 Task: Add a signature Jesus Garcia containing Have a great National Womens Day, Jesus Garcia to email address softage.8@softage.net and add a label Non-profit organizations
Action: Mouse moved to (1260, 71)
Screenshot: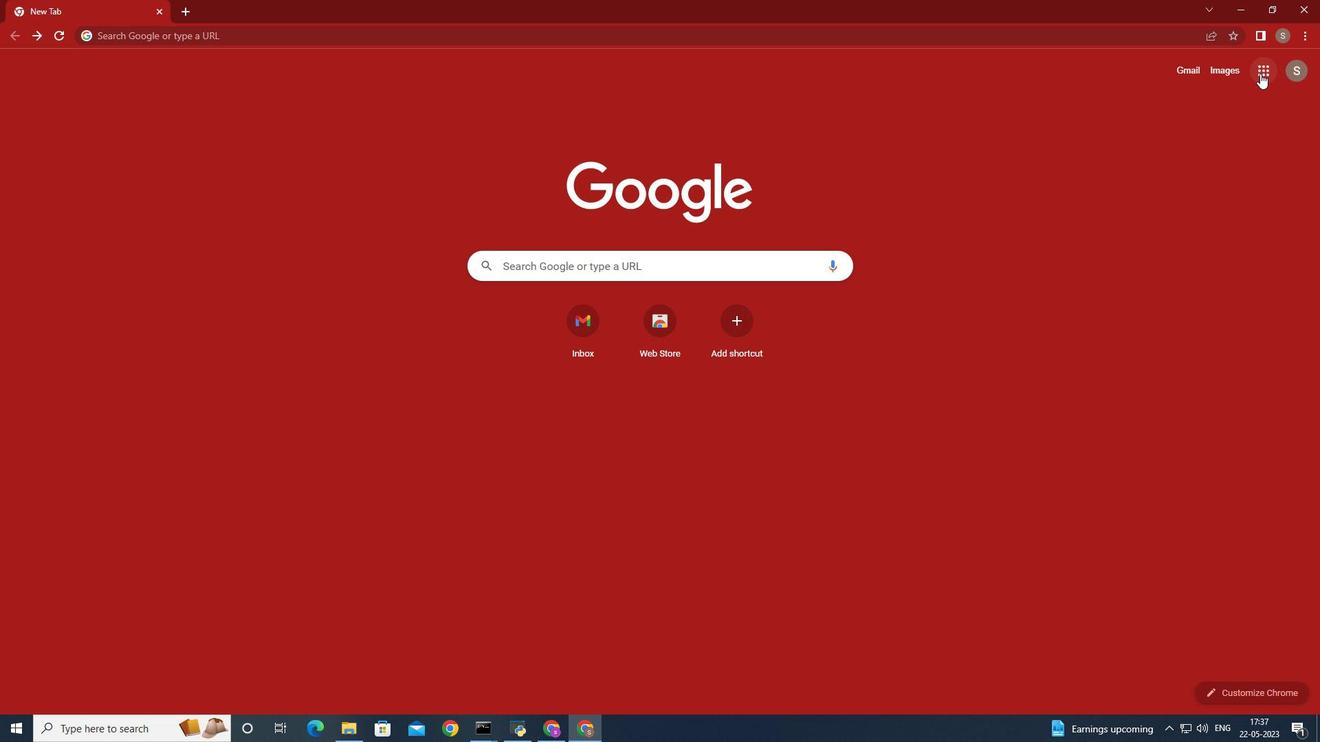 
Action: Mouse pressed left at (1260, 71)
Screenshot: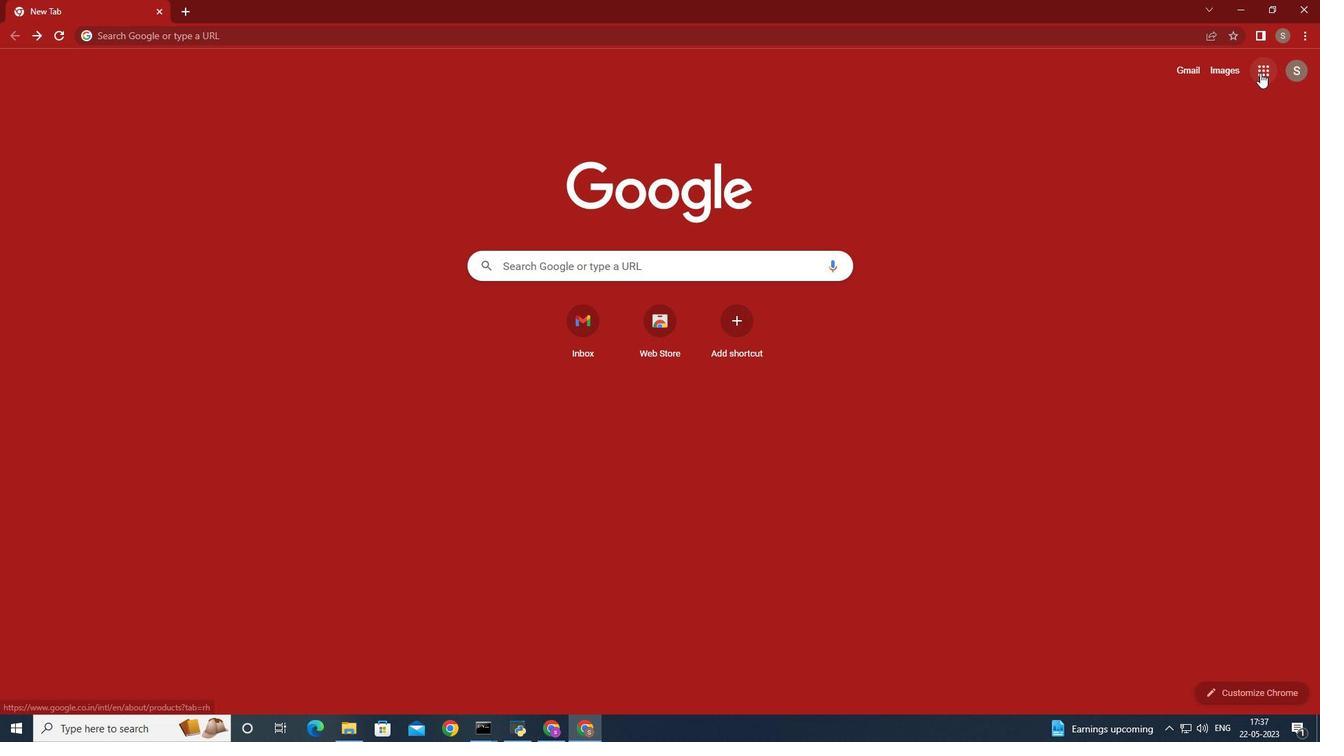 
Action: Mouse moved to (1210, 138)
Screenshot: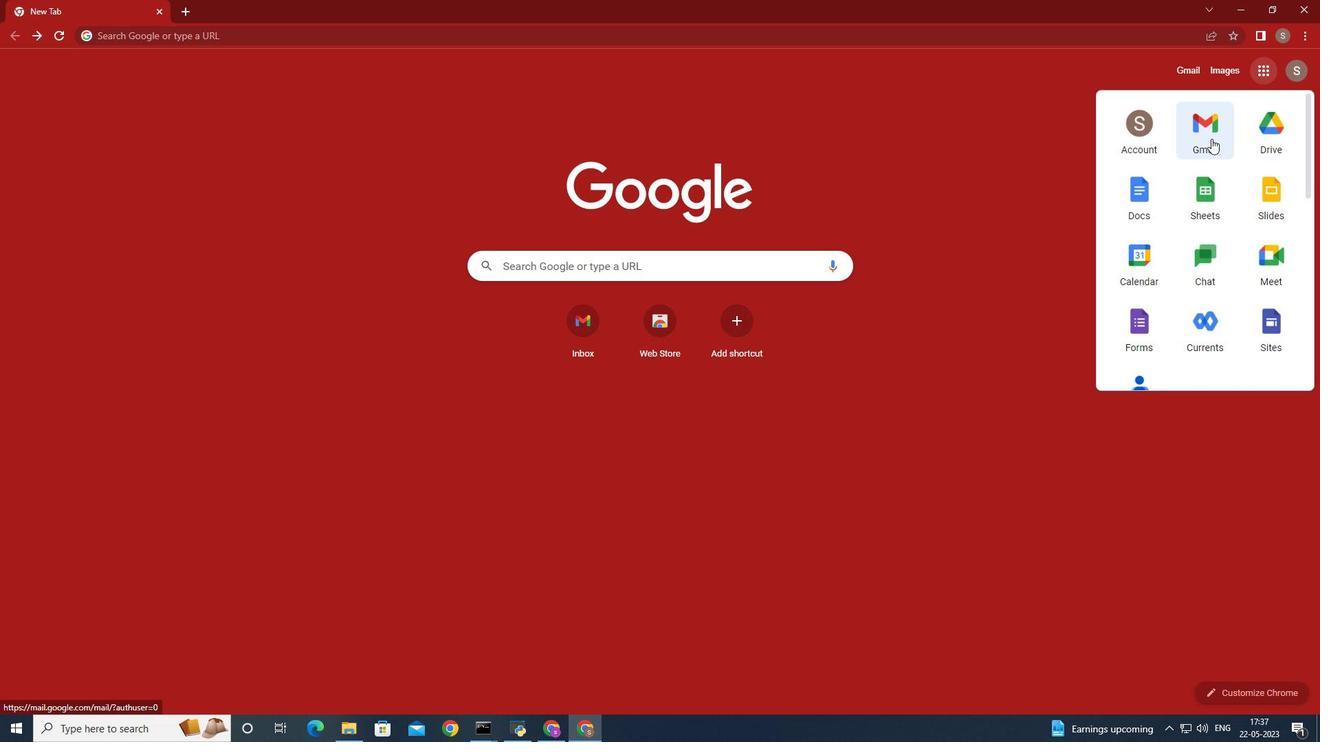 
Action: Mouse pressed left at (1210, 138)
Screenshot: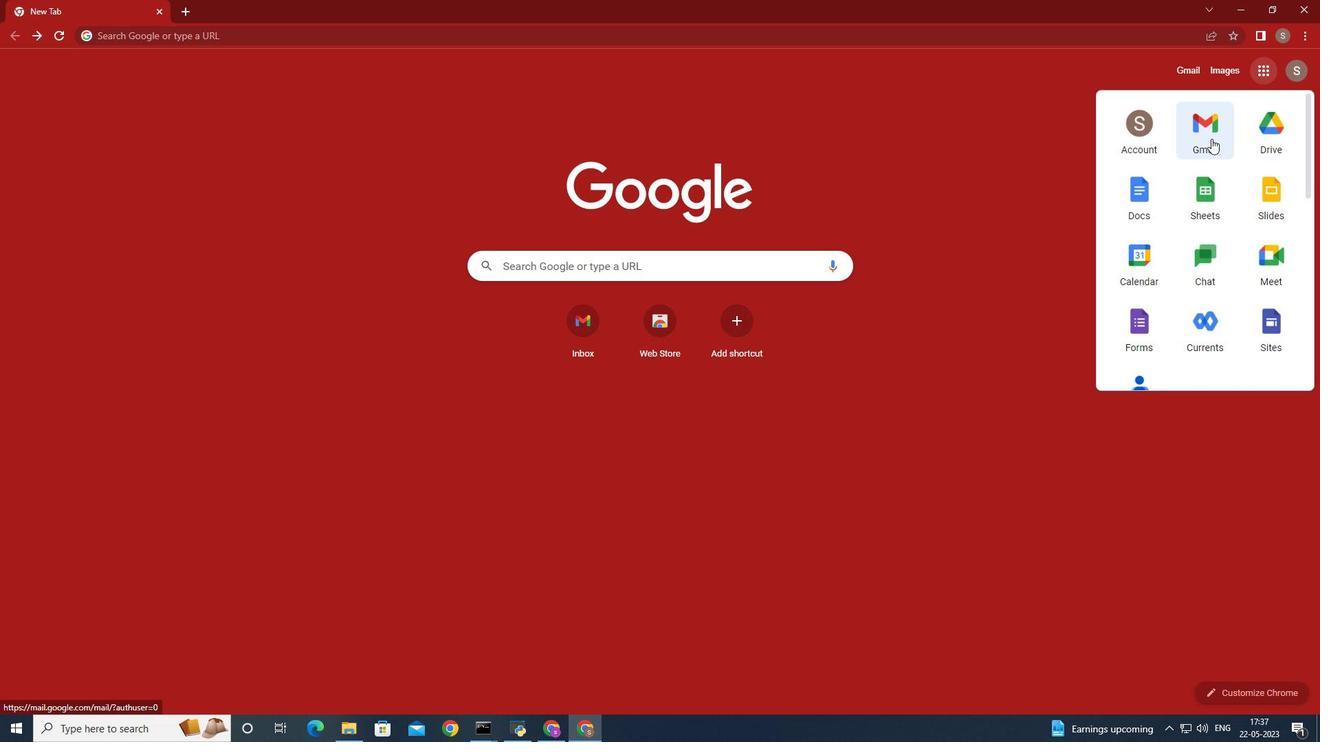 
Action: Mouse moved to (1159, 94)
Screenshot: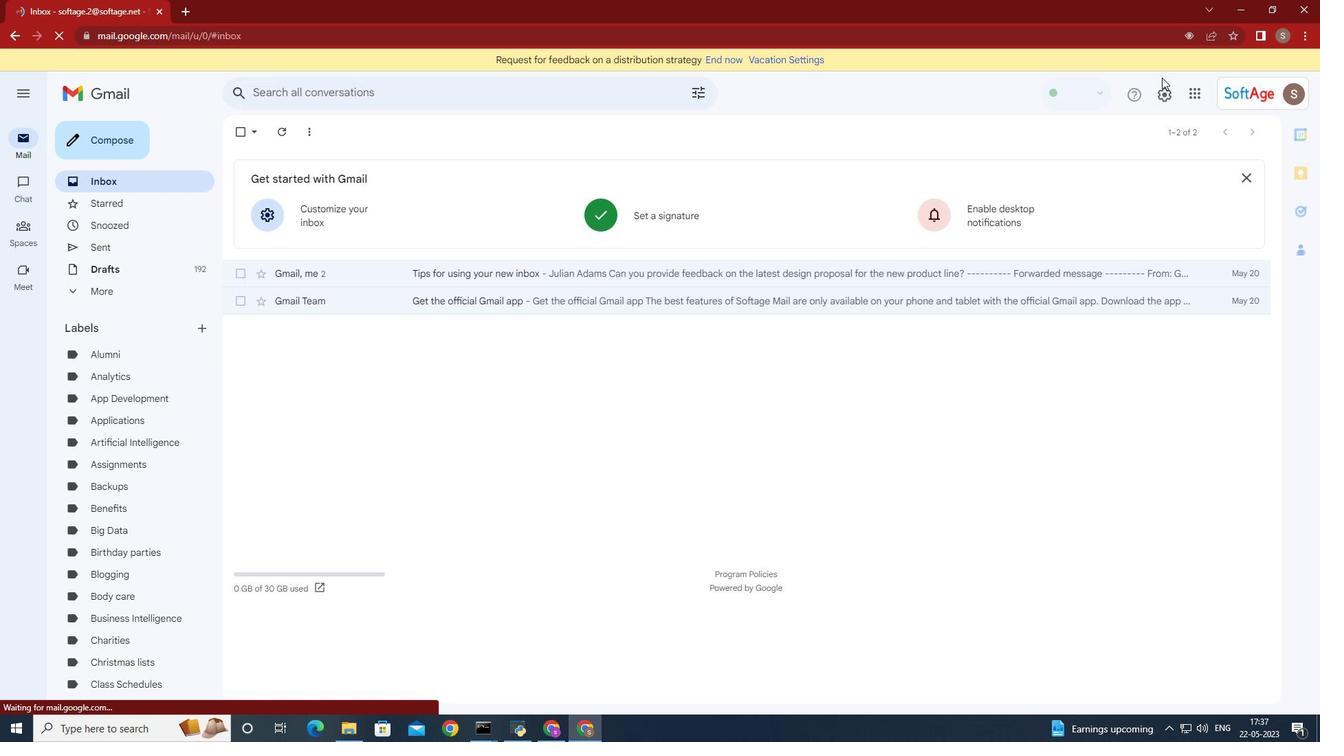 
Action: Mouse pressed left at (1159, 94)
Screenshot: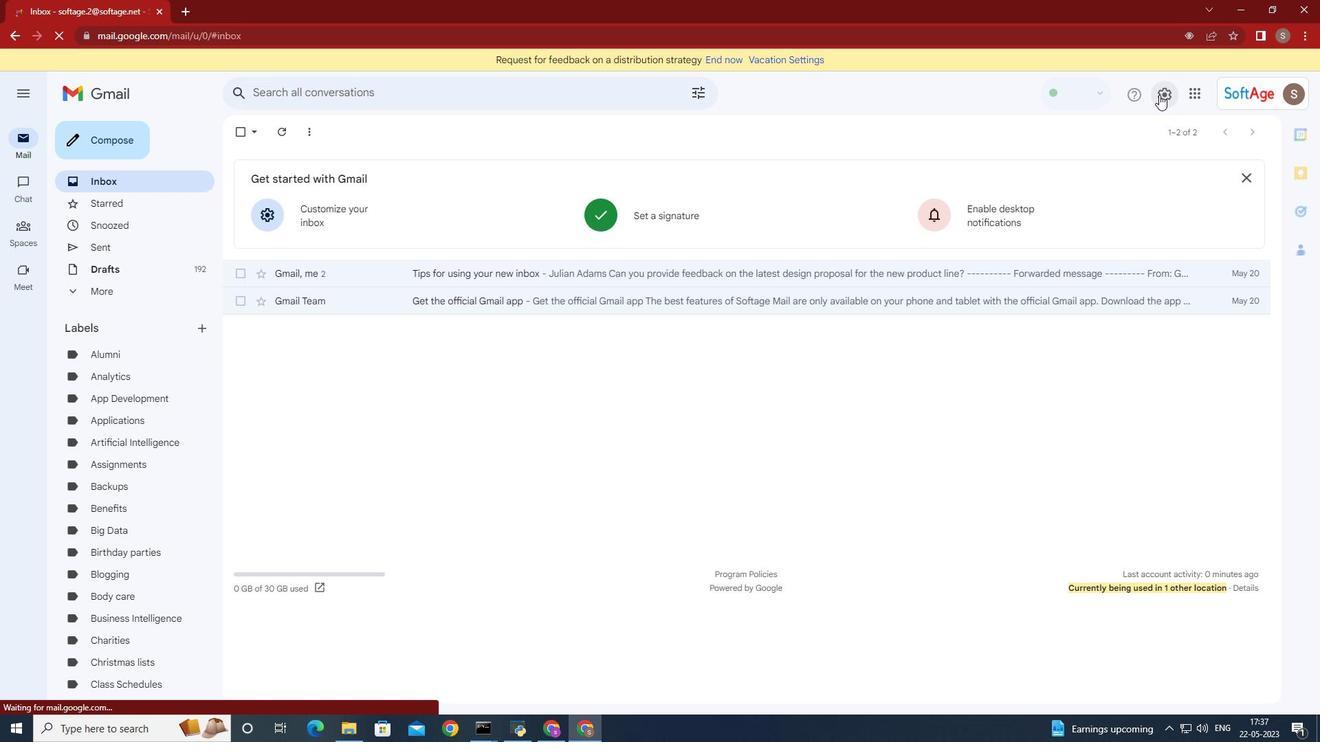 
Action: Mouse moved to (1130, 158)
Screenshot: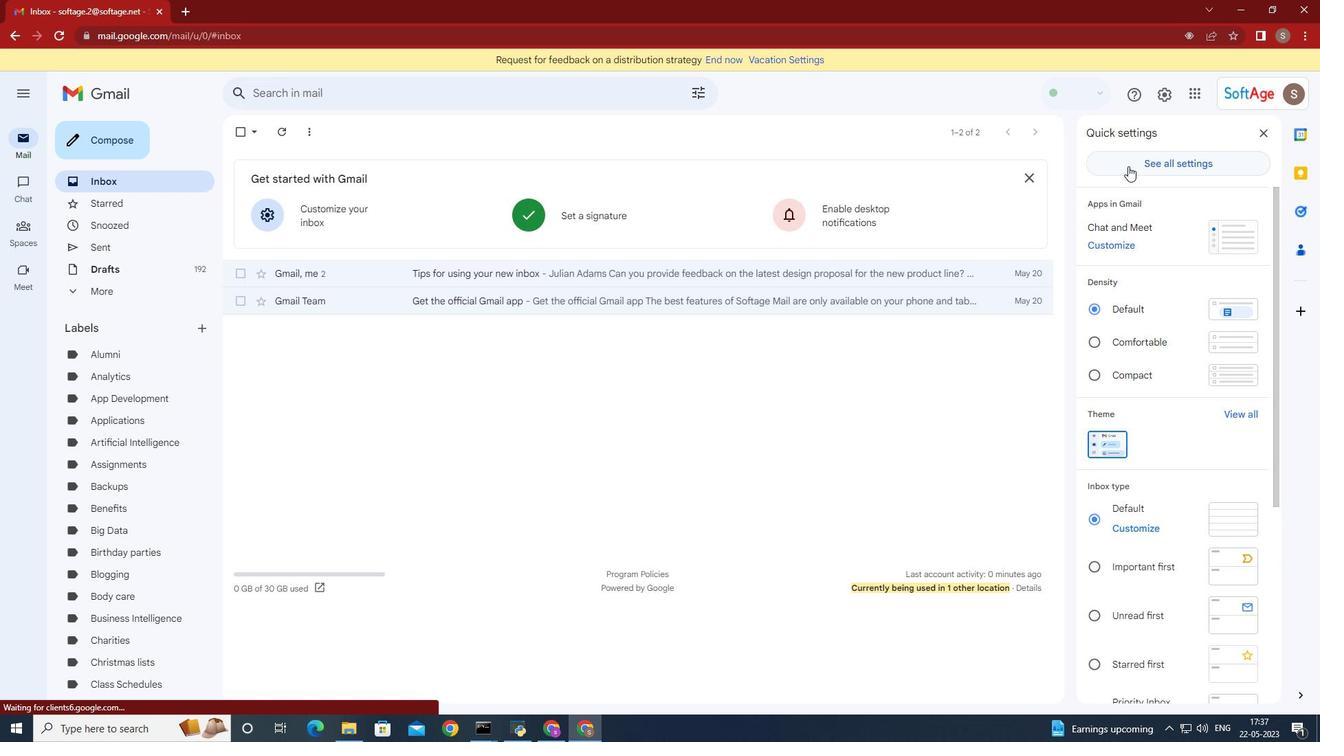 
Action: Mouse pressed left at (1130, 158)
Screenshot: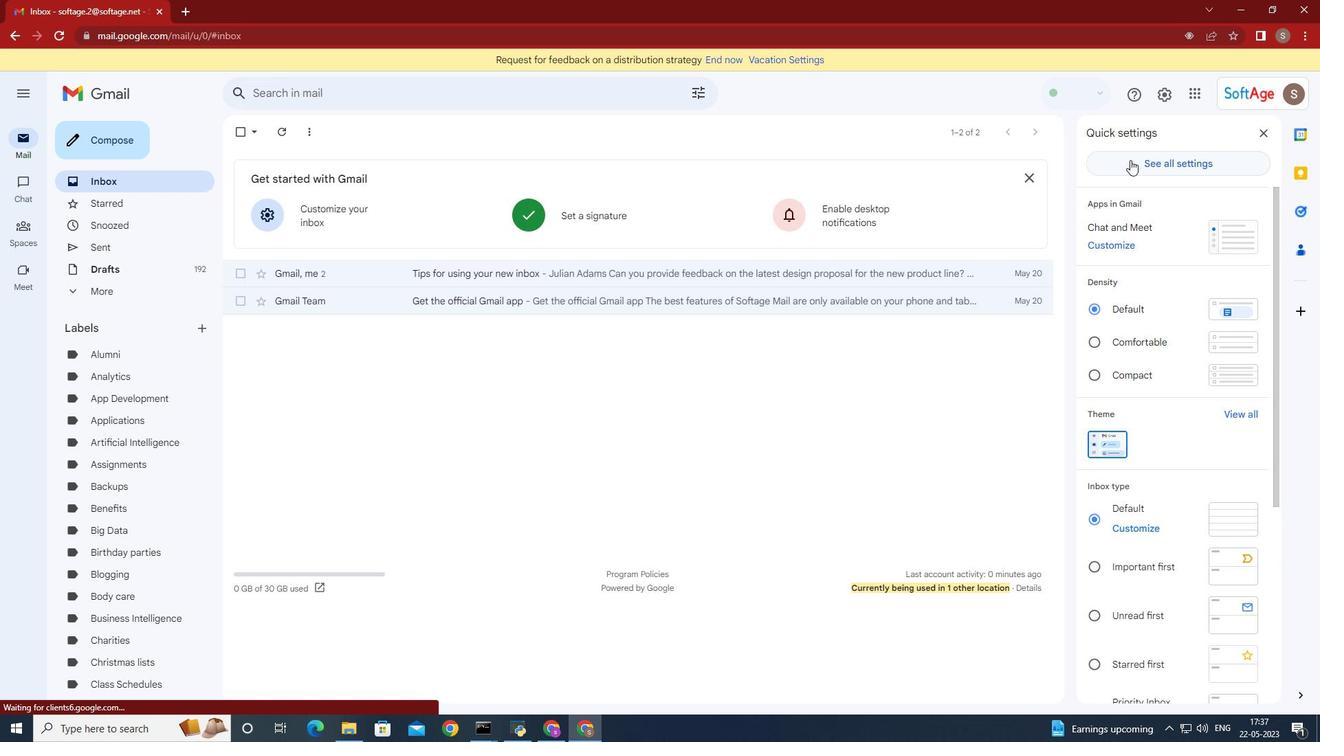 
Action: Mouse moved to (583, 682)
Screenshot: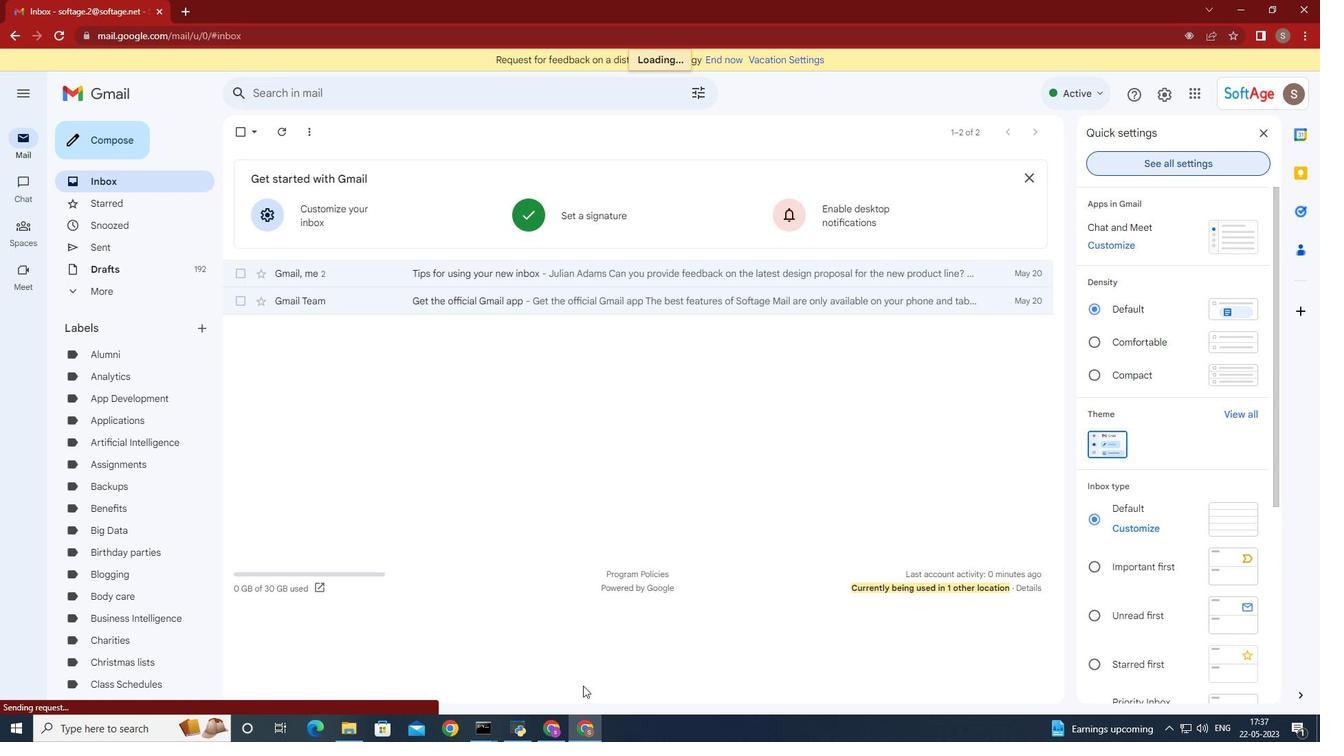 
Action: Mouse scrolled (583, 682) with delta (0, 0)
Screenshot: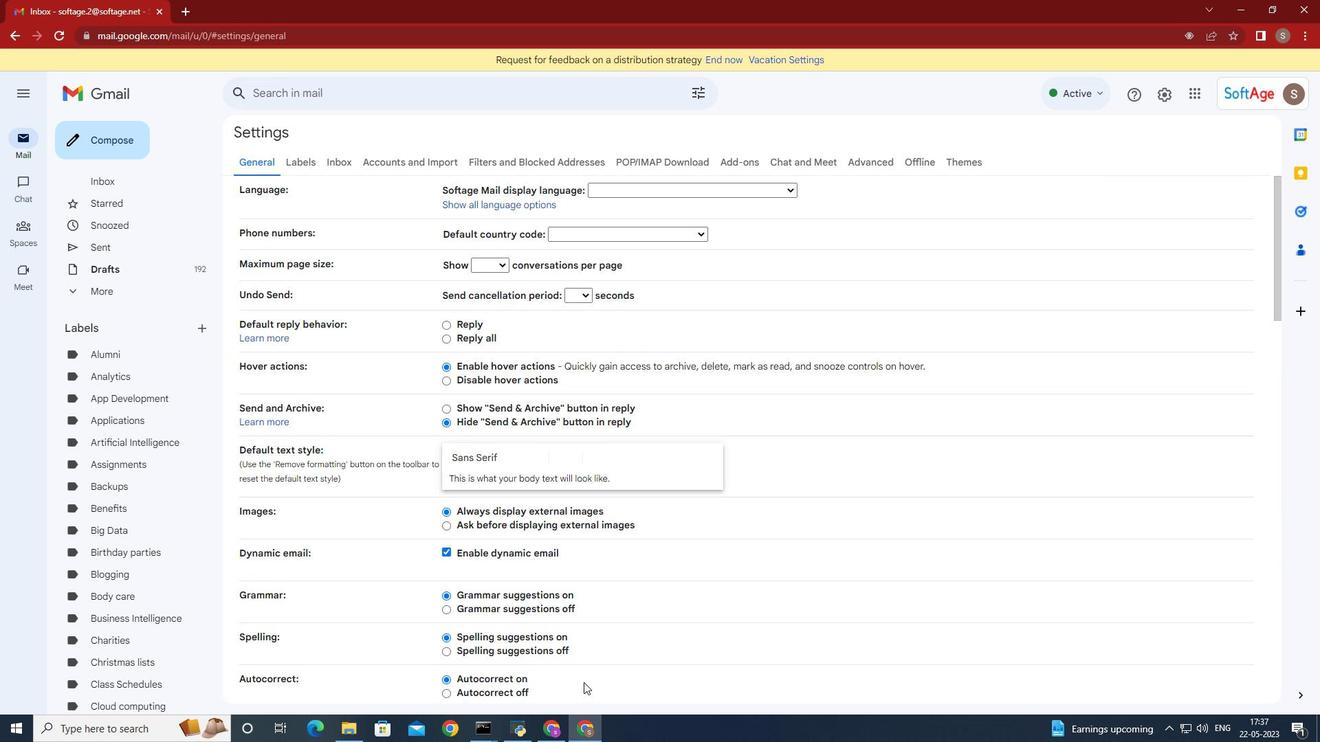 
Action: Mouse scrolled (583, 682) with delta (0, 0)
Screenshot: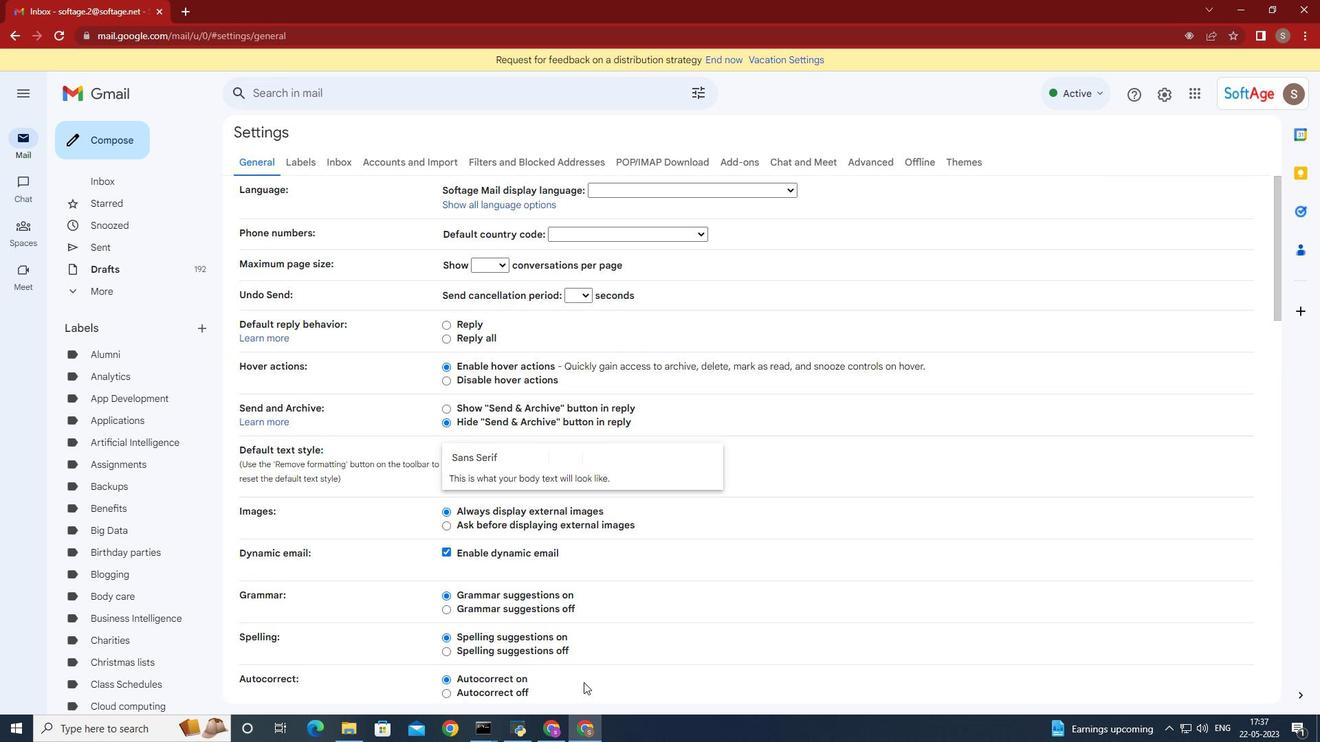 
Action: Mouse scrolled (583, 682) with delta (0, 0)
Screenshot: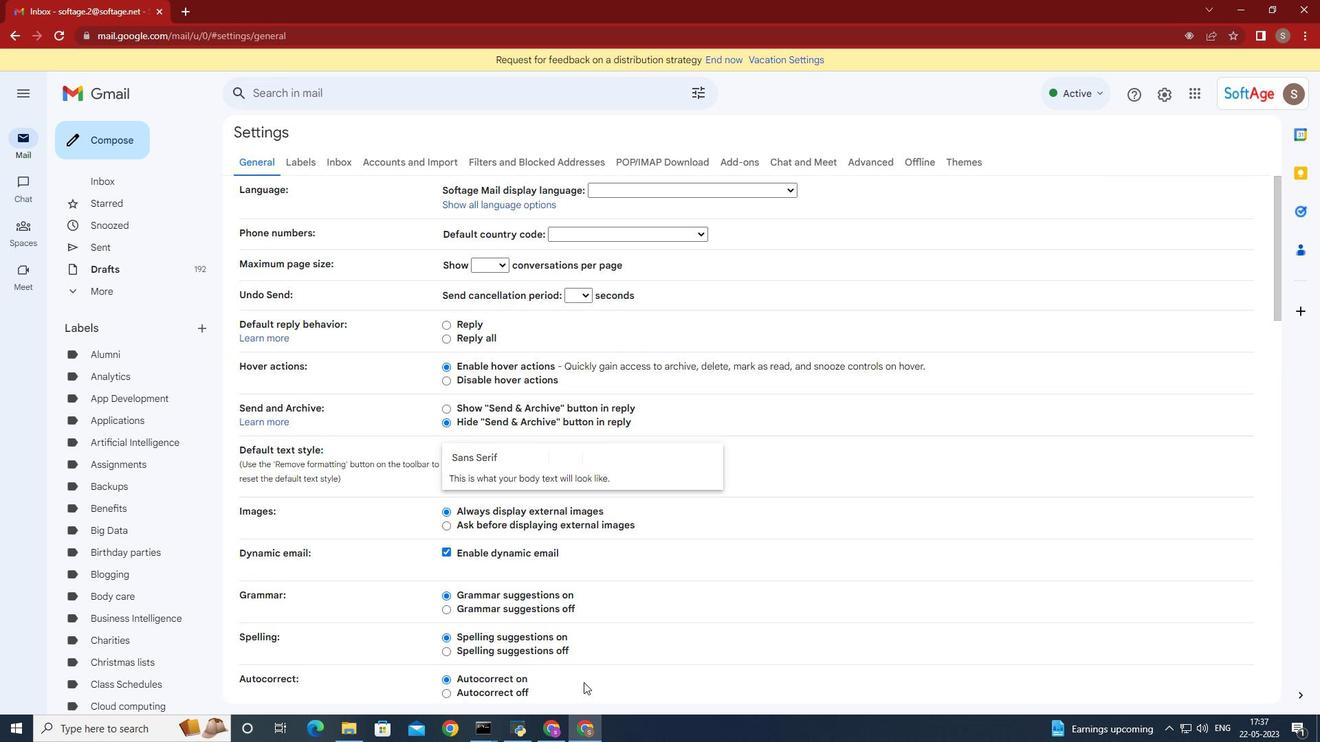 
Action: Mouse scrolled (583, 682) with delta (0, 0)
Screenshot: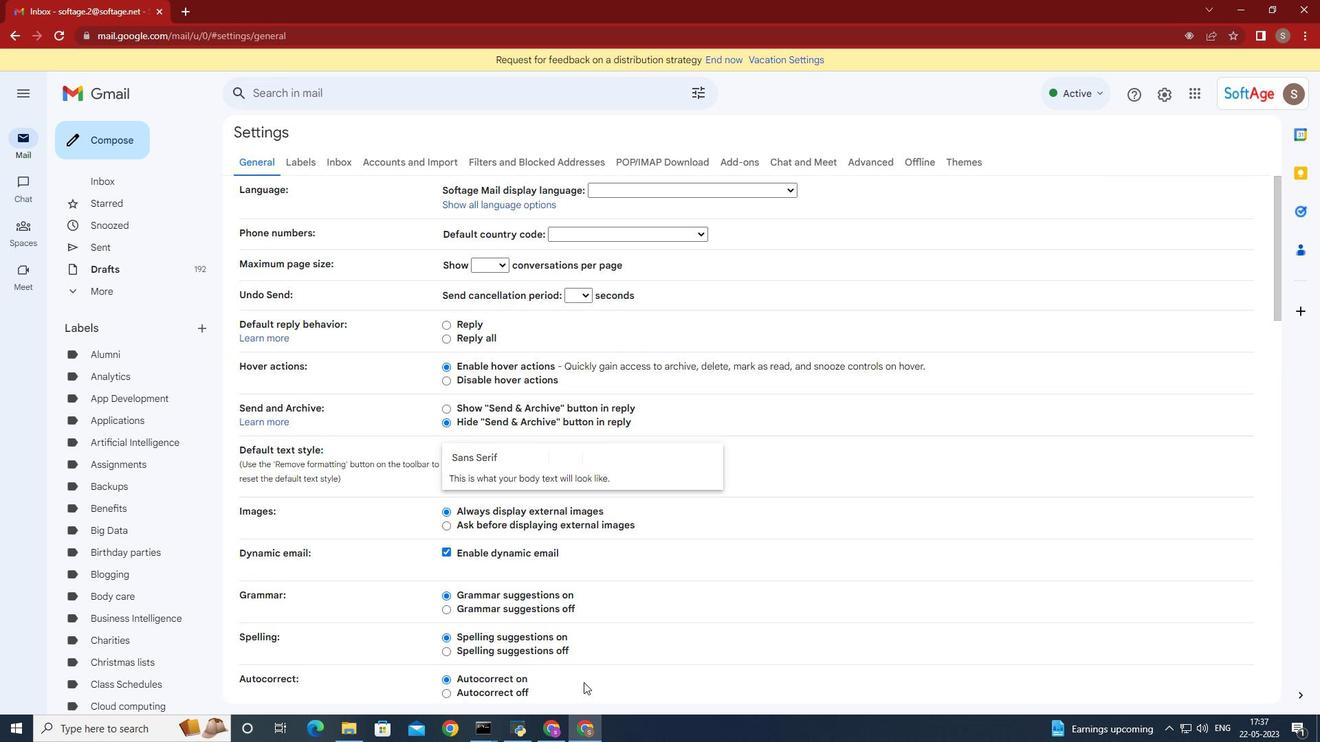 
Action: Mouse scrolled (583, 682) with delta (0, 0)
Screenshot: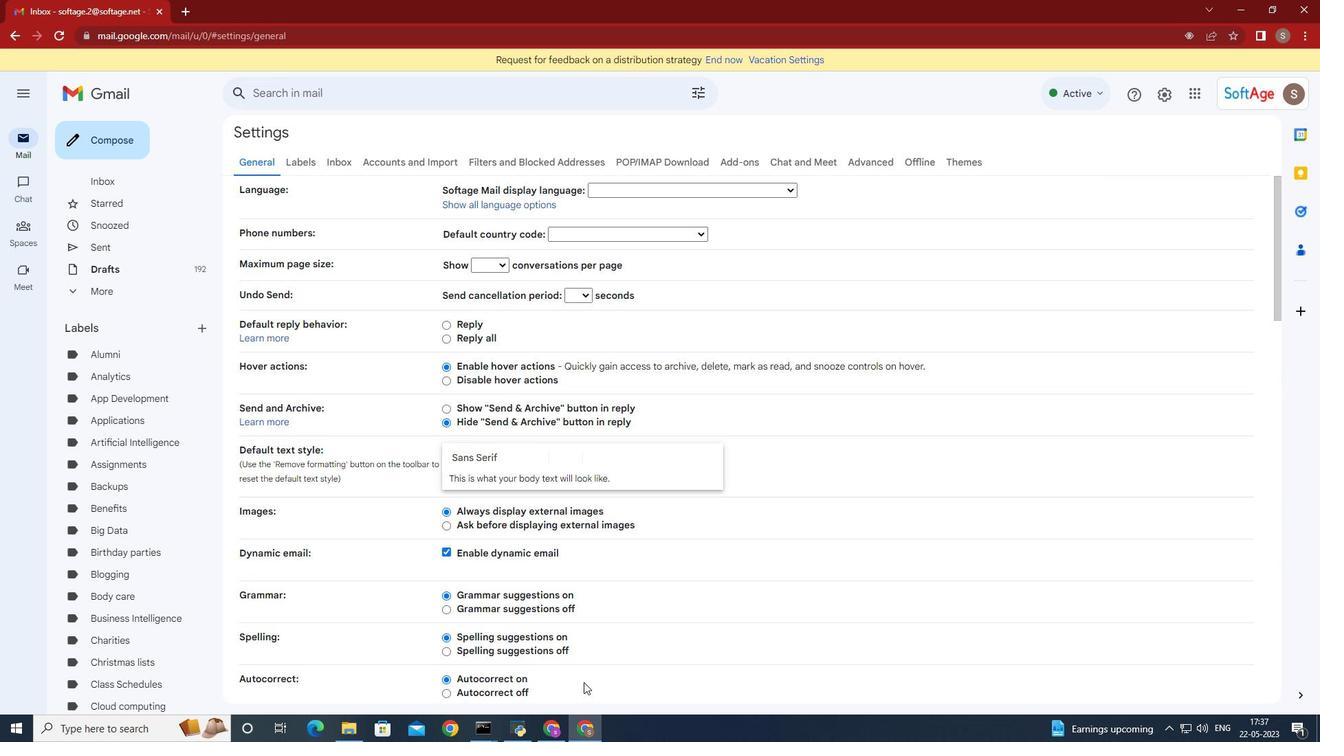 
Action: Mouse scrolled (583, 682) with delta (0, 0)
Screenshot: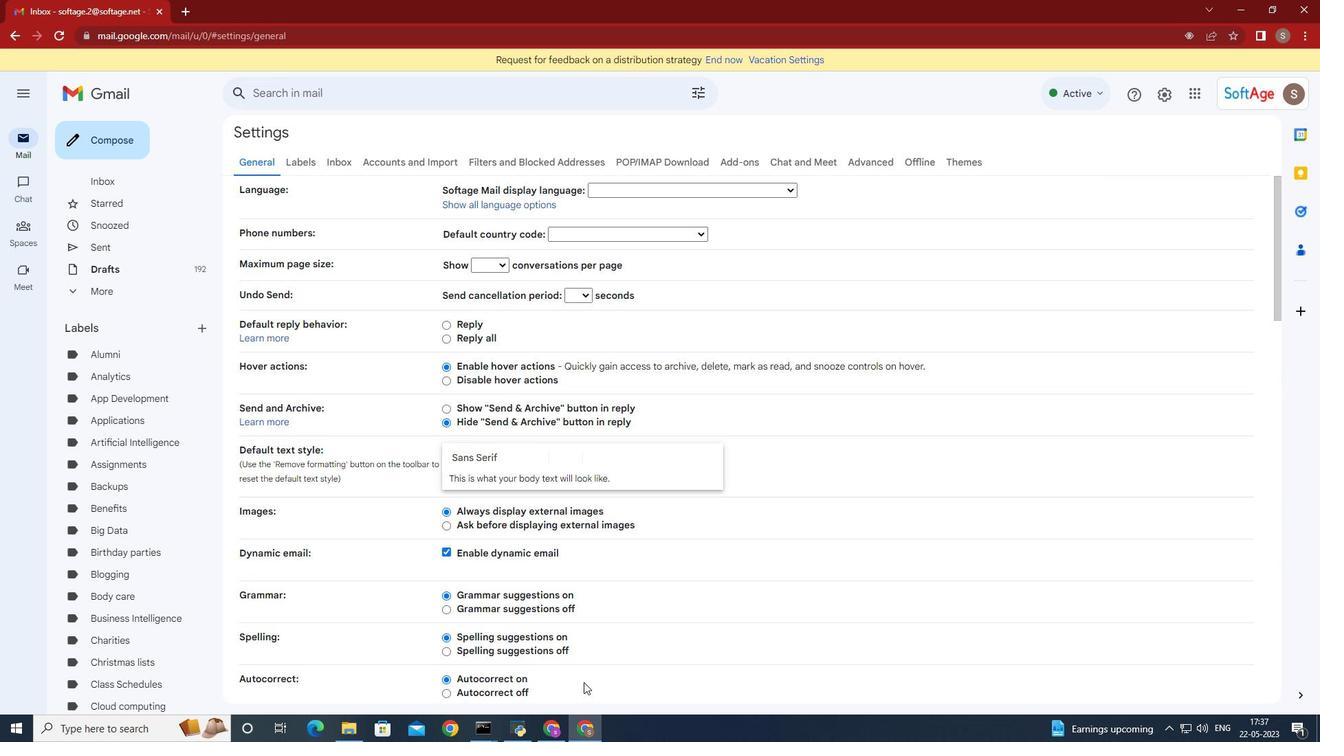 
Action: Mouse scrolled (583, 682) with delta (0, 0)
Screenshot: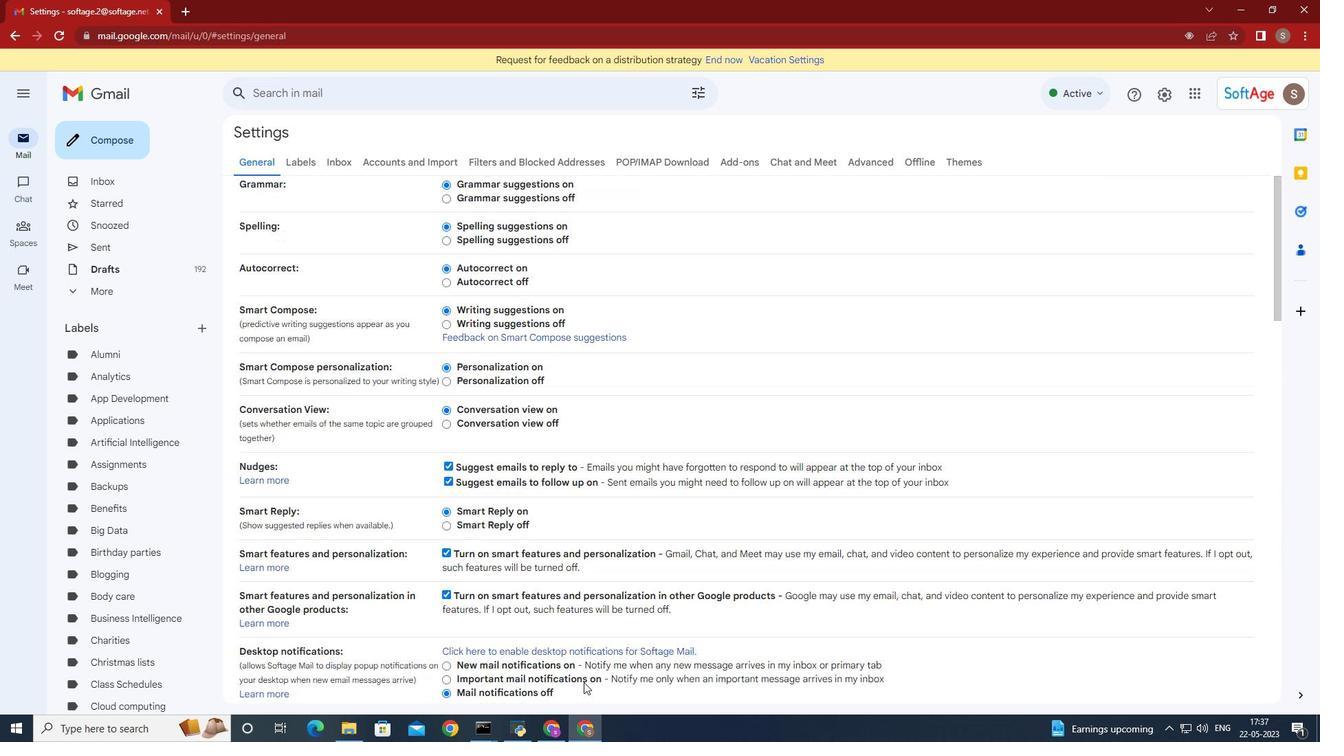 
Action: Mouse scrolled (583, 682) with delta (0, 0)
Screenshot: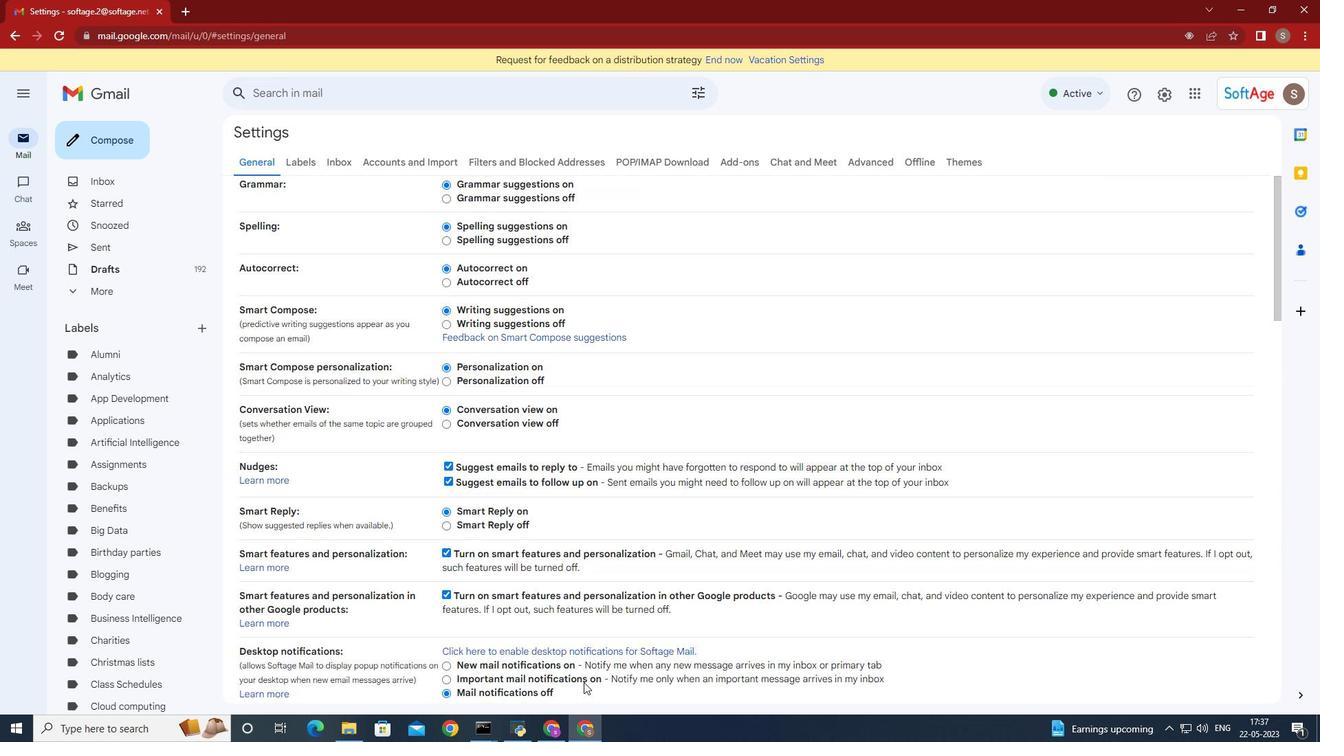 
Action: Mouse scrolled (583, 682) with delta (0, 0)
Screenshot: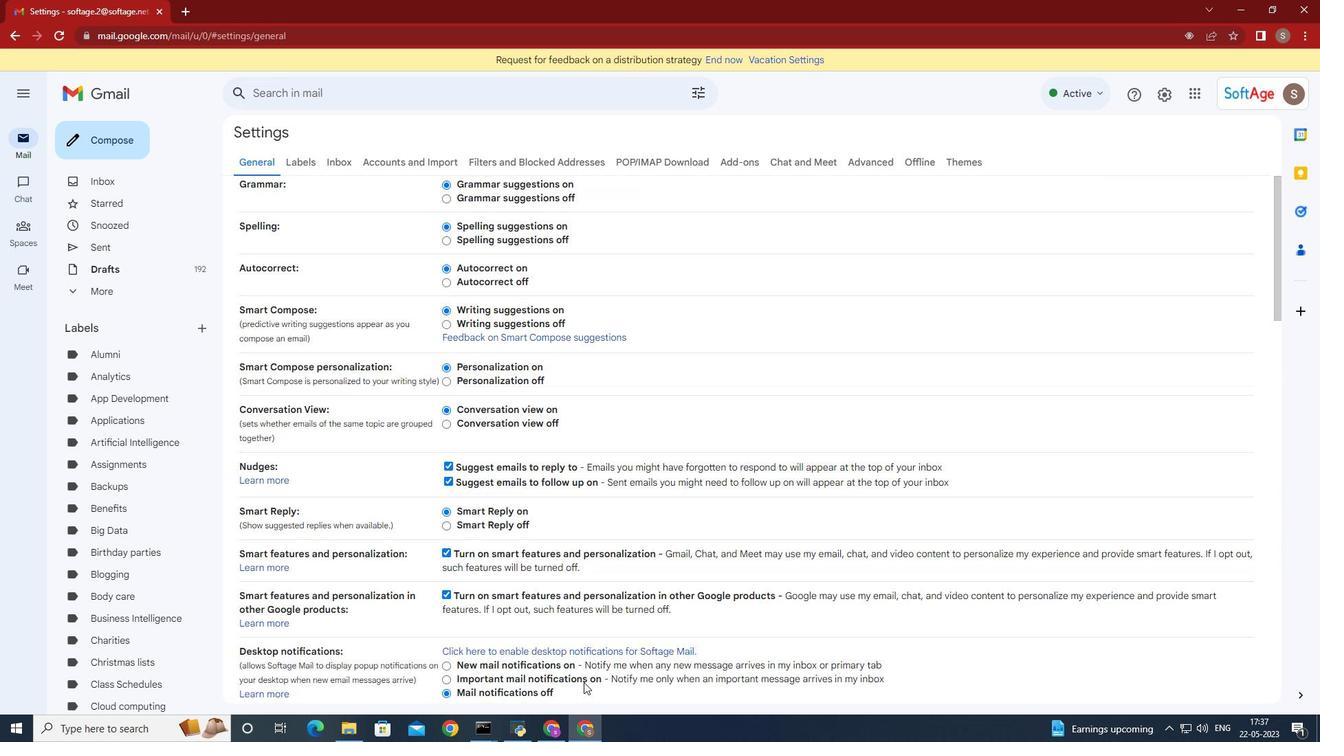 
Action: Mouse scrolled (583, 681) with delta (0, -1)
Screenshot: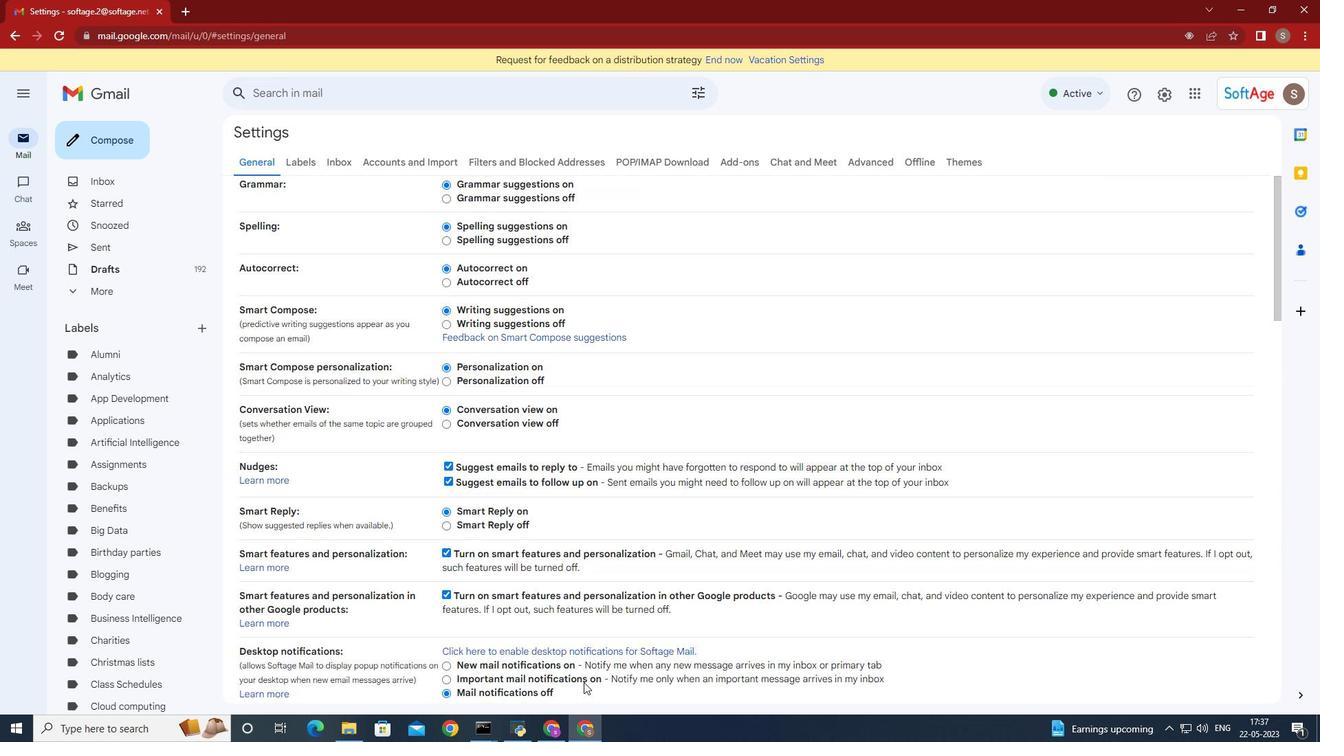 
Action: Mouse scrolled (583, 682) with delta (0, 0)
Screenshot: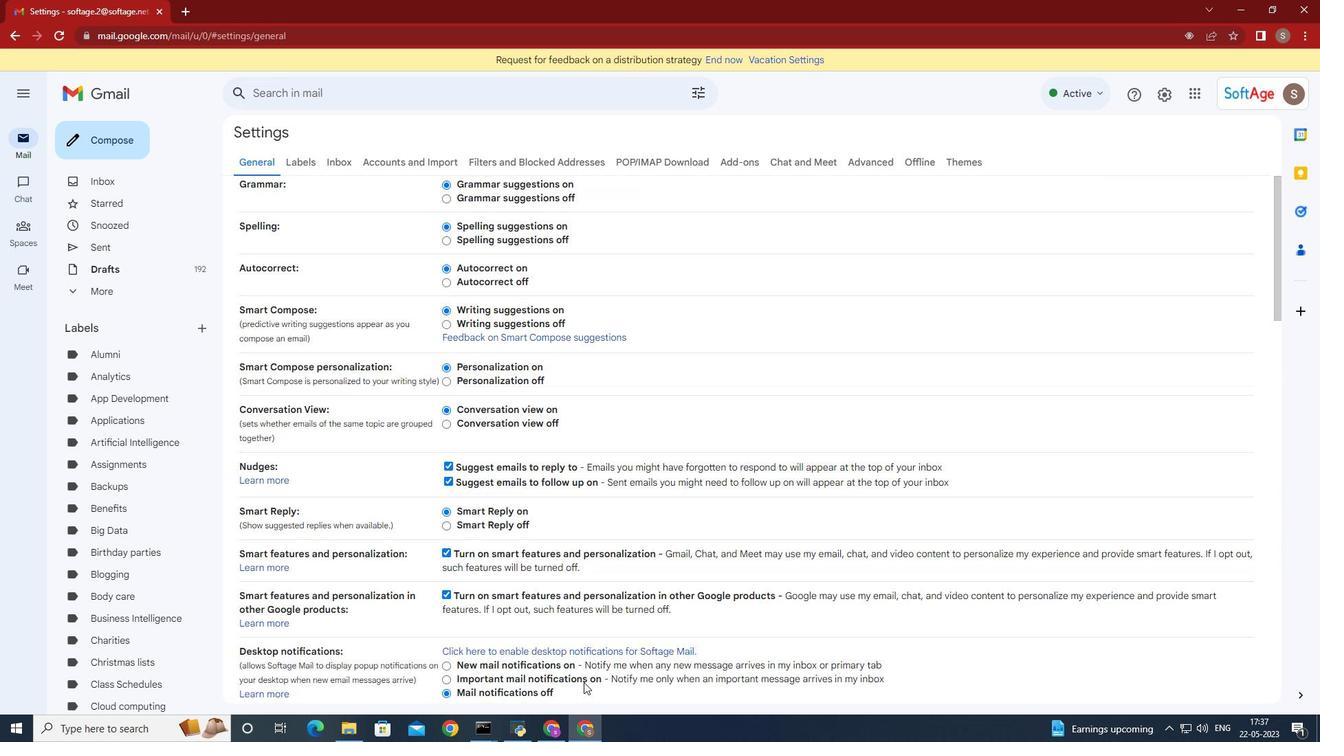 
Action: Mouse scrolled (583, 682) with delta (0, 0)
Screenshot: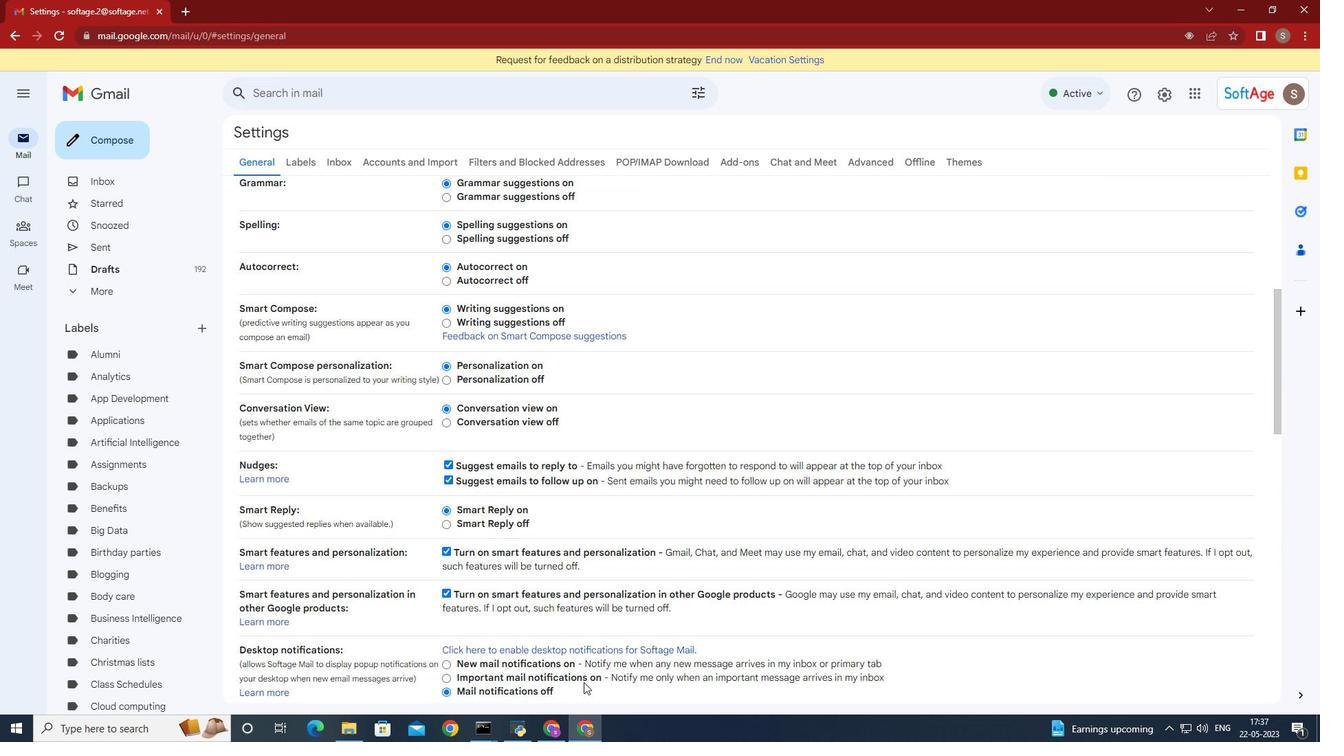 
Action: Mouse moved to (520, 639)
Screenshot: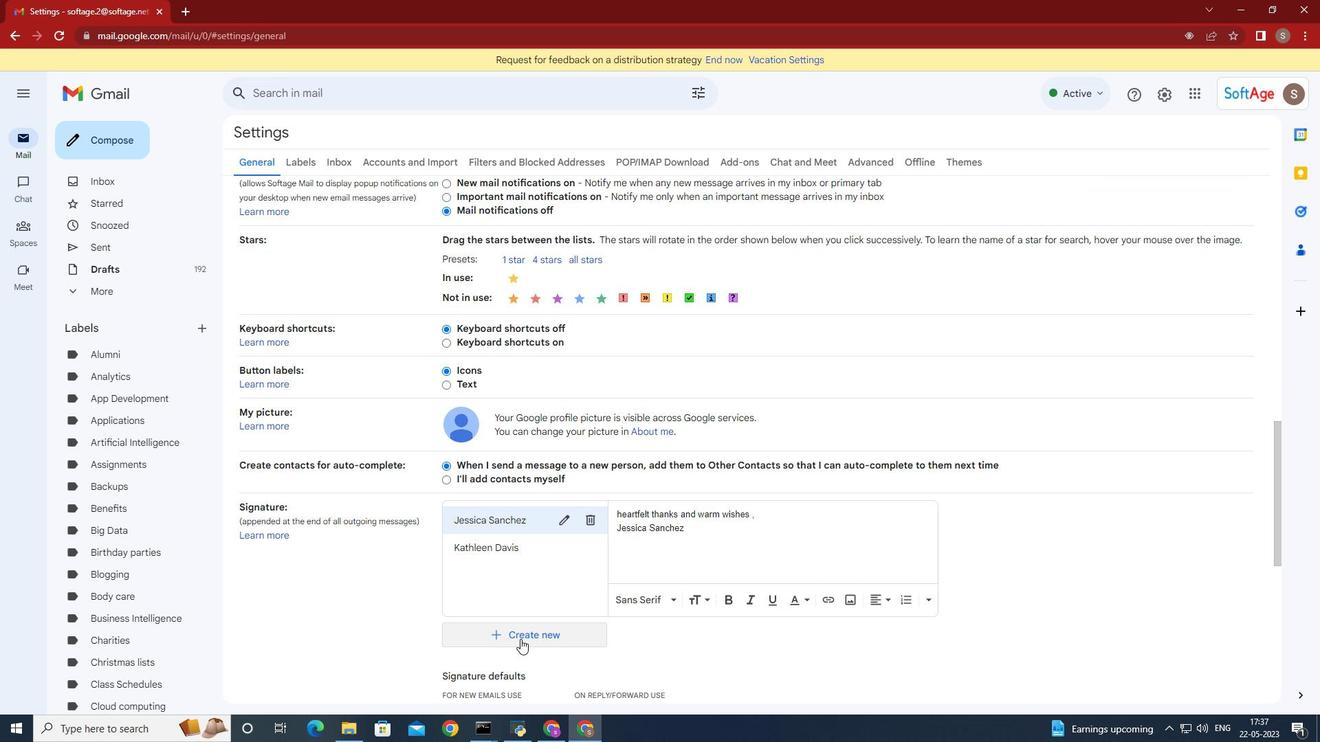 
Action: Mouse pressed left at (520, 639)
Screenshot: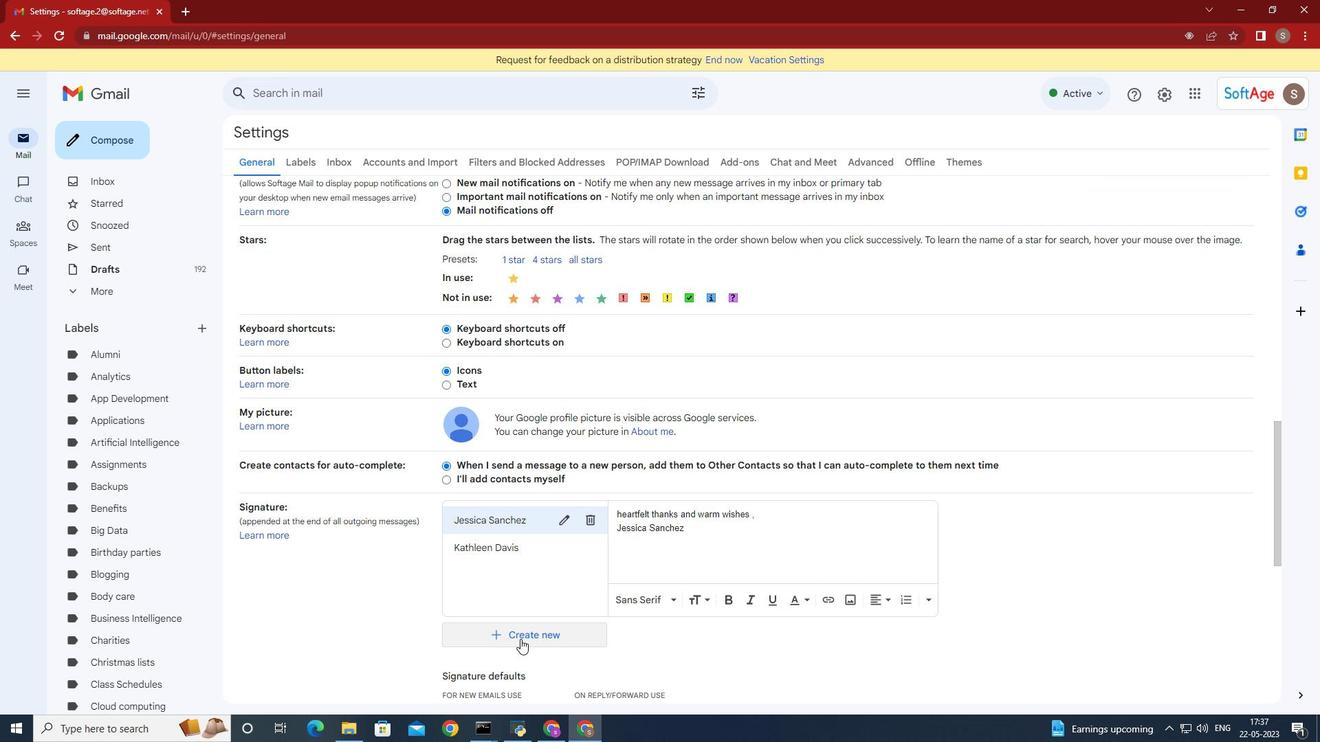 
Action: Mouse moved to (520, 639)
Screenshot: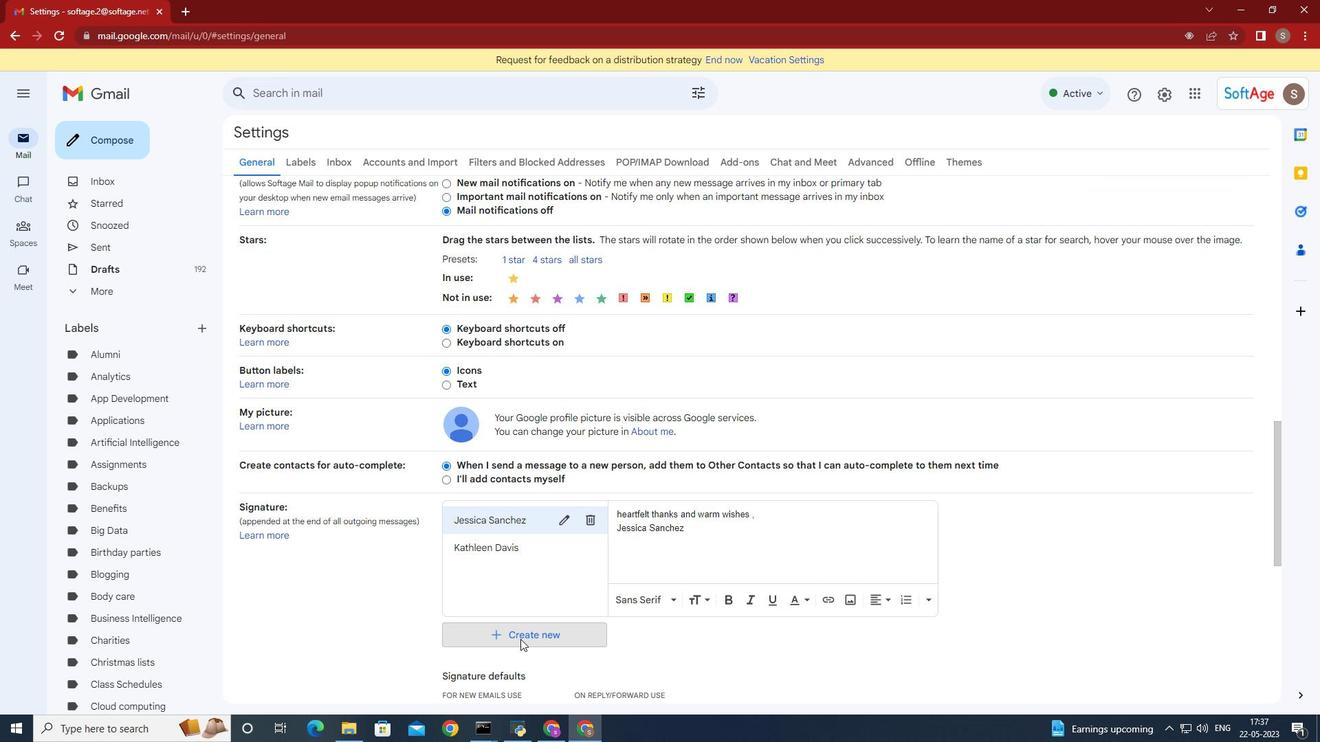 
Action: Key pressed <Key.shift><Key.shift><Key.shift><Key.shift><Key.shift><Key.shift><Key.shift><Key.shift><Key.shift><Key.shift><Key.shift><Key.shift><Key.shift><Key.shift><Key.shift><Key.shift><Key.shift><Key.shift><Key.shift>Jesus<Key.space><Key.shift><Key.shift>Garcia<Key.space>
Screenshot: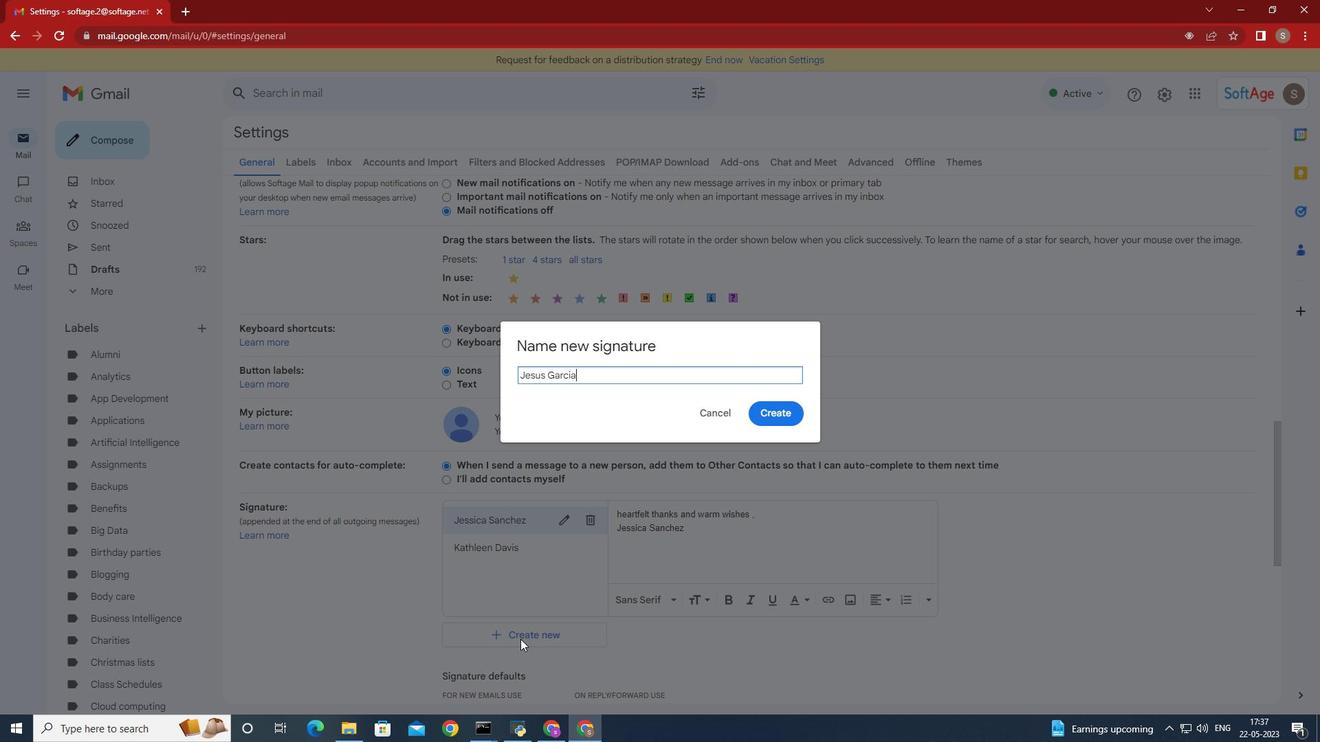 
Action: Mouse moved to (786, 421)
Screenshot: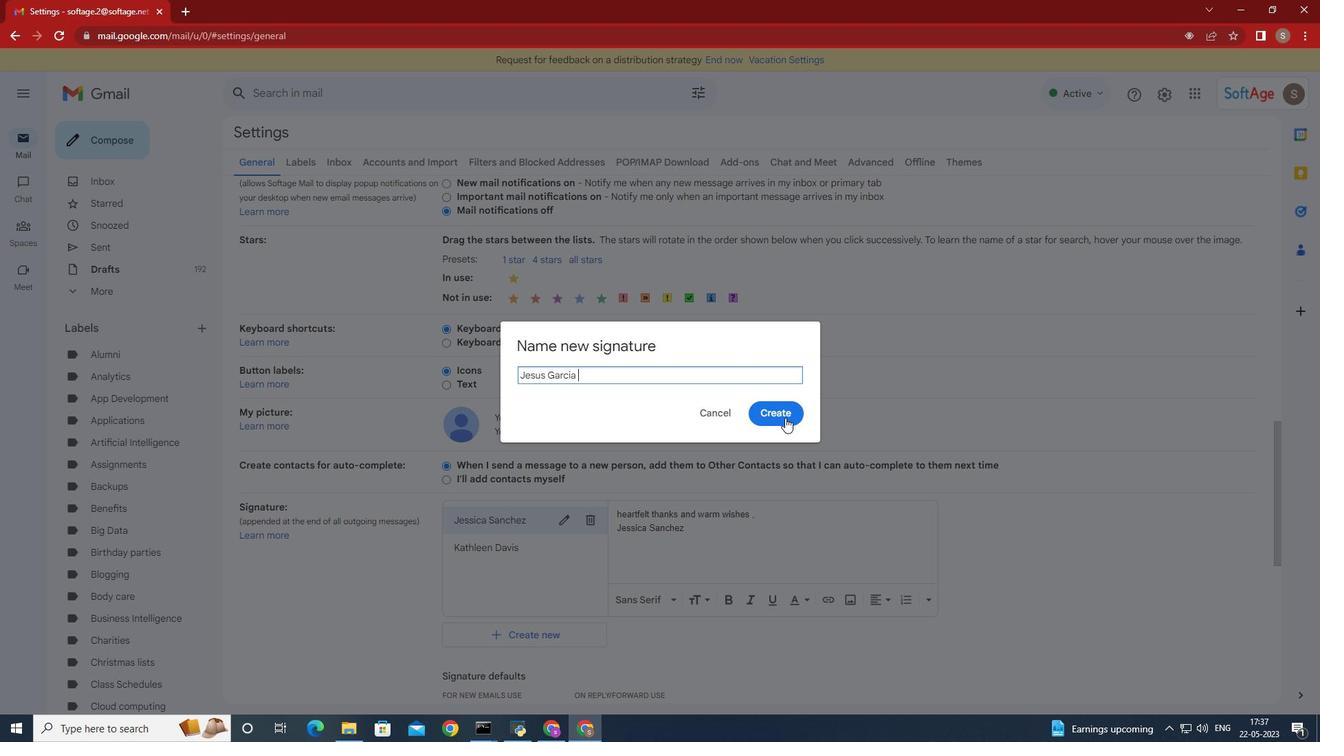 
Action: Mouse pressed left at (786, 421)
Screenshot: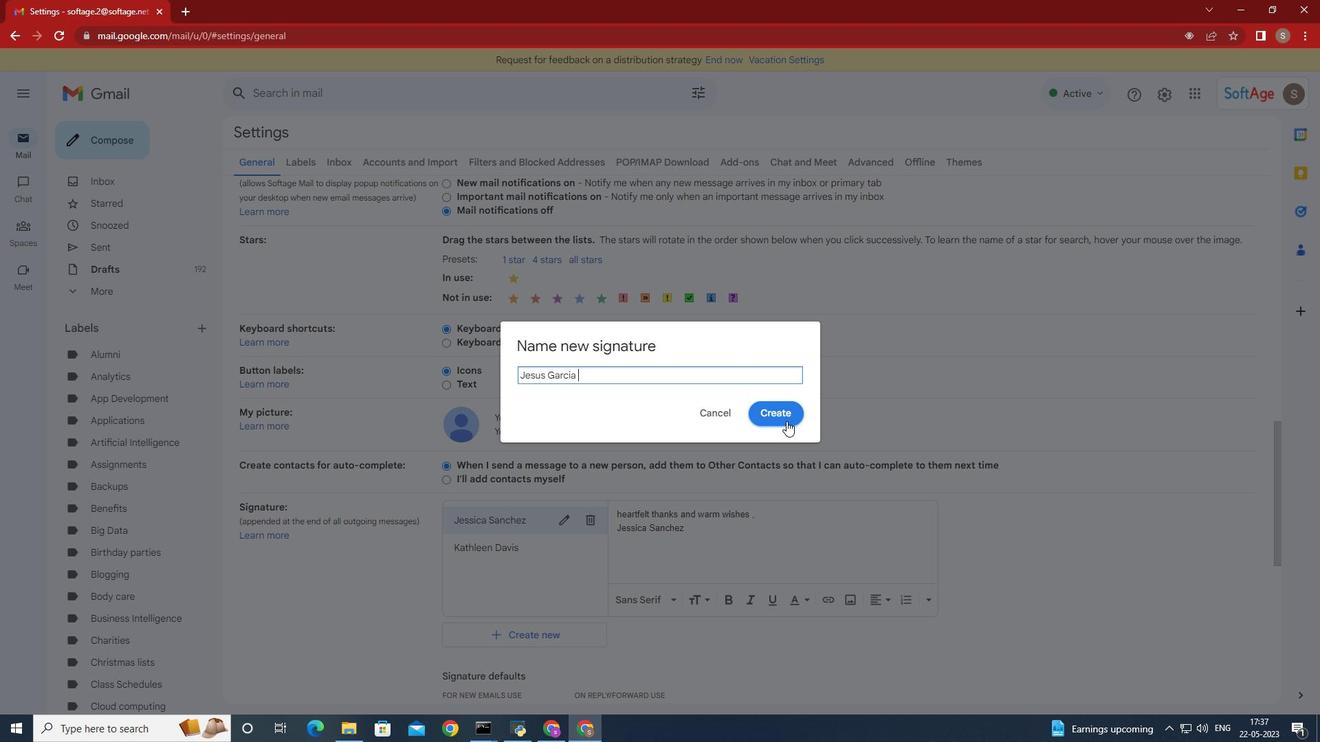 
Action: Mouse moved to (619, 509)
Screenshot: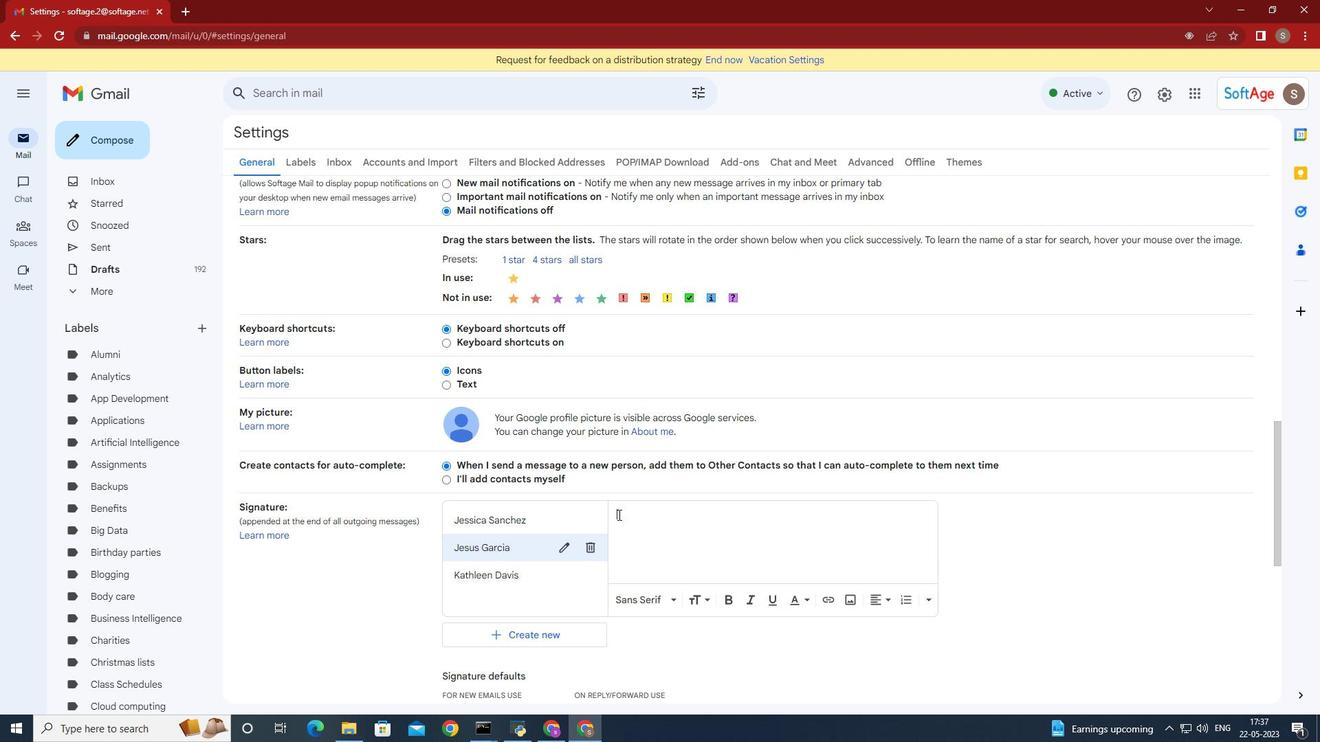 
Action: Mouse pressed left at (619, 509)
Screenshot: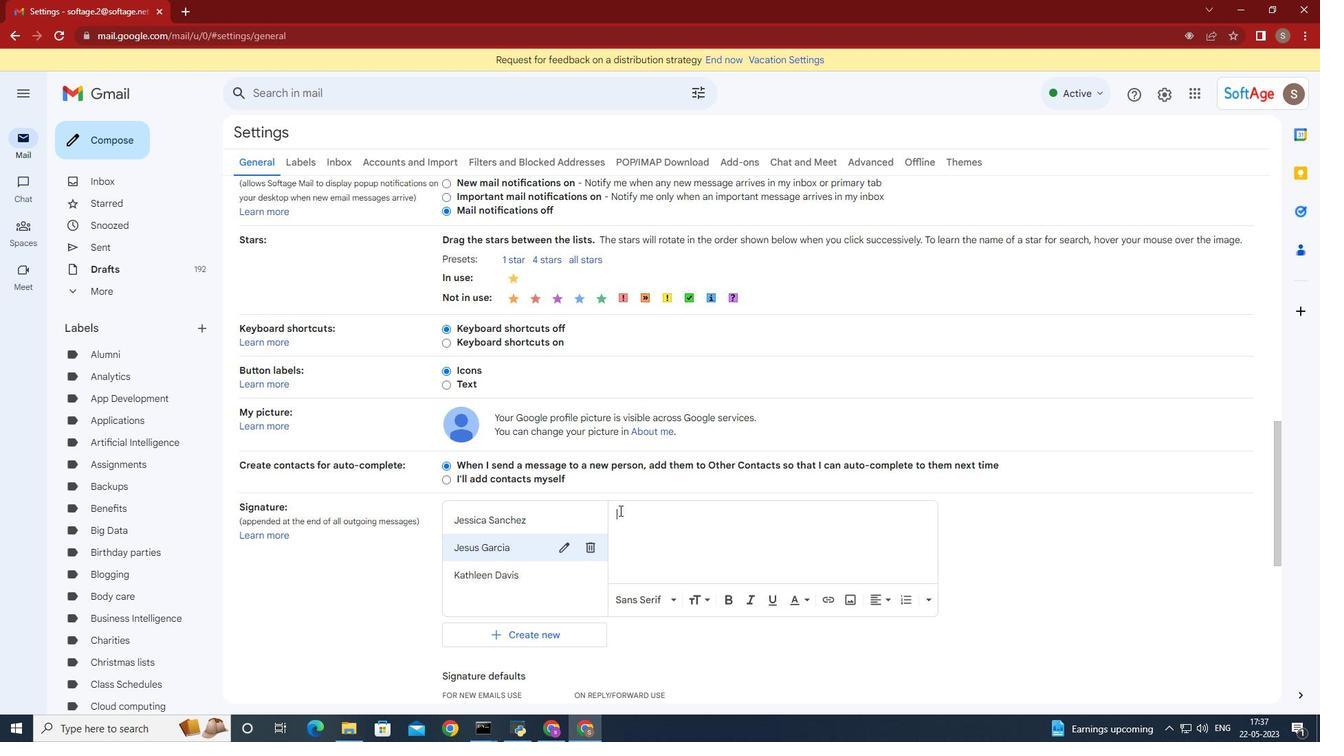 
Action: Key pressed <Key.shift><Key.shift><Key.shift><Key.shift>Ha<Key.space>great<Key.space><Key.shift><Key.shift><Key.shift>National<Key.space><Key.shift><Key.shift><Key.shift><Key.shift><Key.shift><Key.shift>Women<Key.space><Key.shift>Day<Key.space>,<Key.enter><Key.shift><Key.shift><Key.shift><Key.shift><Key.shift><Key.shift><Key.shift><Key.shift><Key.shift><Key.shift><Key.shift><Key.shift><Key.shift><Key.shift><Key.shift><Key.shift><Key.shift><Key.shift><Key.shift><Key.shift><Key.shift><Key.shift><Key.shift><Key.shift><Key.shift><Key.shift><Key.shift><Key.shift><Key.shift><Key.shift><Key.shift><Key.shift><Key.shift><Key.shift><Key.shift><Key.shift><Key.shift><Key.shift><Key.shift><Key.shift><Key.shift><Key.shift><Key.shift><Key.shift><Key.shift><Key.shift>Je
Screenshot: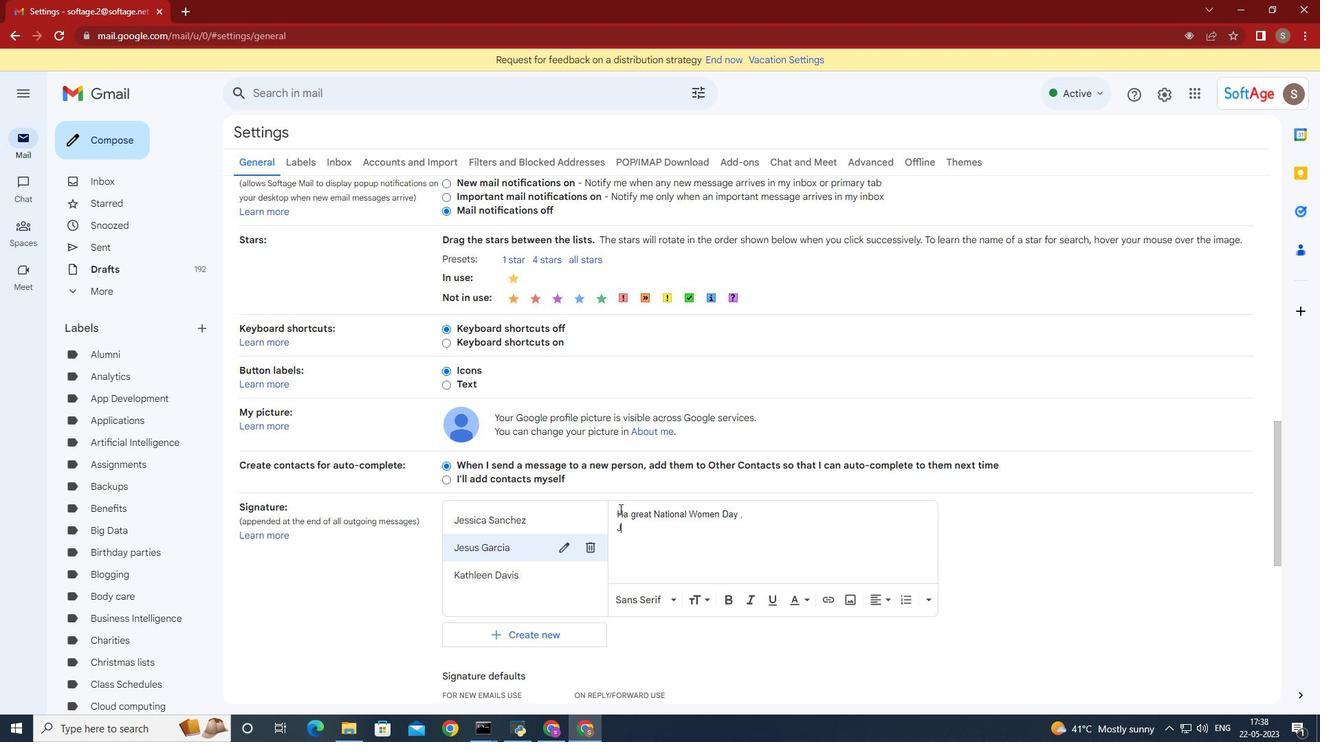 
Action: Mouse moved to (605, 550)
Screenshot: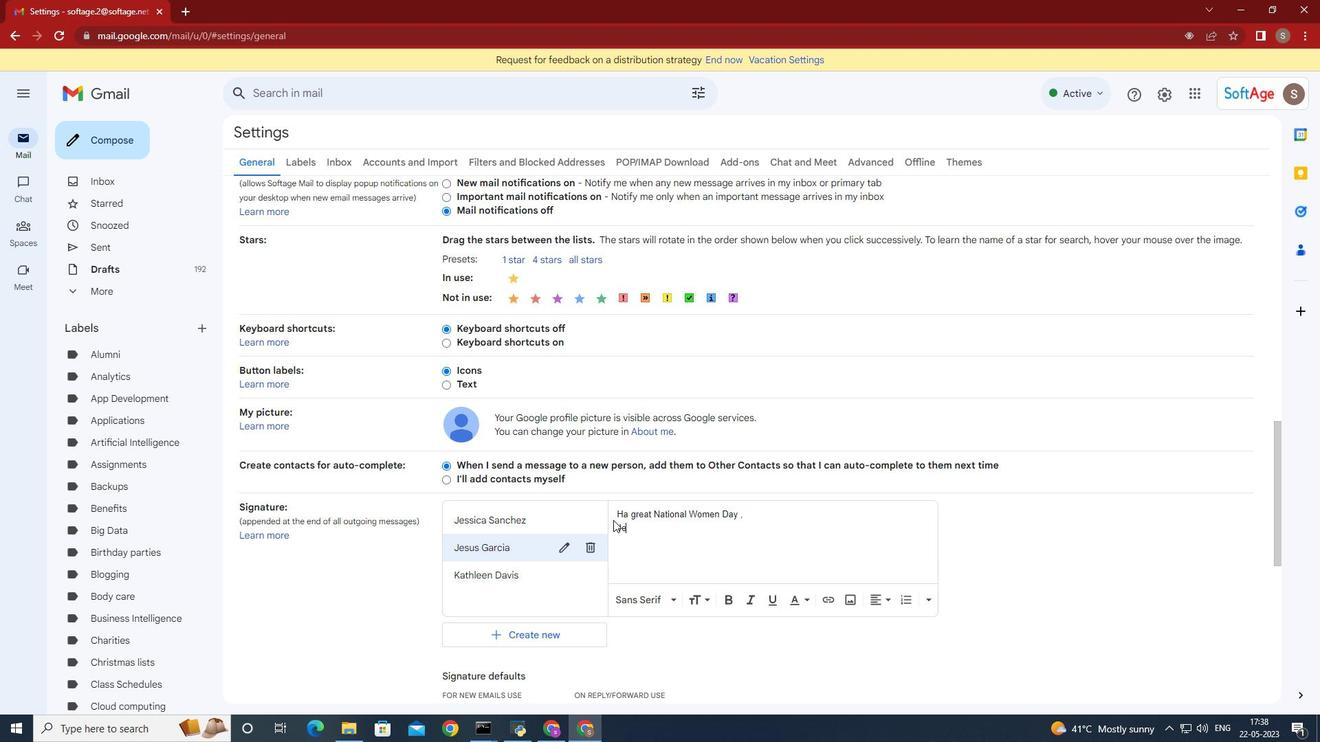 
Action: Key pressed s
Screenshot: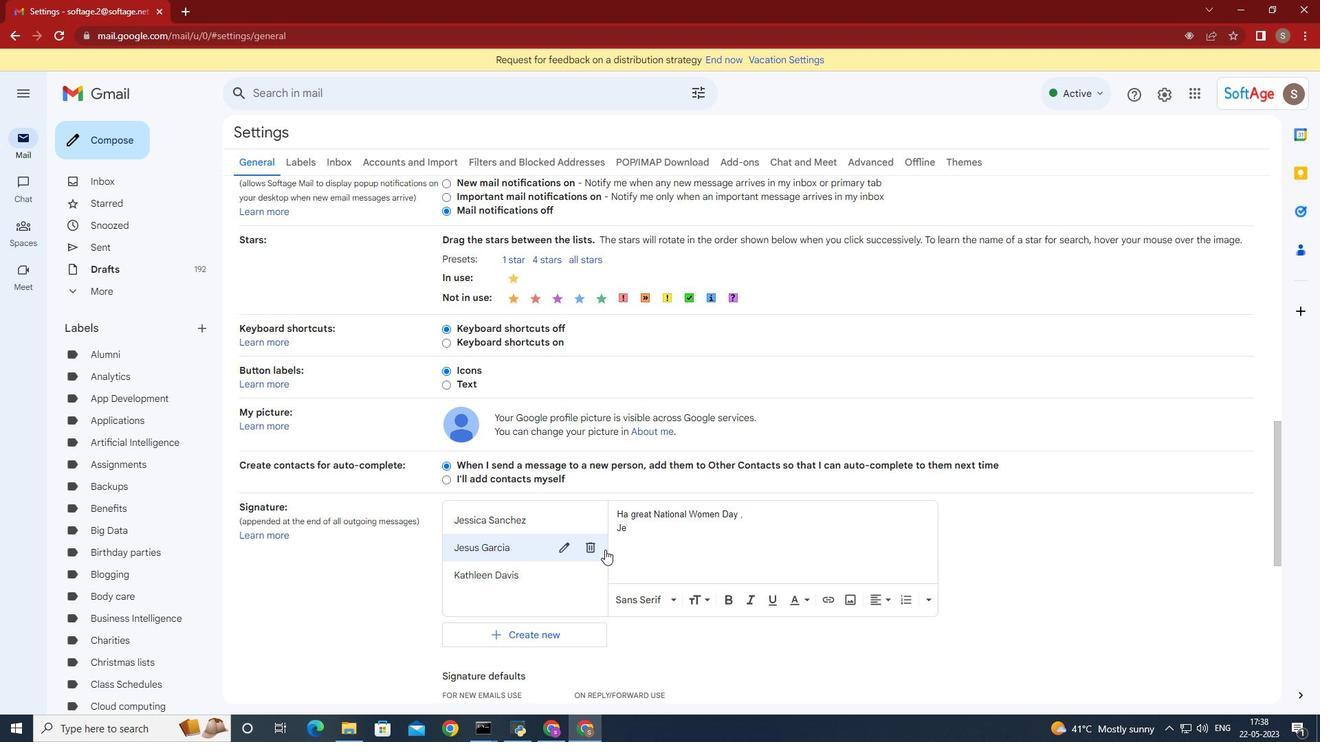 
Action: Mouse moved to (581, 578)
Screenshot: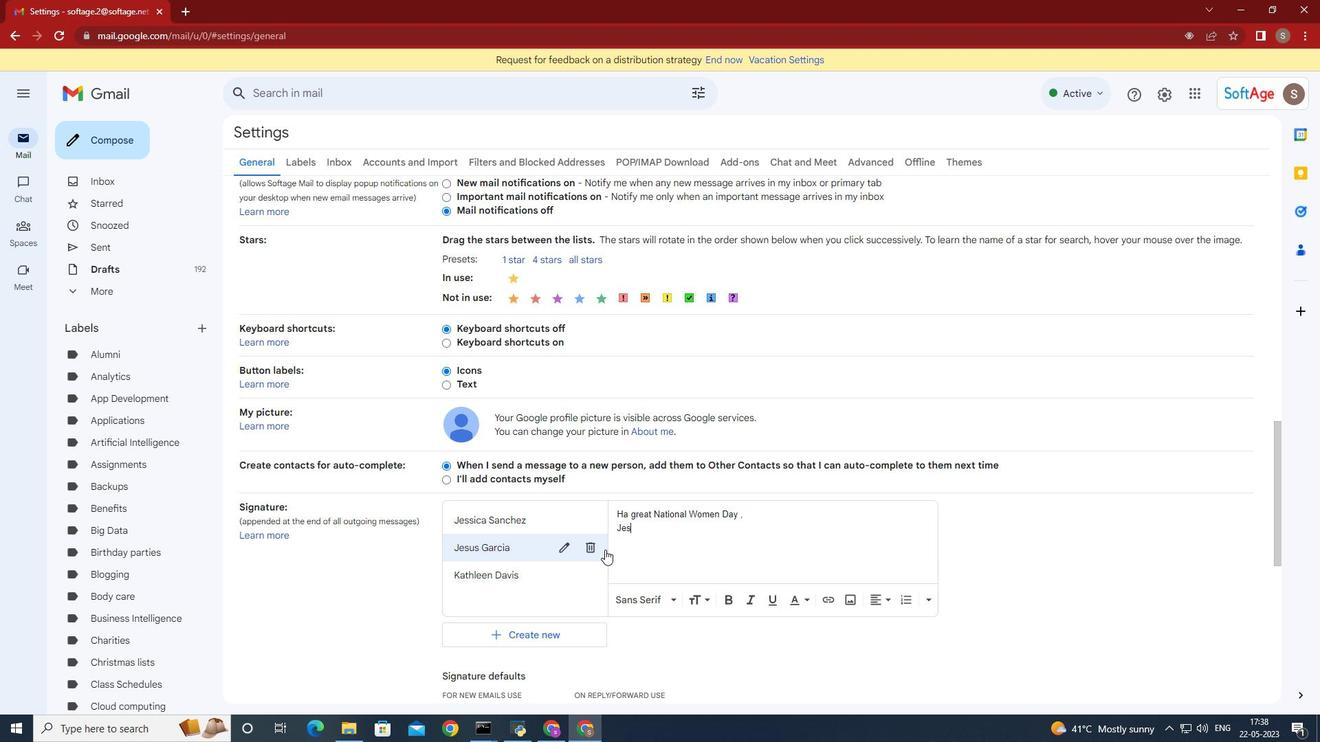 
Action: Key pressed us<Key.space><Key.shift>Garcia<Key.space>
Screenshot: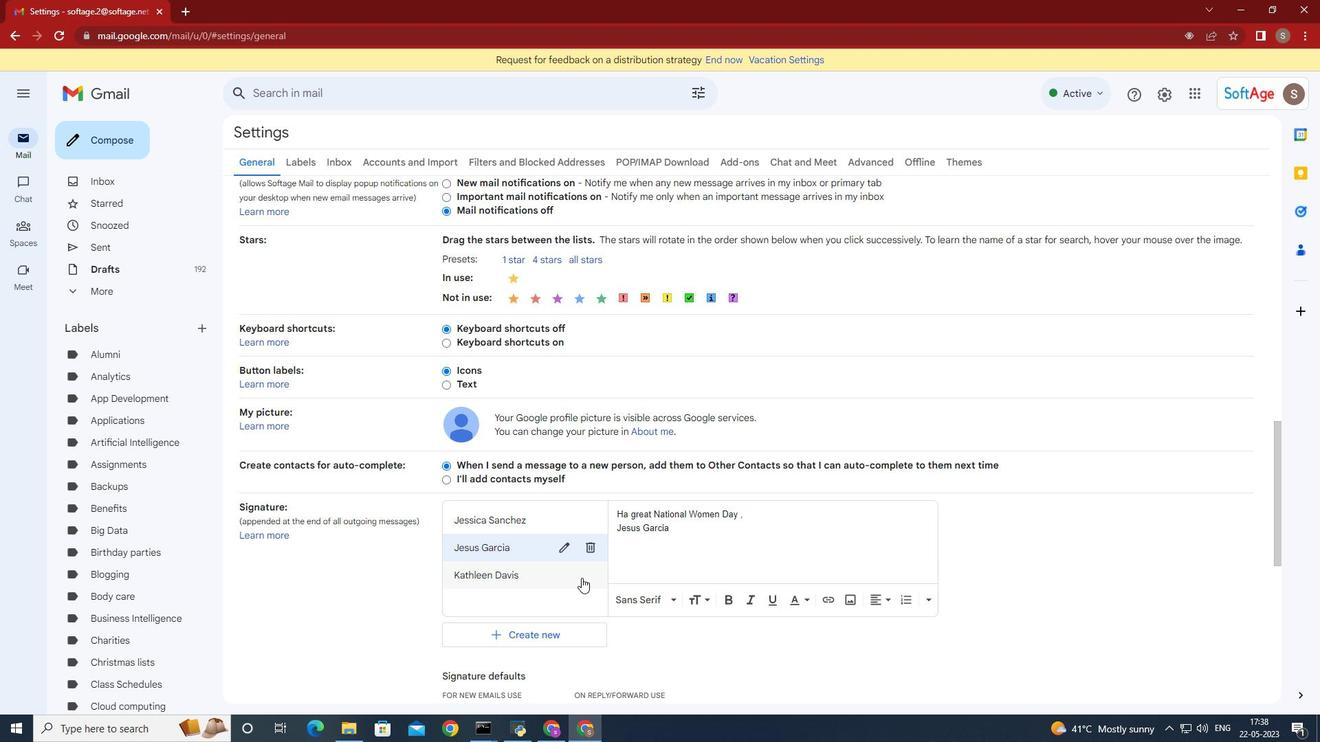 
Action: Mouse moved to (629, 516)
Screenshot: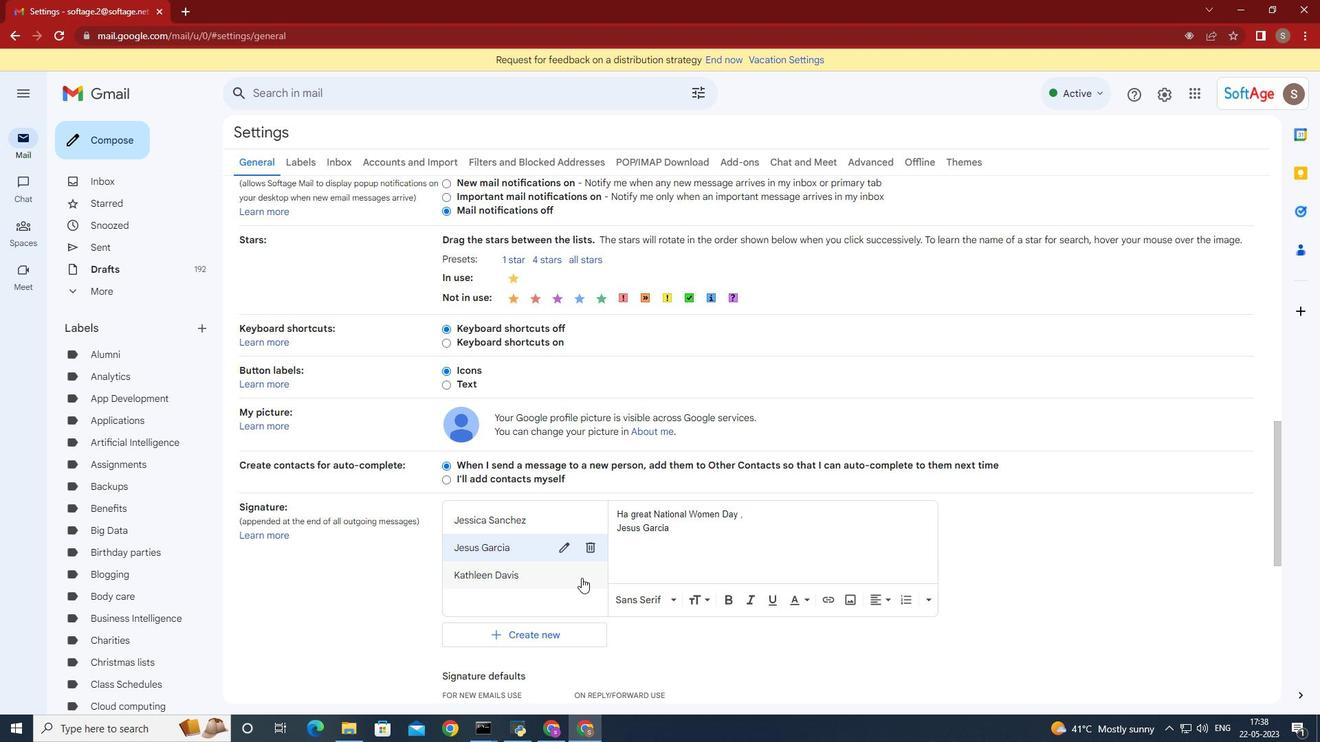 
Action: Mouse scrolled (629, 515) with delta (0, 0)
Screenshot: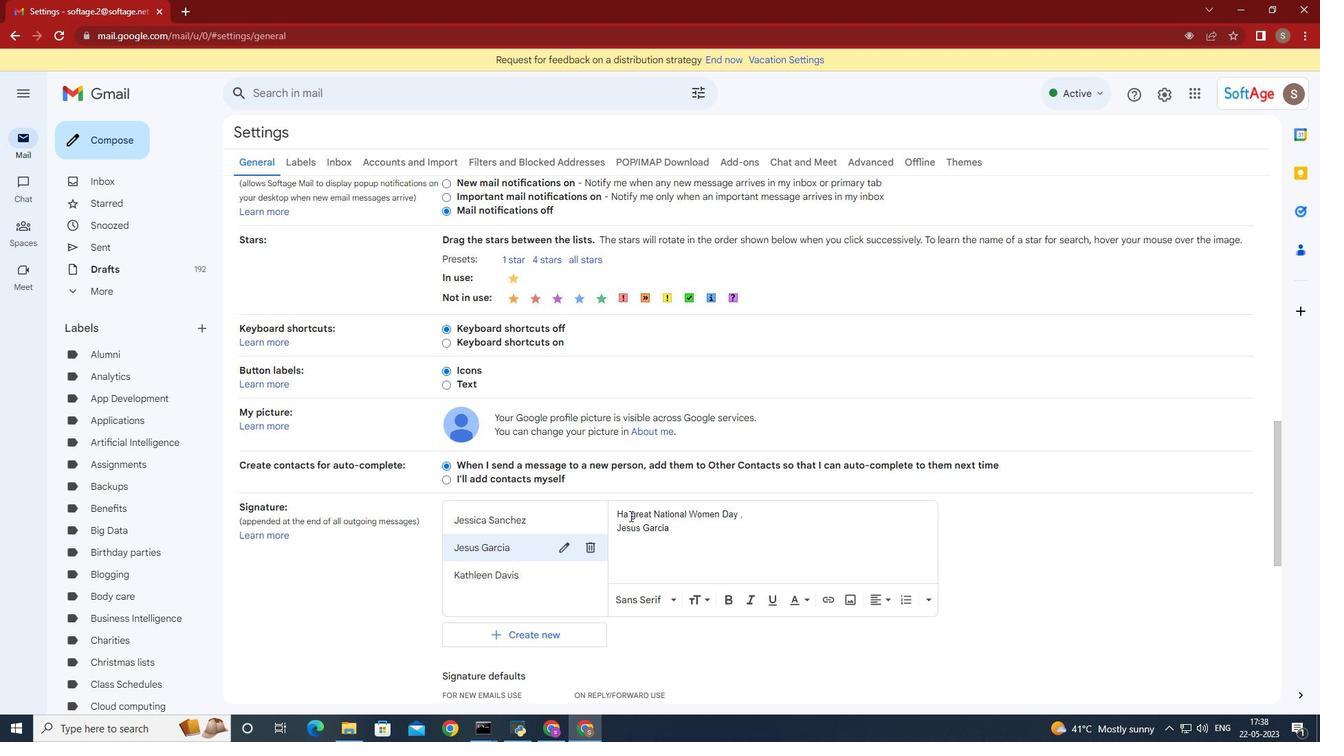 
Action: Mouse scrolled (629, 515) with delta (0, 0)
Screenshot: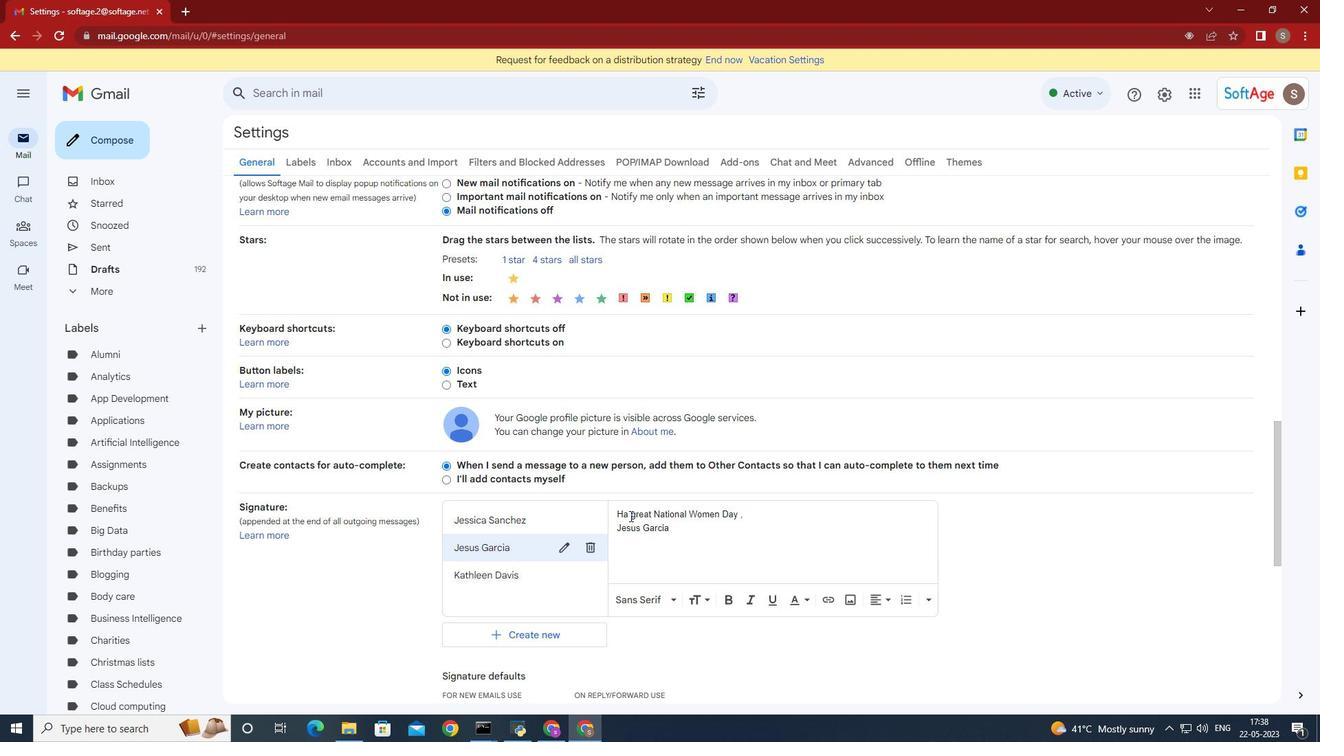 
Action: Mouse scrolled (629, 515) with delta (0, 0)
Screenshot: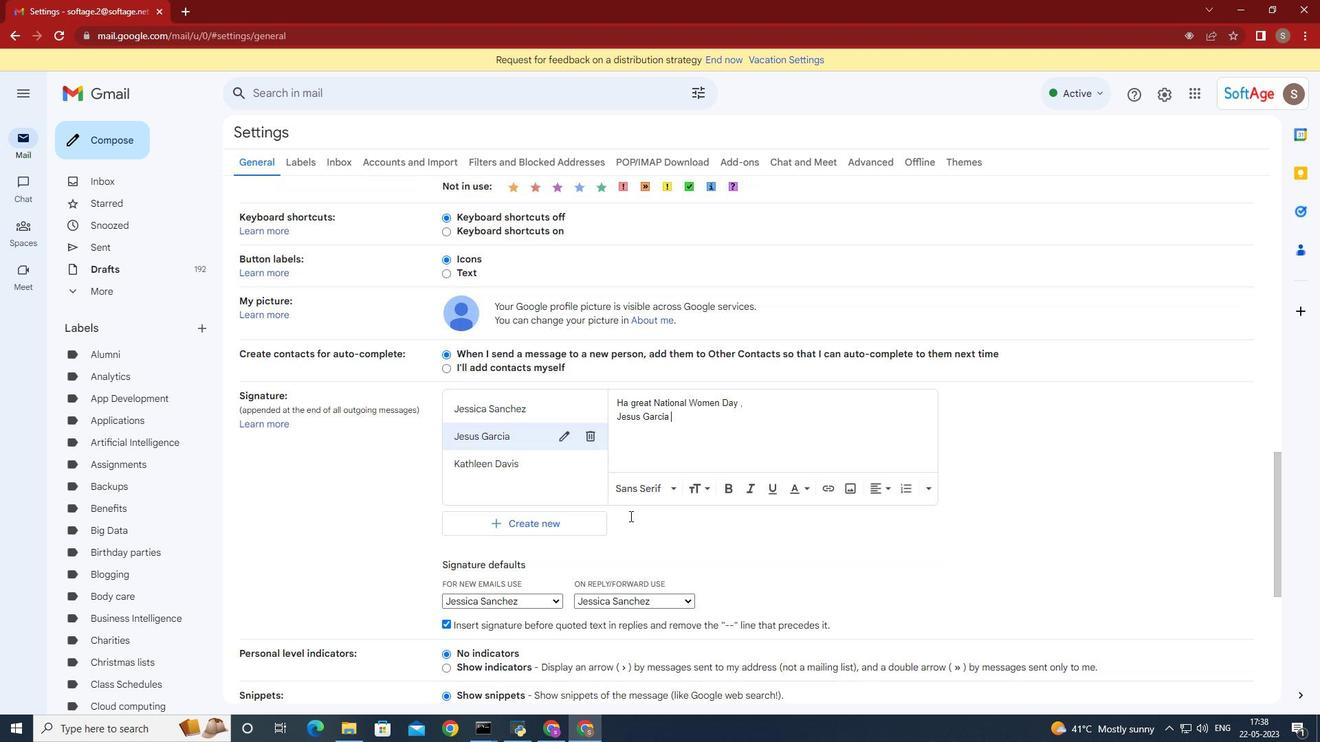 
Action: Mouse scrolled (629, 515) with delta (0, 0)
Screenshot: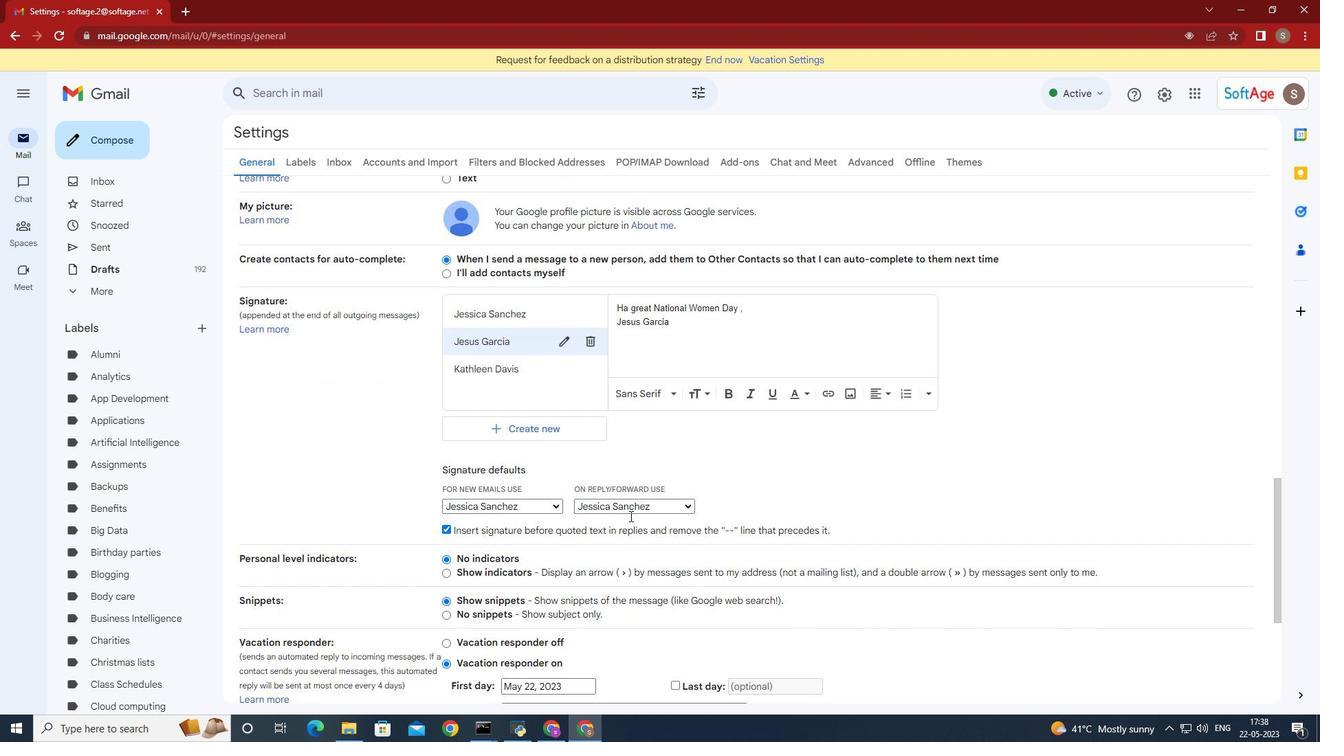 
Action: Mouse scrolled (629, 515) with delta (0, 0)
Screenshot: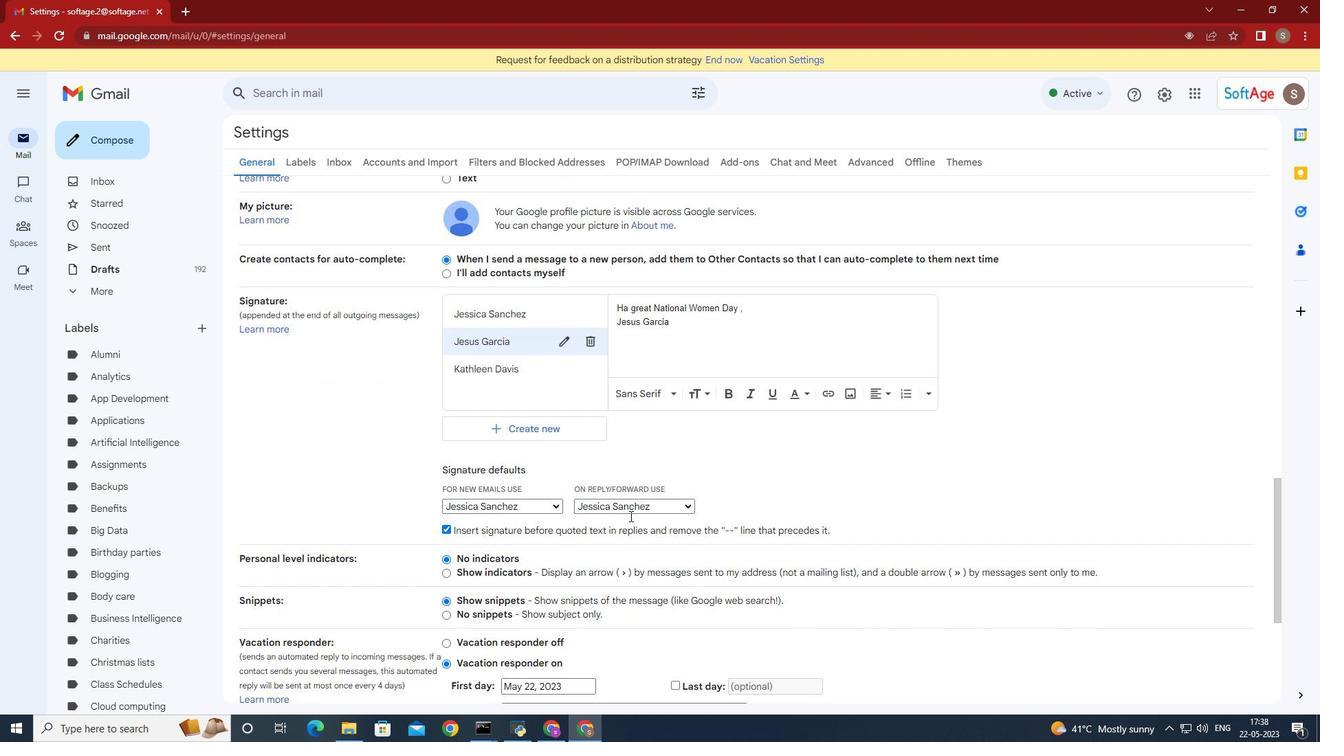 
Action: Mouse scrolled (629, 515) with delta (0, 0)
Screenshot: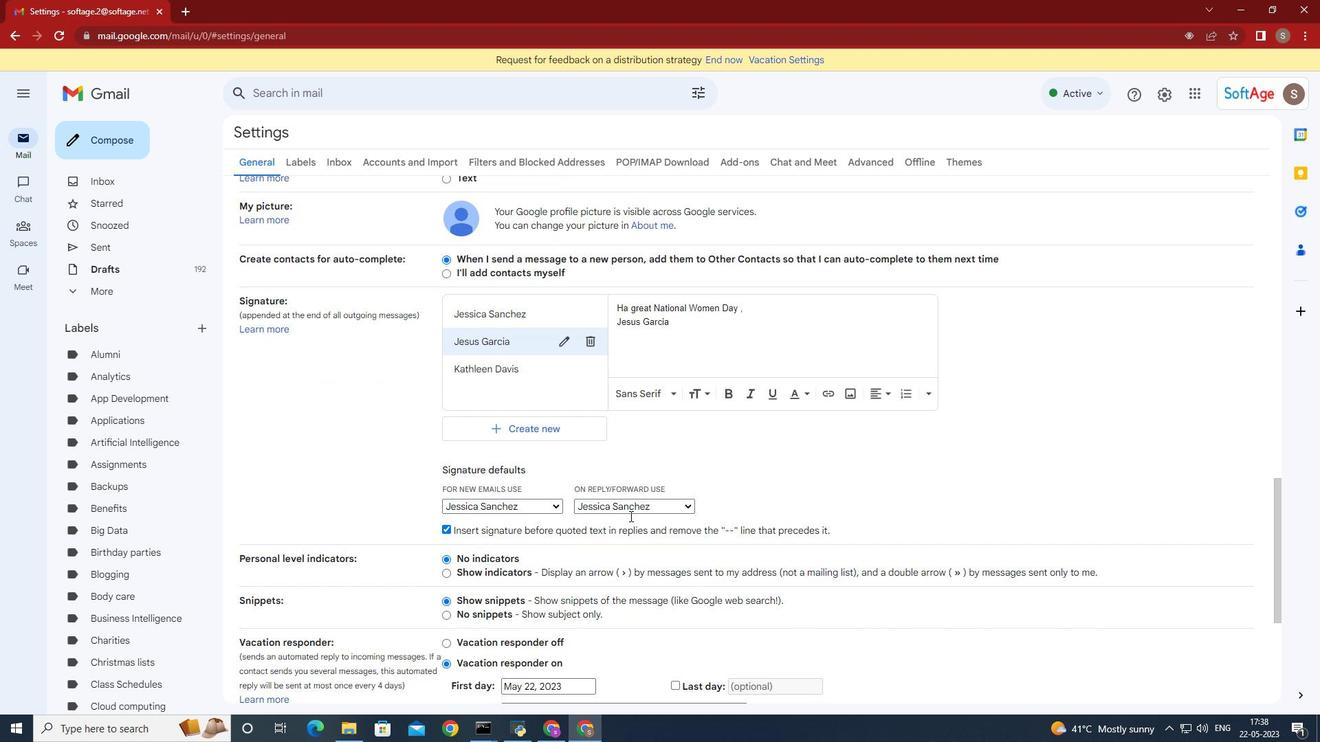 
Action: Mouse scrolled (629, 515) with delta (0, 0)
Screenshot: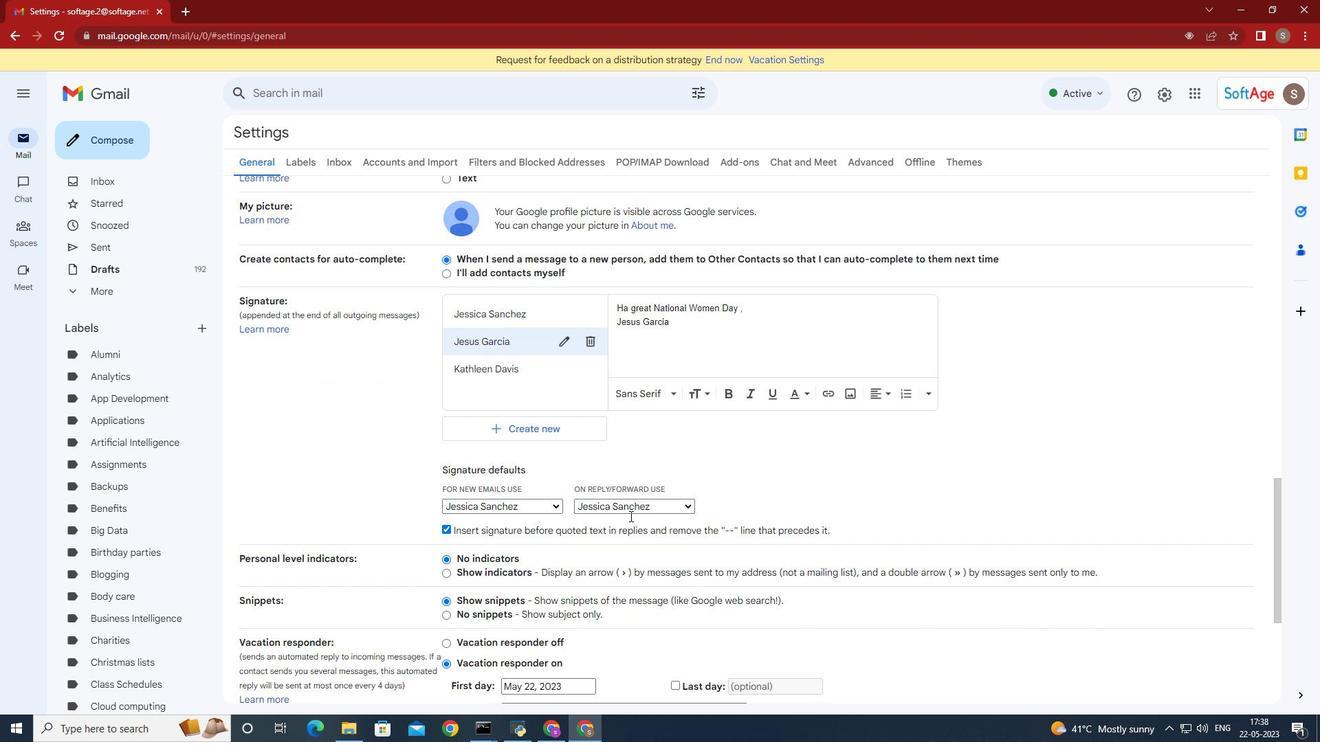 
Action: Mouse moved to (459, 221)
Screenshot: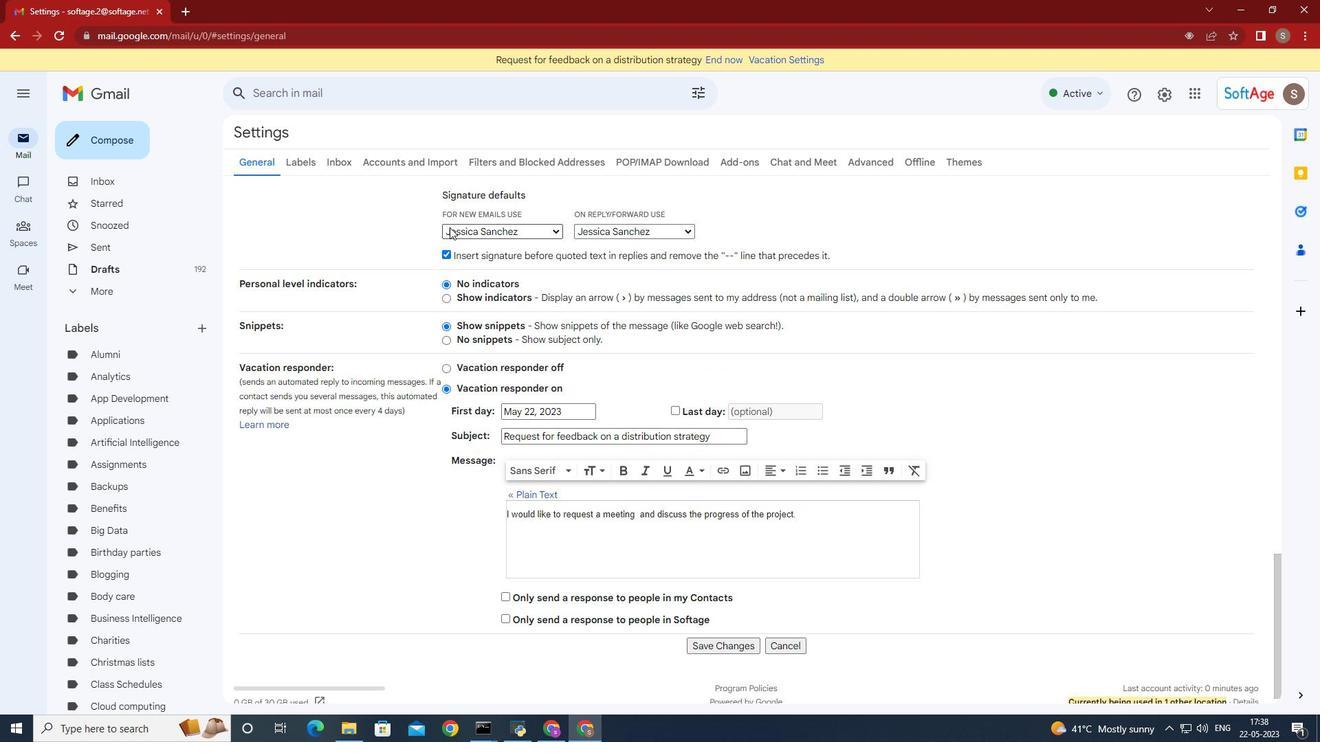 
Action: Mouse pressed left at (459, 221)
Screenshot: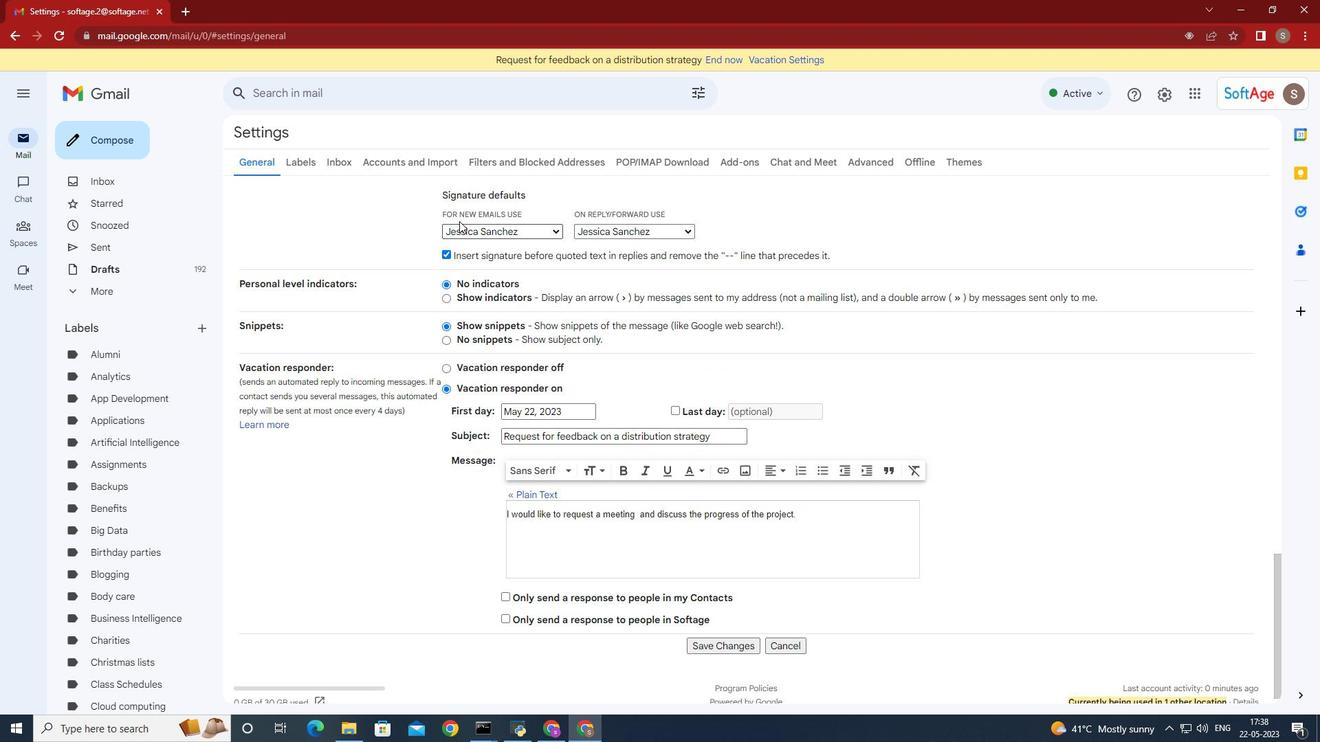 
Action: Mouse moved to (467, 232)
Screenshot: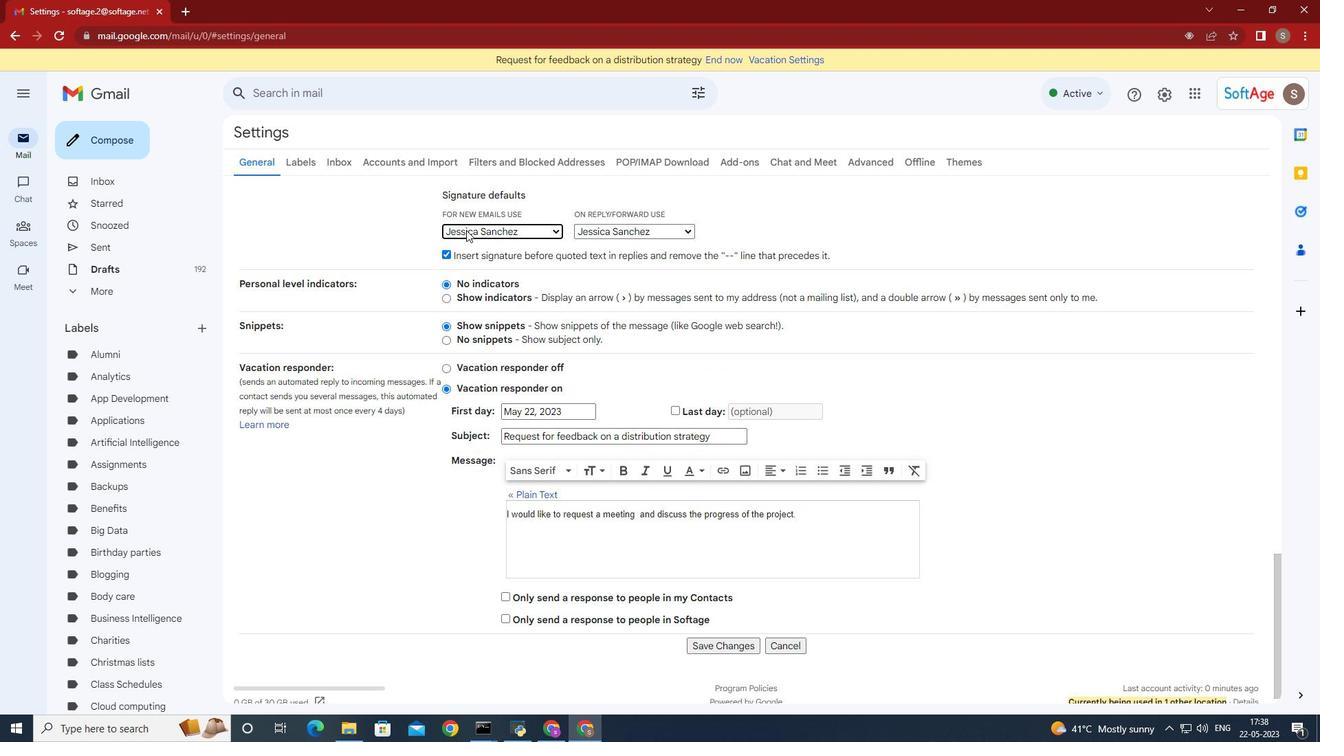 
Action: Mouse pressed left at (467, 232)
Screenshot: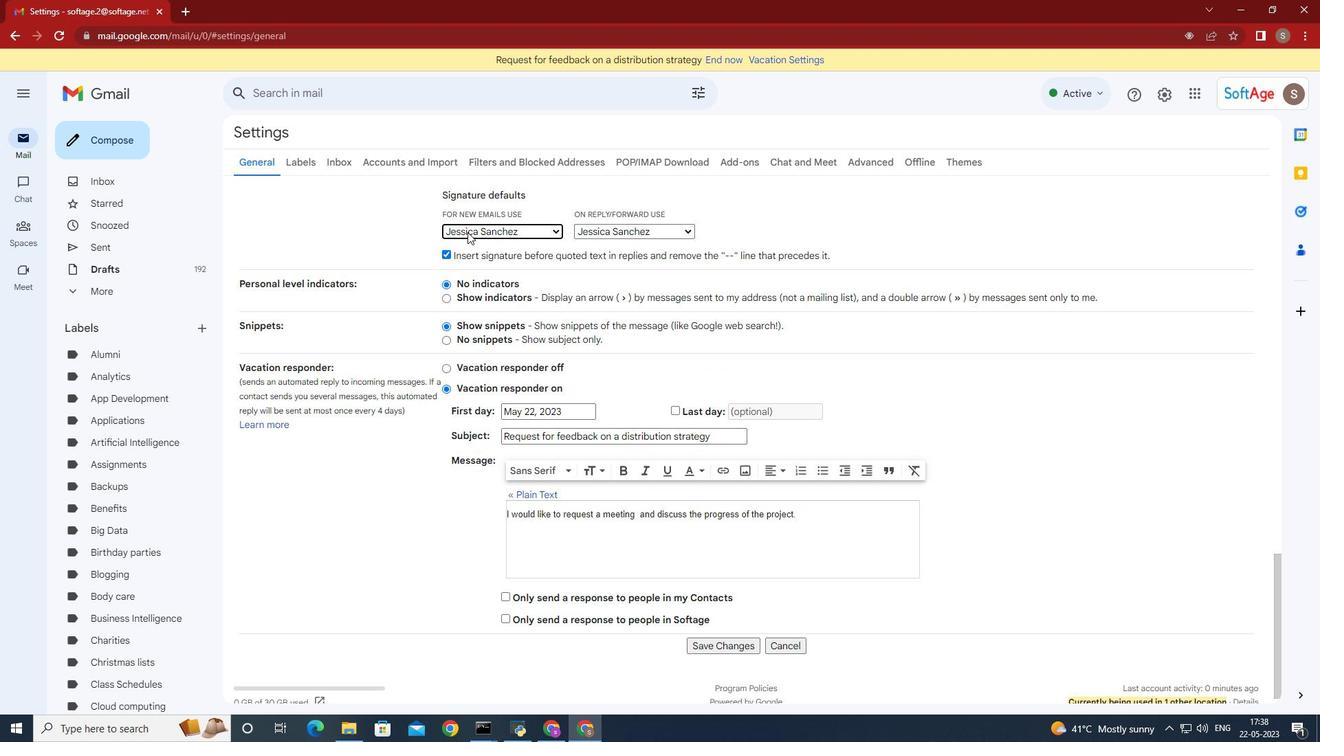 
Action: Mouse moved to (476, 277)
Screenshot: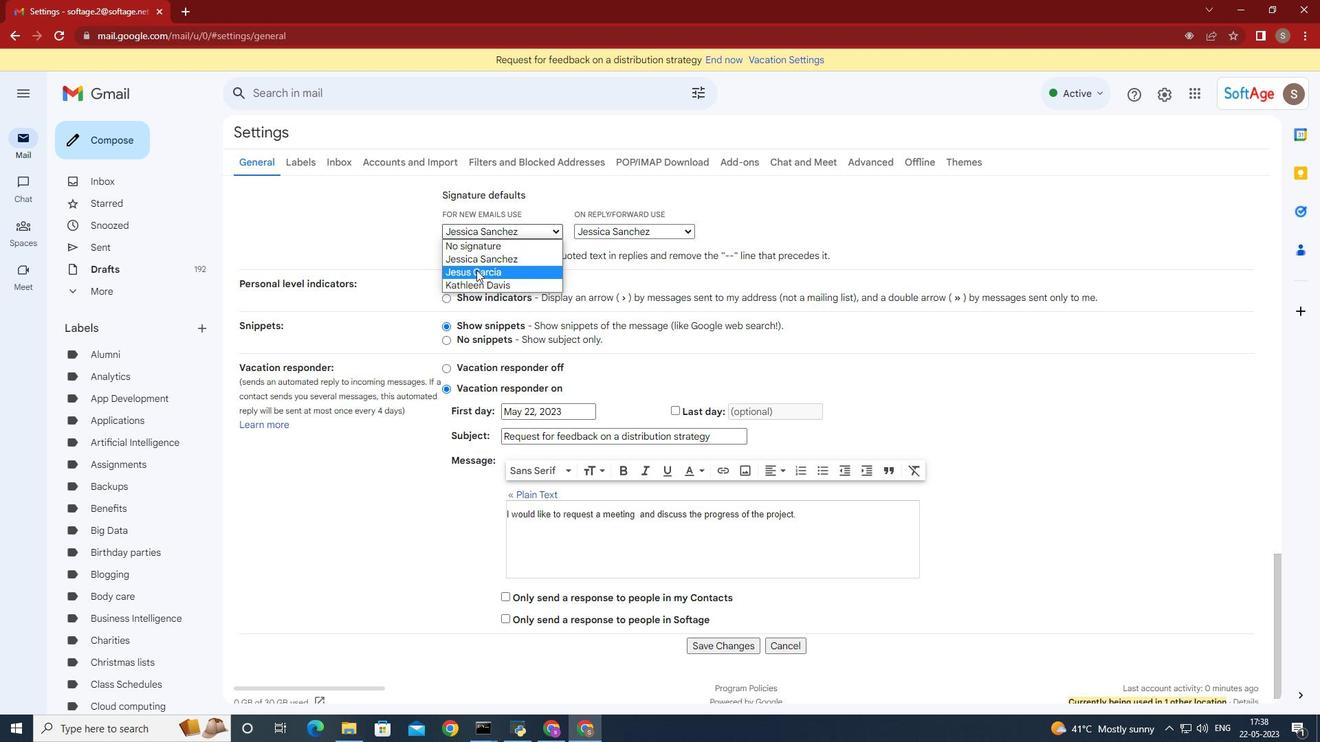 
Action: Mouse pressed left at (476, 277)
Screenshot: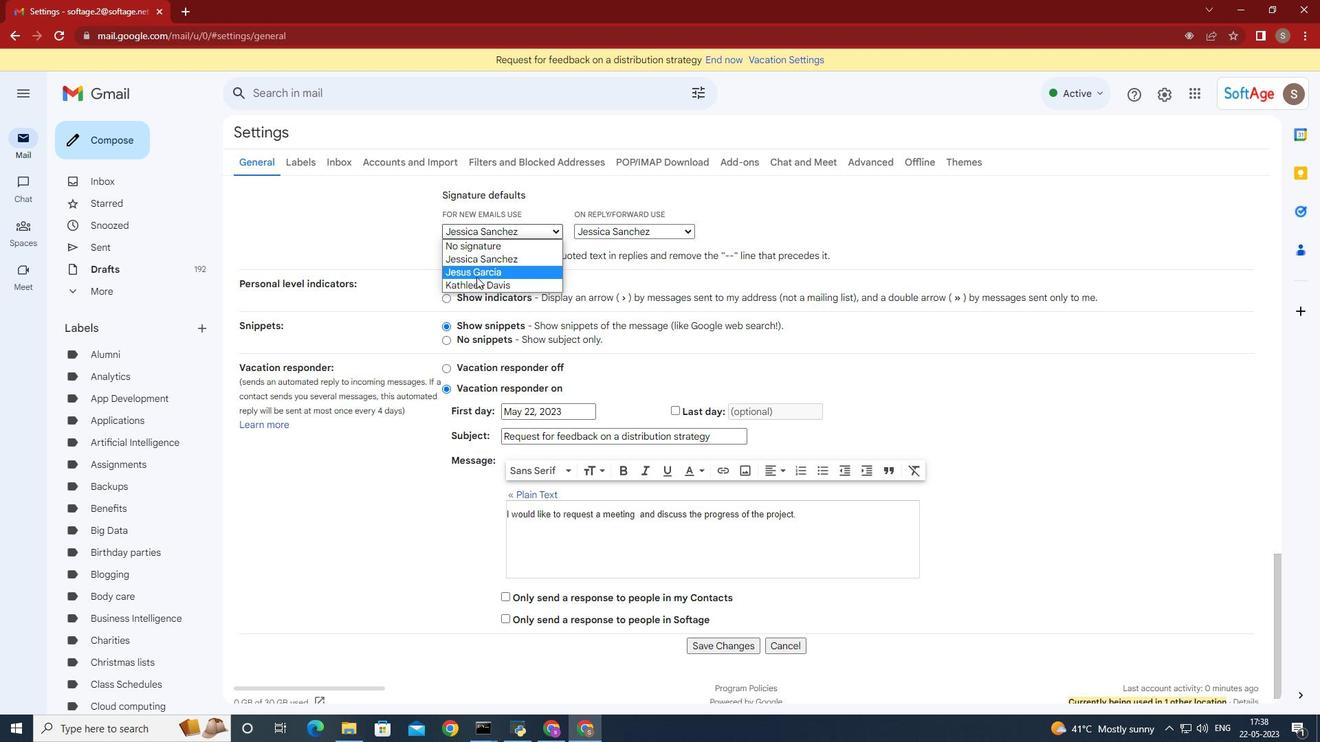 
Action: Mouse moved to (576, 220)
Screenshot: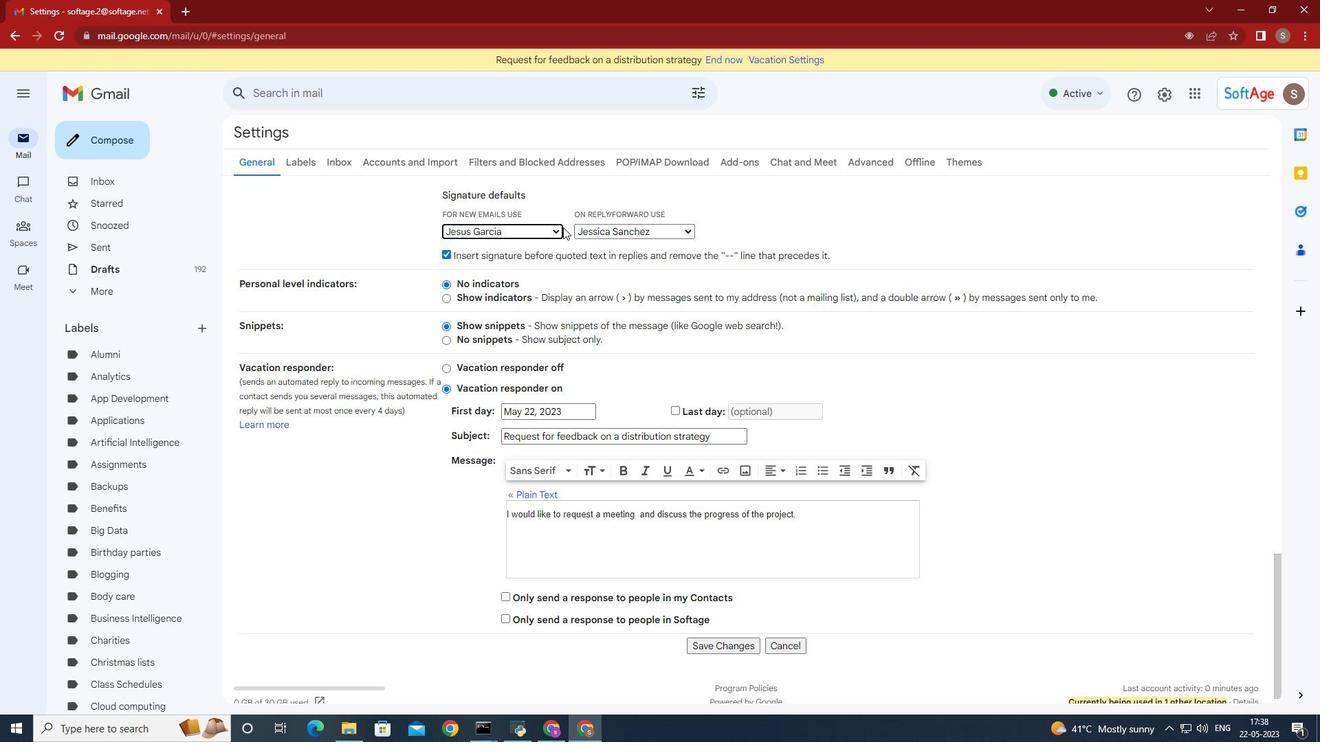 
Action: Mouse pressed left at (576, 220)
Screenshot: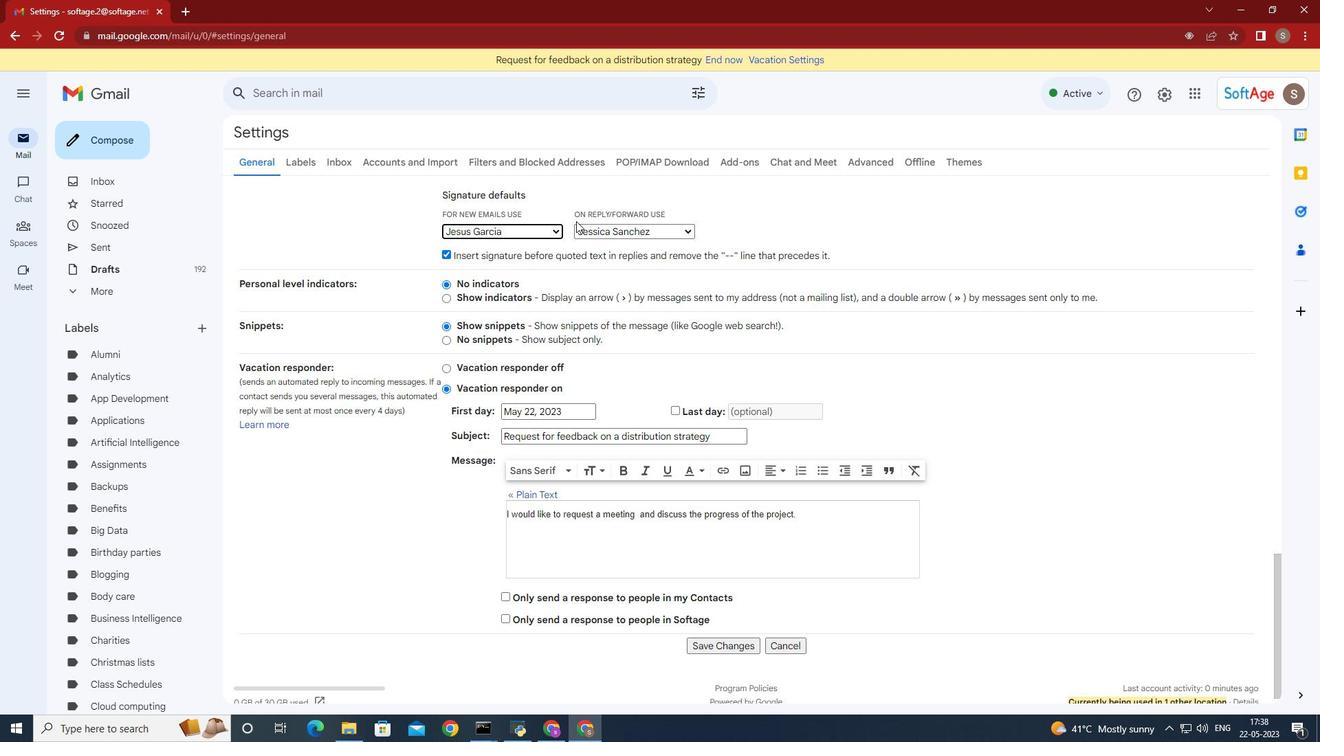 
Action: Mouse moved to (590, 231)
Screenshot: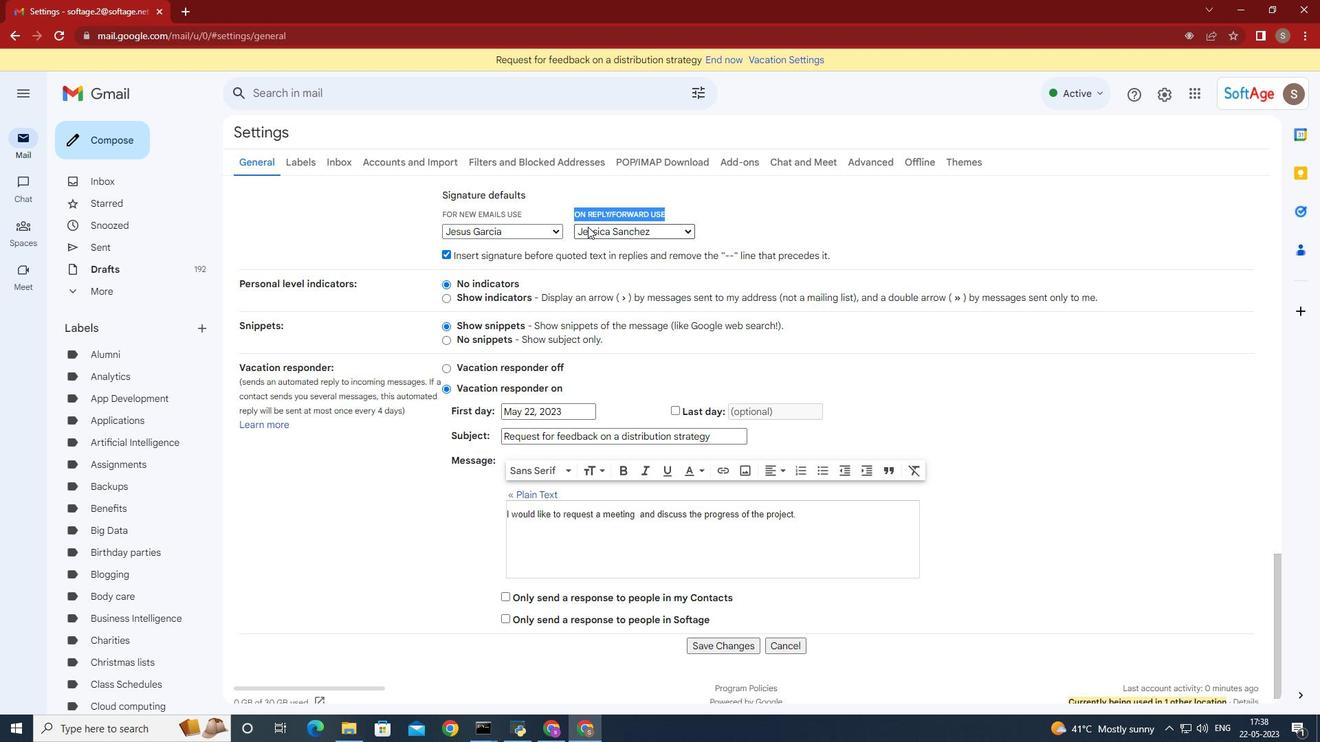 
Action: Mouse pressed left at (588, 227)
Screenshot: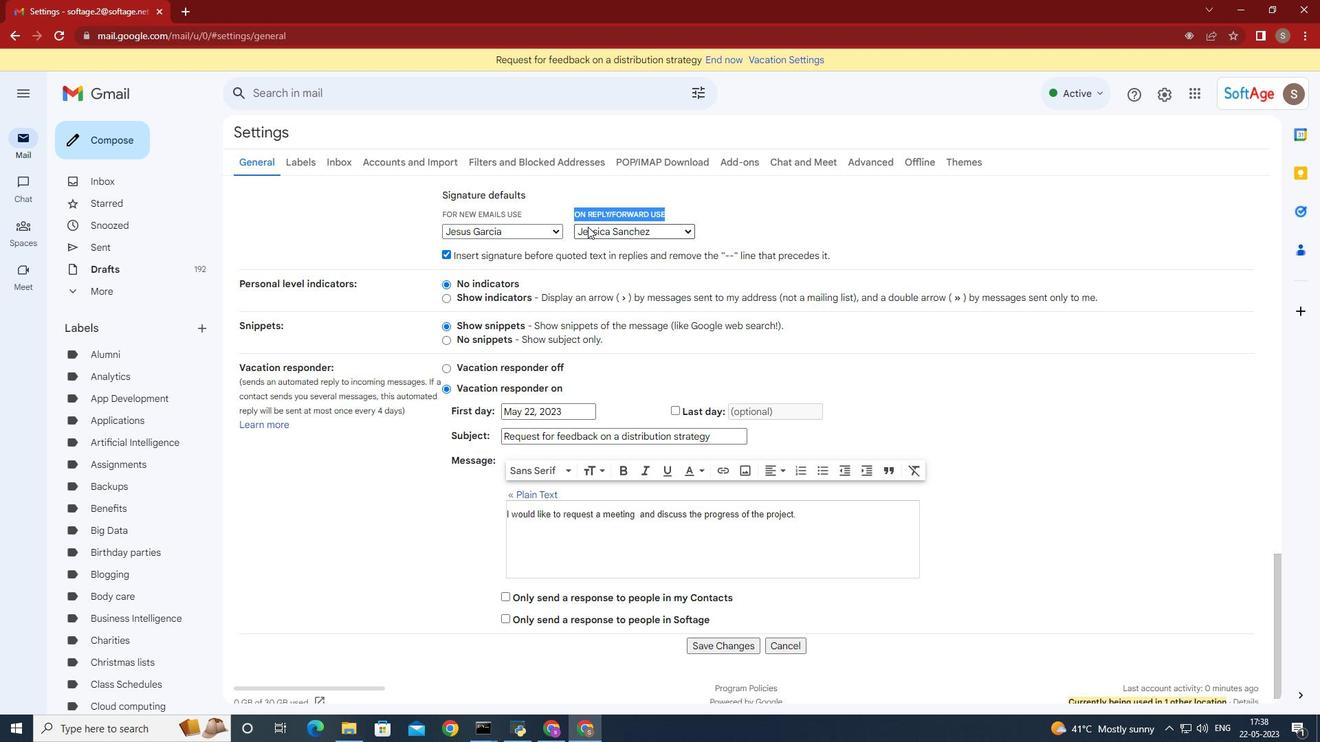 
Action: Mouse moved to (591, 233)
Screenshot: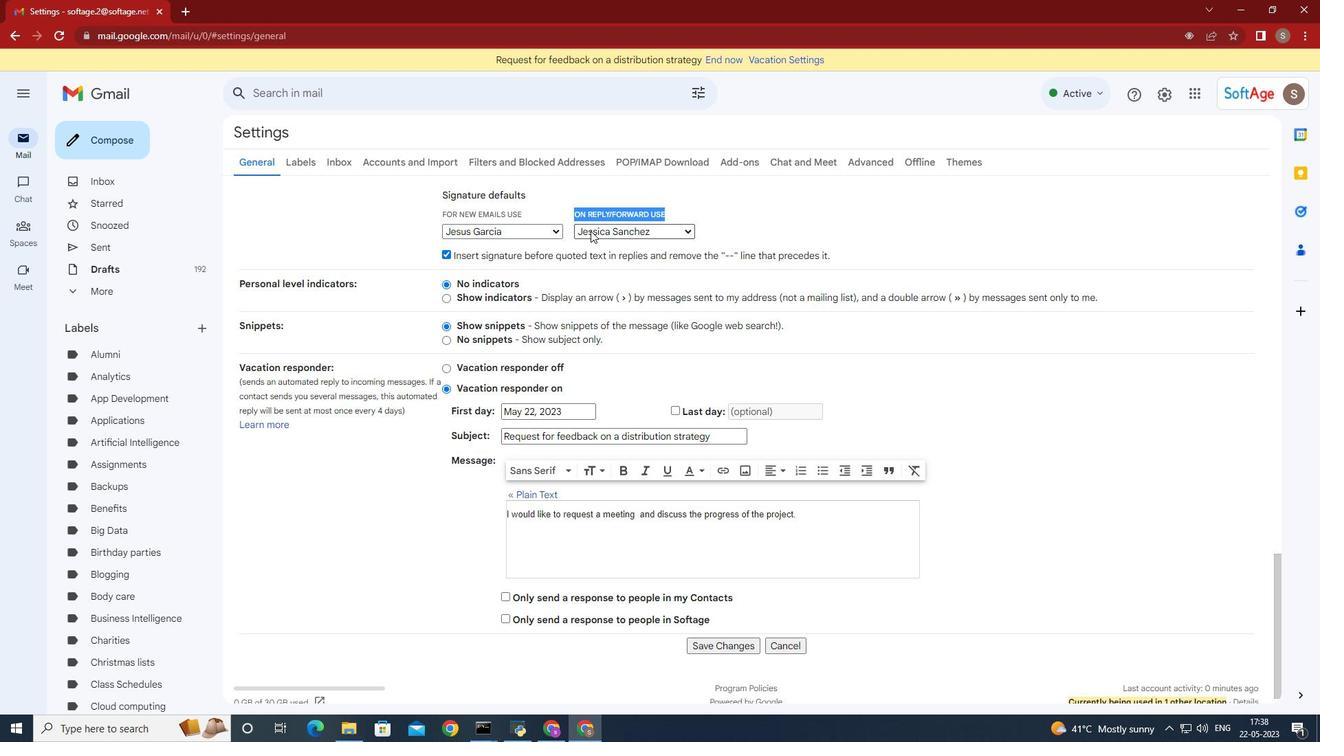 
Action: Mouse pressed left at (591, 233)
Screenshot: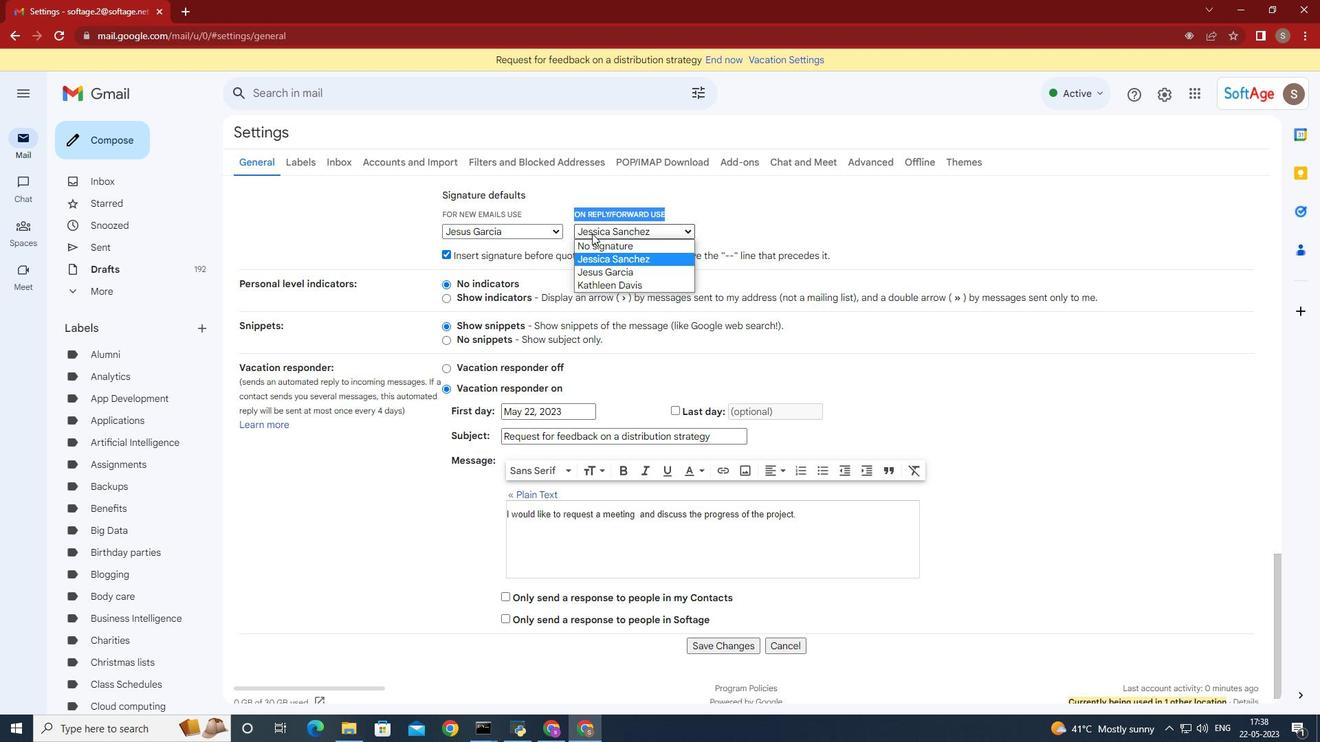 
Action: Mouse pressed left at (591, 233)
Screenshot: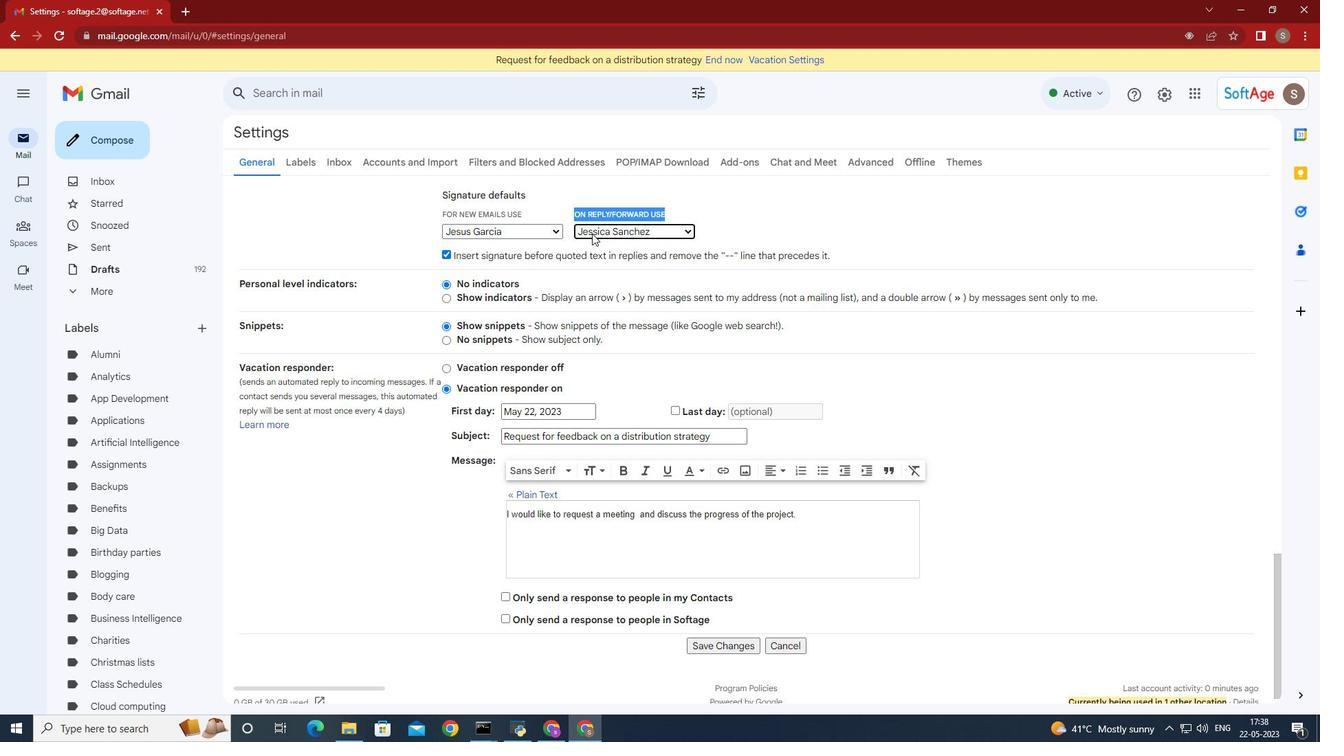 
Action: Mouse moved to (600, 268)
Screenshot: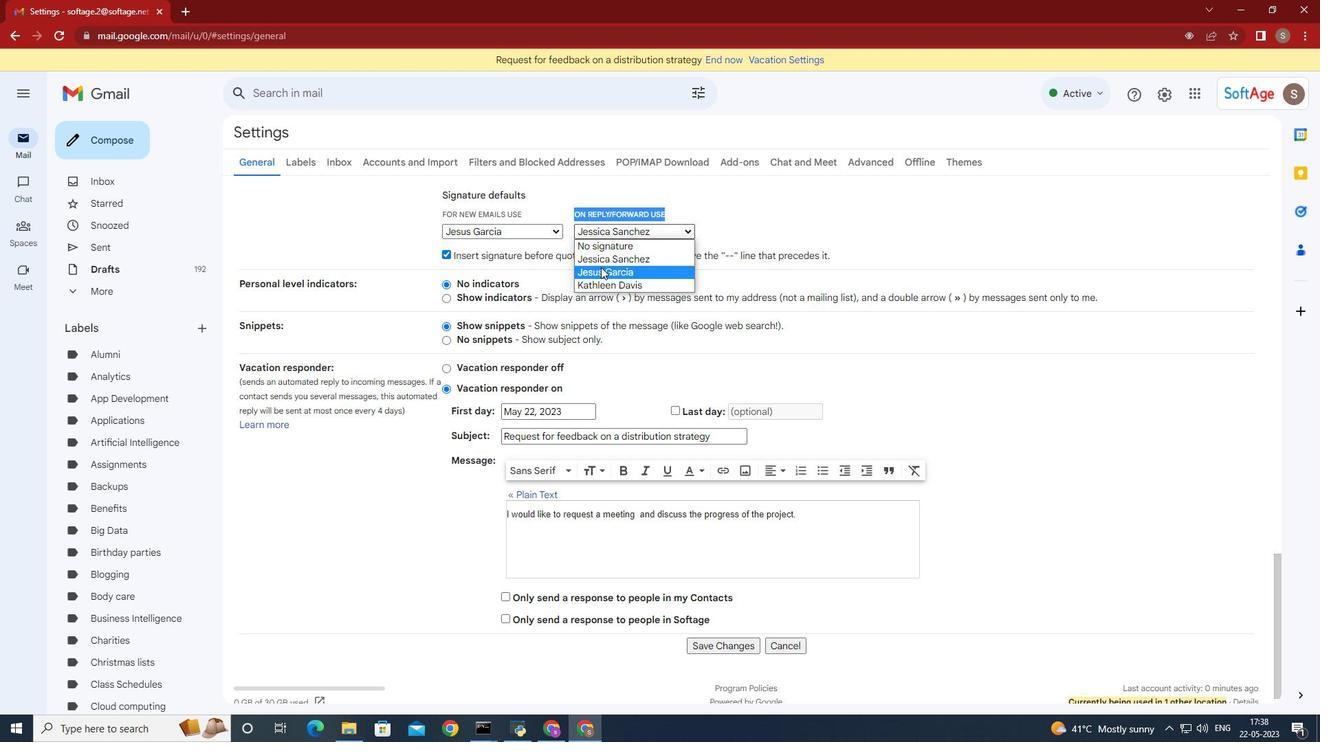 
Action: Mouse pressed left at (600, 268)
Screenshot: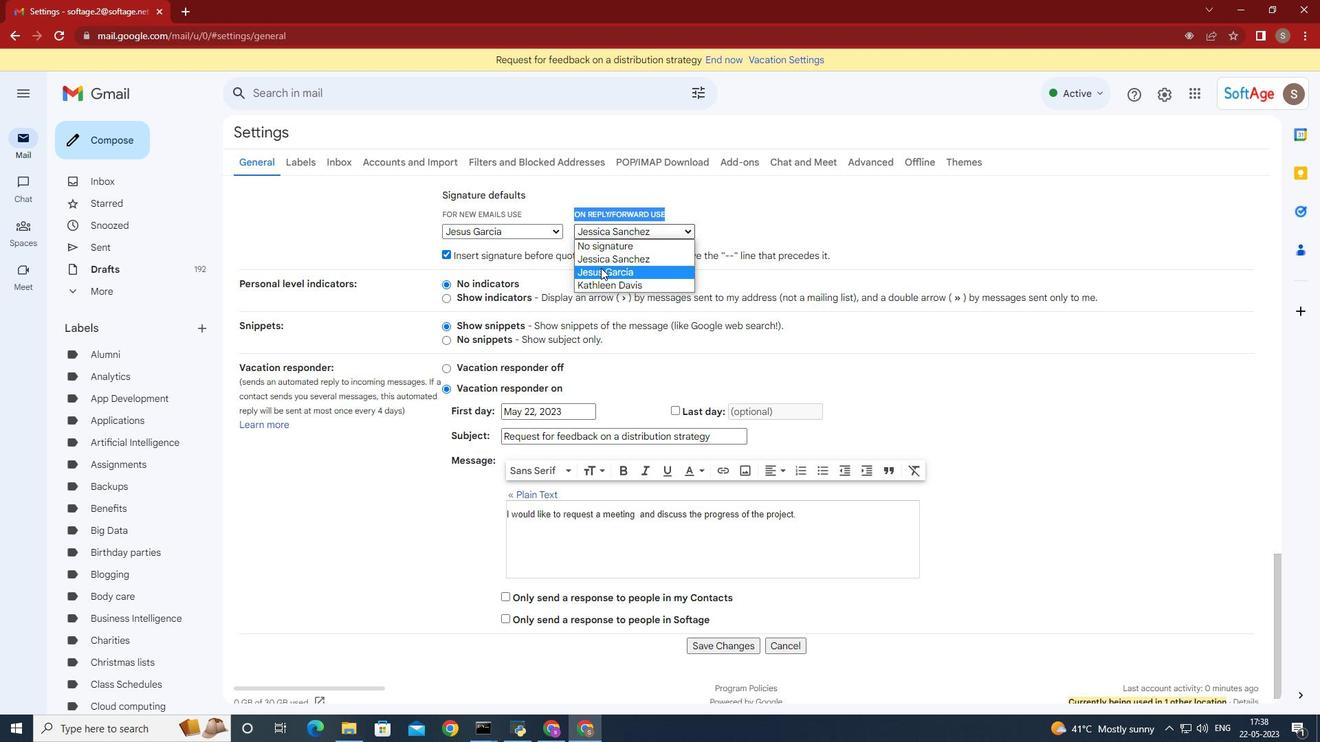 
Action: Mouse scrolled (600, 267) with delta (0, 0)
Screenshot: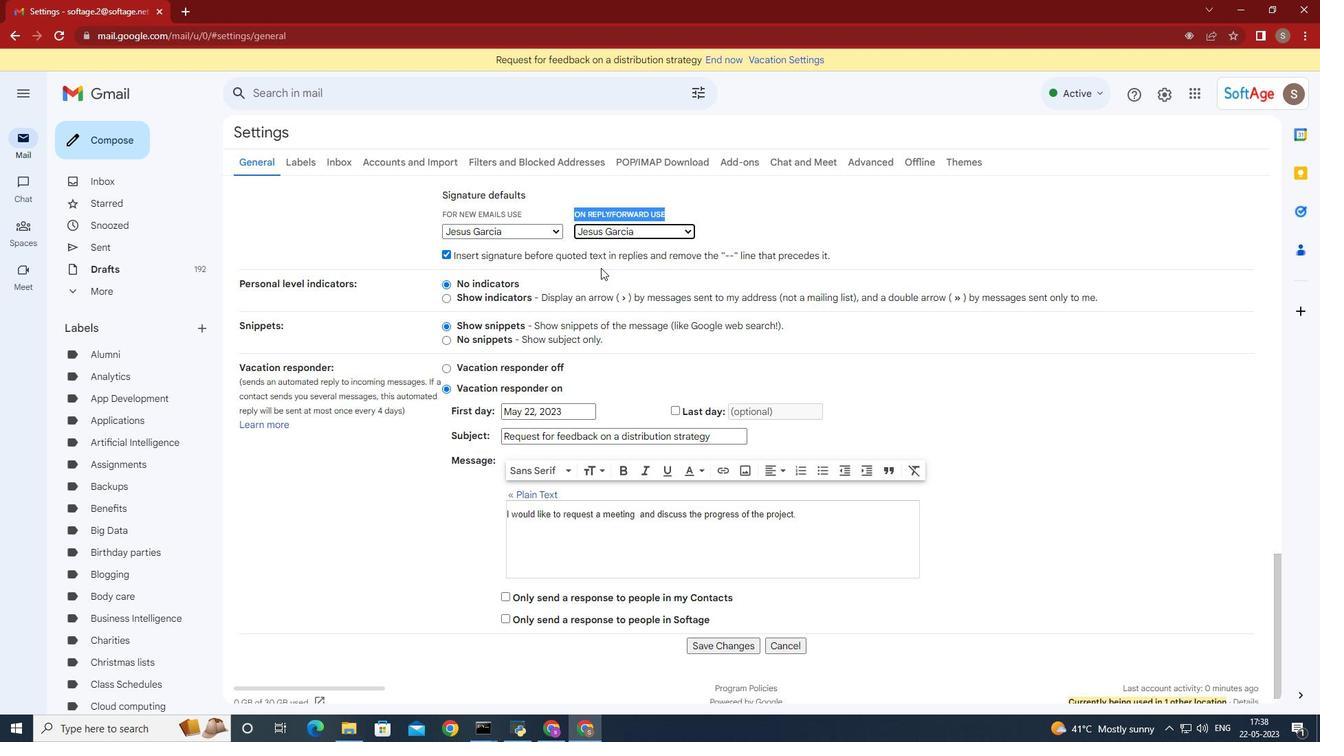 
Action: Mouse scrolled (600, 267) with delta (0, 0)
Screenshot: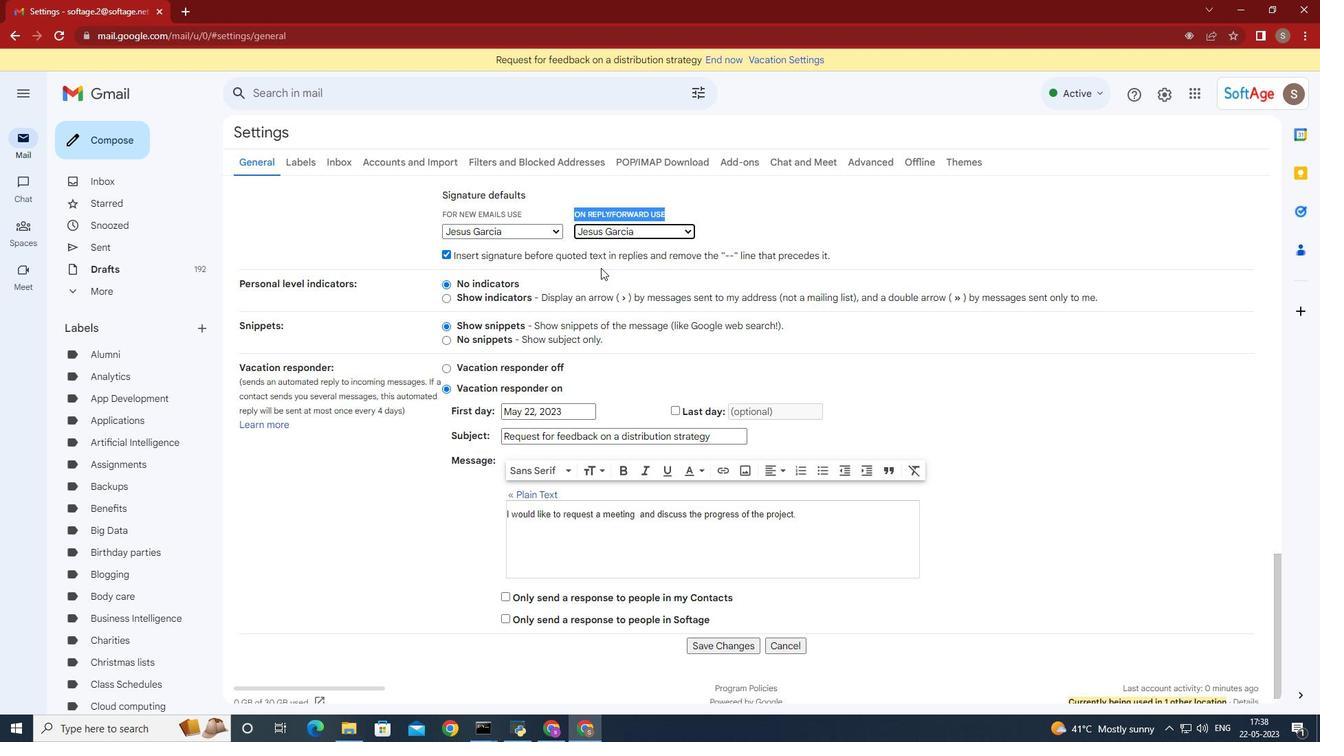 
Action: Mouse moved to (743, 630)
Screenshot: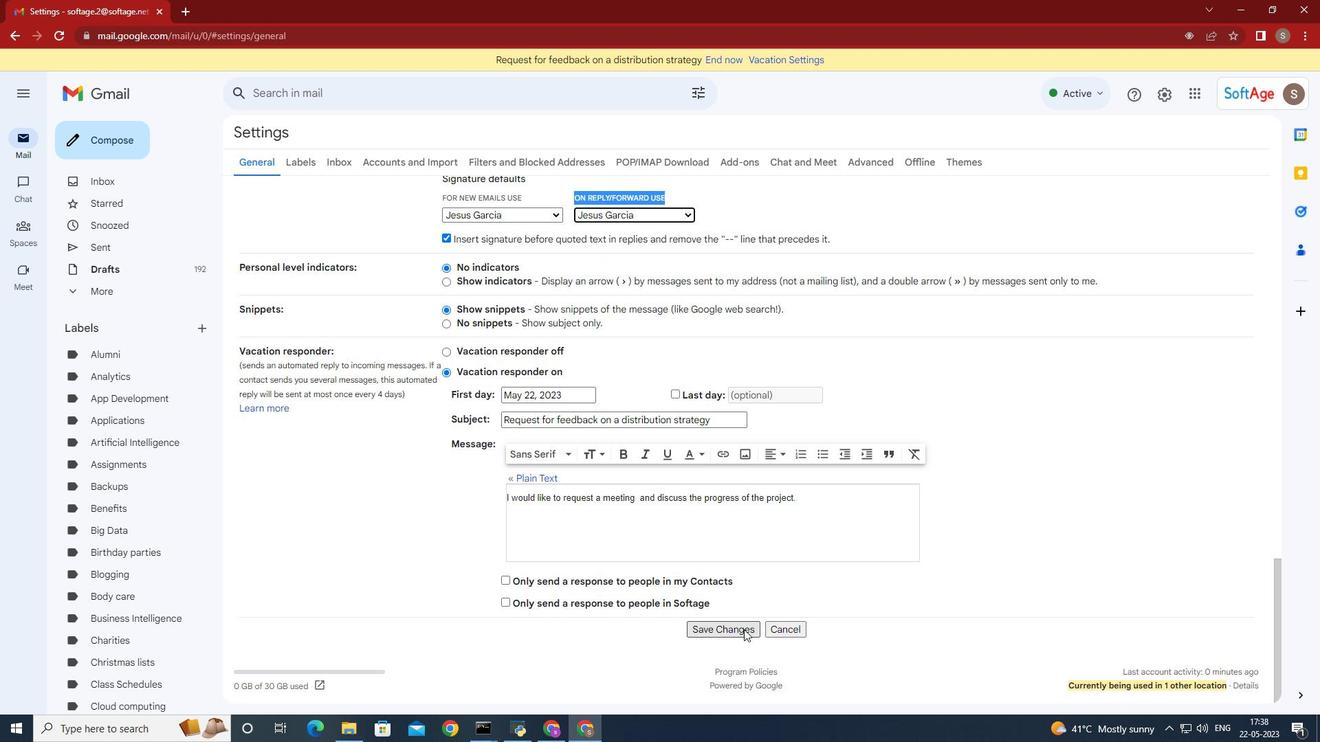 
Action: Mouse pressed left at (743, 630)
Screenshot: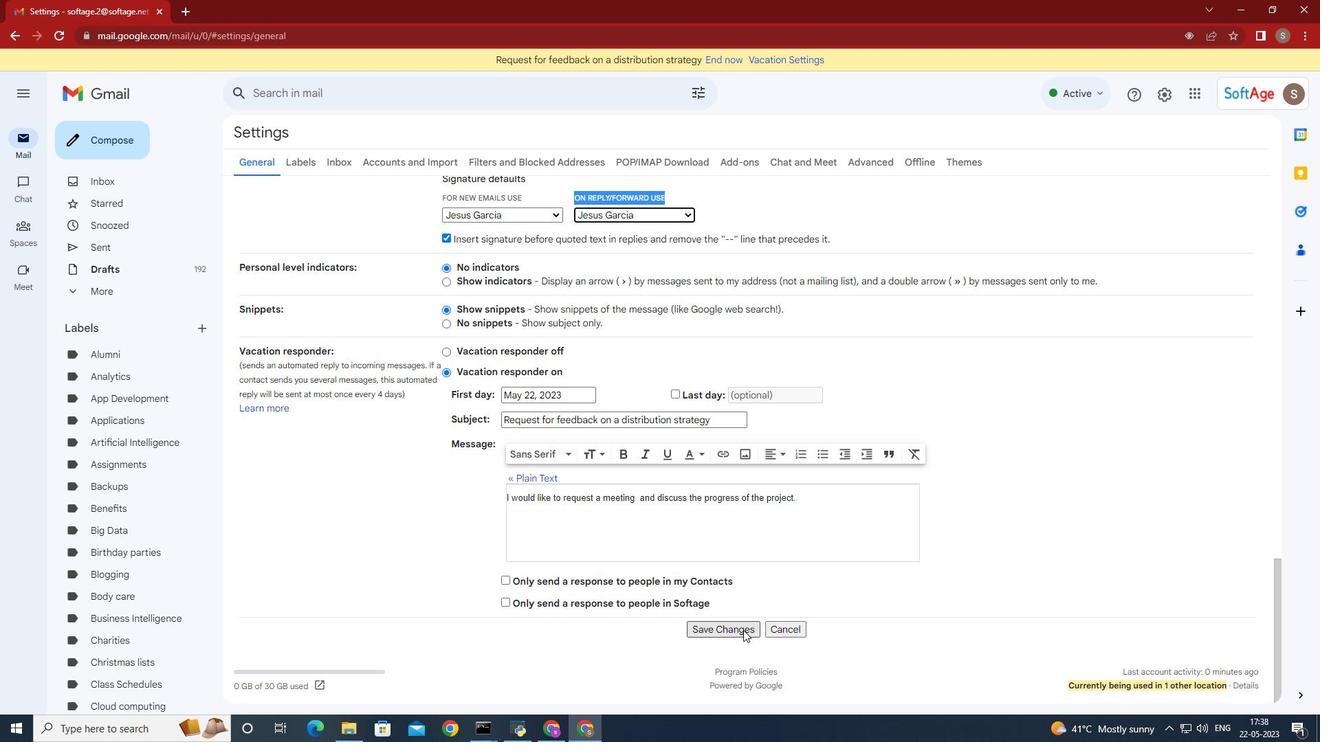 
Action: Mouse moved to (119, 151)
Screenshot: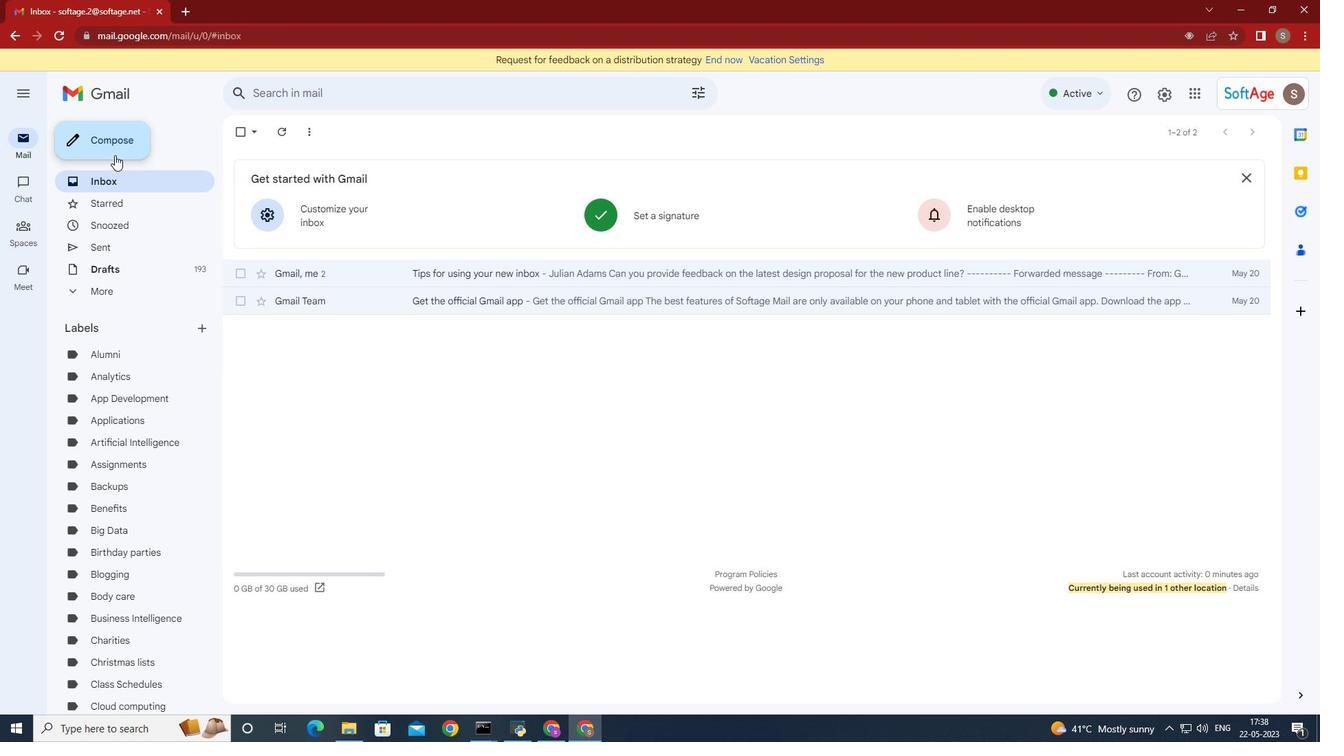 
Action: Mouse pressed left at (119, 151)
Screenshot: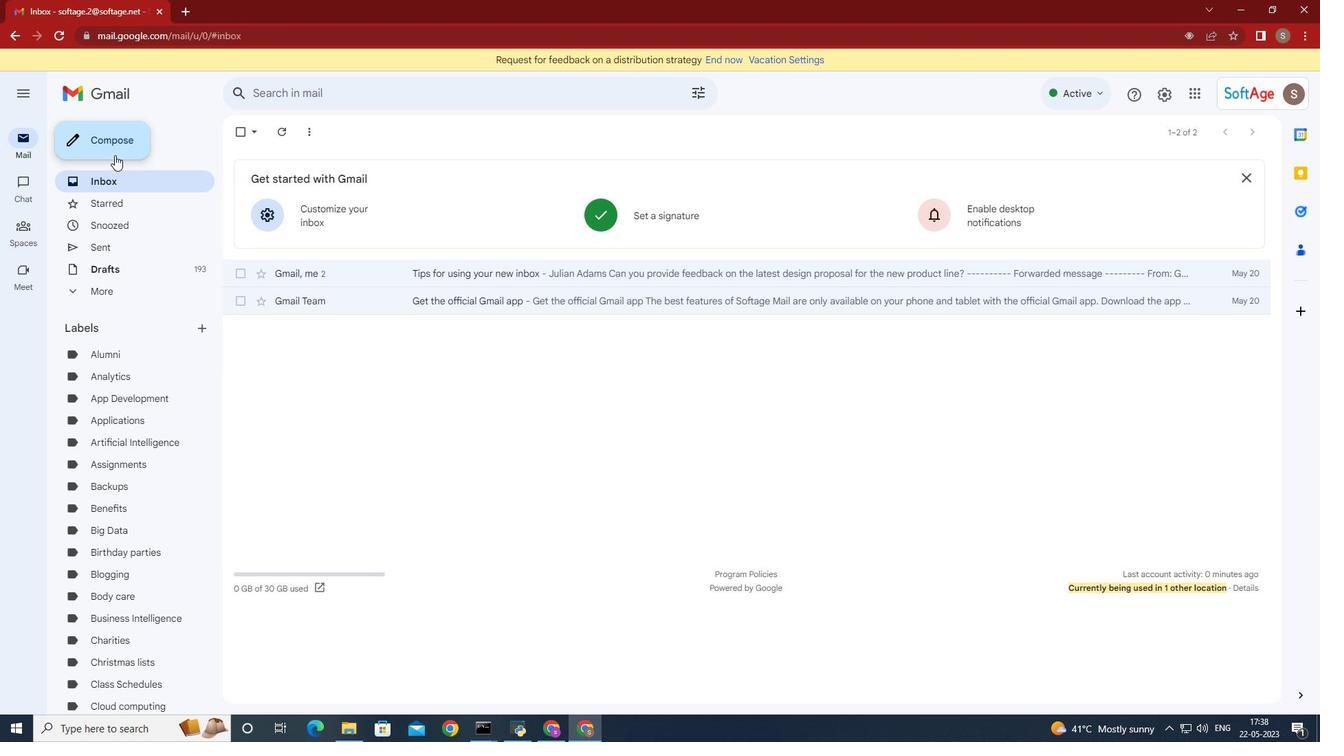 
Action: Mouse moved to (958, 303)
Screenshot: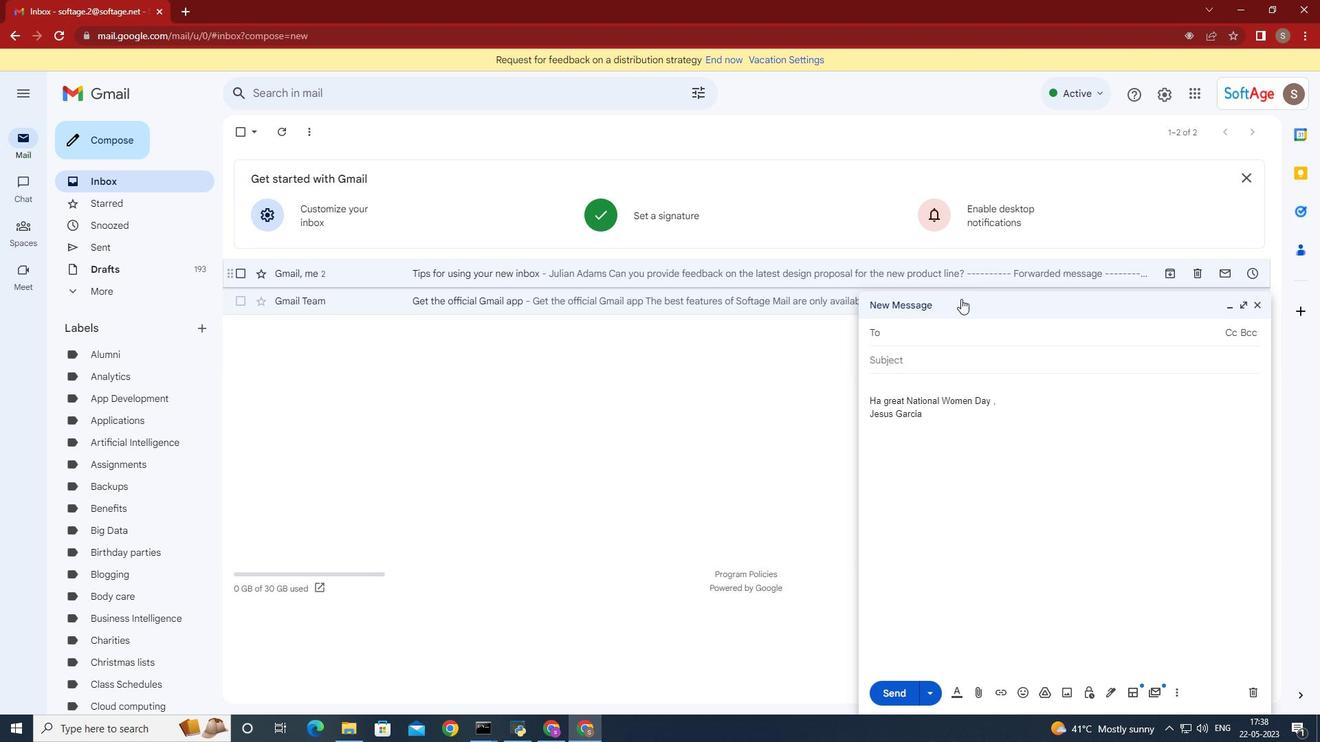 
Action: Key pressed softafg<Key.backspace><Key.backspace>ge.8
Screenshot: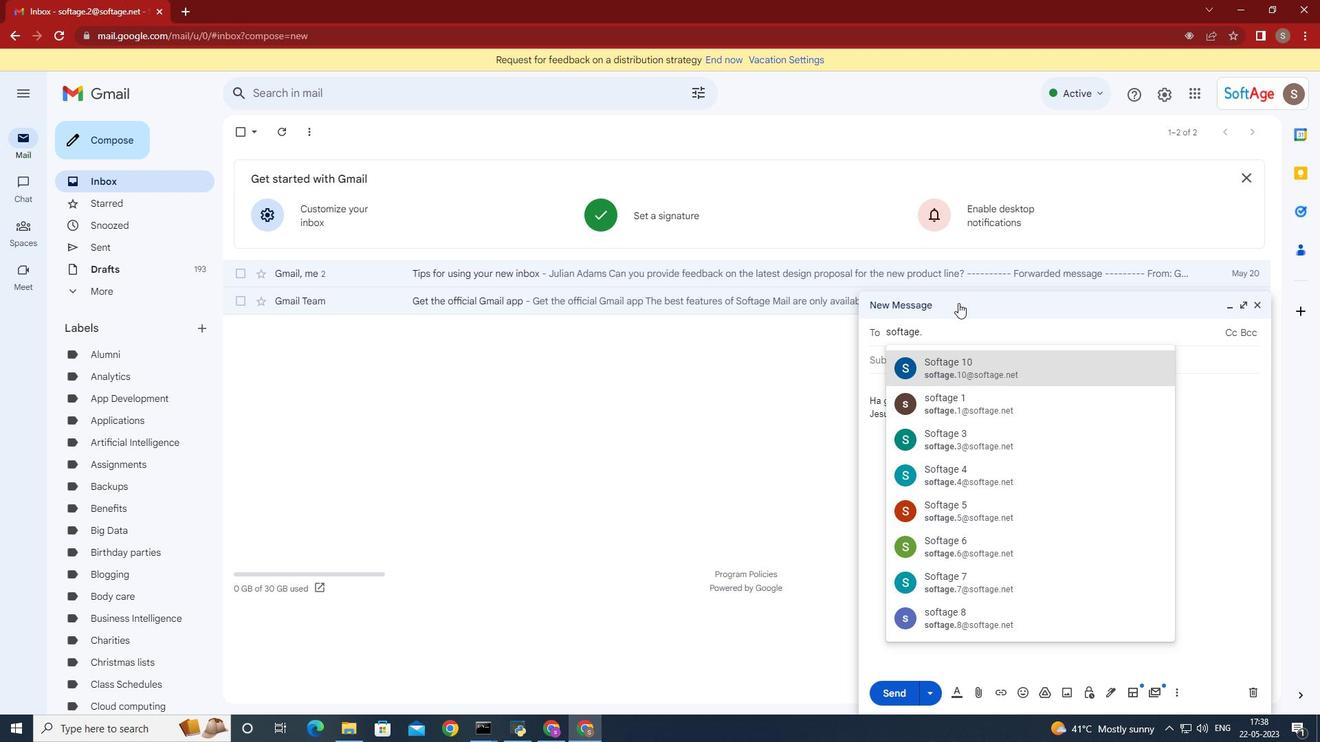 
Action: Mouse moved to (970, 374)
Screenshot: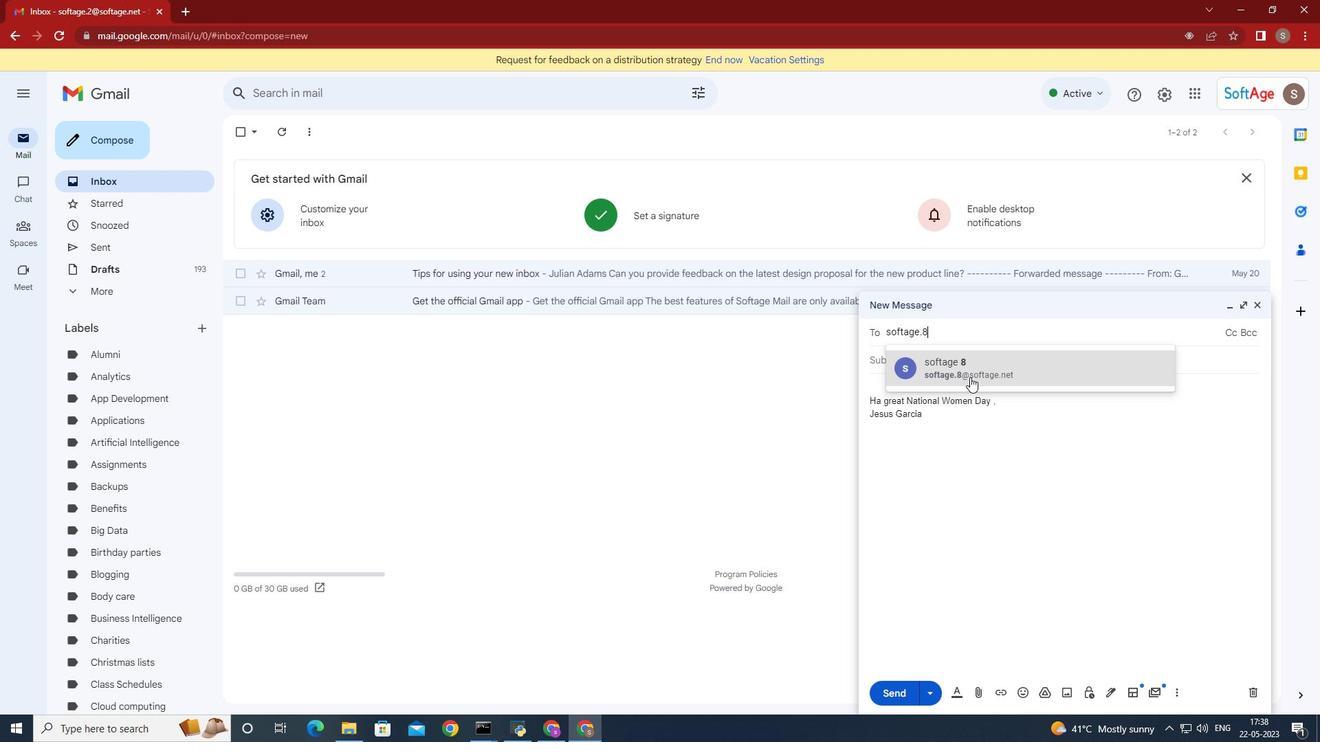 
Action: Mouse pressed left at (970, 374)
Screenshot: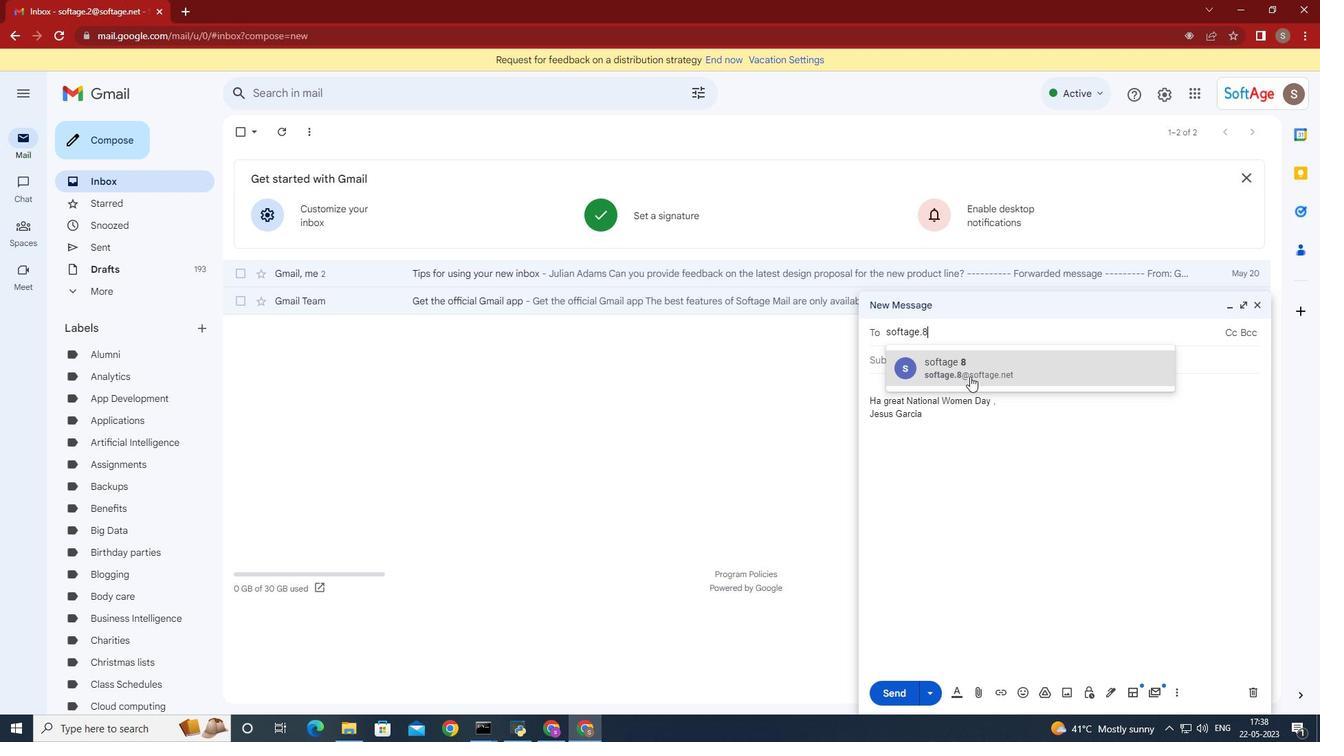 
Action: Mouse moved to (145, 541)
Screenshot: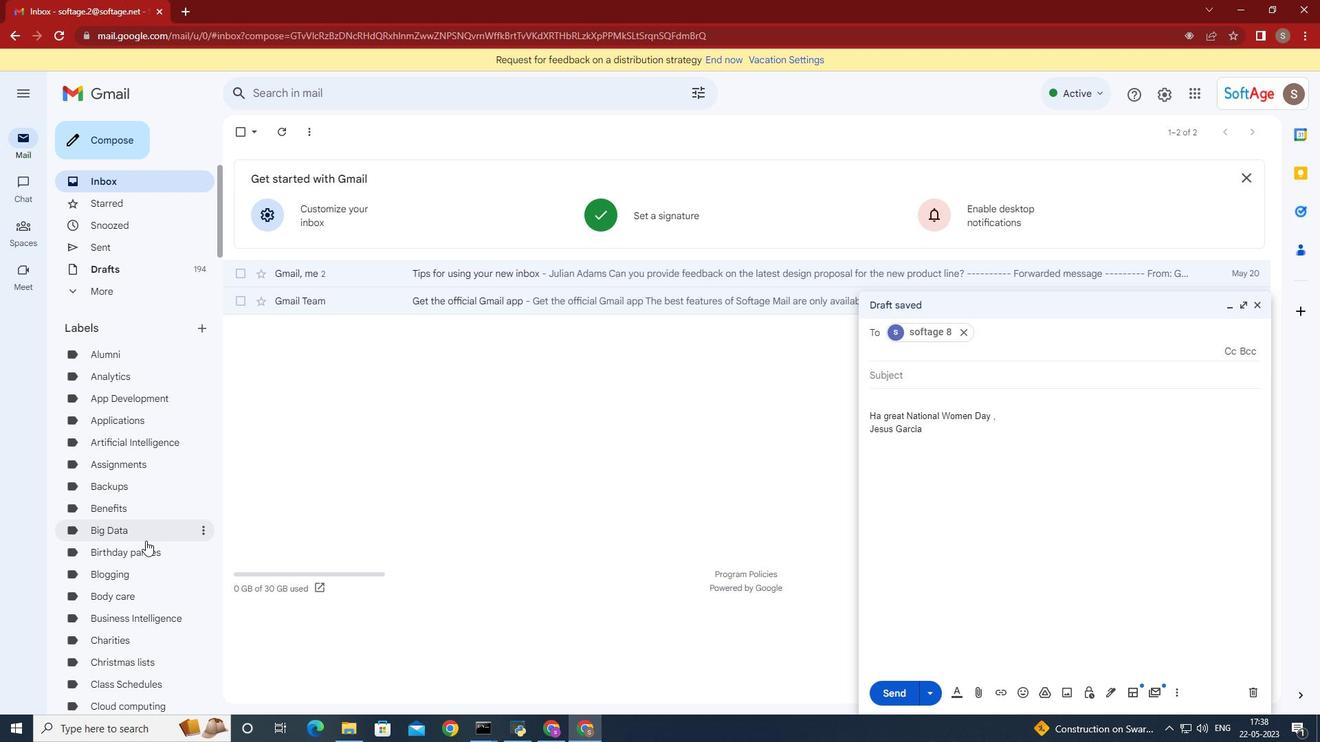 
Action: Mouse scrolled (145, 540) with delta (0, 0)
Screenshot: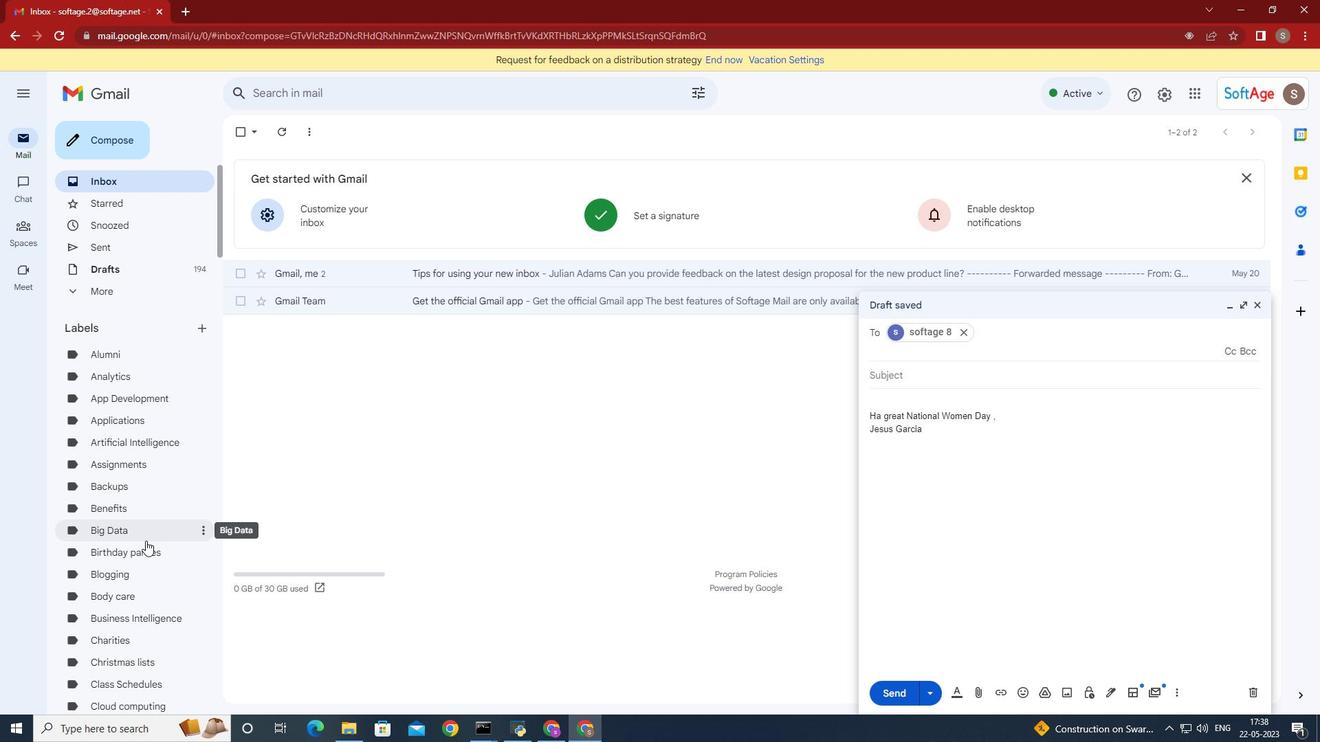 
Action: Mouse scrolled (145, 540) with delta (0, 0)
Screenshot: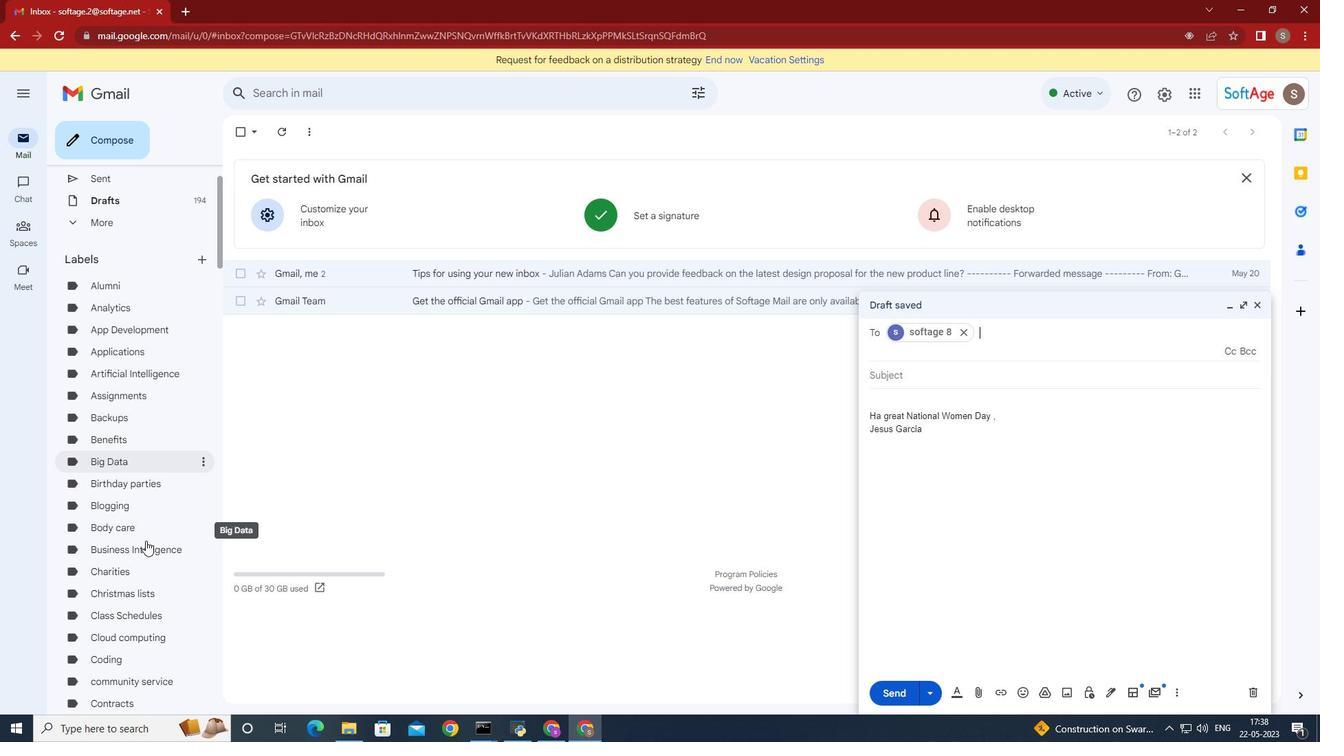 
Action: Mouse scrolled (145, 540) with delta (0, 0)
Screenshot: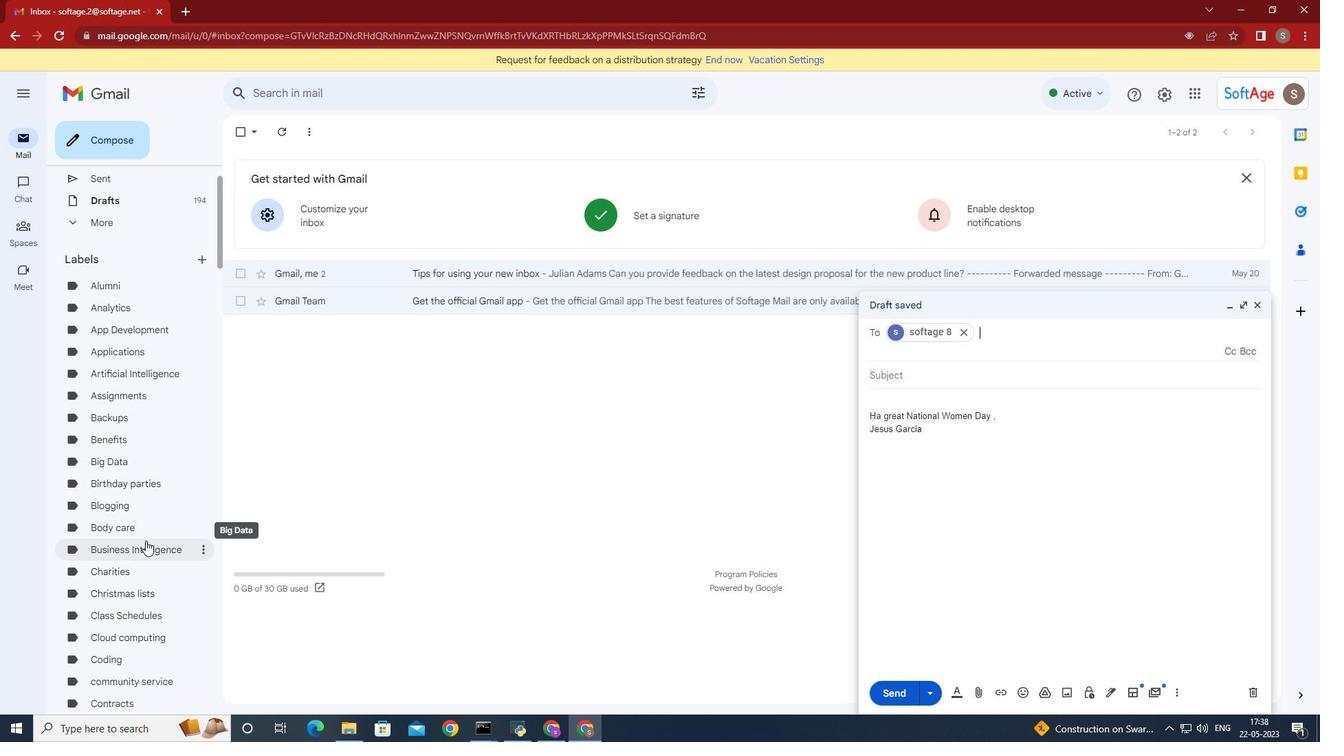 
Action: Mouse scrolled (145, 540) with delta (0, 0)
Screenshot: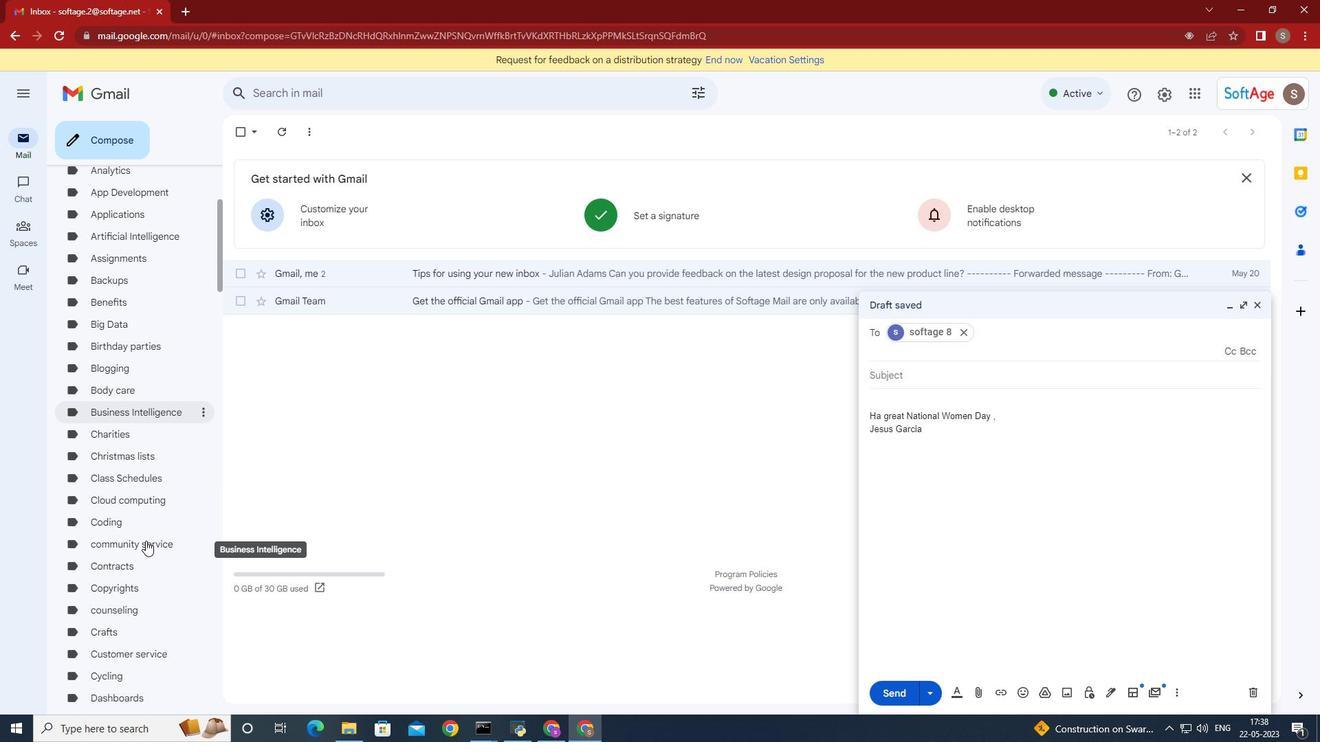 
Action: Mouse scrolled (145, 540) with delta (0, 0)
Screenshot: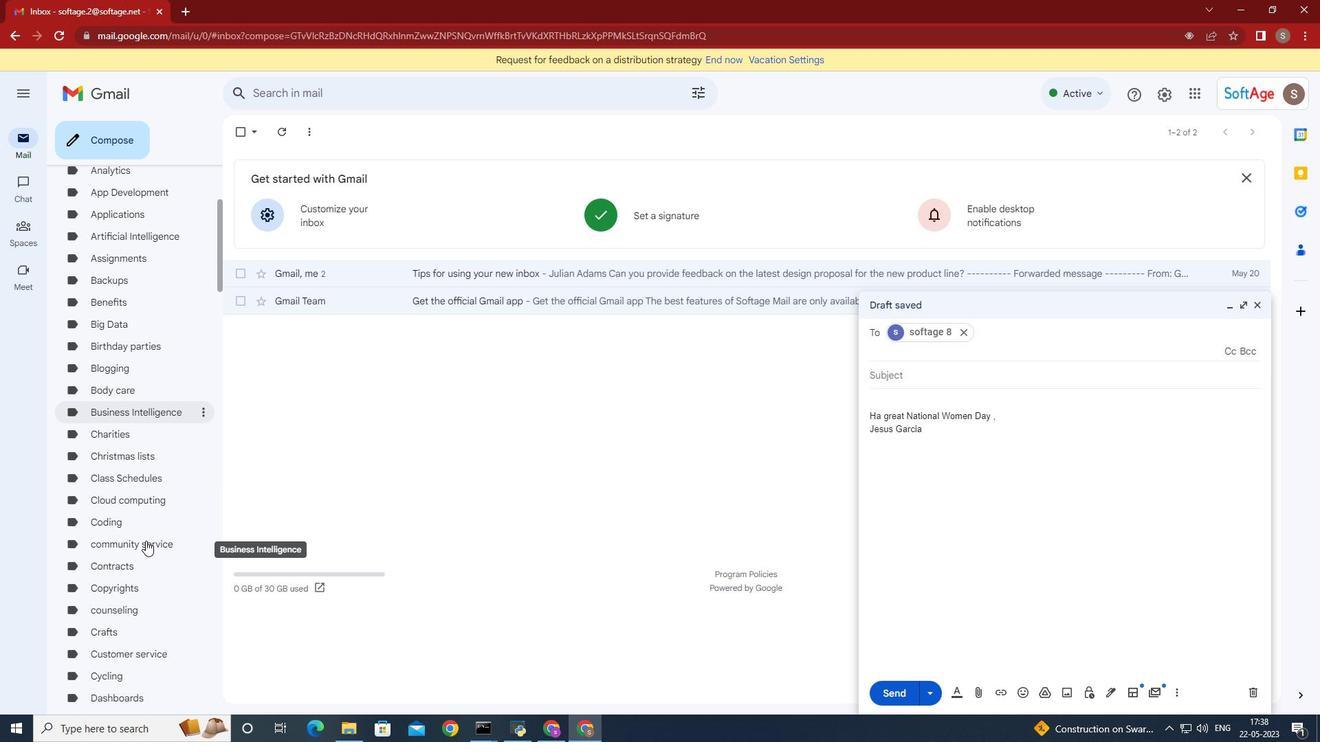 
Action: Mouse scrolled (145, 540) with delta (0, 0)
Screenshot: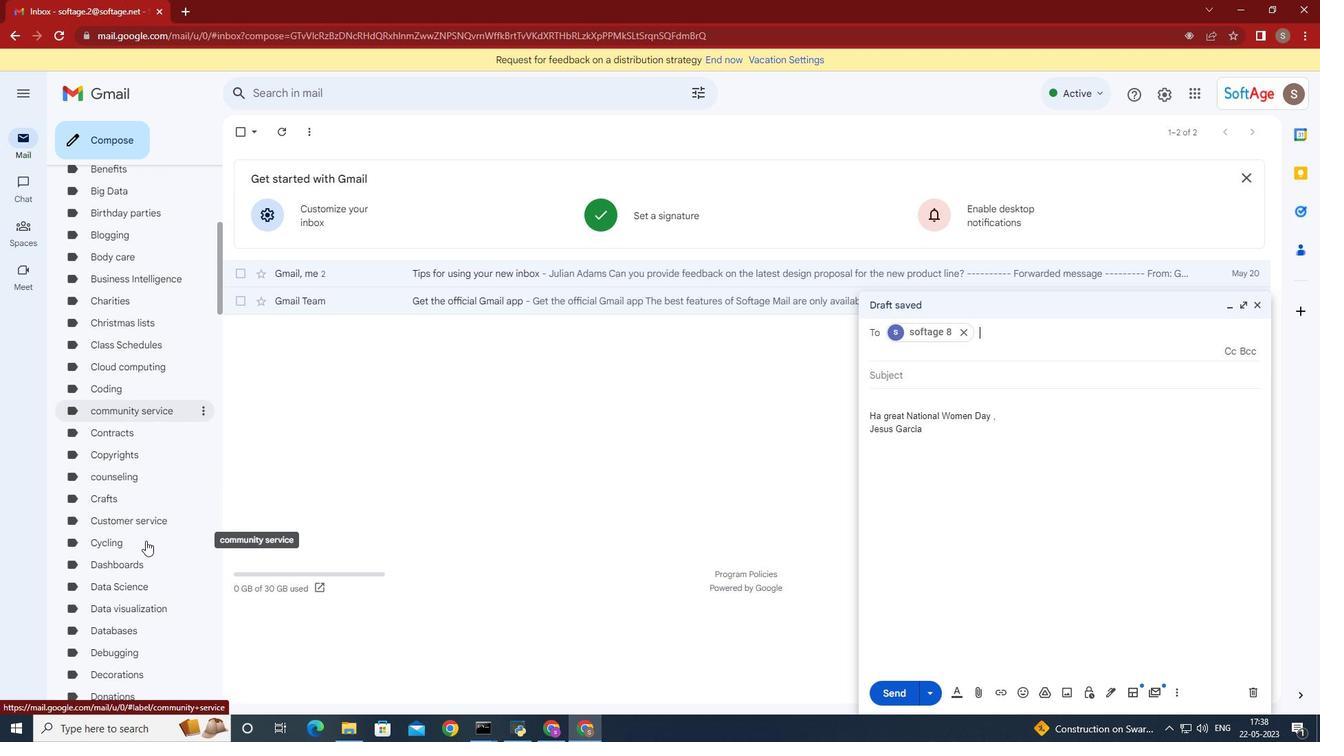 
Action: Mouse scrolled (145, 540) with delta (0, 0)
Screenshot: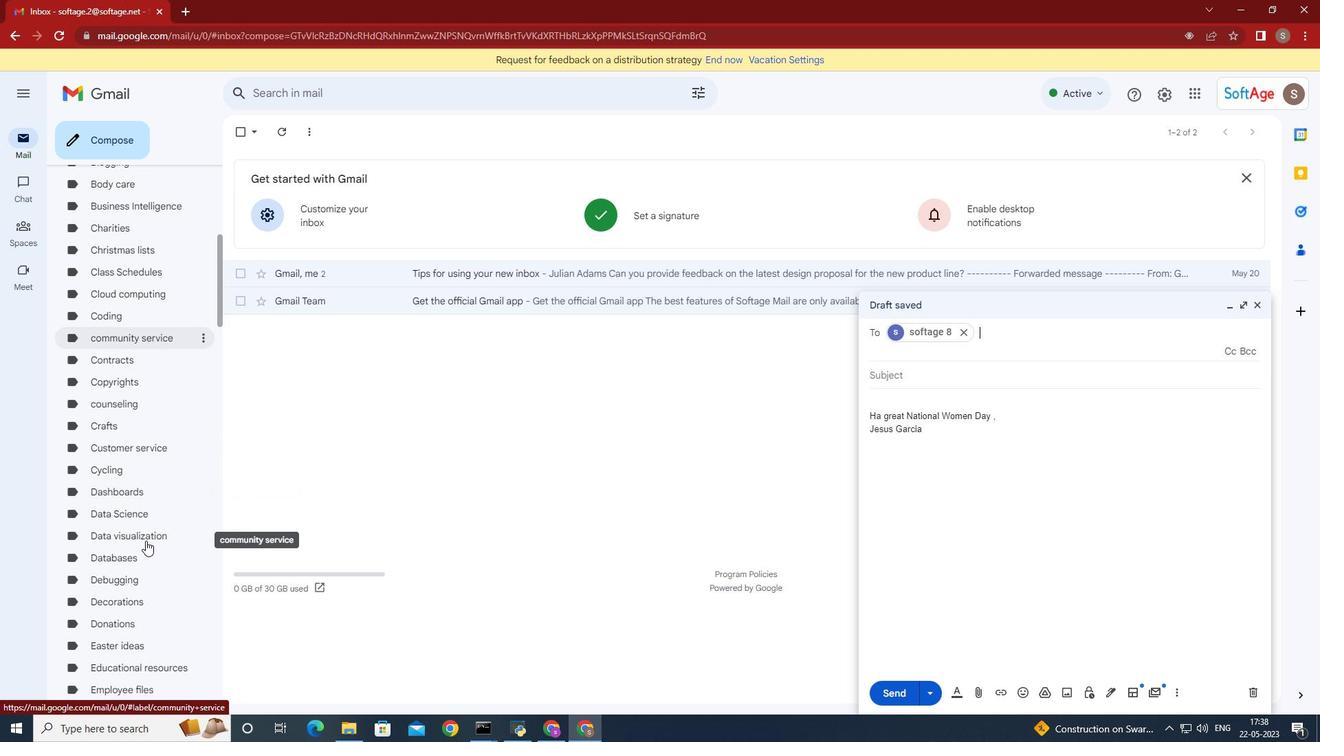 
Action: Mouse scrolled (145, 540) with delta (0, 0)
Screenshot: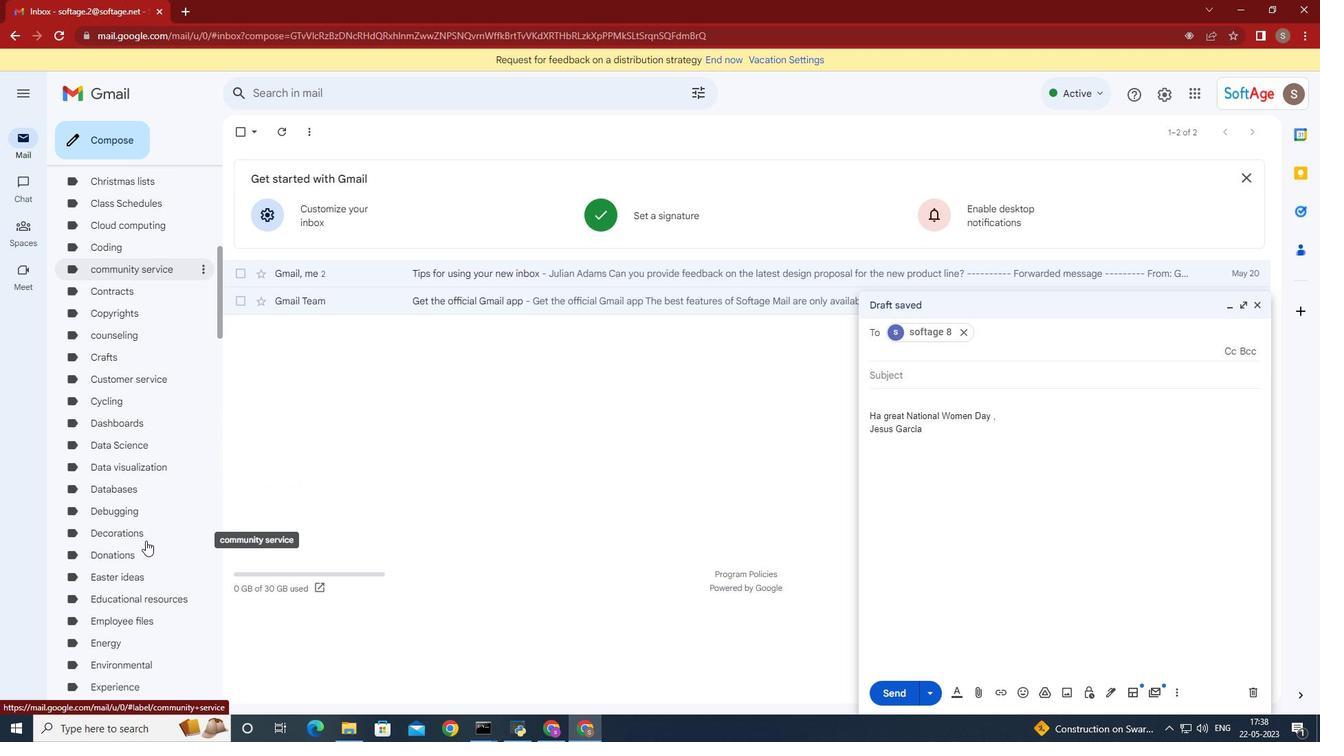 
Action: Mouse scrolled (145, 540) with delta (0, 0)
Screenshot: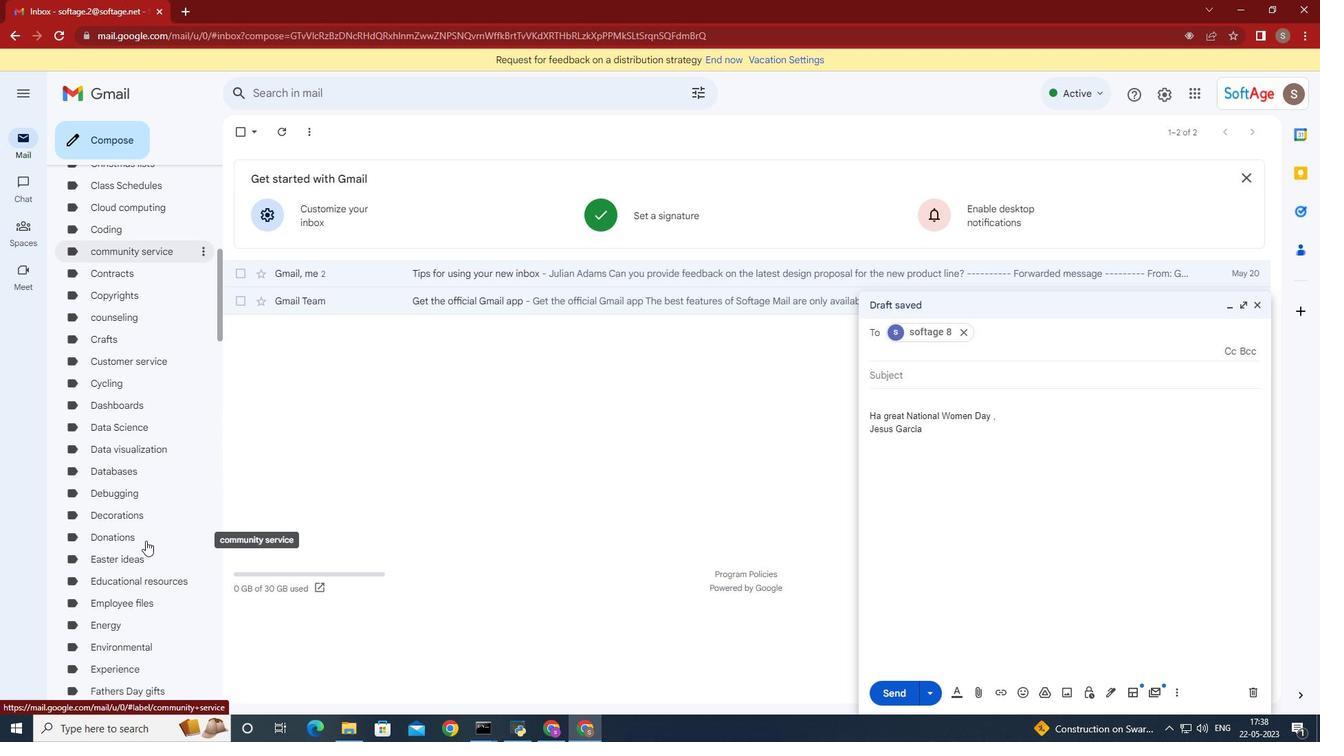 
Action: Mouse scrolled (145, 540) with delta (0, 0)
Screenshot: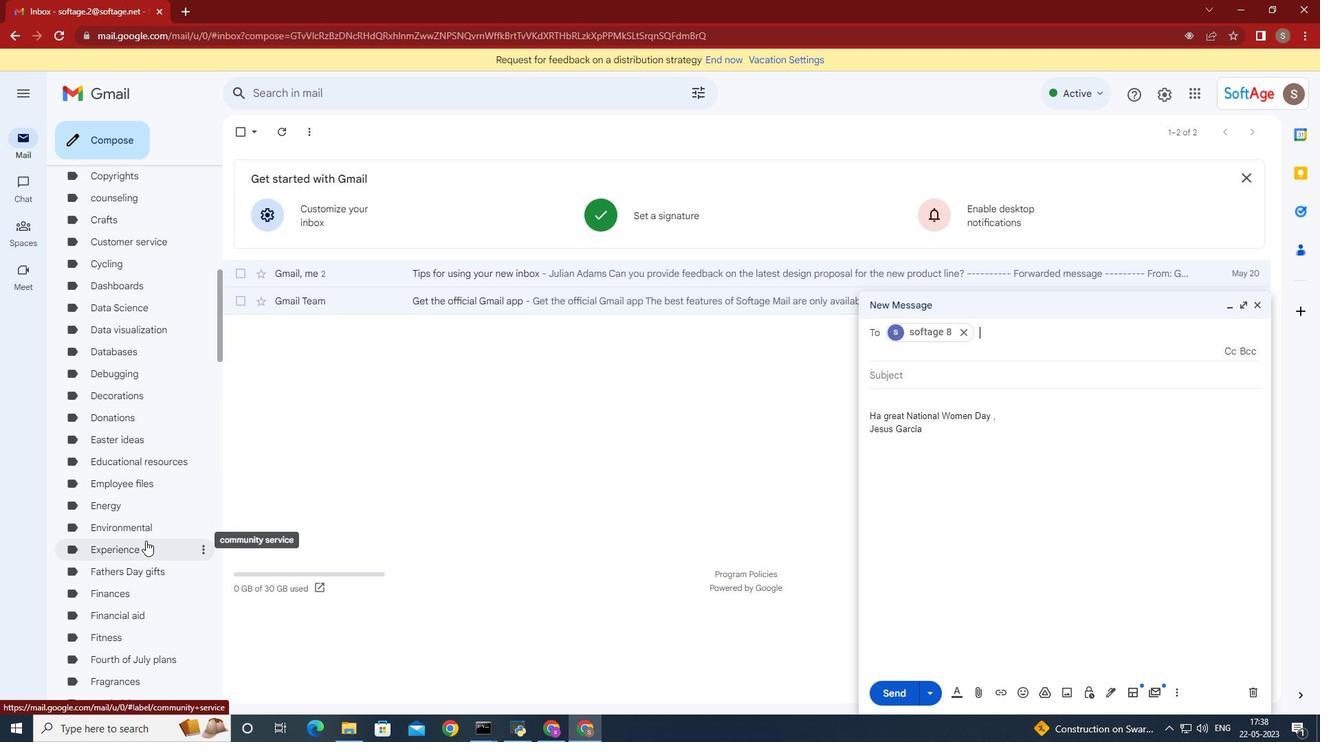 
Action: Mouse scrolled (145, 540) with delta (0, 0)
Screenshot: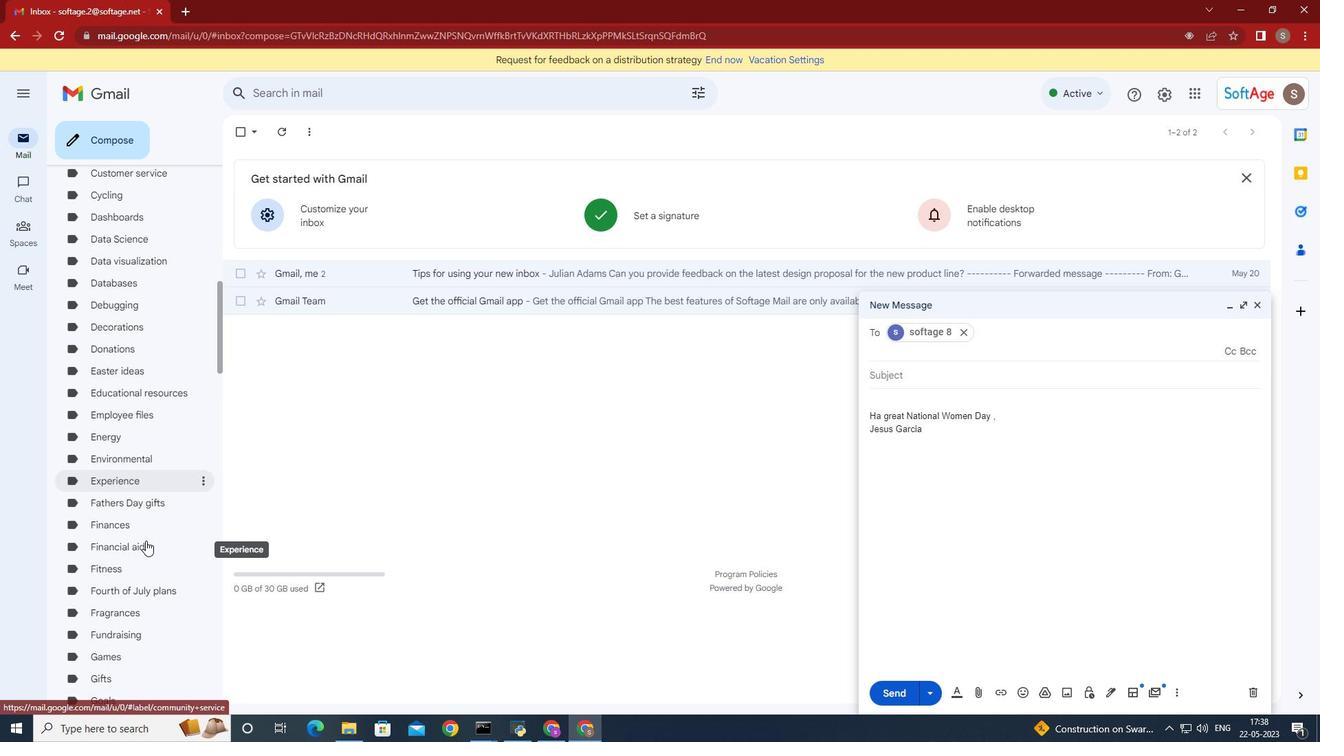 
Action: Mouse scrolled (145, 540) with delta (0, 0)
Screenshot: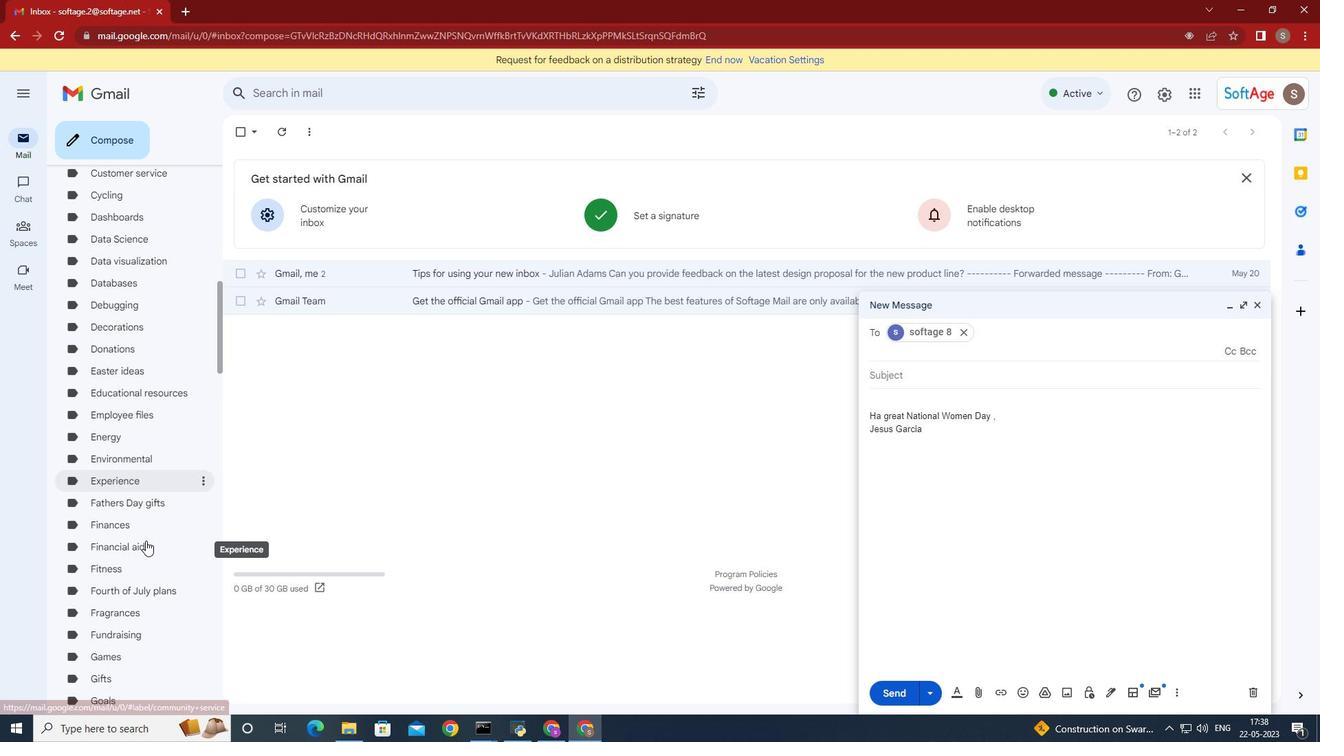 
Action: Mouse scrolled (145, 540) with delta (0, 0)
Screenshot: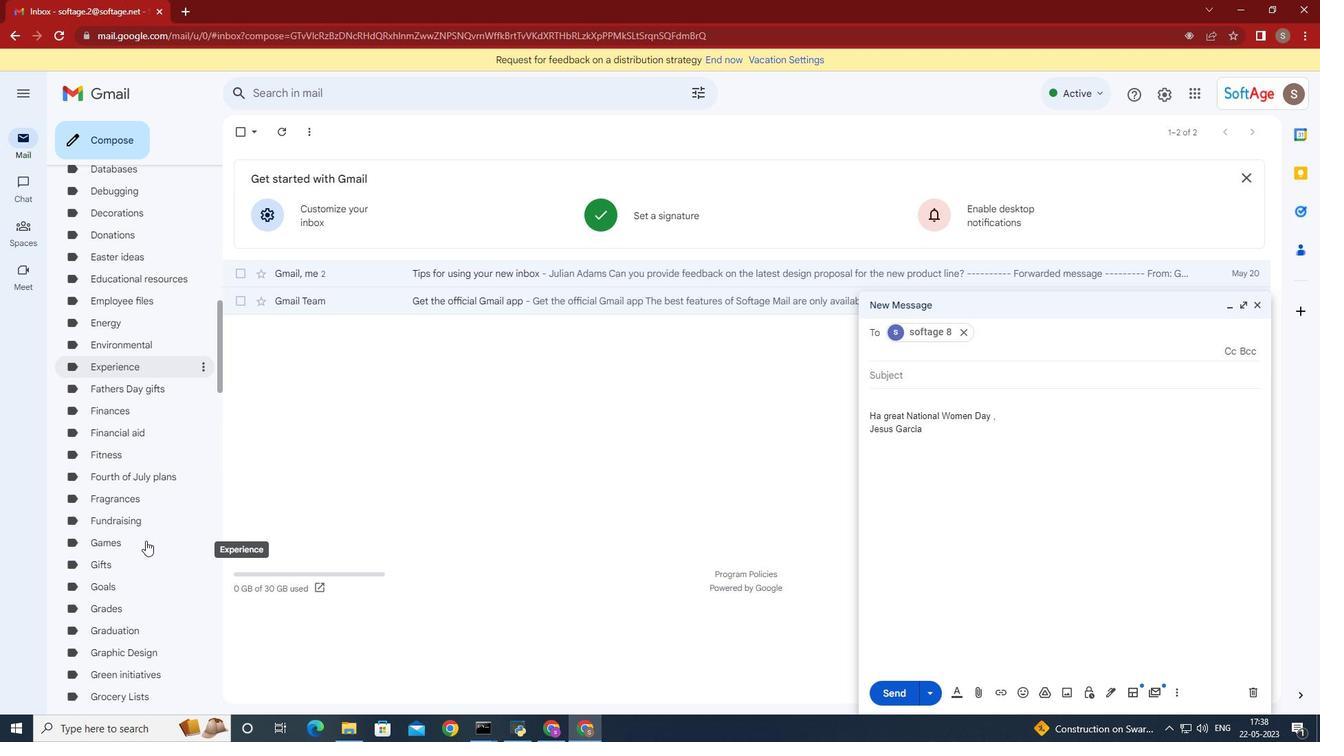 
Action: Mouse scrolled (145, 540) with delta (0, 0)
Screenshot: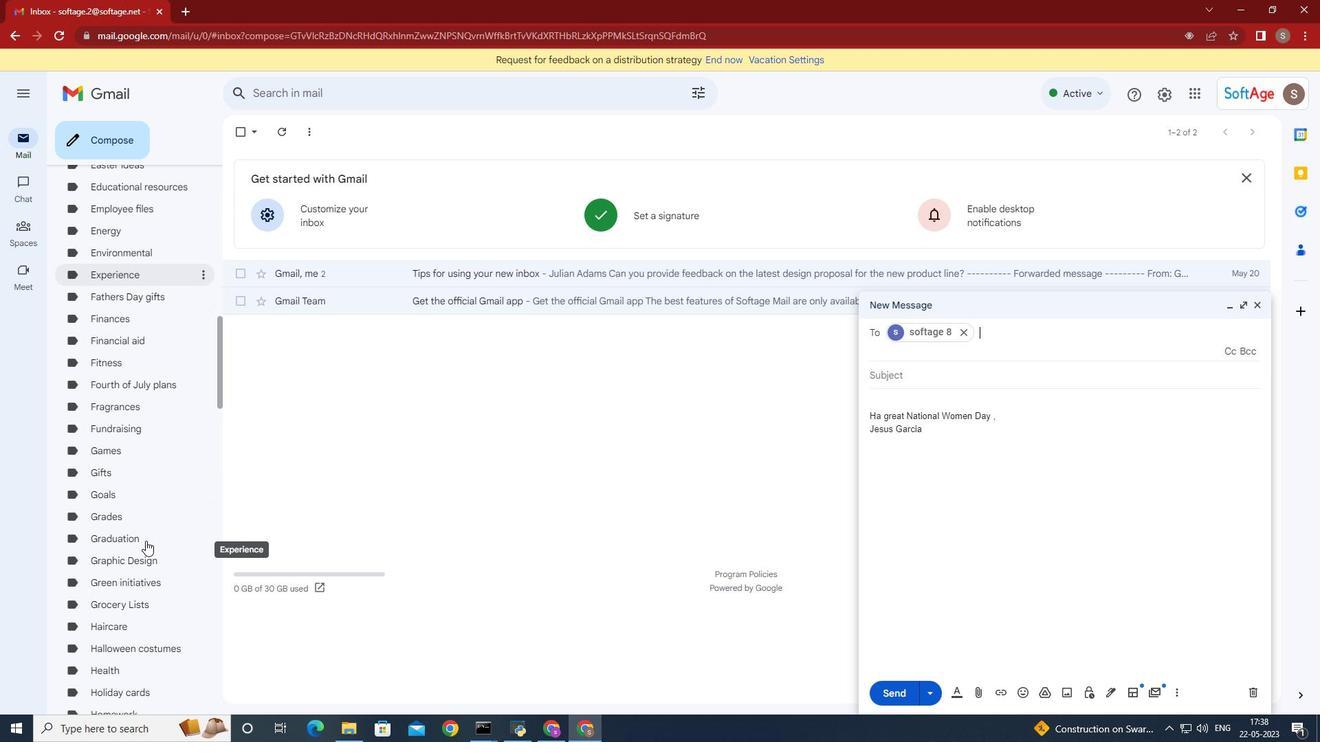 
Action: Mouse scrolled (145, 540) with delta (0, 0)
Screenshot: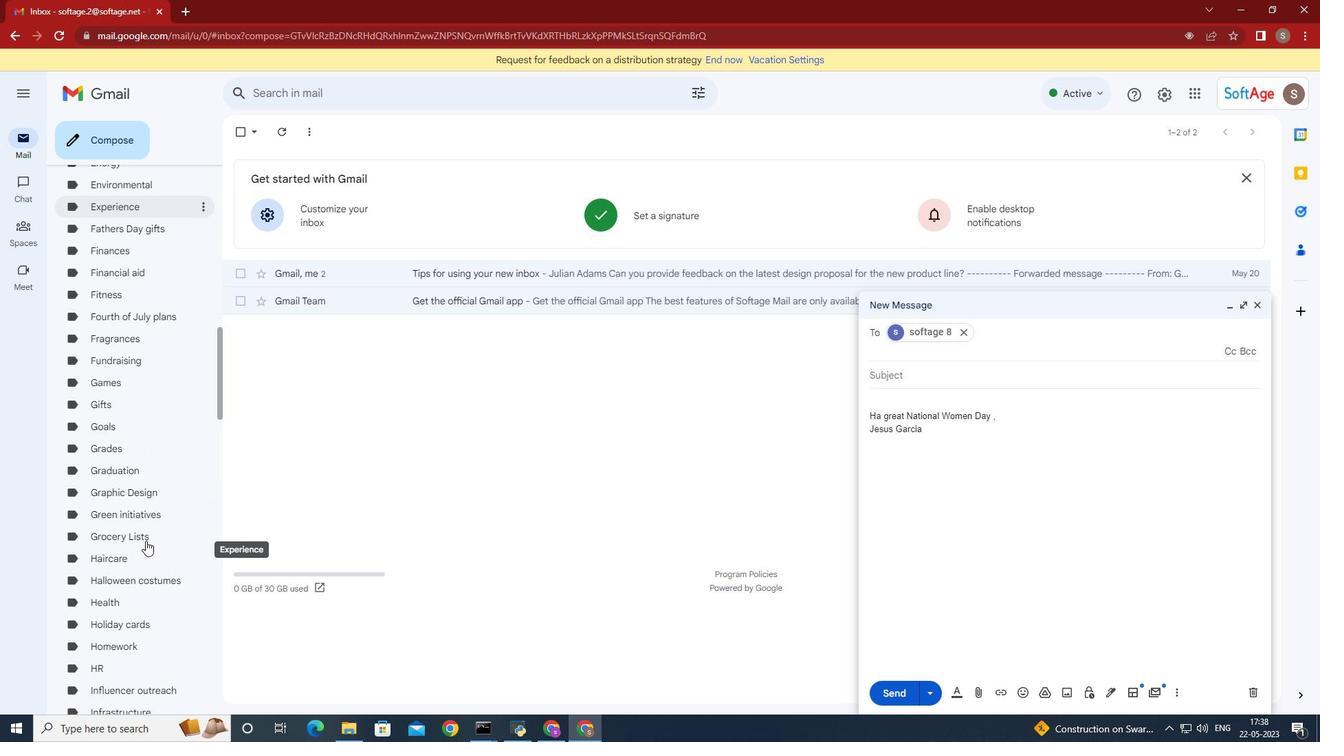 
Action: Mouse scrolled (145, 540) with delta (0, 0)
Screenshot: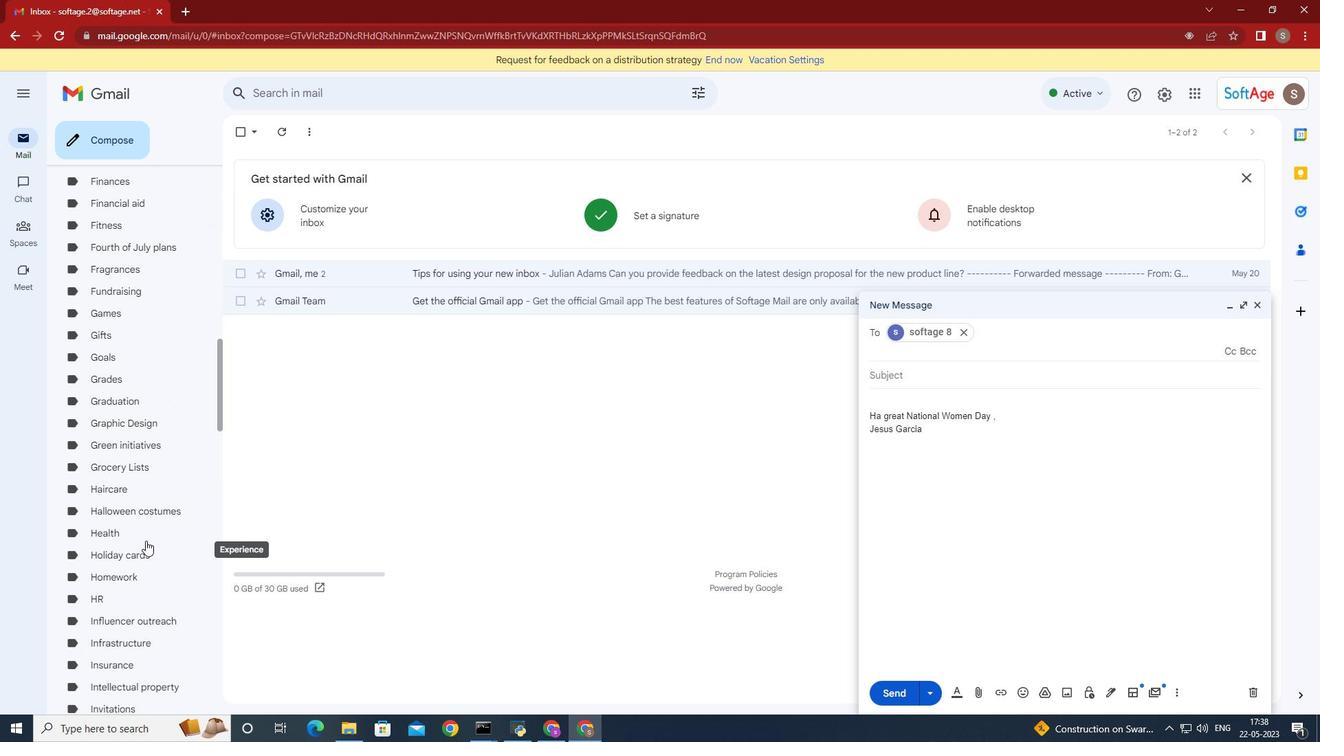
Action: Mouse scrolled (145, 540) with delta (0, 0)
Screenshot: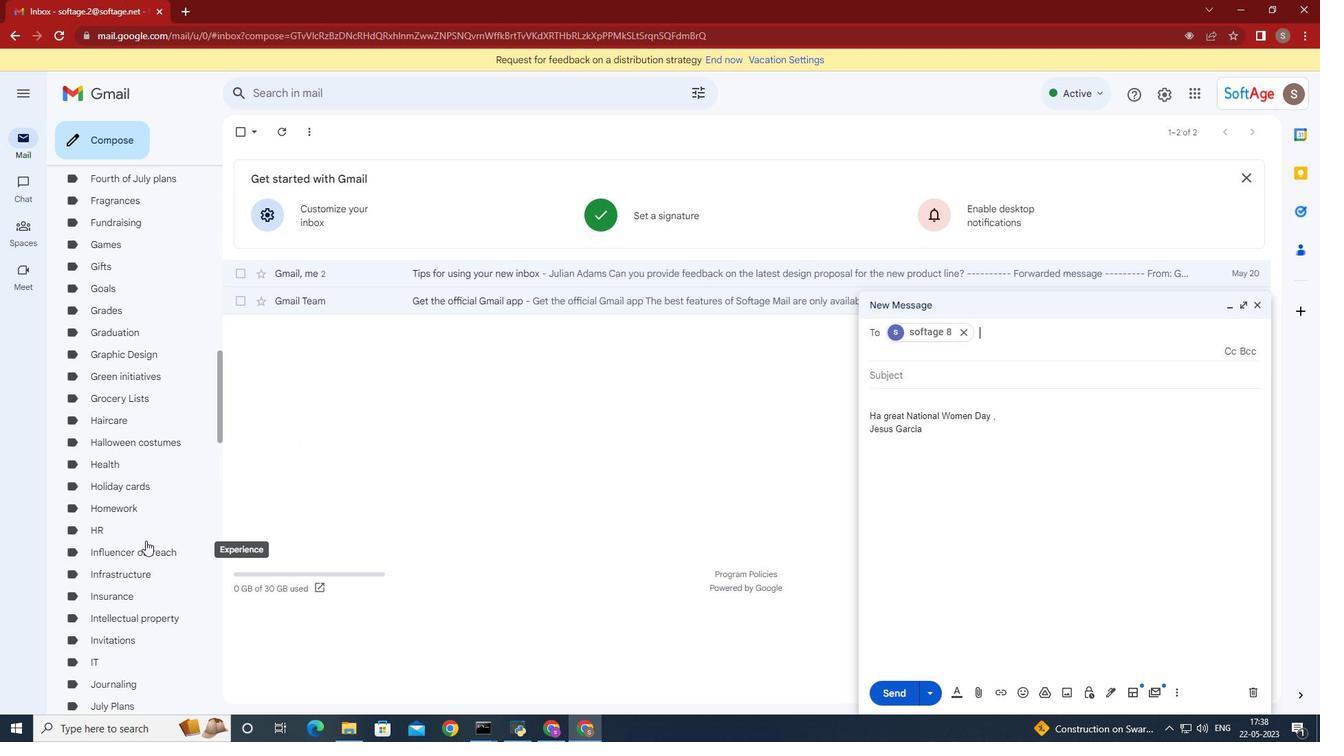
Action: Mouse scrolled (145, 540) with delta (0, 0)
Screenshot: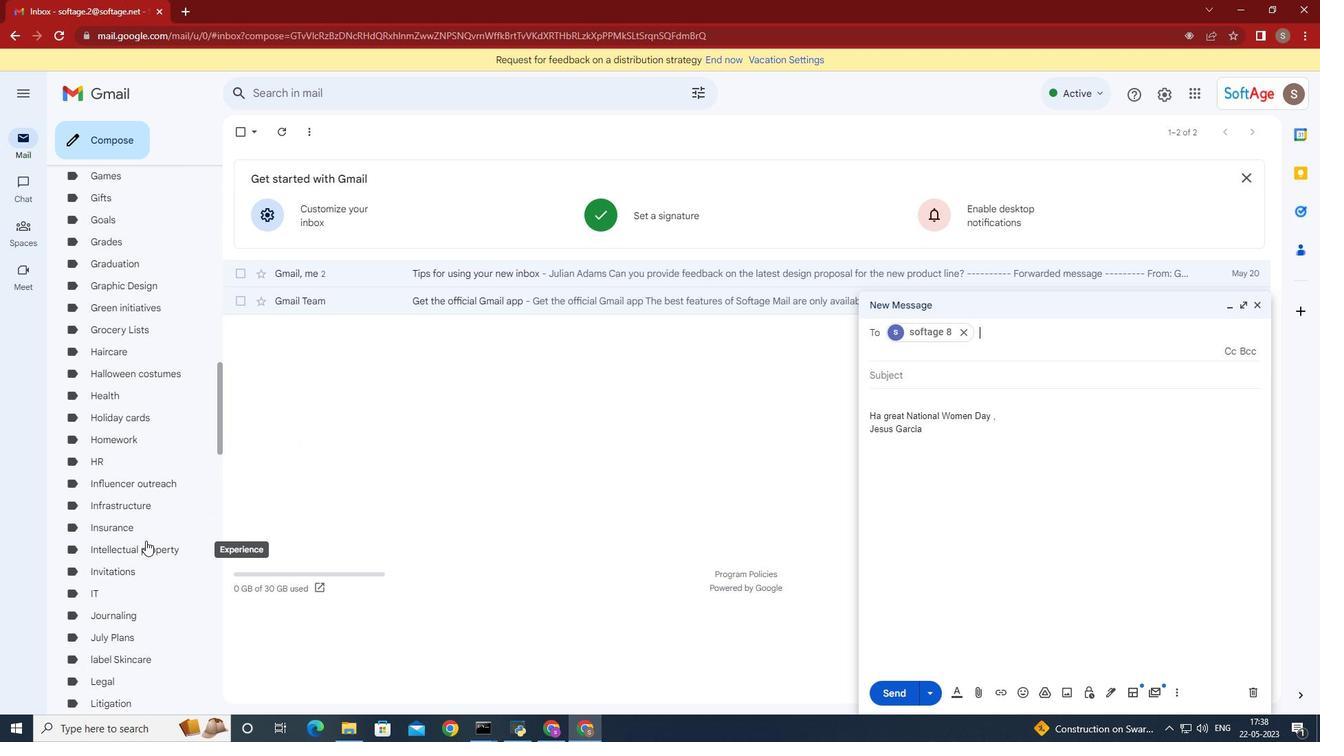 
Action: Mouse scrolled (145, 540) with delta (0, 0)
Screenshot: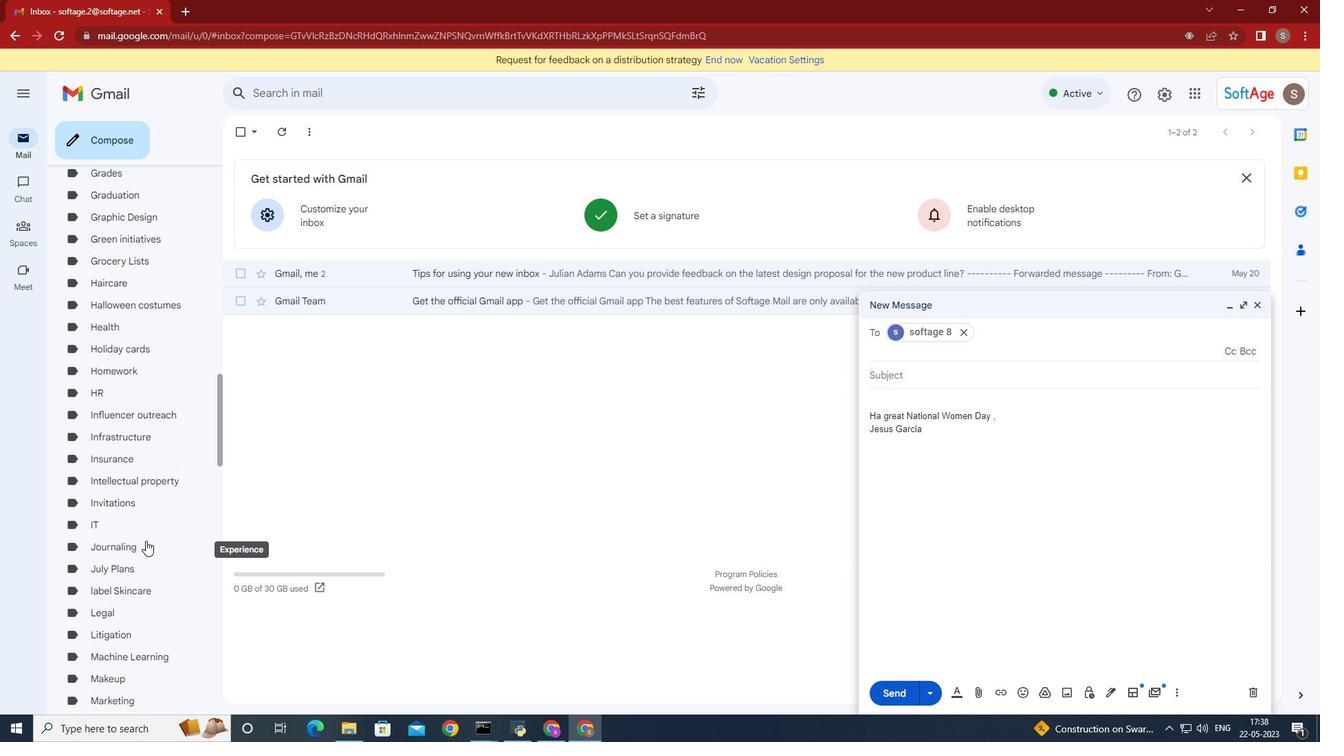 
Action: Mouse scrolled (145, 540) with delta (0, 0)
Screenshot: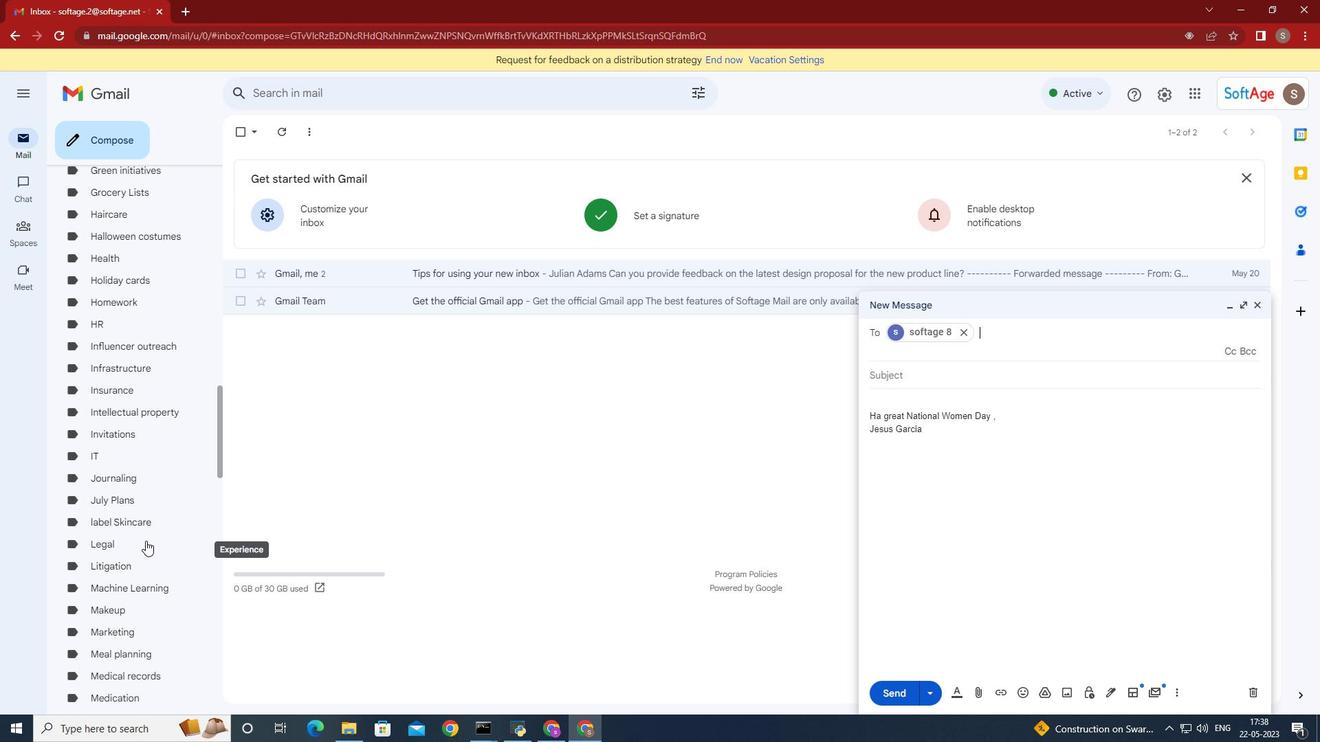 
Action: Mouse scrolled (145, 540) with delta (0, 0)
Screenshot: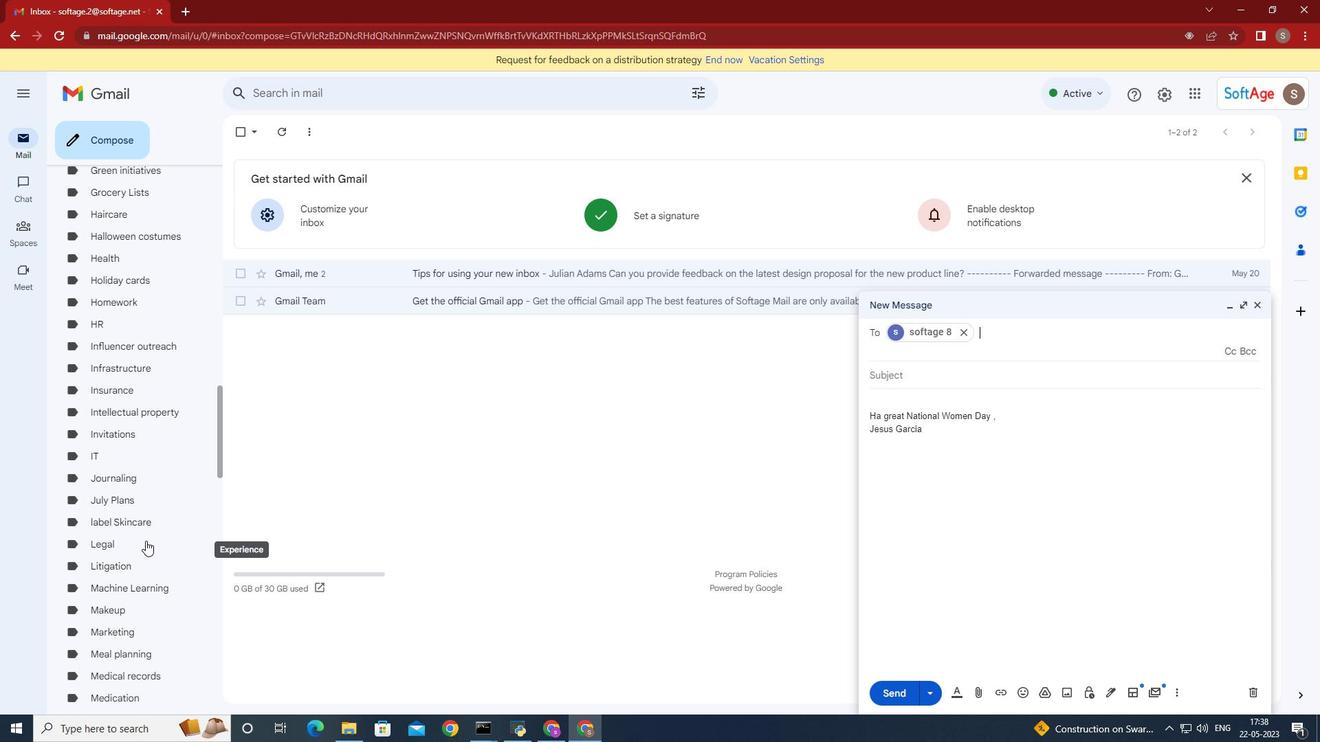 
Action: Mouse scrolled (145, 540) with delta (0, 0)
Screenshot: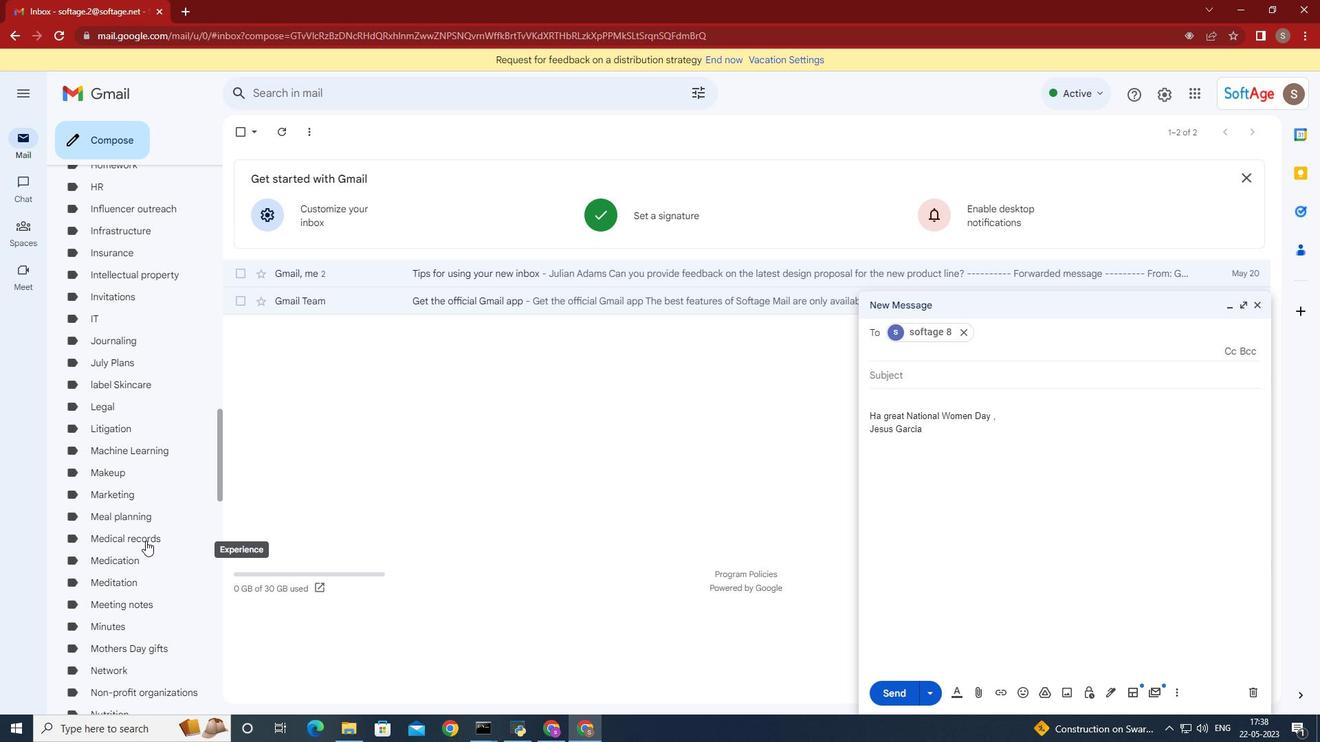 
Action: Mouse moved to (204, 622)
Screenshot: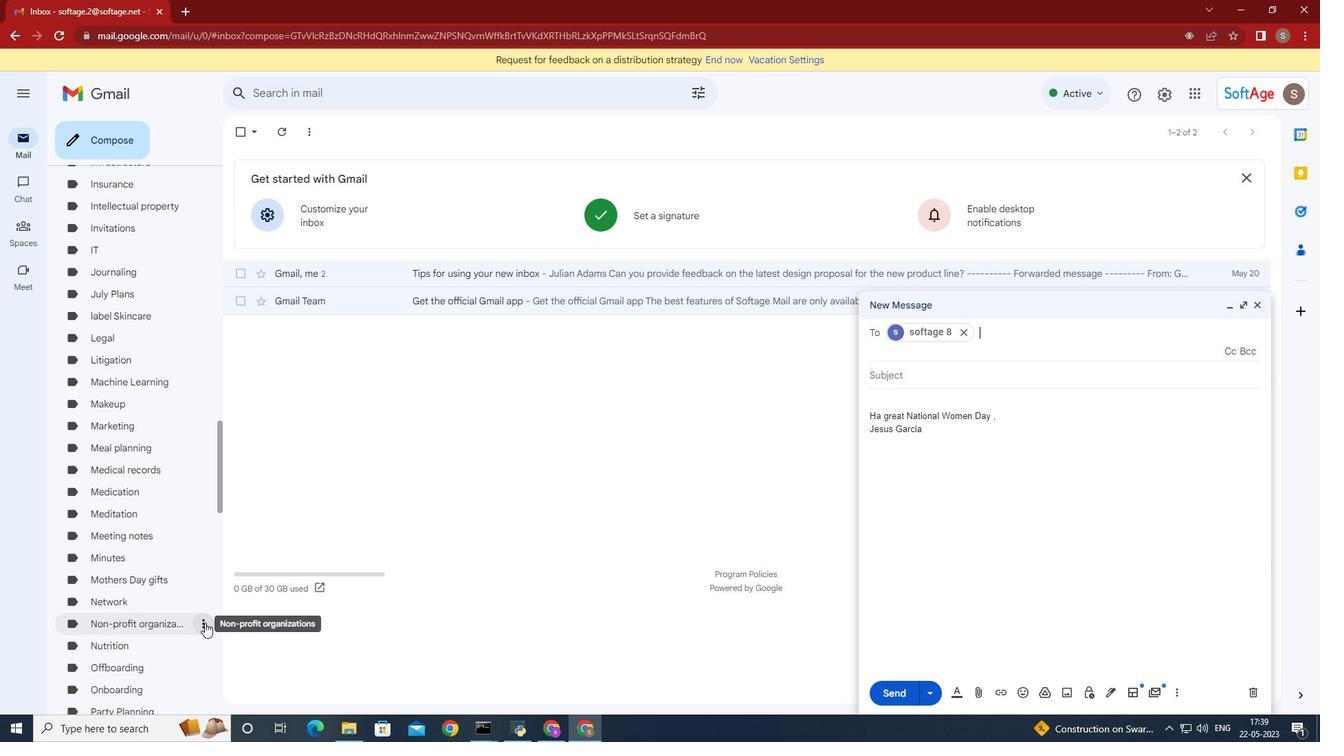 
Action: Mouse pressed left at (204, 622)
Screenshot: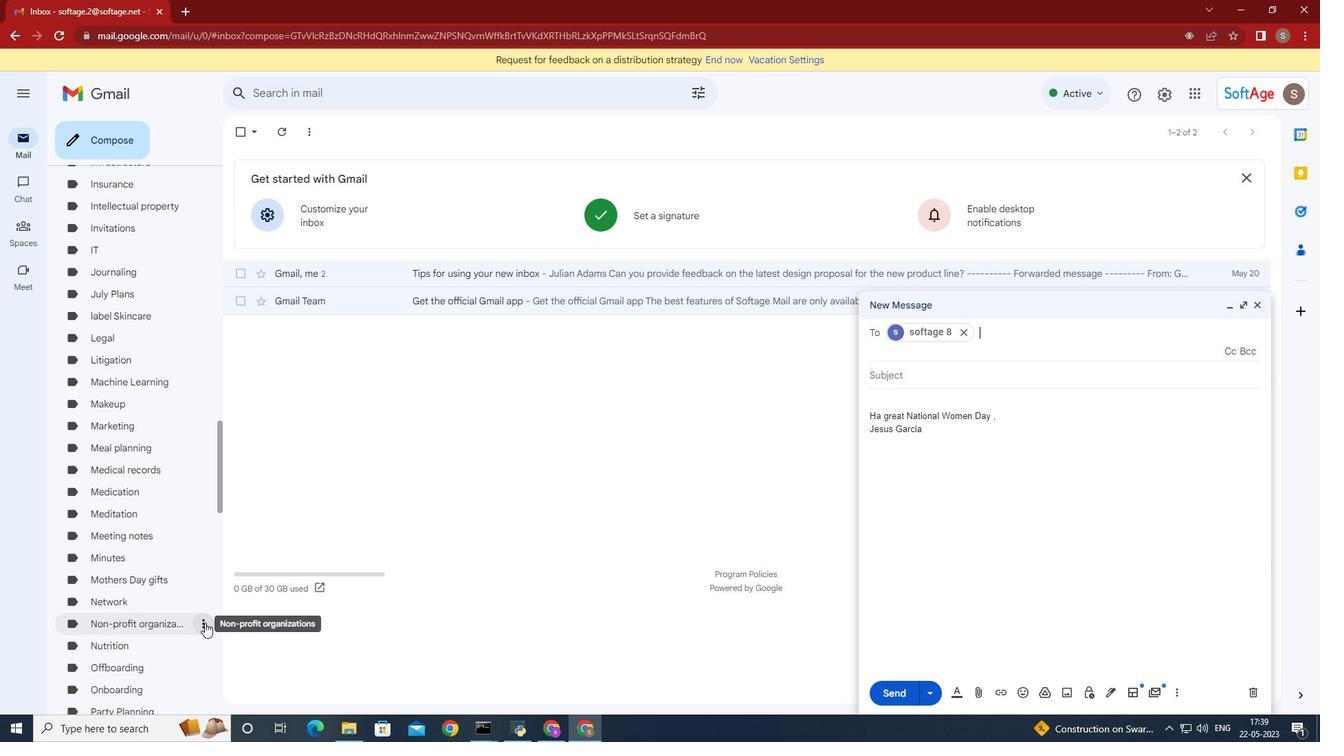 
Action: Mouse moved to (224, 579)
Screenshot: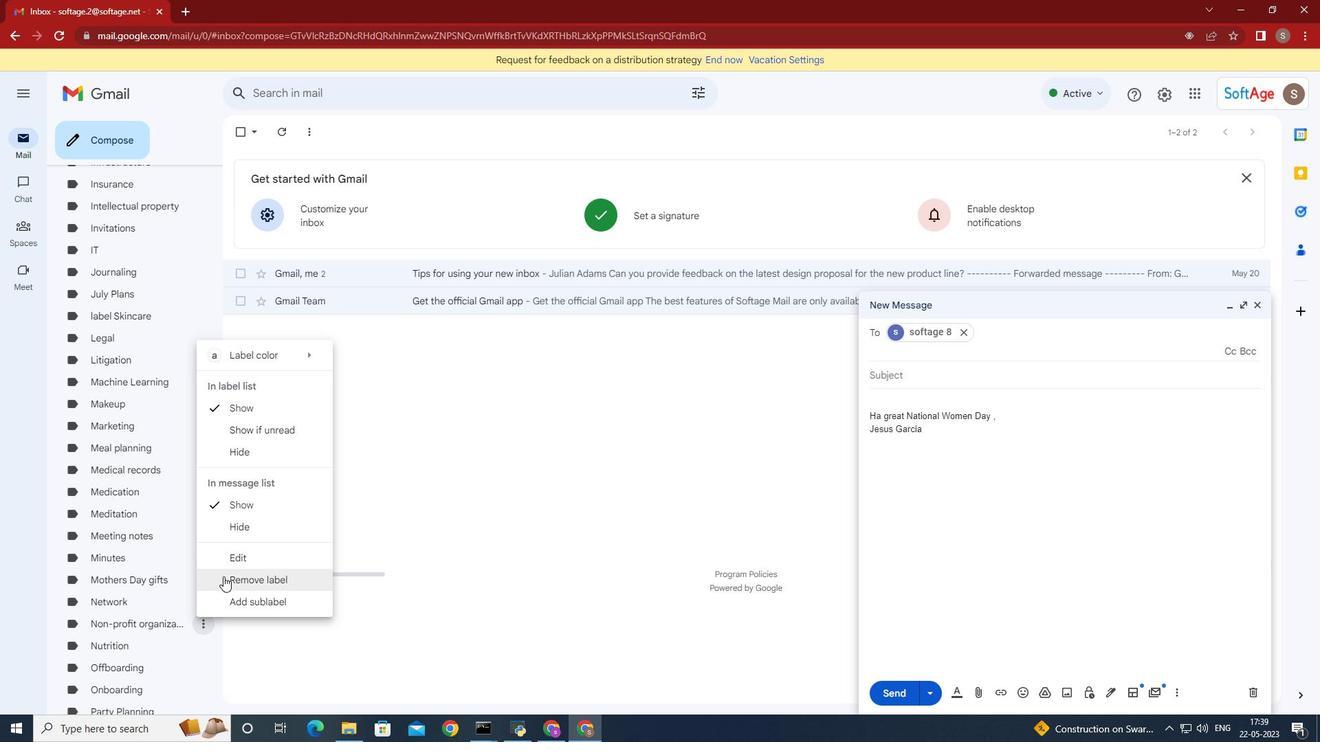 
Action: Mouse pressed left at (224, 579)
Screenshot: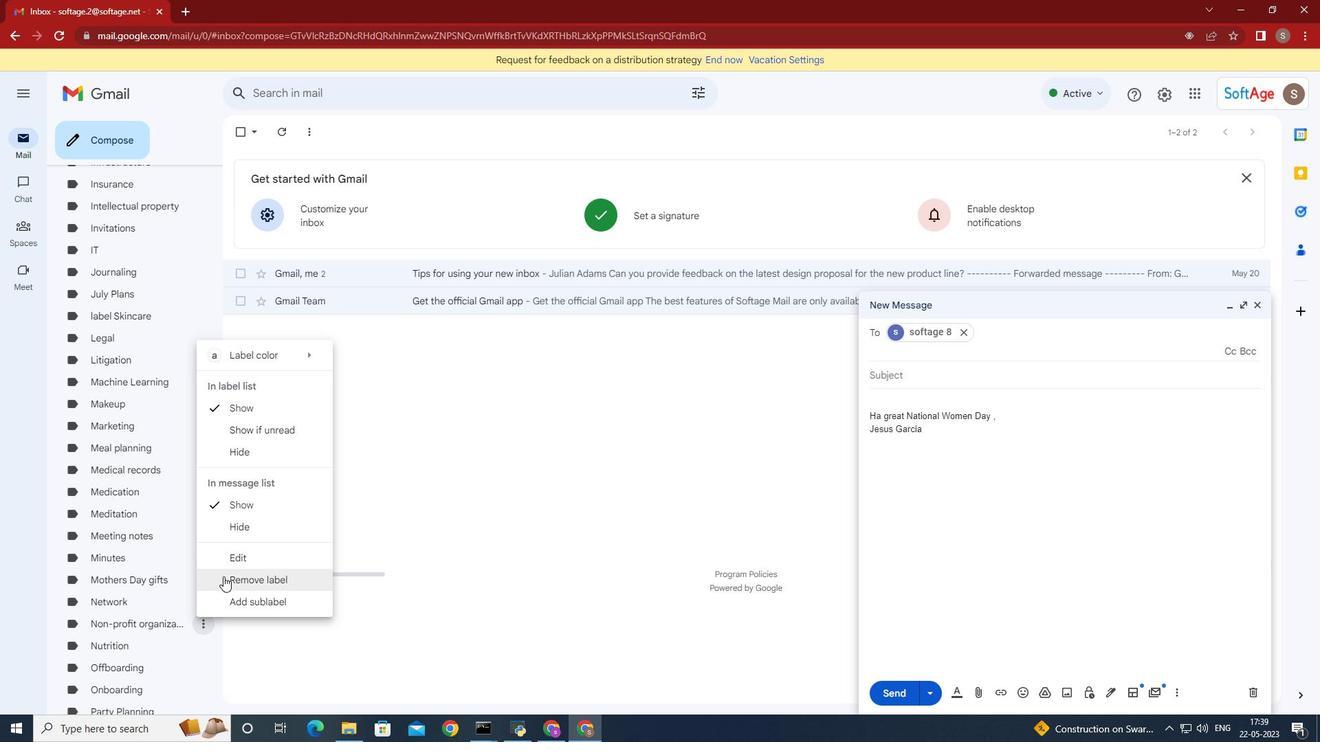
Action: Mouse moved to (773, 413)
Screenshot: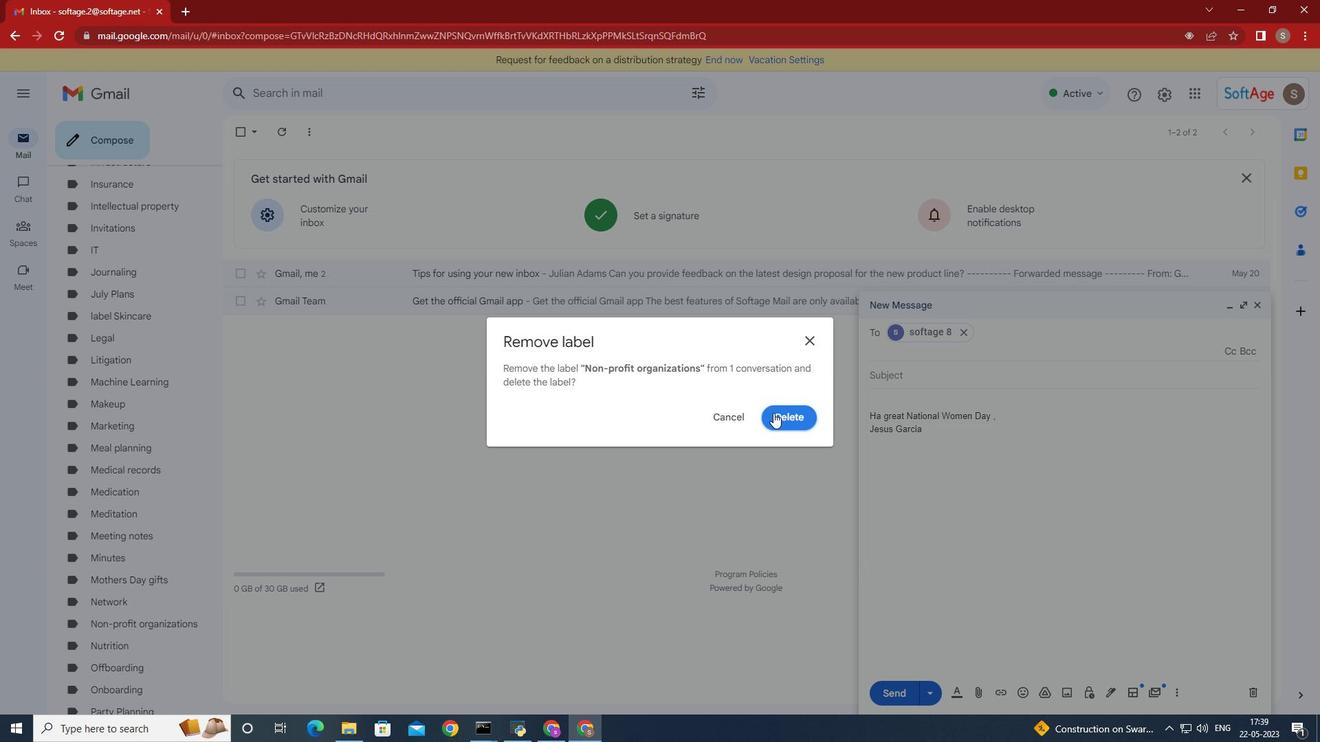 
Action: Mouse pressed left at (773, 413)
Screenshot: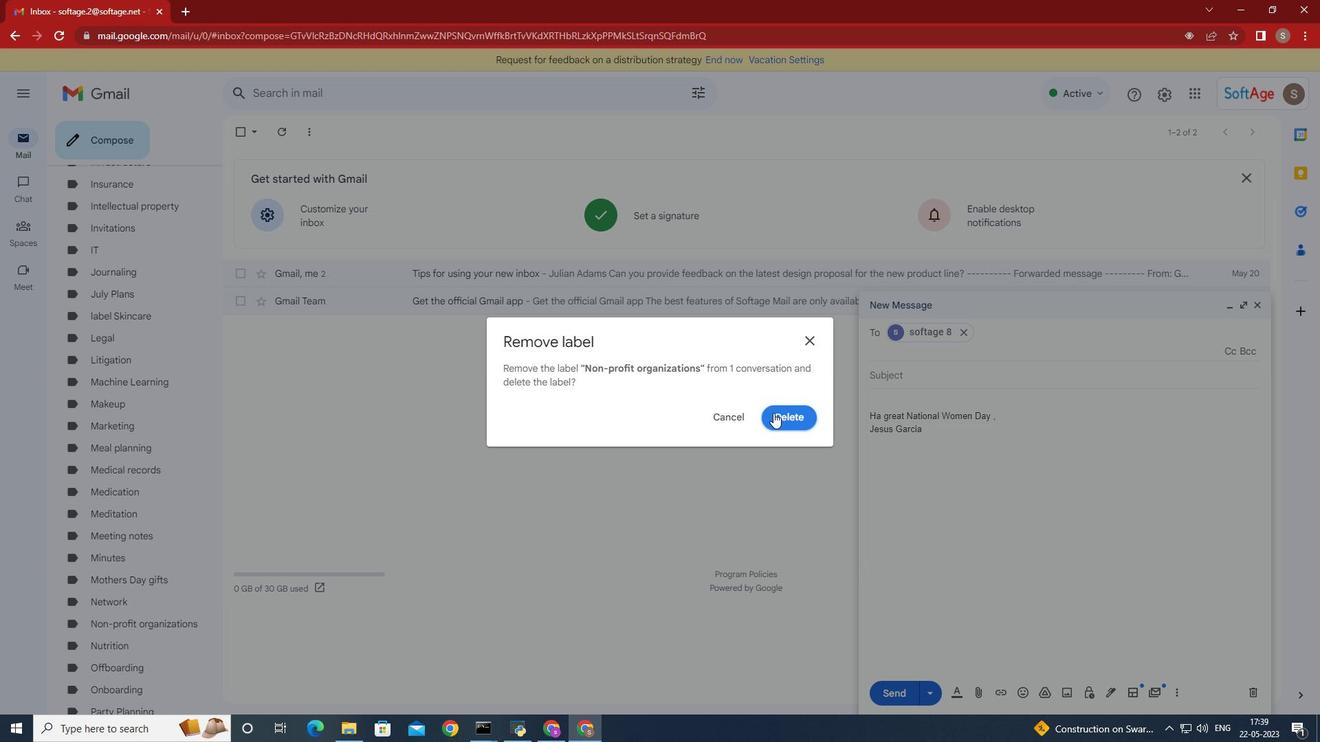 
Action: Mouse moved to (8, 585)
Screenshot: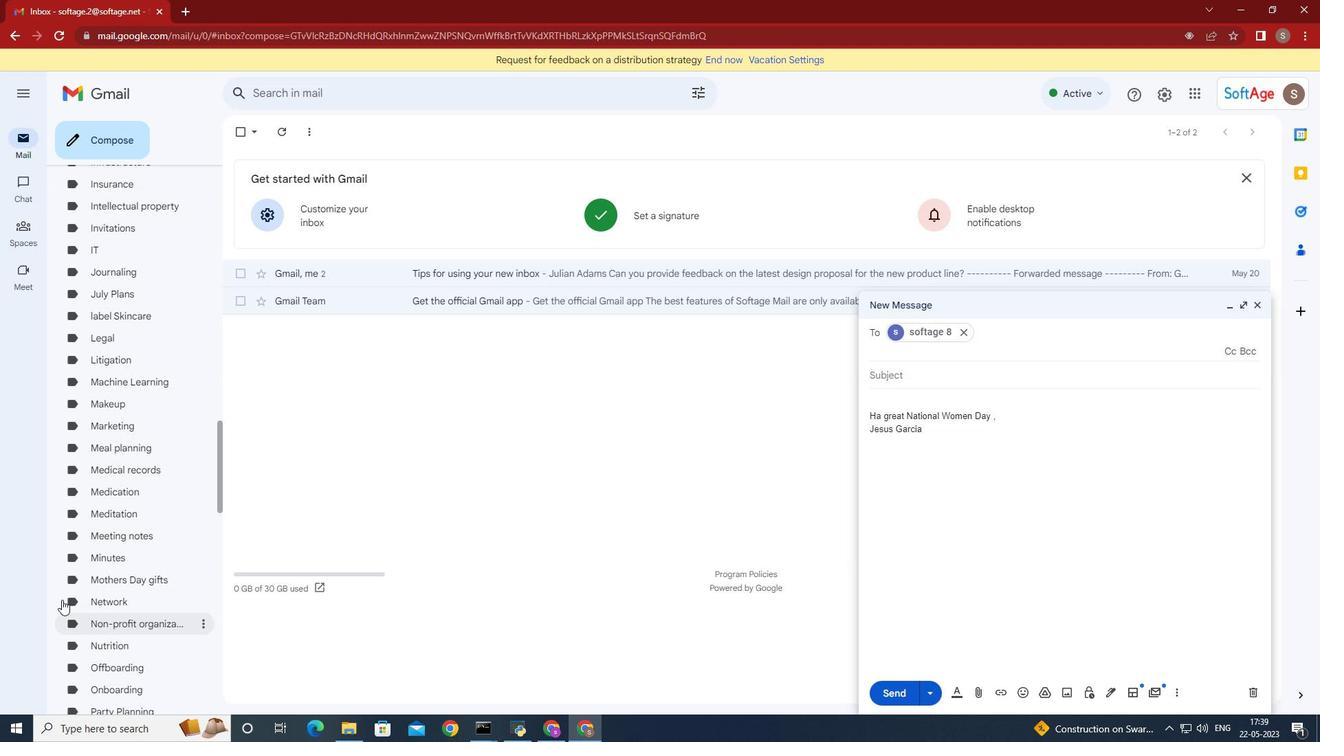 
Action: Mouse scrolled (8, 585) with delta (0, 0)
Screenshot: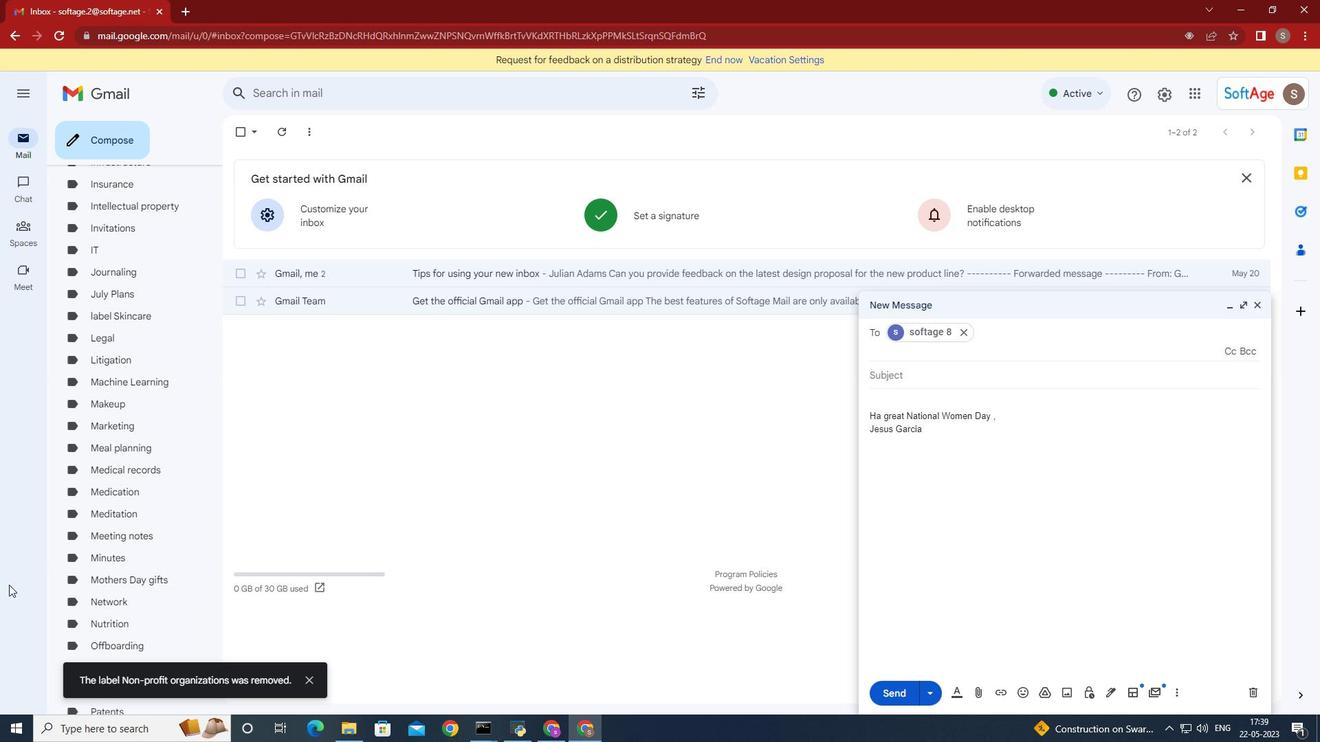 
Action: Mouse scrolled (8, 585) with delta (0, 0)
Screenshot: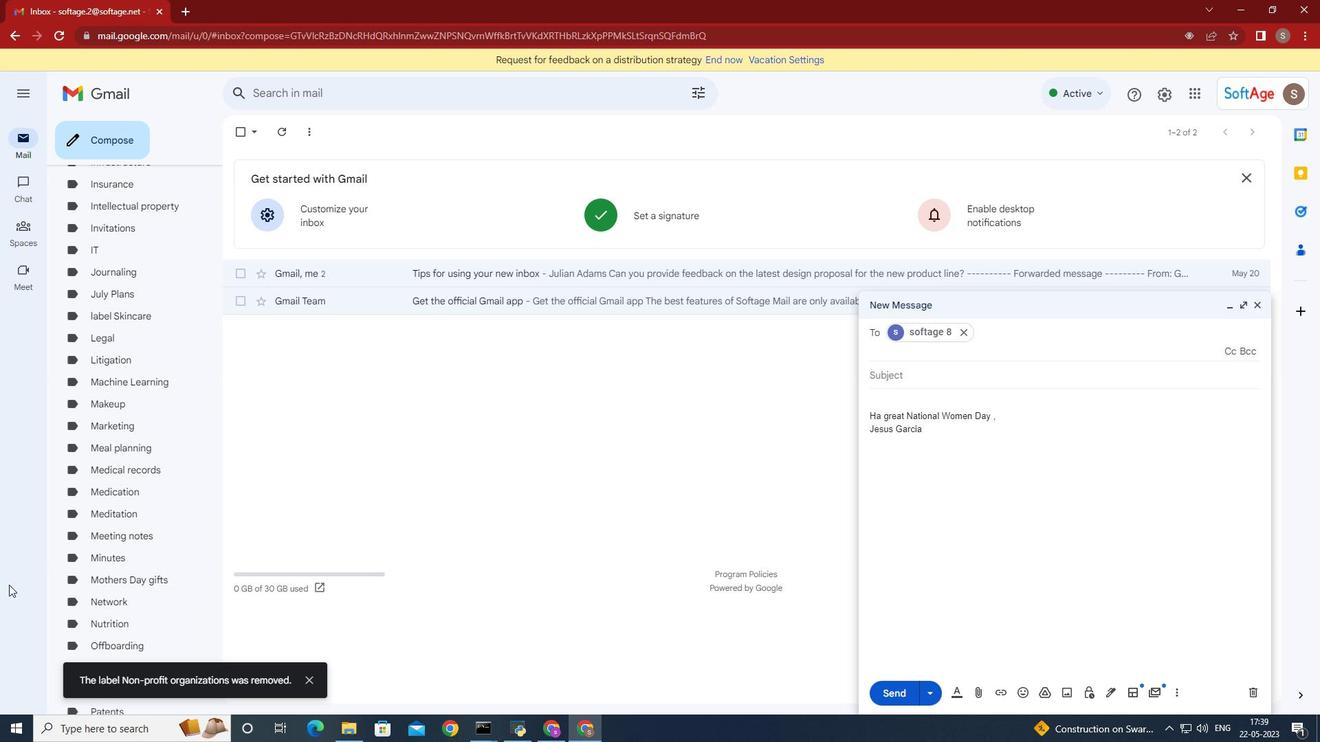 
Action: Mouse scrolled (8, 585) with delta (0, 0)
Screenshot: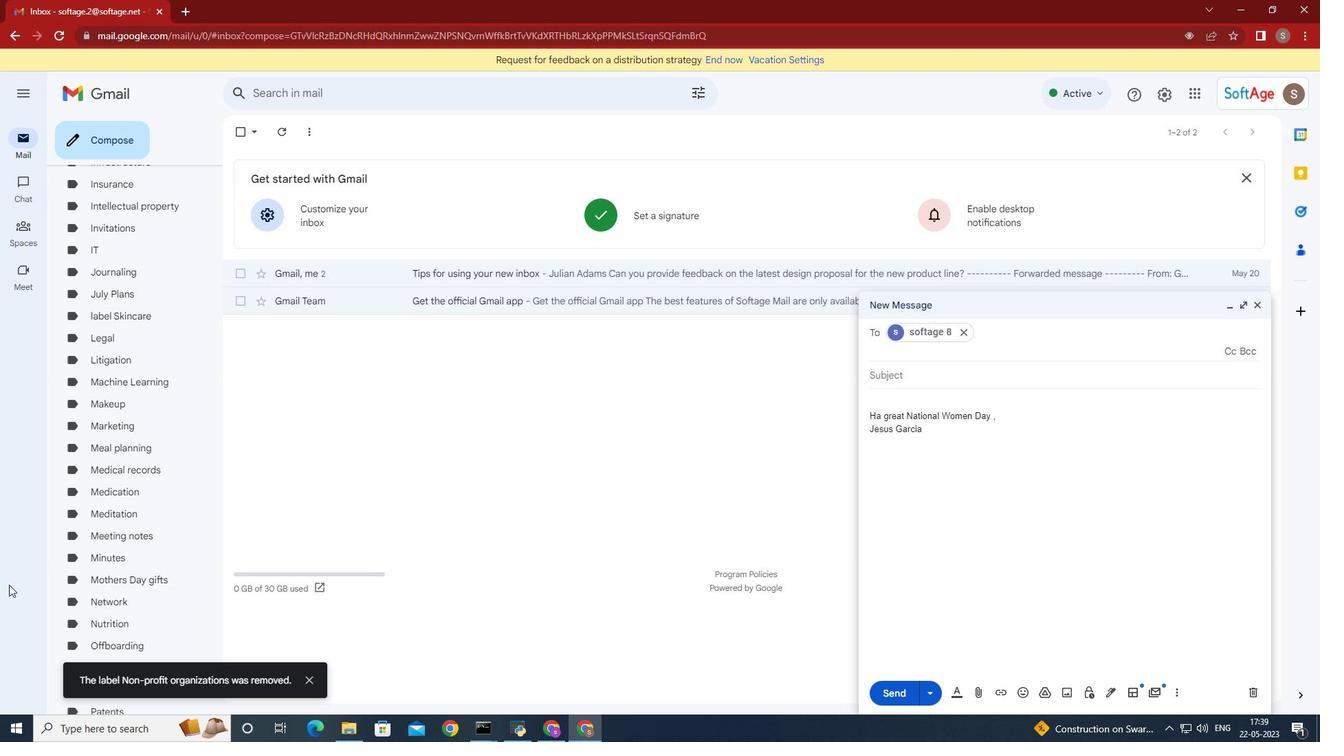 
Action: Mouse scrolled (8, 585) with delta (0, 0)
Screenshot: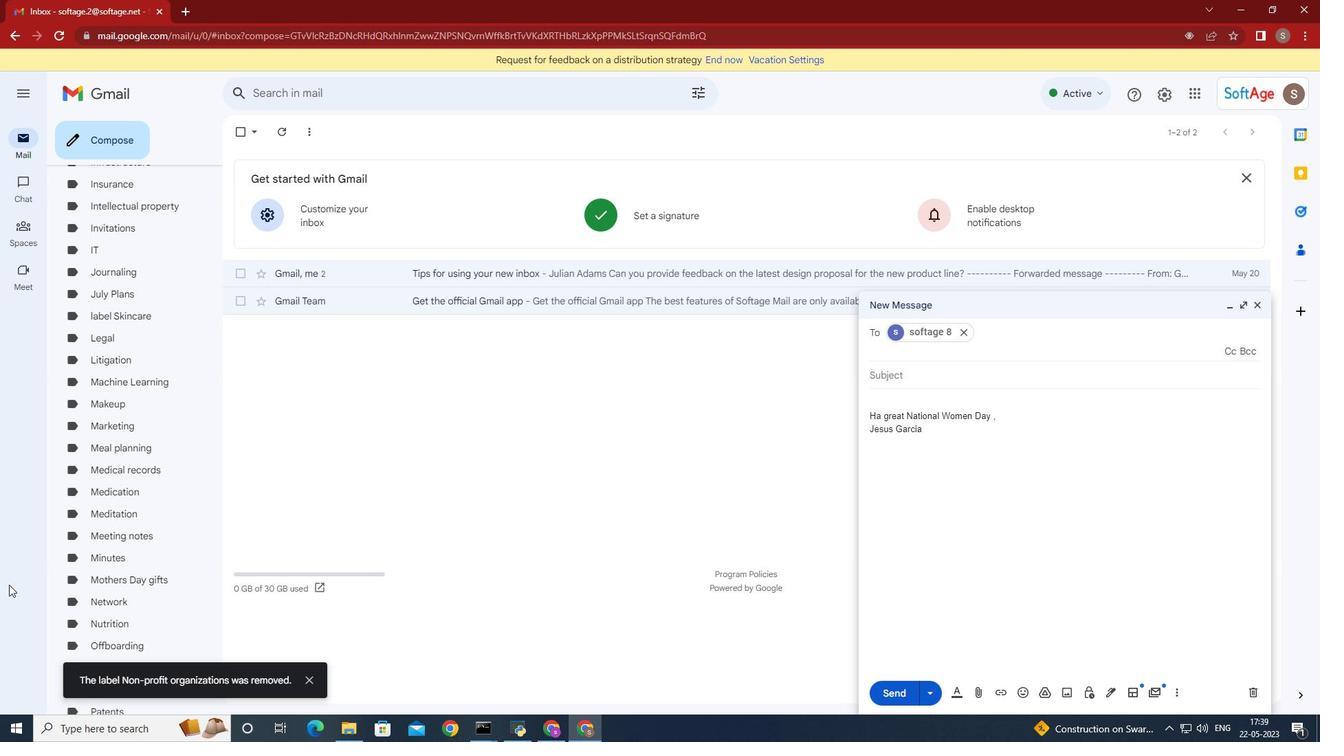 
Action: Mouse scrolled (8, 585) with delta (0, 0)
Screenshot: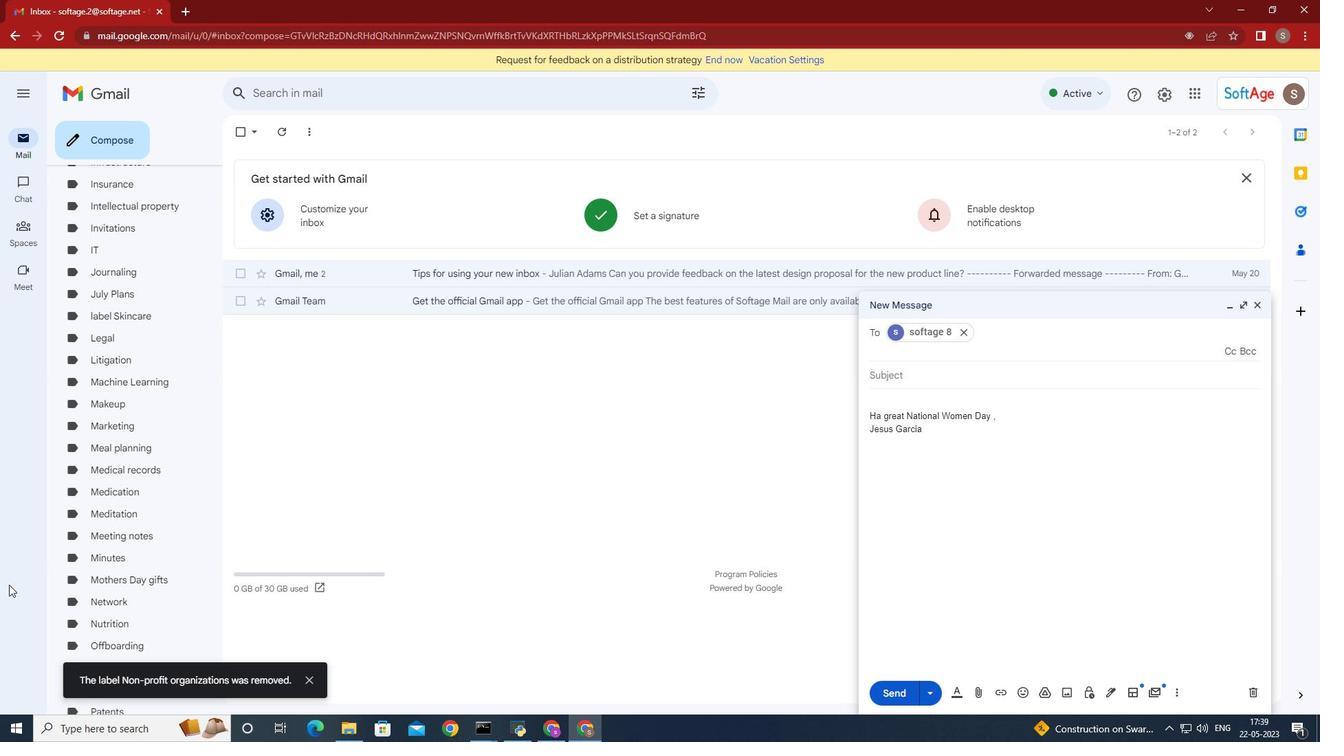 
Action: Mouse scrolled (8, 585) with delta (0, 0)
Screenshot: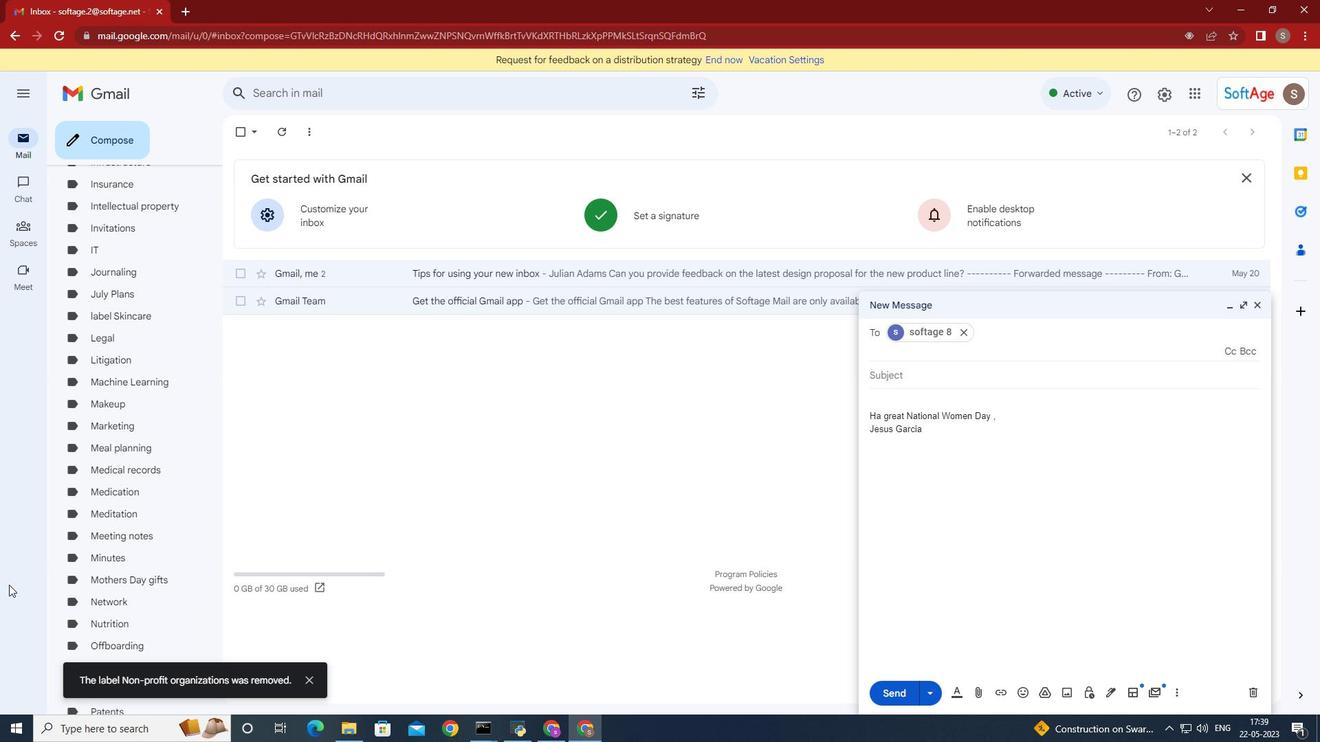 
Action: Mouse scrolled (8, 585) with delta (0, 0)
Screenshot: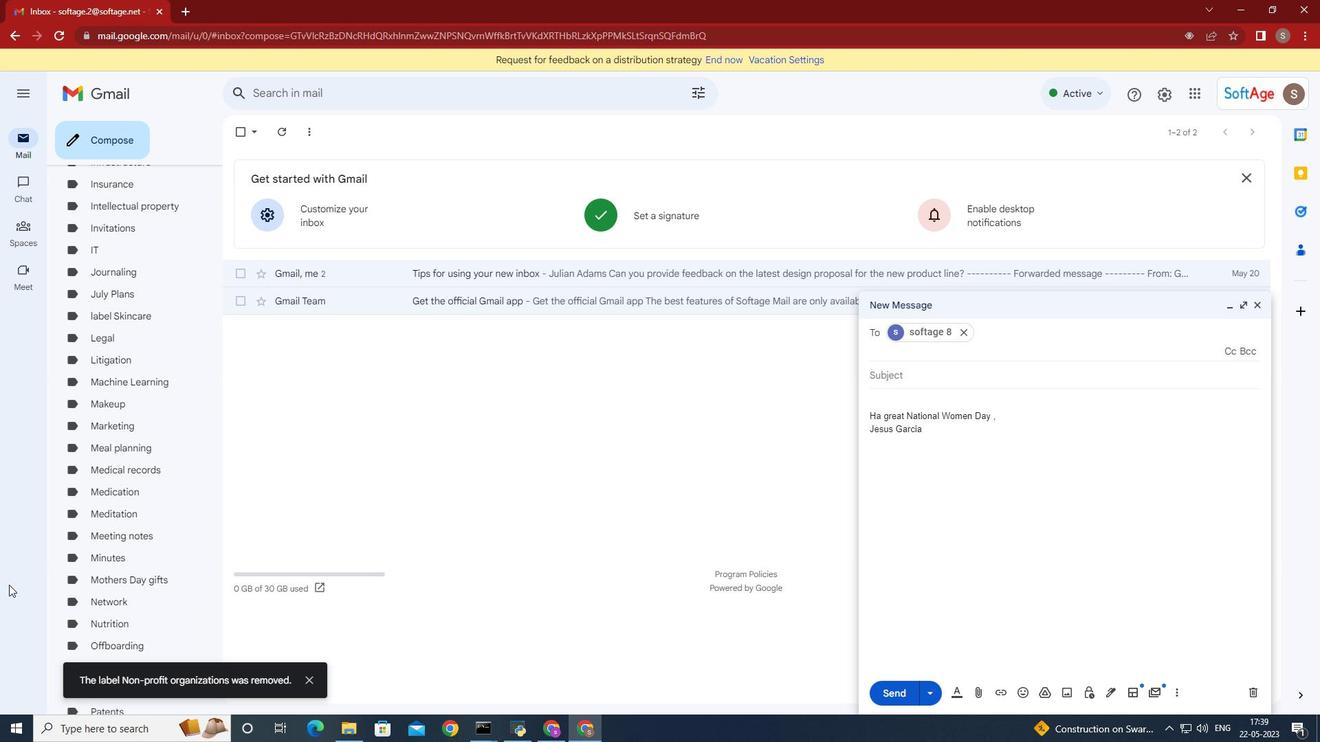 
Action: Mouse scrolled (8, 585) with delta (0, 0)
Screenshot: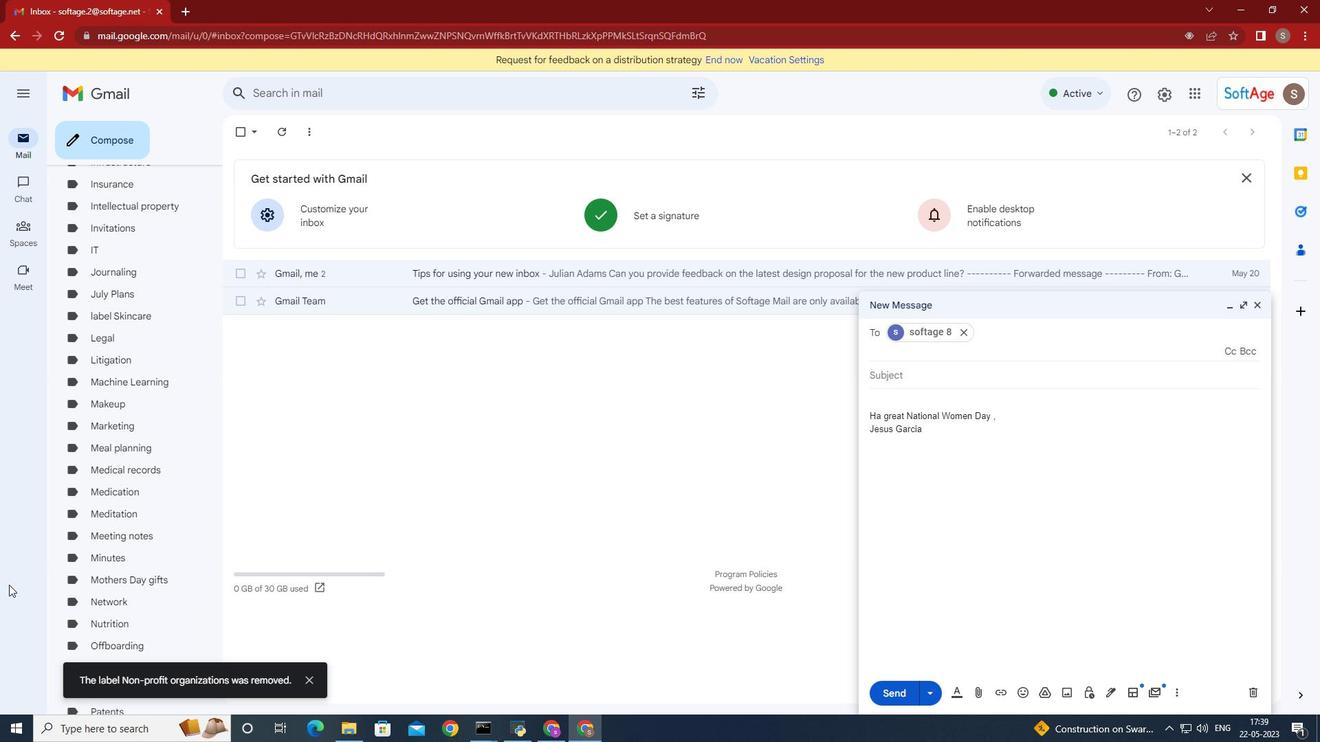 
Action: Mouse scrolled (8, 585) with delta (0, 0)
Screenshot: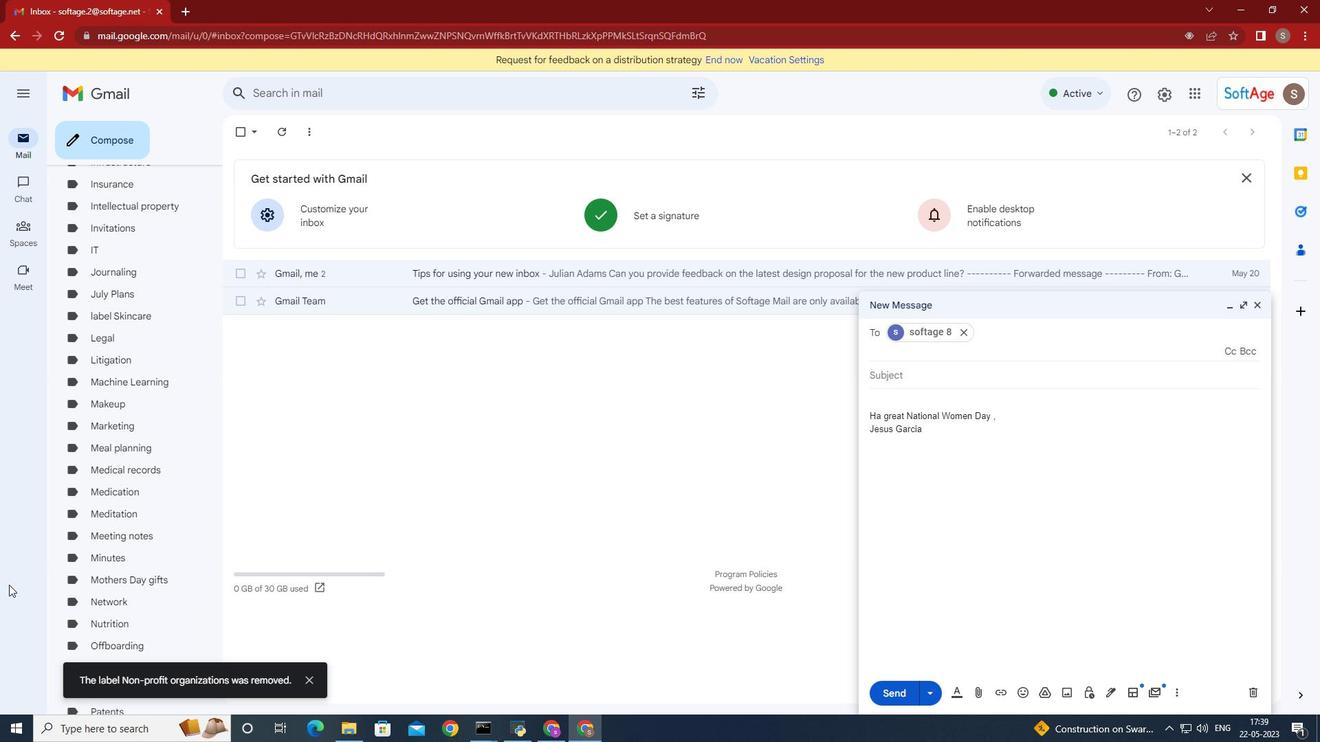 
Action: Mouse scrolled (8, 585) with delta (0, 0)
Screenshot: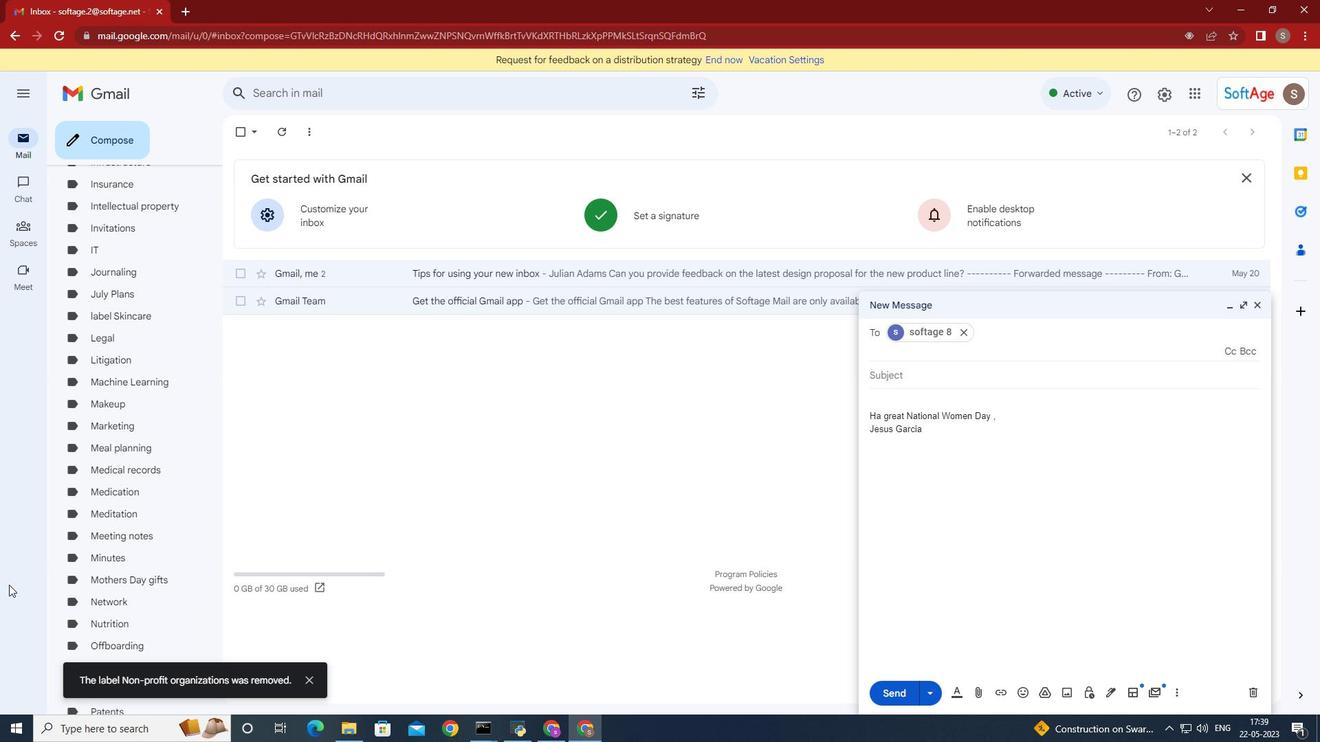 
Action: Mouse scrolled (8, 585) with delta (0, 0)
Screenshot: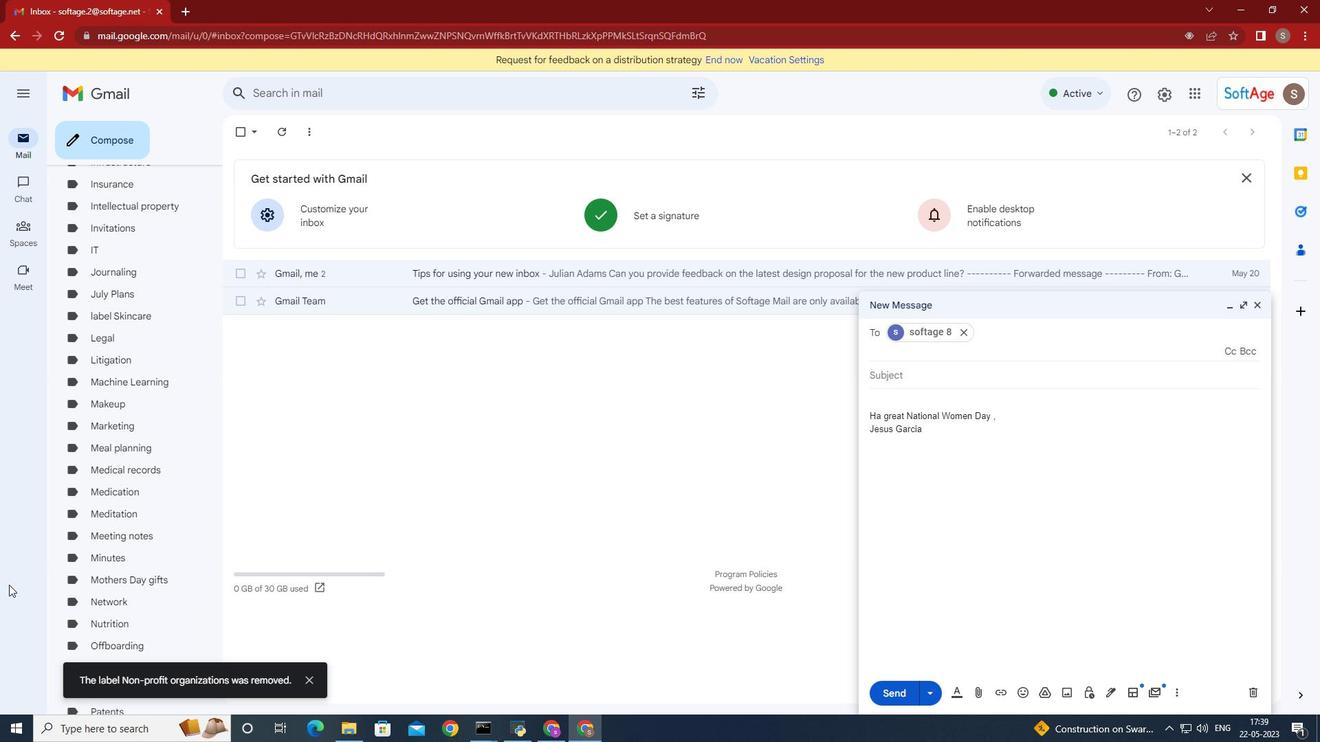 
Action: Mouse moved to (143, 549)
Screenshot: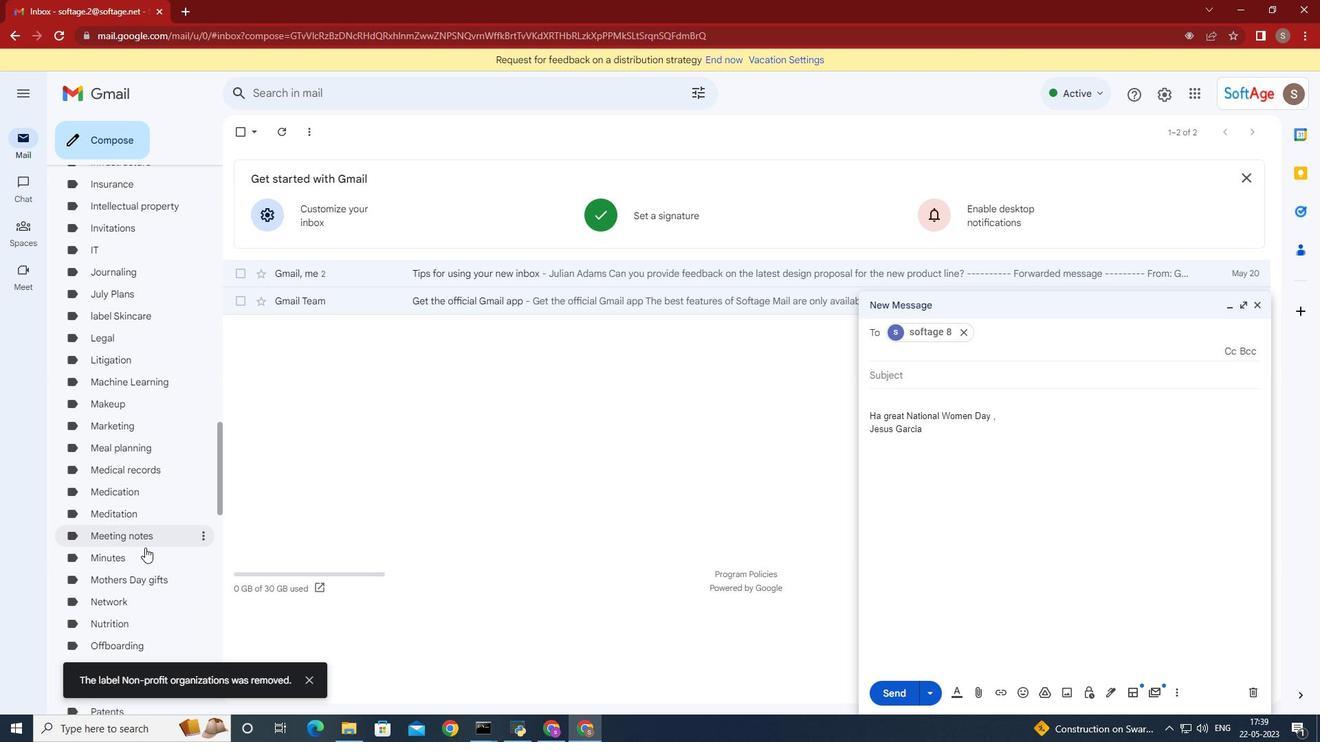 
Action: Mouse scrolled (143, 548) with delta (0, 0)
Screenshot: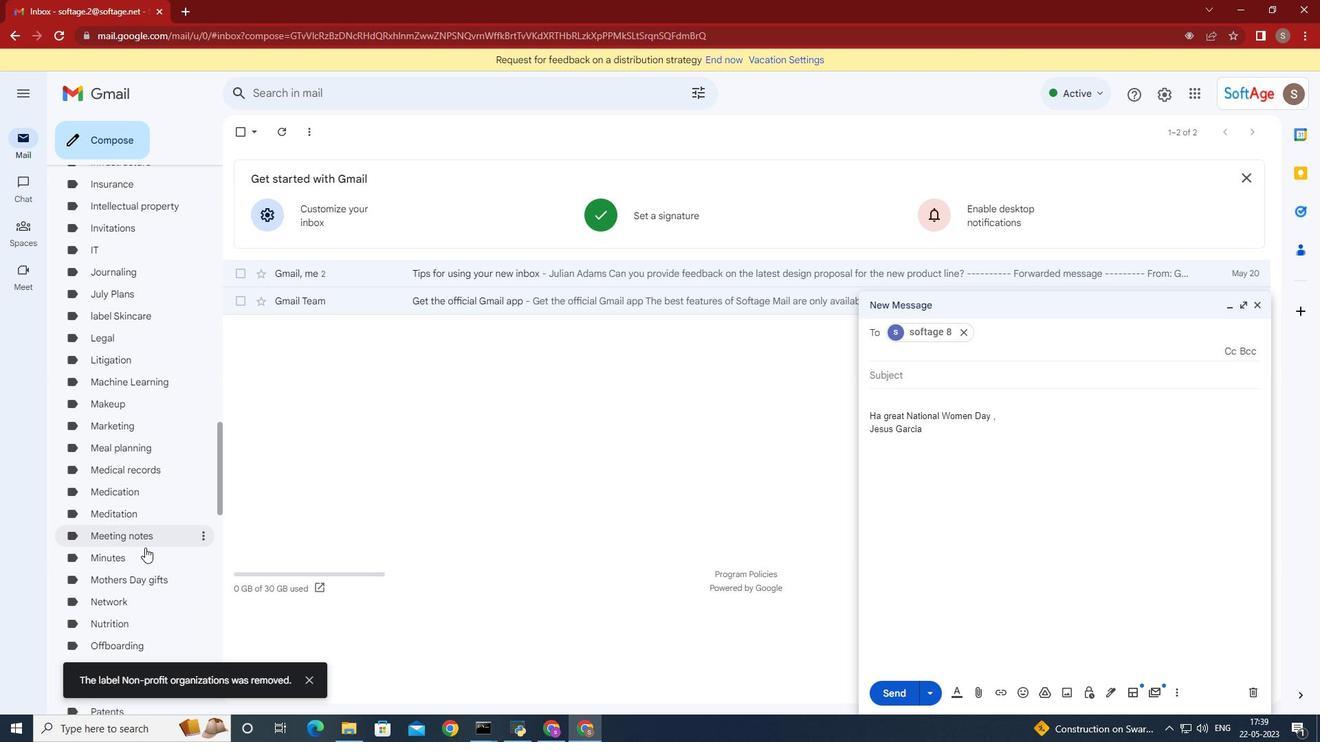 
Action: Mouse scrolled (143, 548) with delta (0, 0)
Screenshot: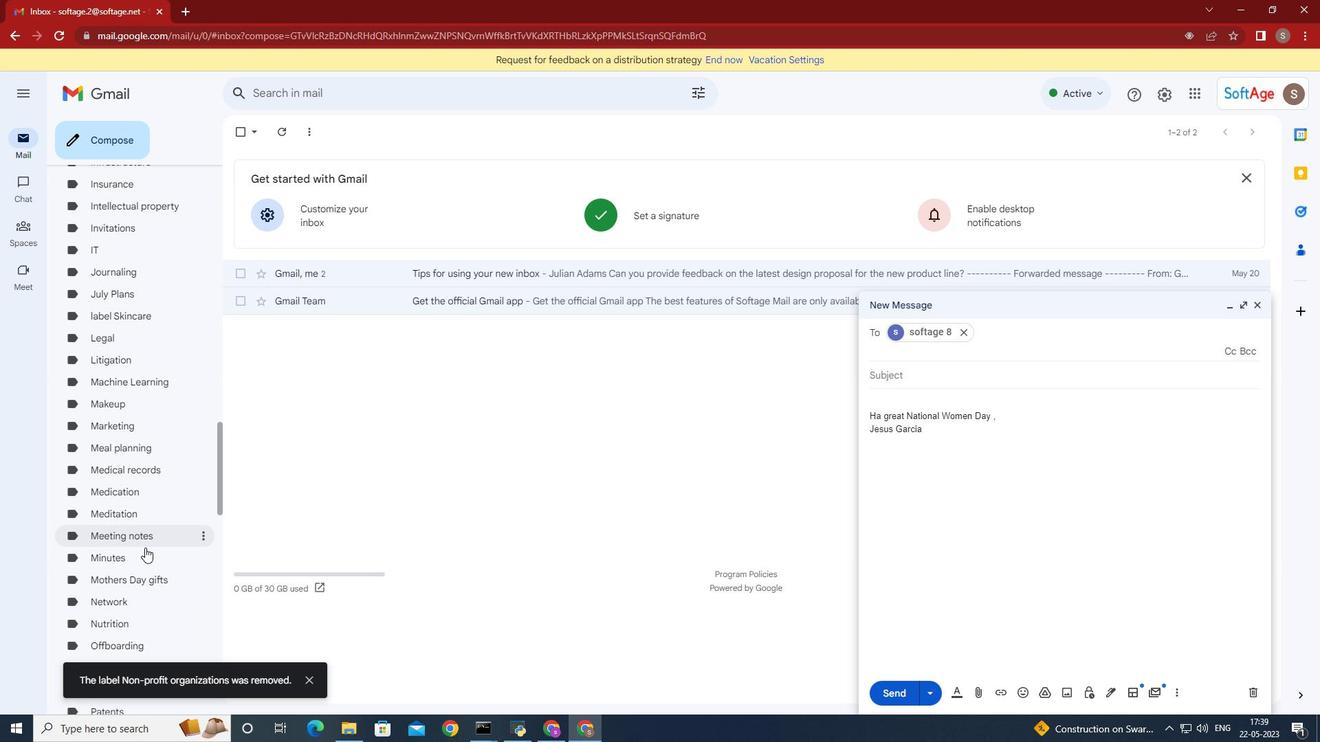 
Action: Mouse scrolled (143, 550) with delta (0, 0)
Screenshot: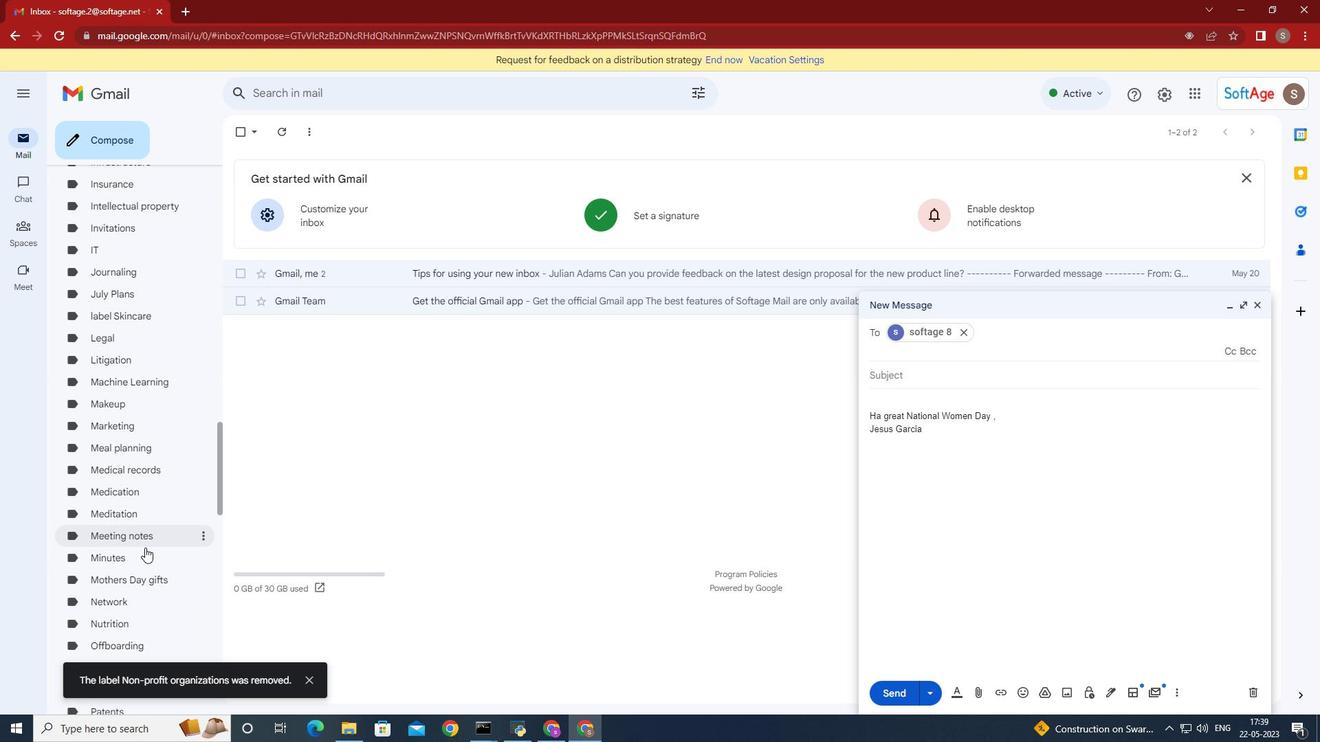 
Action: Mouse scrolled (143, 550) with delta (0, 0)
Screenshot: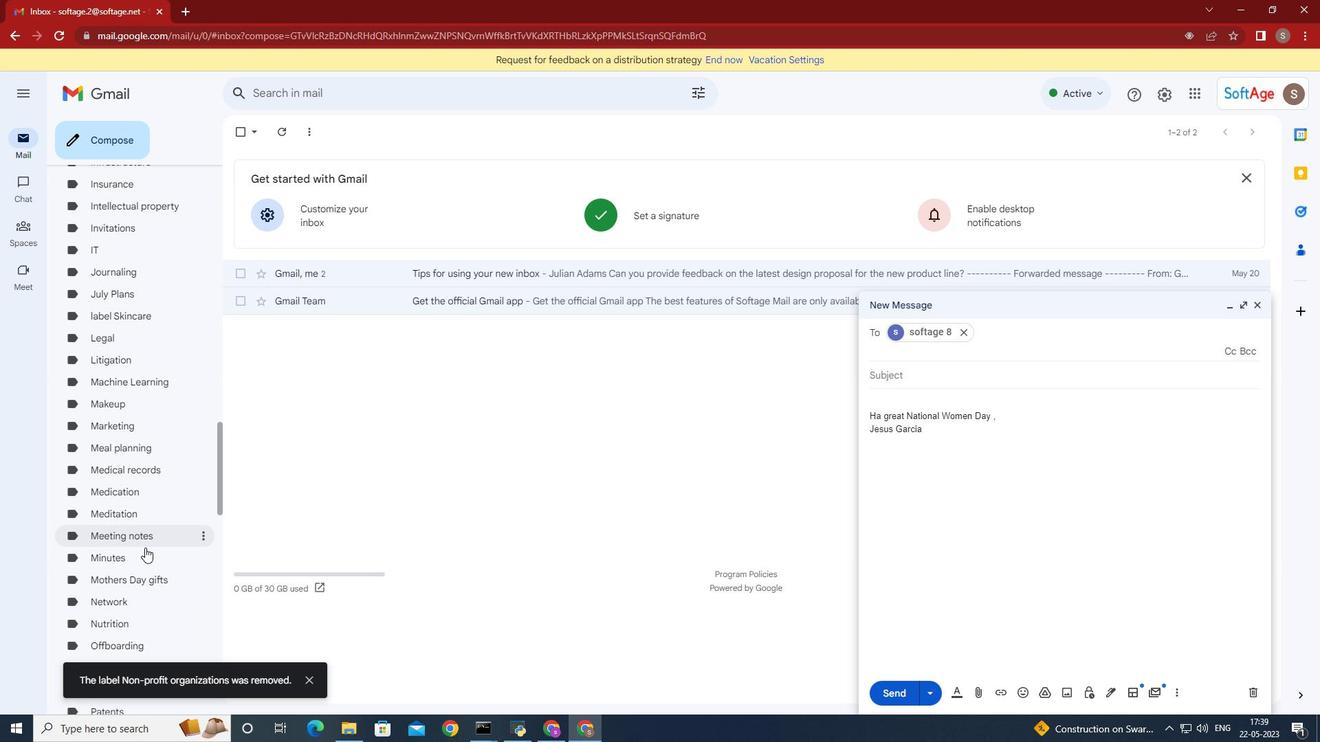 
Action: Mouse scrolled (143, 550) with delta (0, 0)
Screenshot: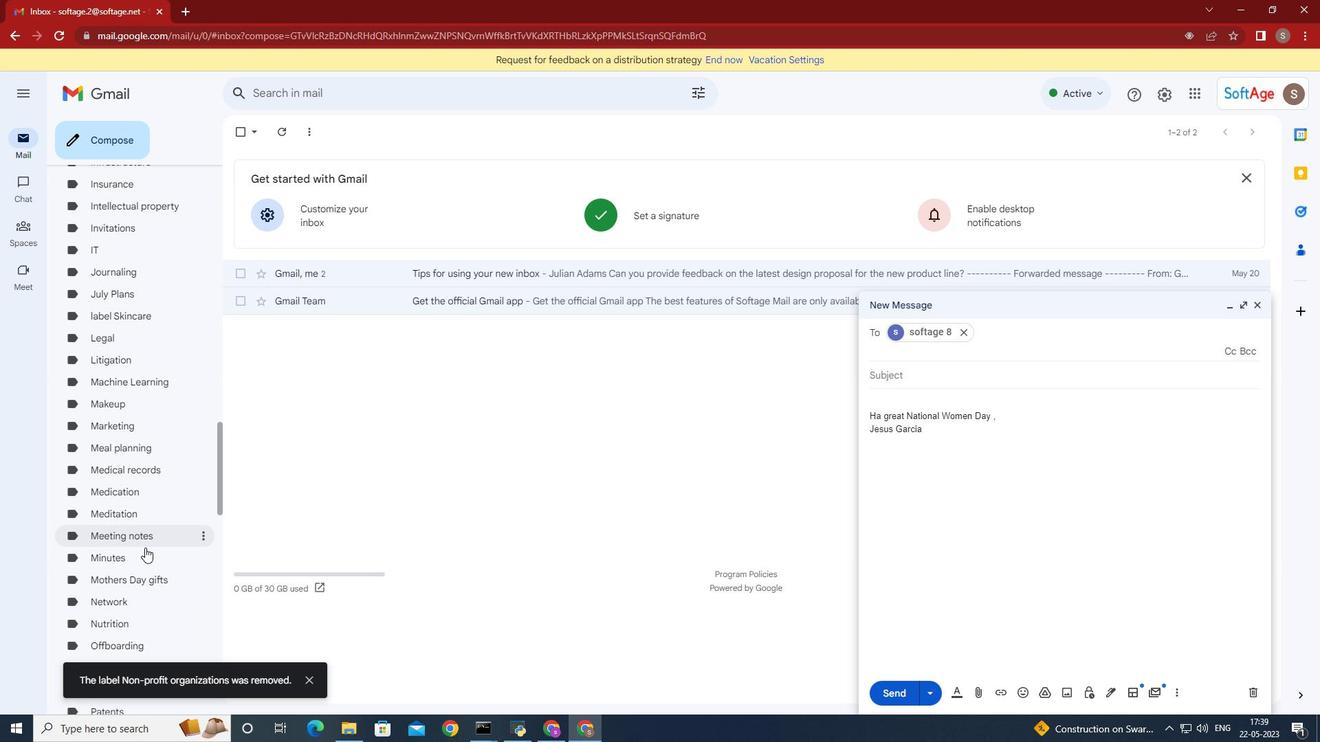 
Action: Mouse scrolled (143, 550) with delta (0, 0)
Screenshot: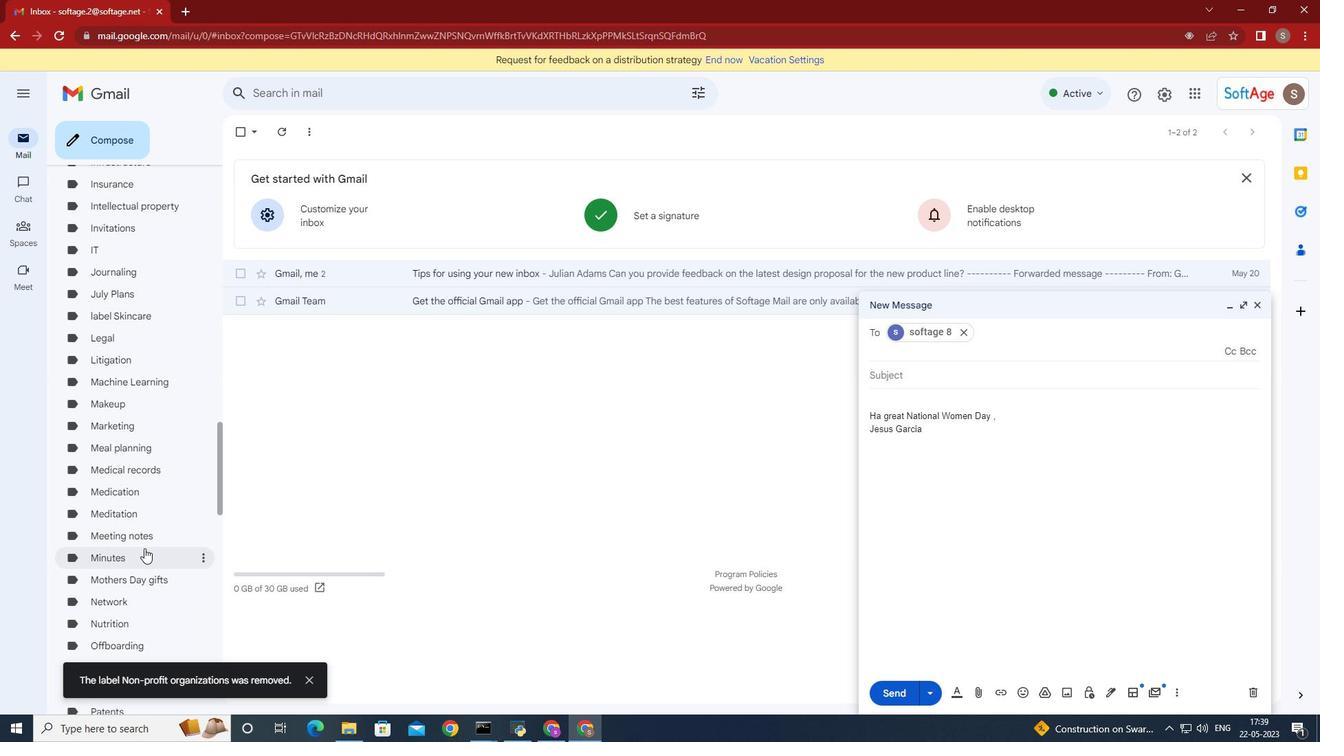 
Action: Mouse scrolled (143, 550) with delta (0, 0)
Screenshot: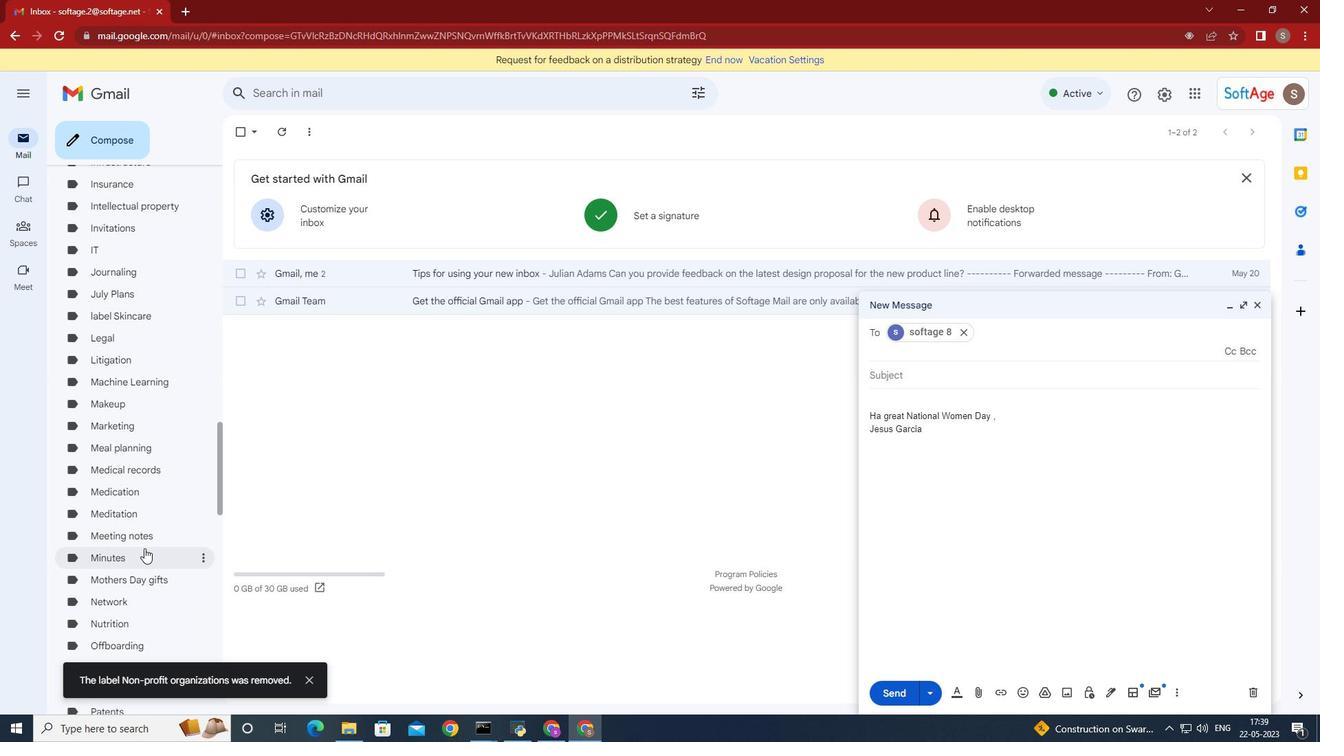 
Action: Mouse scrolled (143, 550) with delta (0, 0)
Screenshot: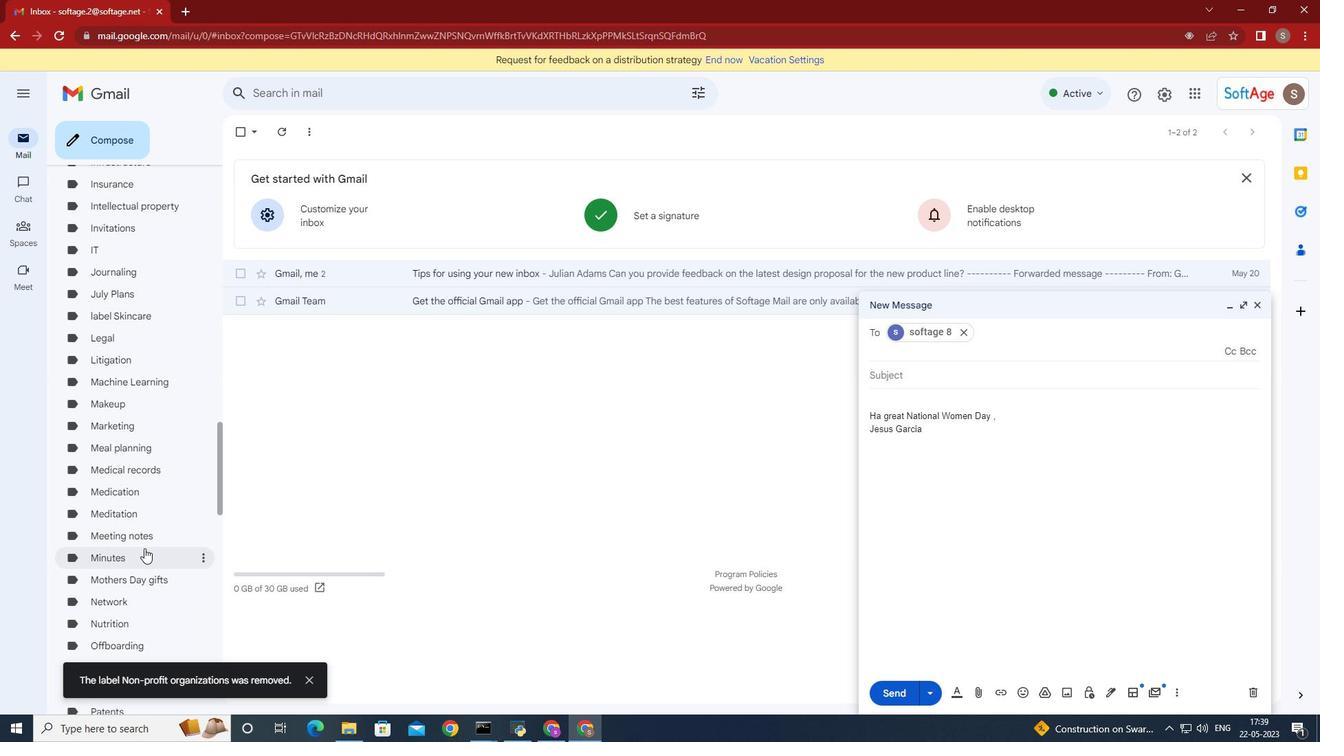 
Action: Mouse scrolled (143, 550) with delta (0, 0)
Screenshot: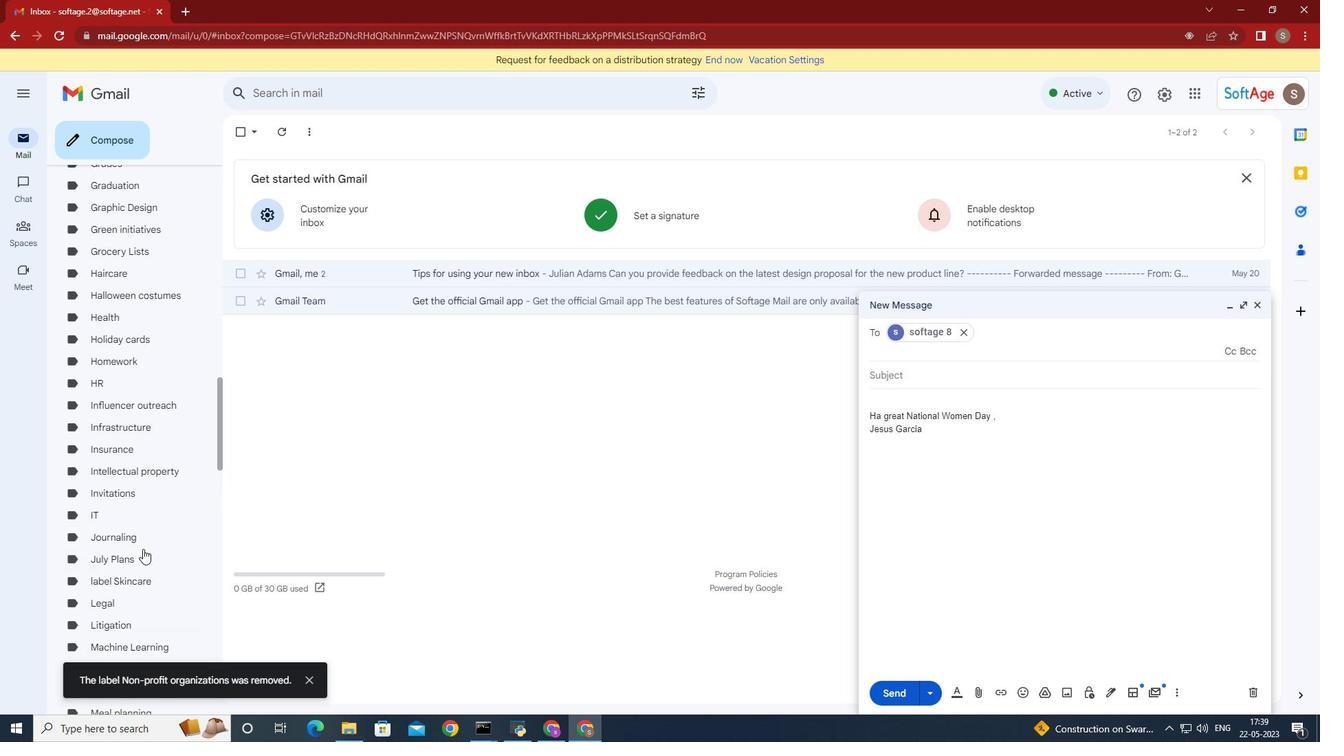 
Action: Mouse scrolled (143, 550) with delta (0, 0)
Screenshot: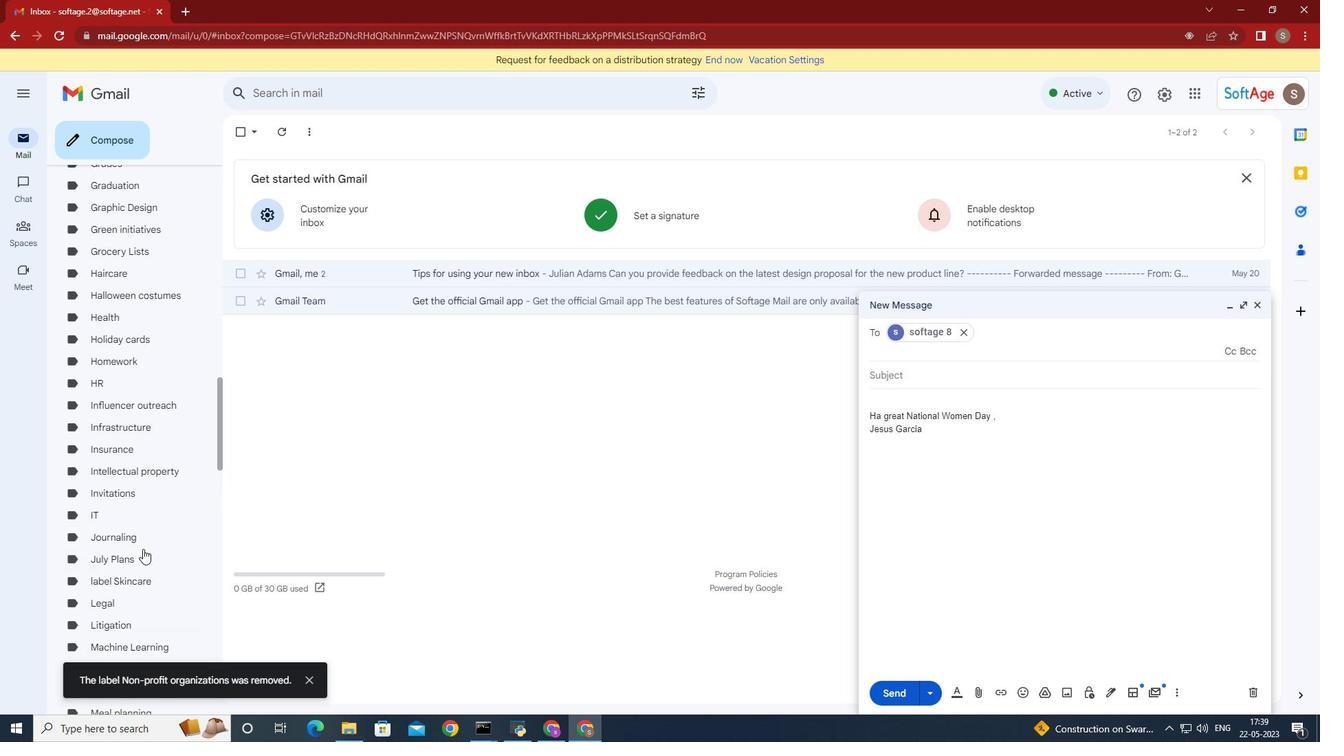 
Action: Mouse scrolled (143, 550) with delta (0, 0)
Screenshot: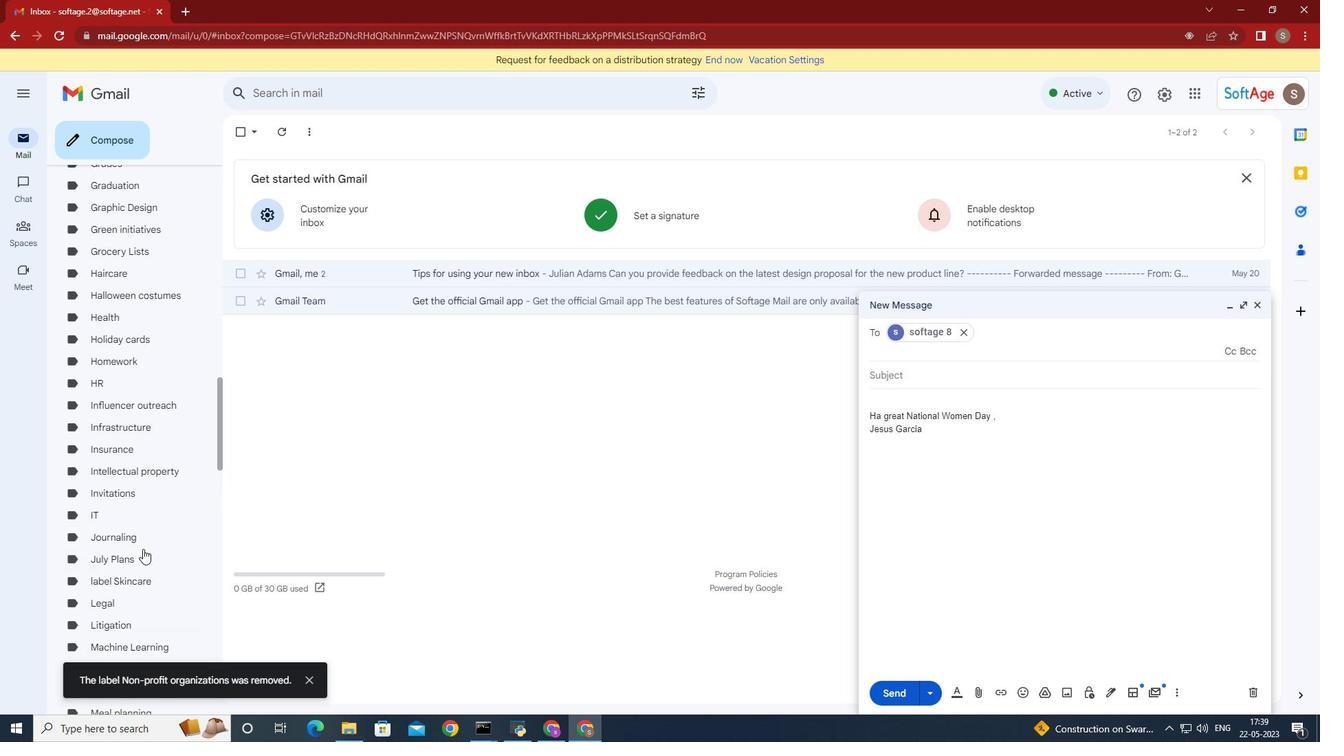
Action: Mouse scrolled (143, 550) with delta (0, 0)
Screenshot: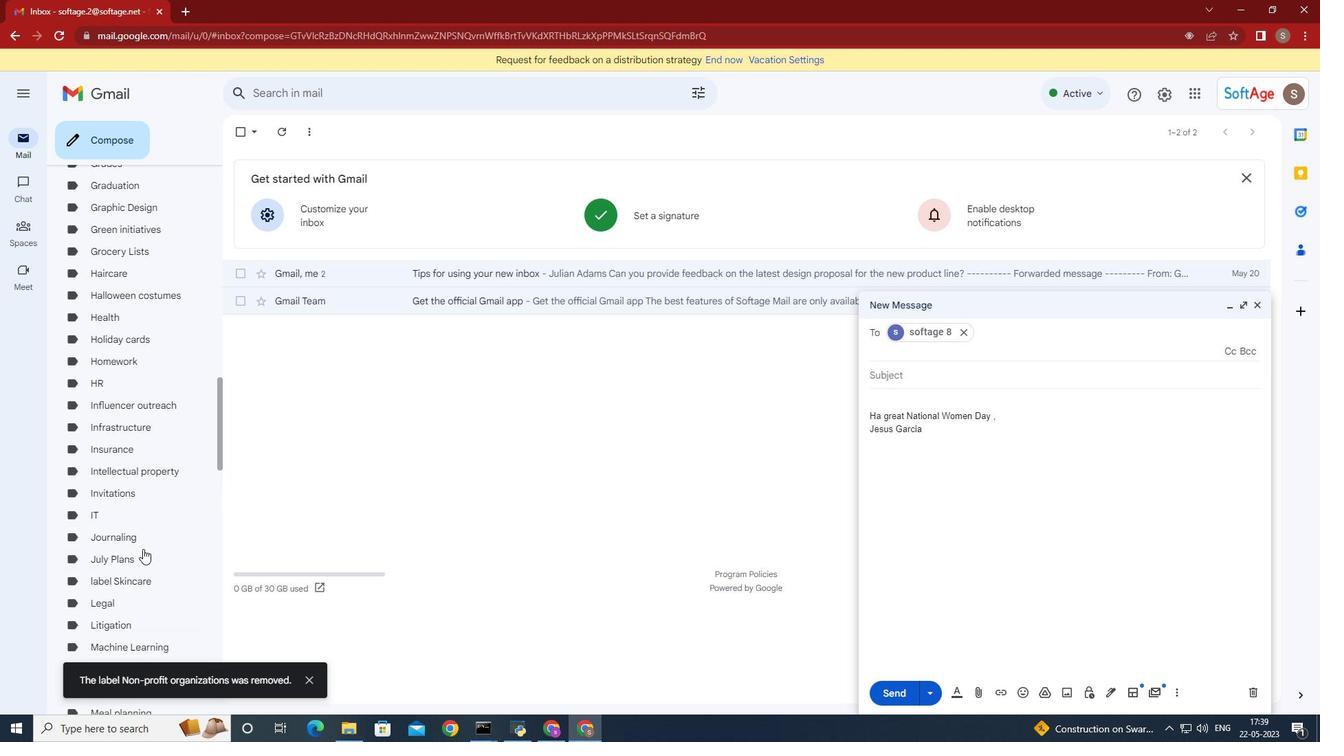 
Action: Mouse scrolled (143, 550) with delta (0, 0)
Screenshot: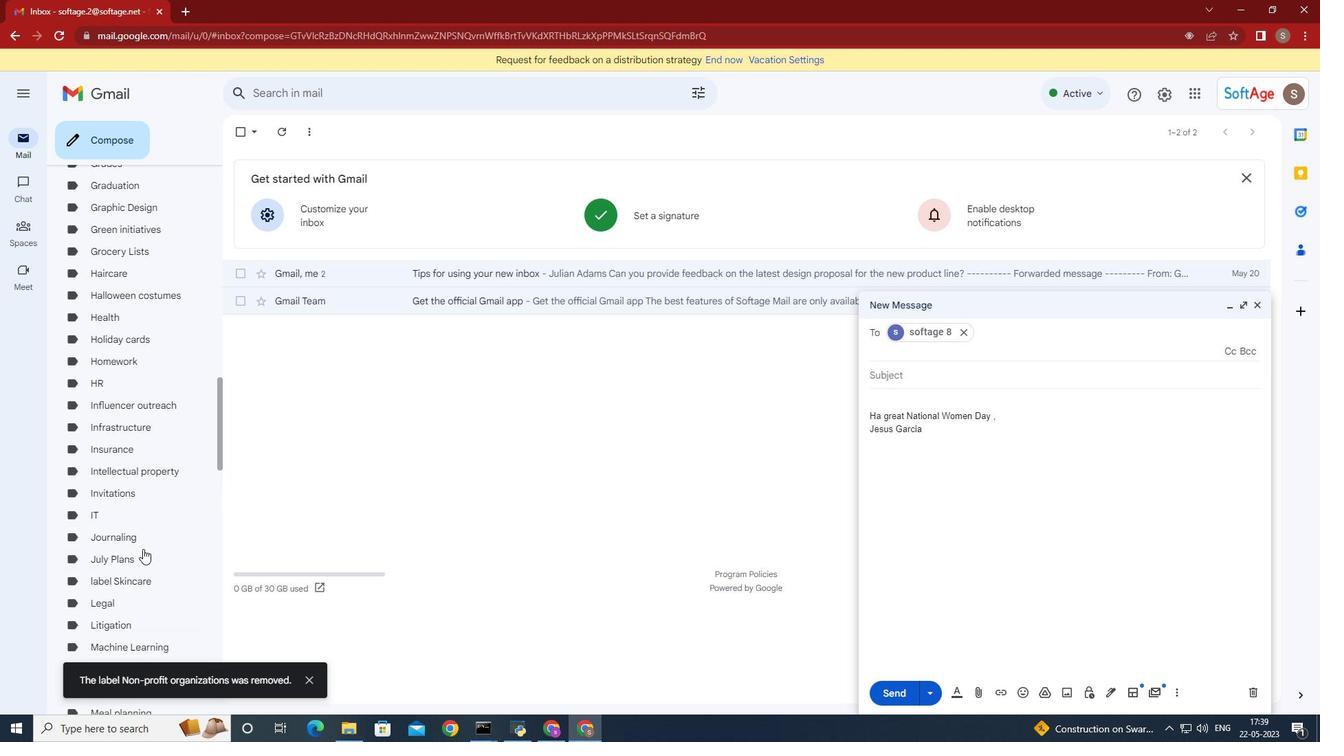 
Action: Mouse scrolled (143, 550) with delta (0, 0)
Screenshot: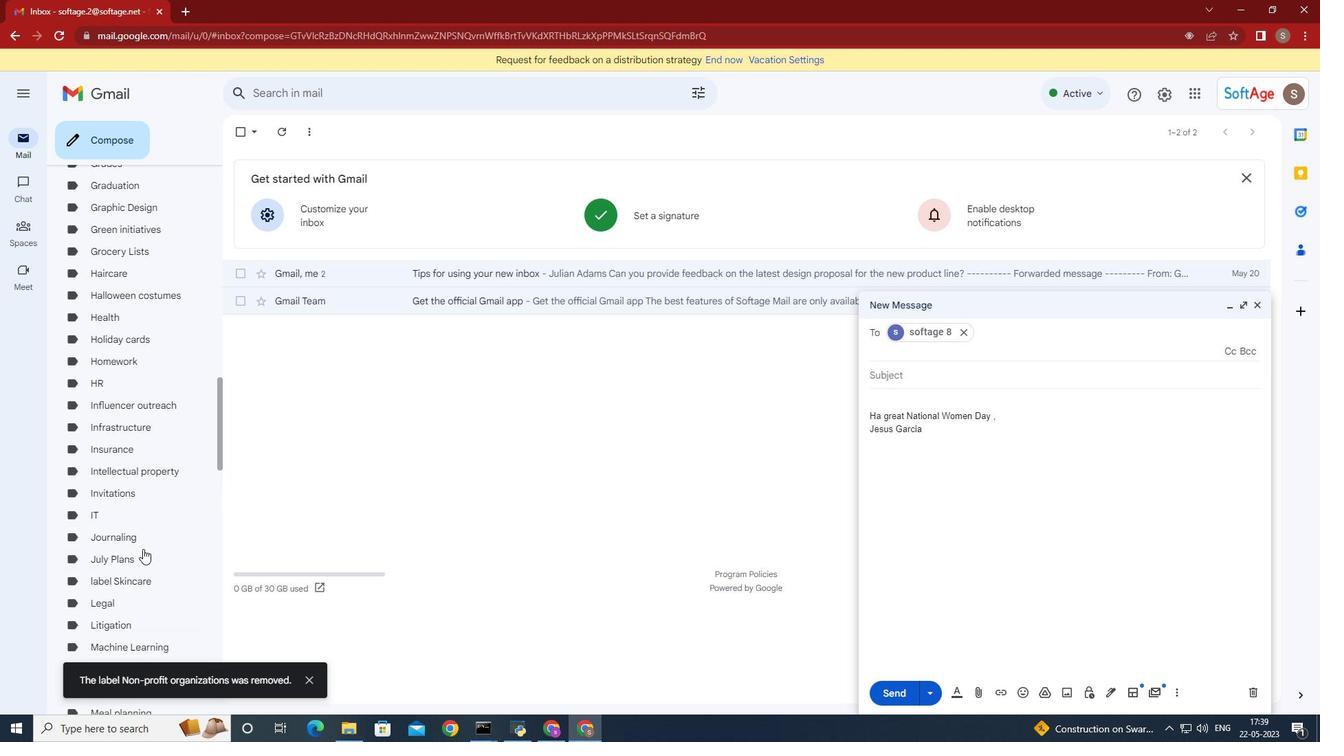 
Action: Mouse scrolled (143, 550) with delta (0, 0)
Screenshot: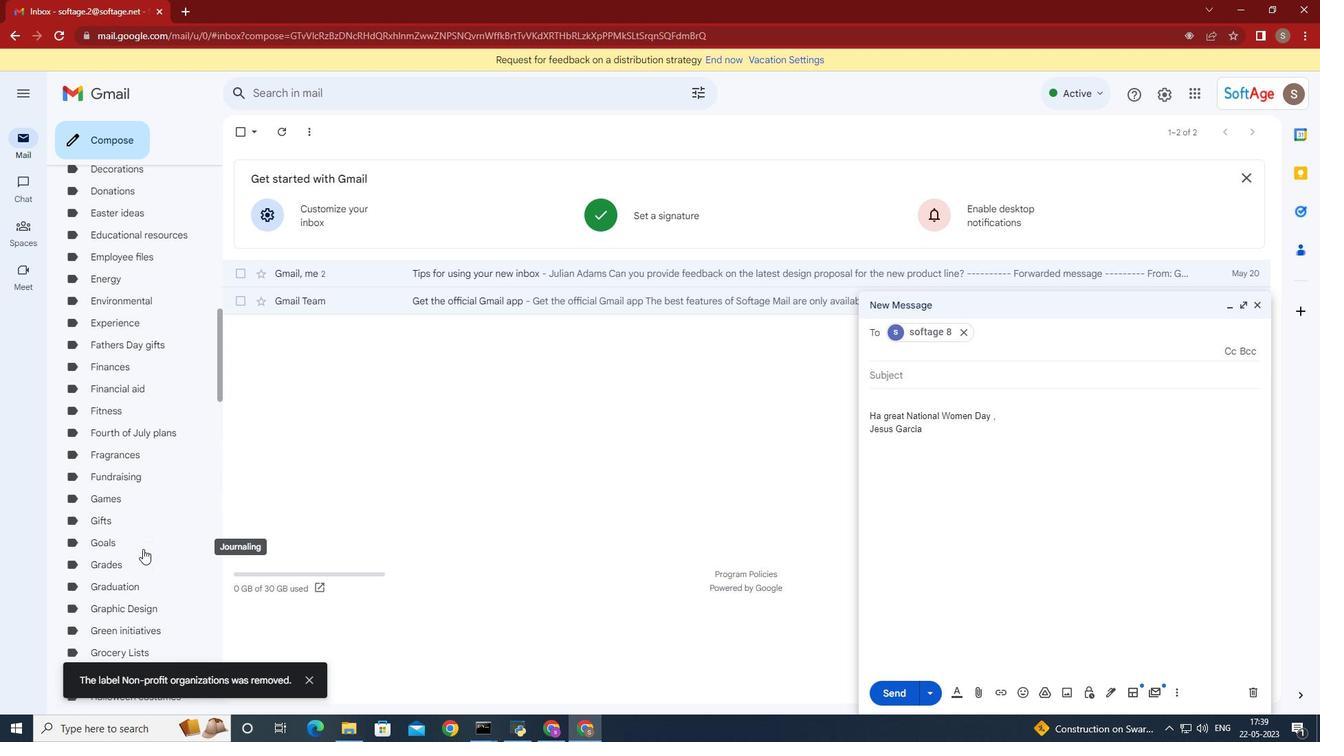 
Action: Mouse scrolled (143, 550) with delta (0, 0)
Screenshot: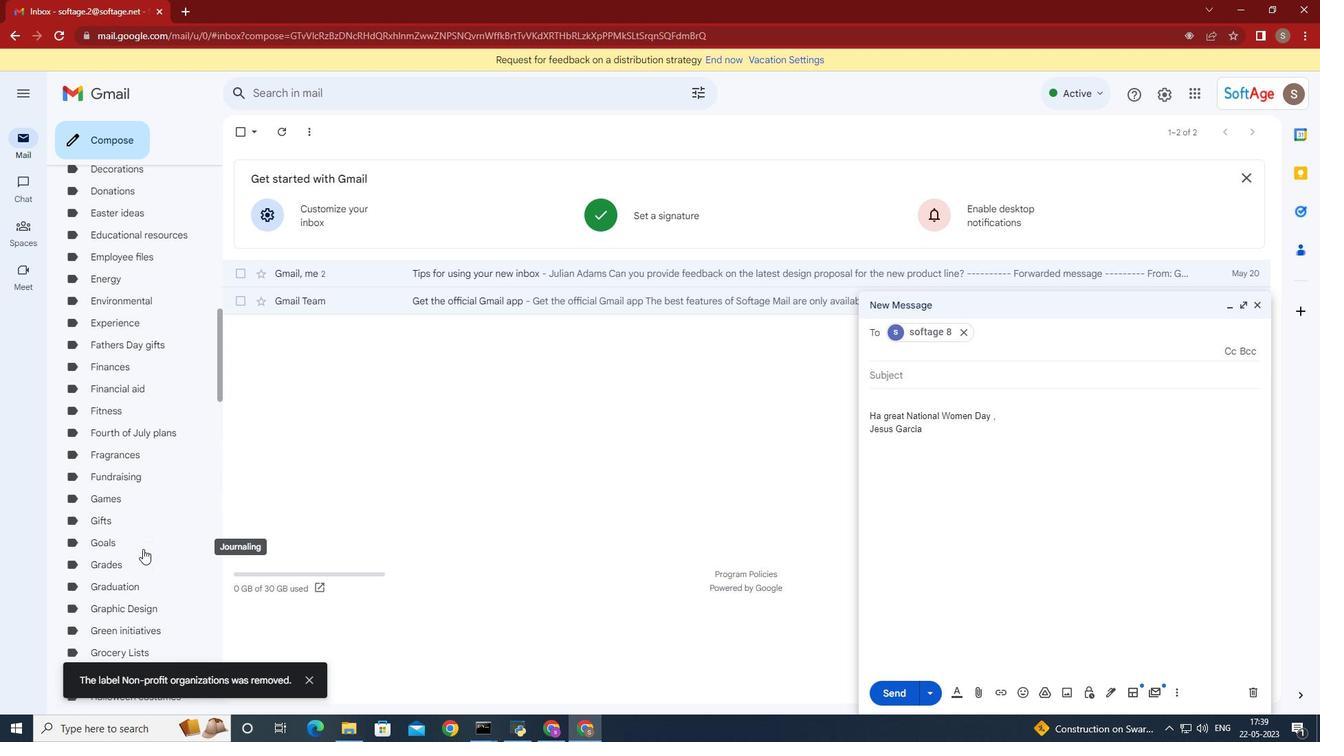 
Action: Mouse scrolled (143, 550) with delta (0, 0)
Screenshot: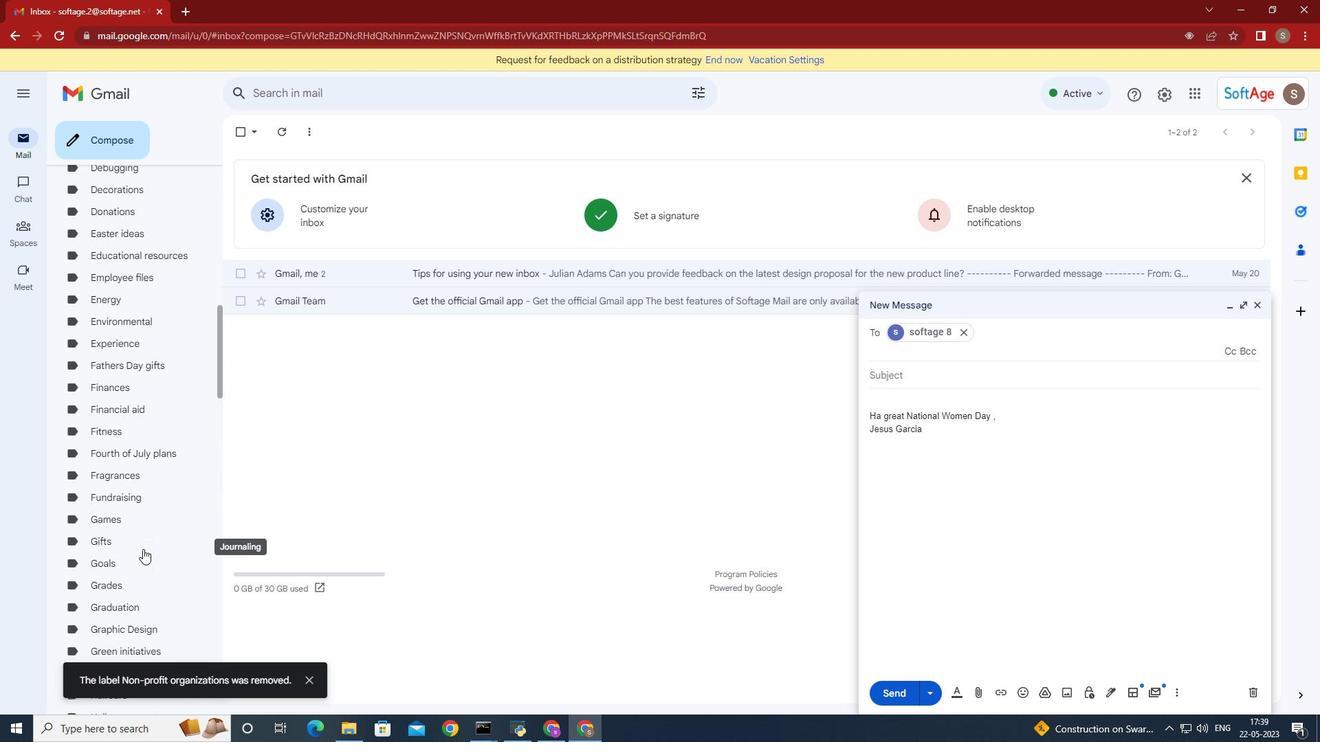 
Action: Mouse scrolled (143, 550) with delta (0, 0)
Screenshot: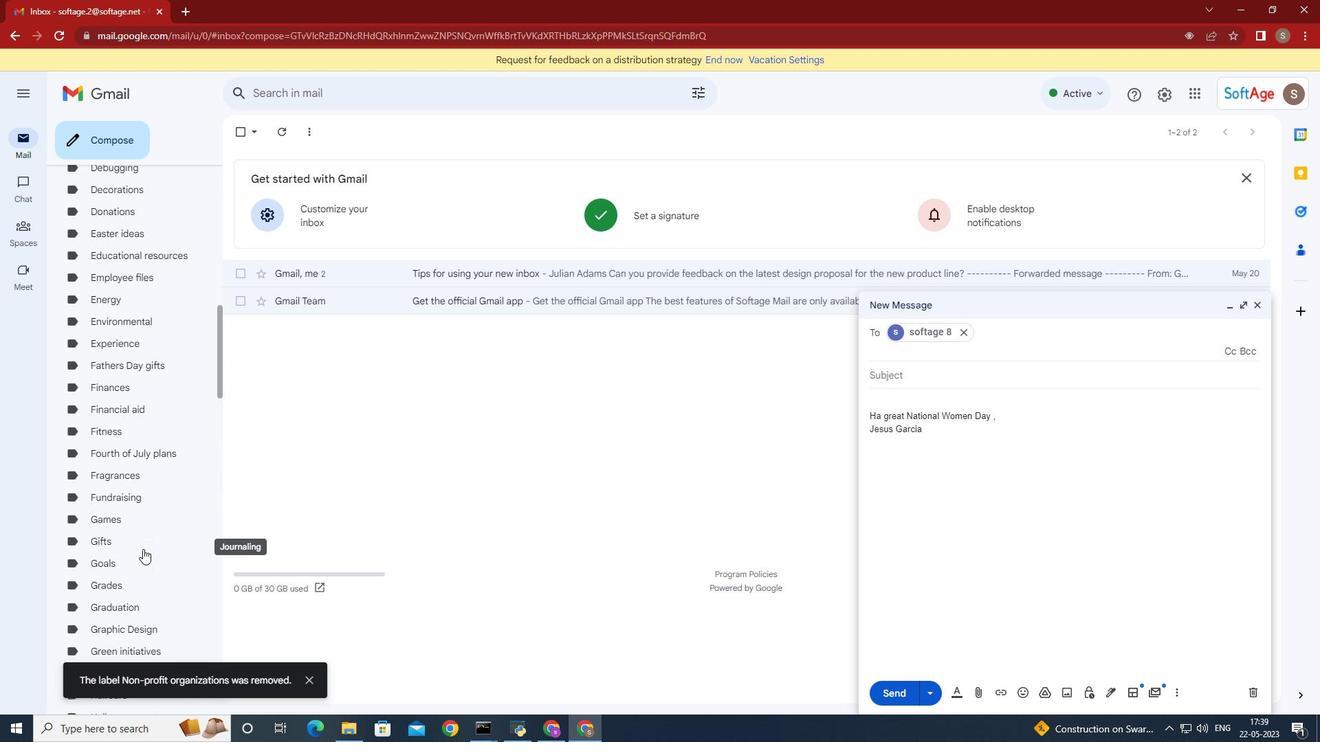 
Action: Mouse scrolled (143, 550) with delta (0, 0)
Screenshot: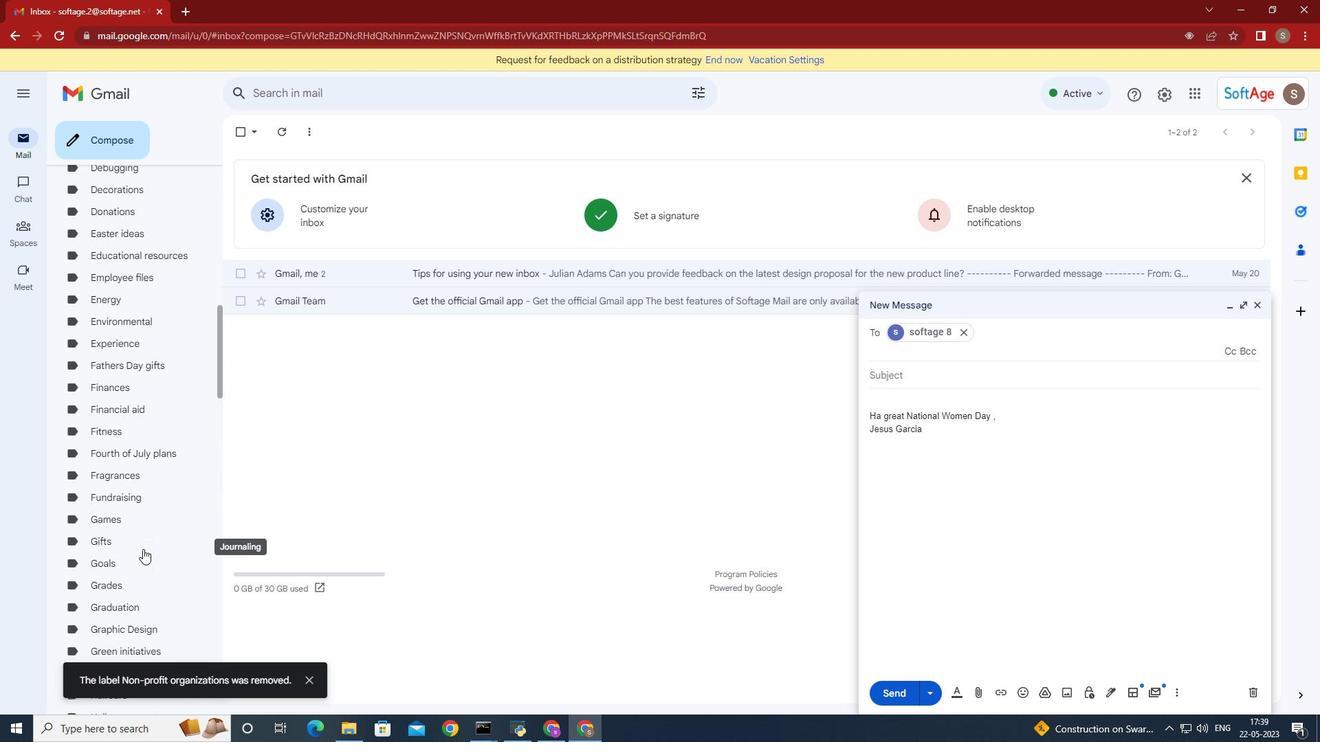 
Action: Mouse scrolled (143, 550) with delta (0, 0)
Screenshot: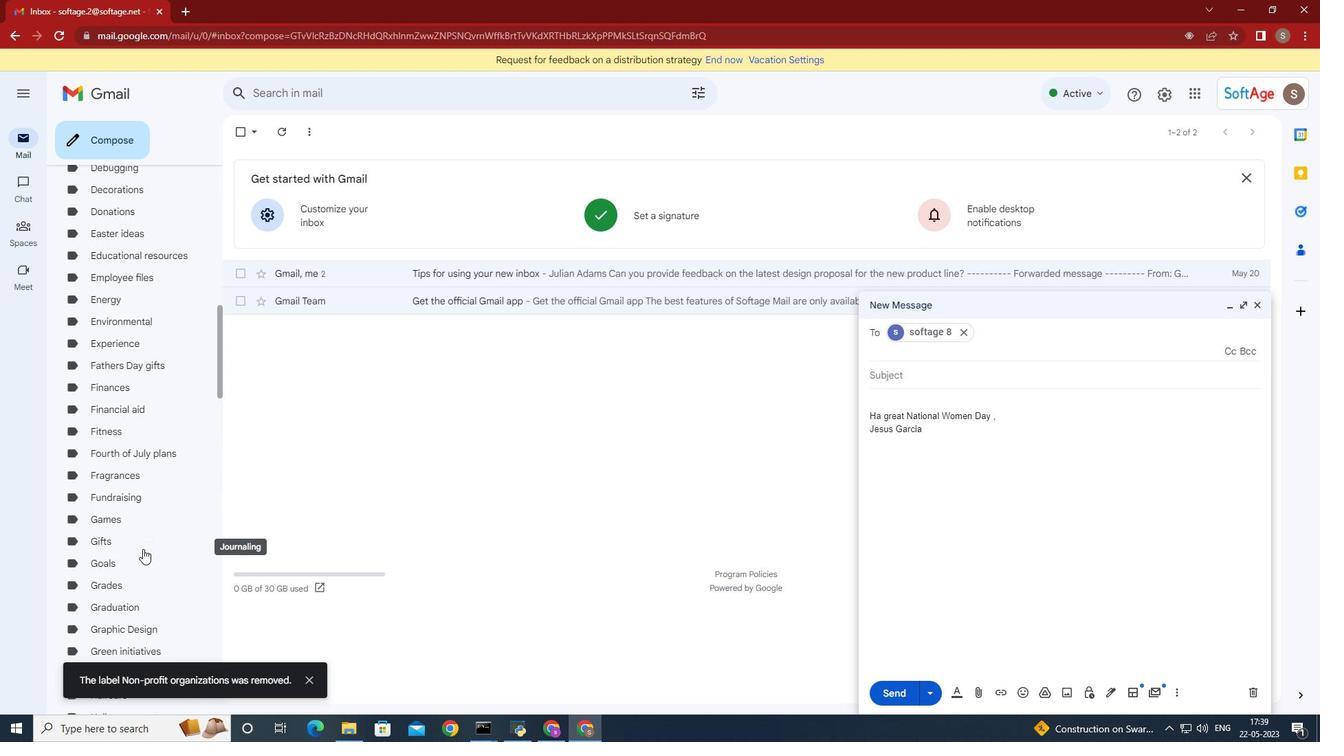 
Action: Mouse scrolled (143, 550) with delta (0, 0)
Screenshot: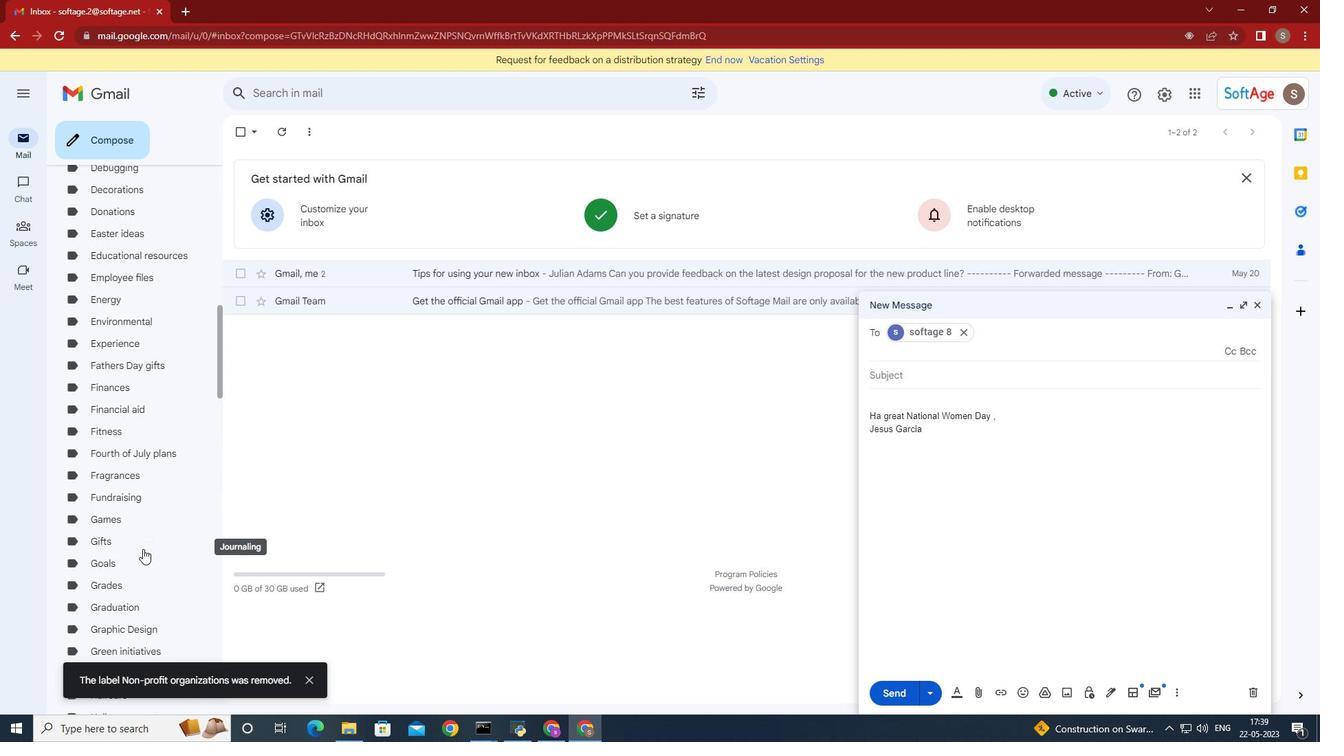 
Action: Mouse scrolled (143, 550) with delta (0, 0)
Screenshot: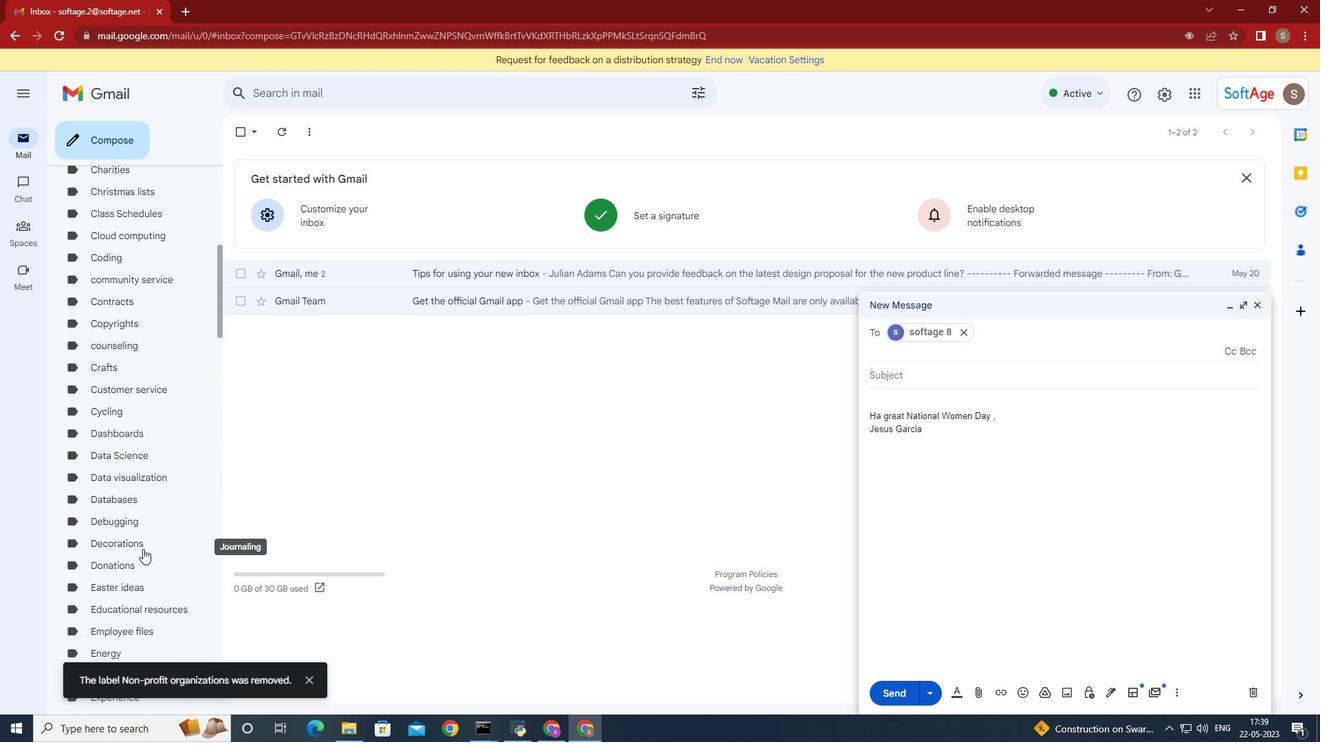 
Action: Mouse scrolled (143, 550) with delta (0, 0)
Screenshot: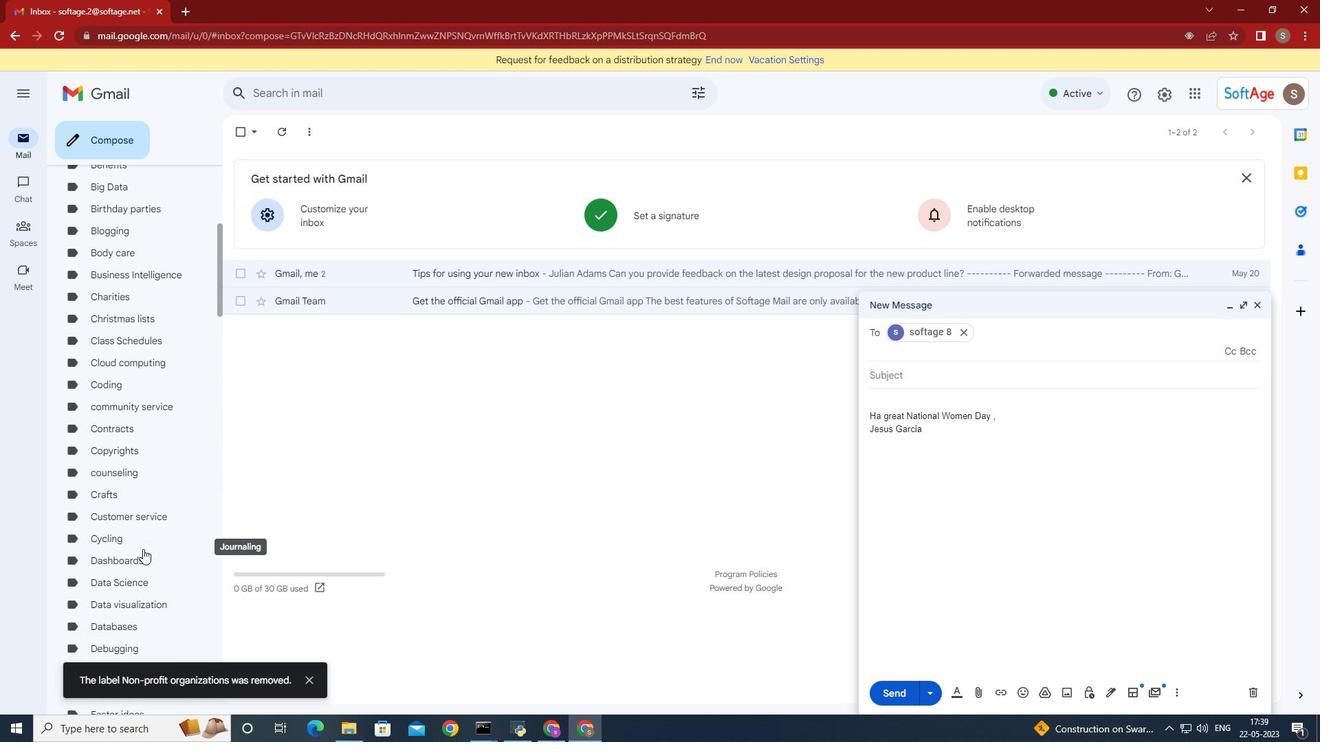 
Action: Mouse scrolled (143, 550) with delta (0, 0)
Screenshot: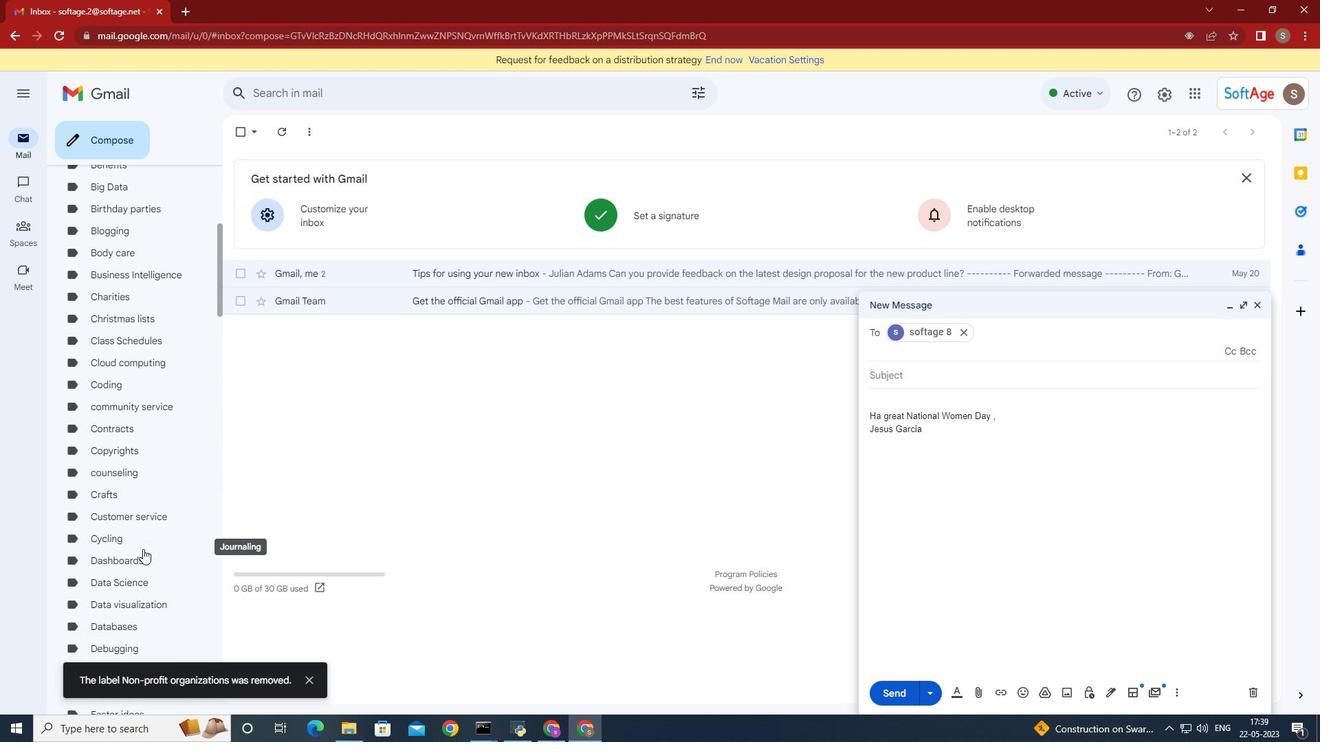 
Action: Mouse scrolled (143, 550) with delta (0, 0)
Screenshot: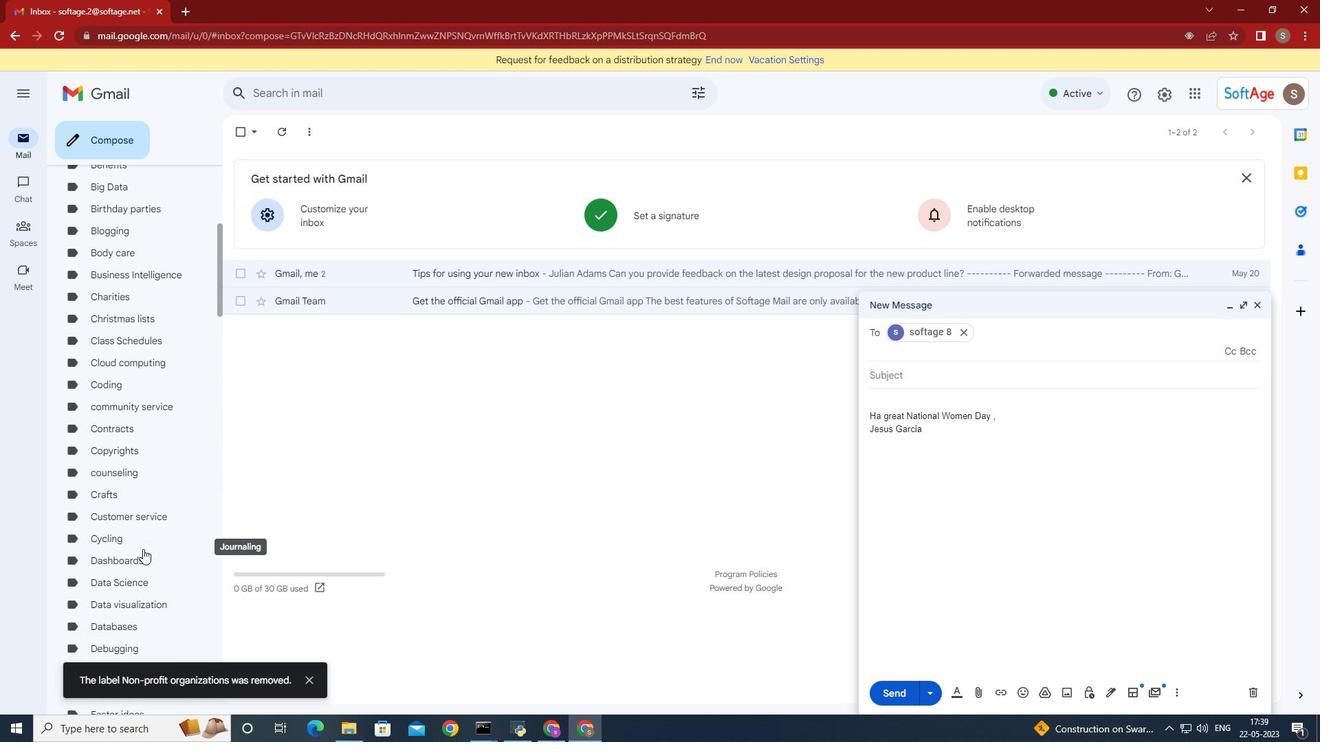 
Action: Mouse scrolled (143, 550) with delta (0, 0)
Screenshot: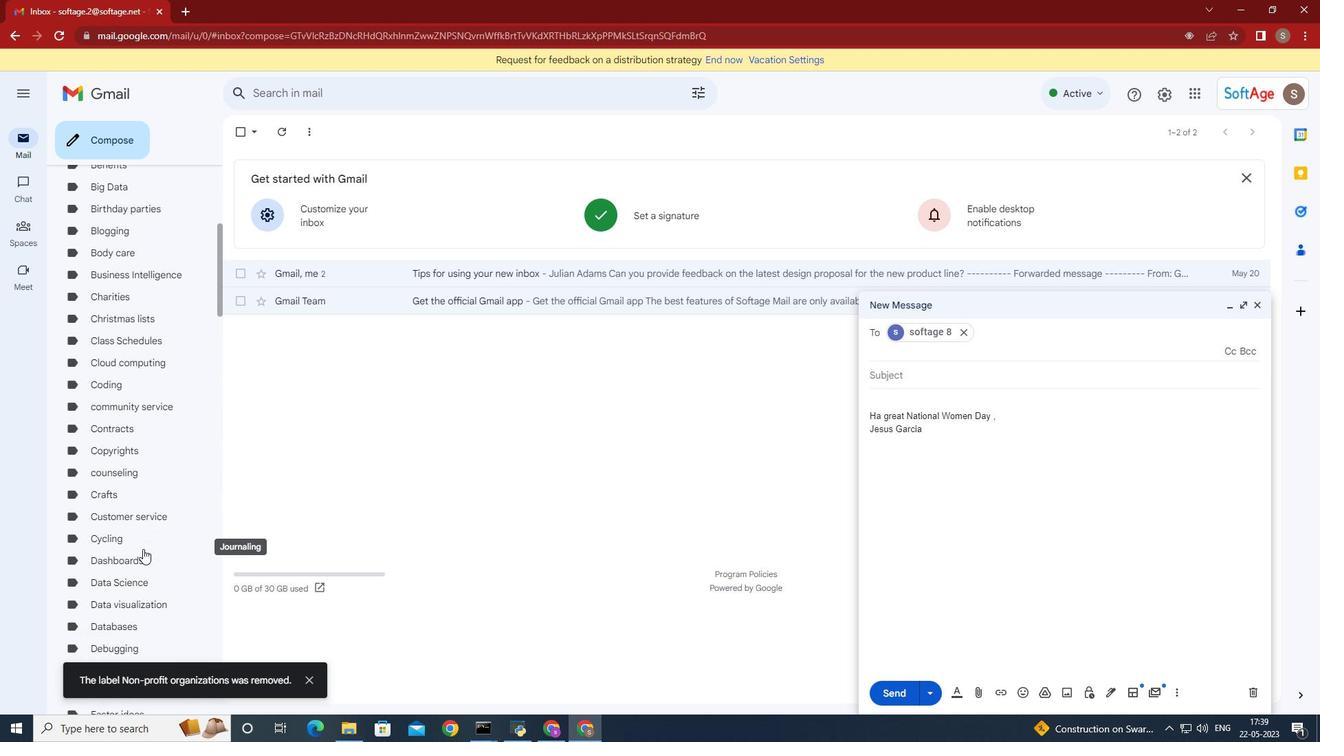 
Action: Mouse scrolled (143, 550) with delta (0, 0)
Screenshot: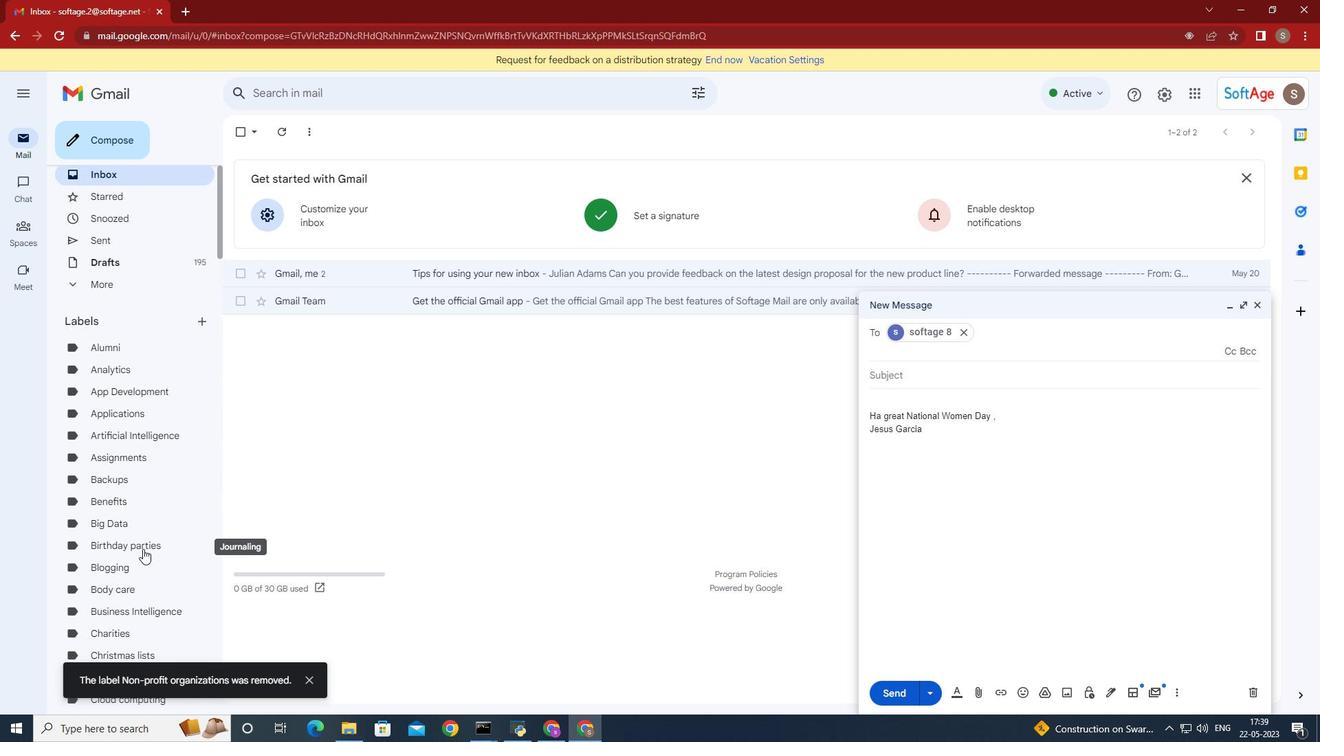 
Action: Mouse scrolled (143, 550) with delta (0, 0)
Screenshot: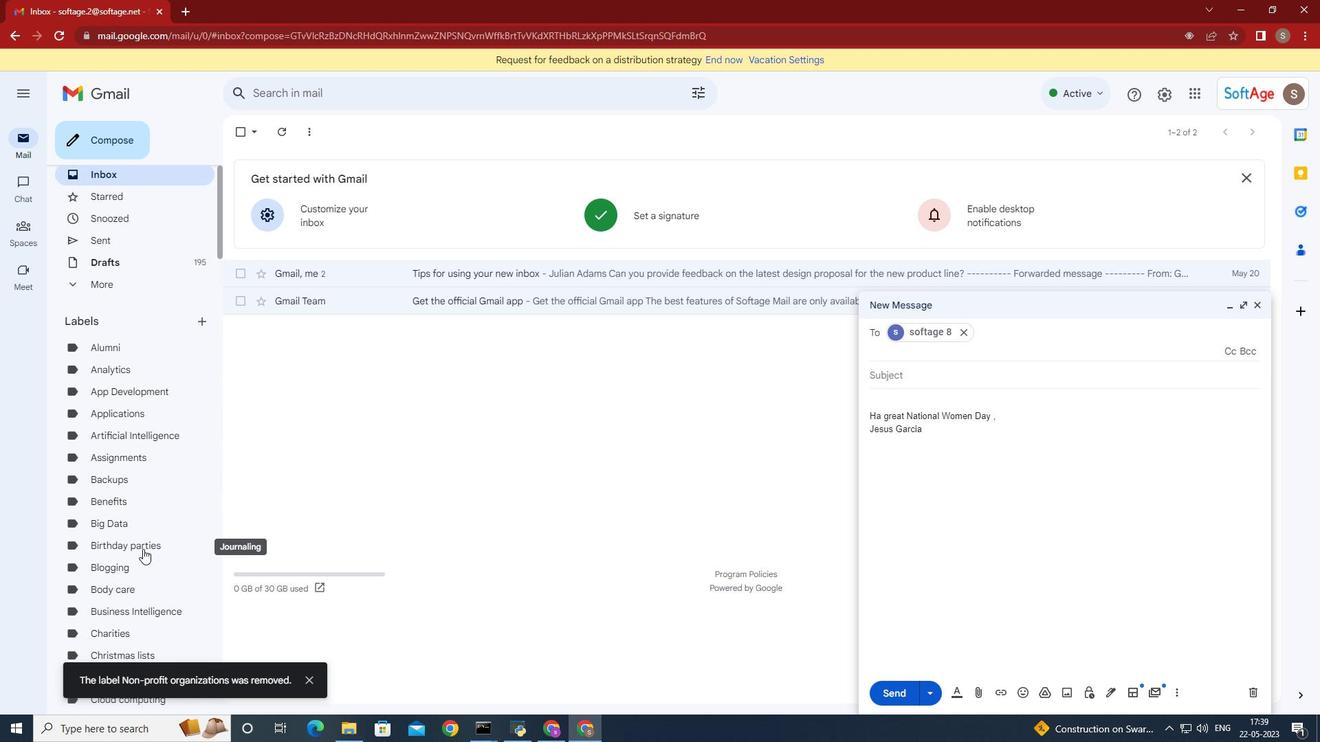 
Action: Mouse scrolled (143, 550) with delta (0, 0)
Screenshot: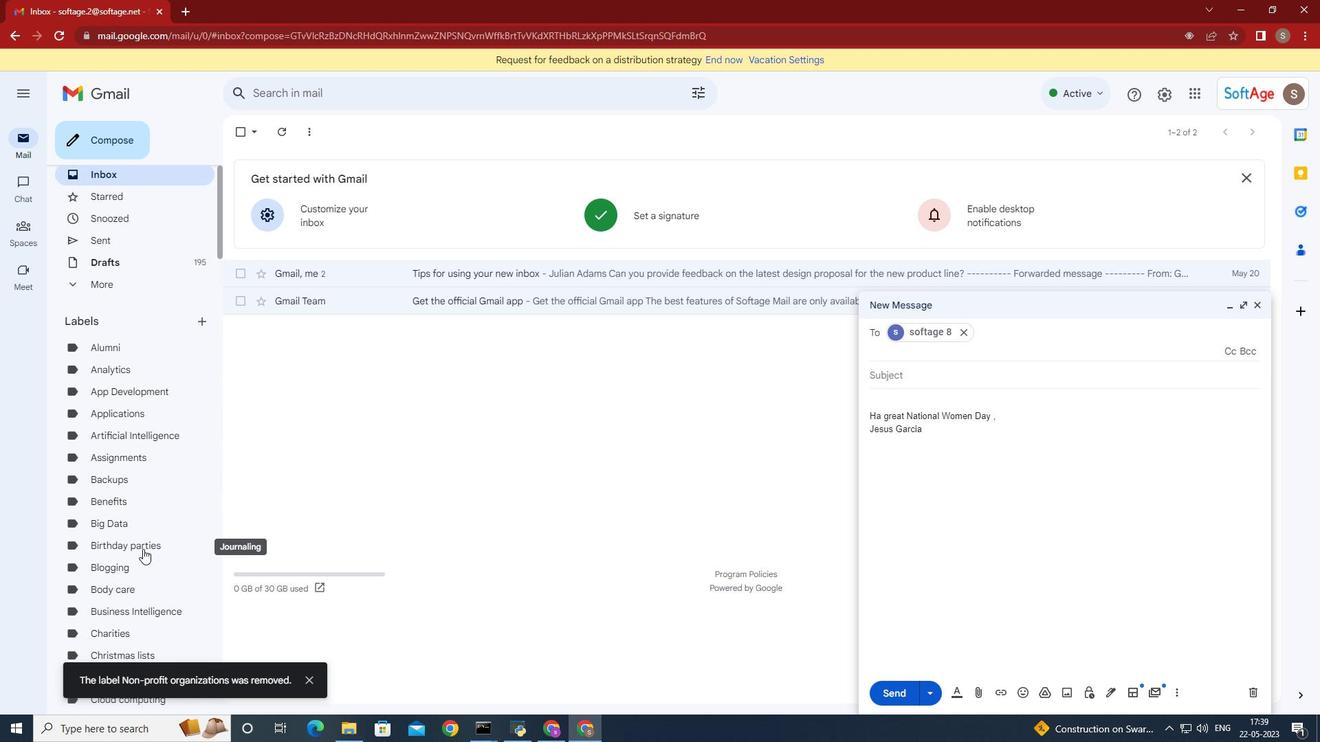 
Action: Mouse scrolled (143, 550) with delta (0, 0)
Screenshot: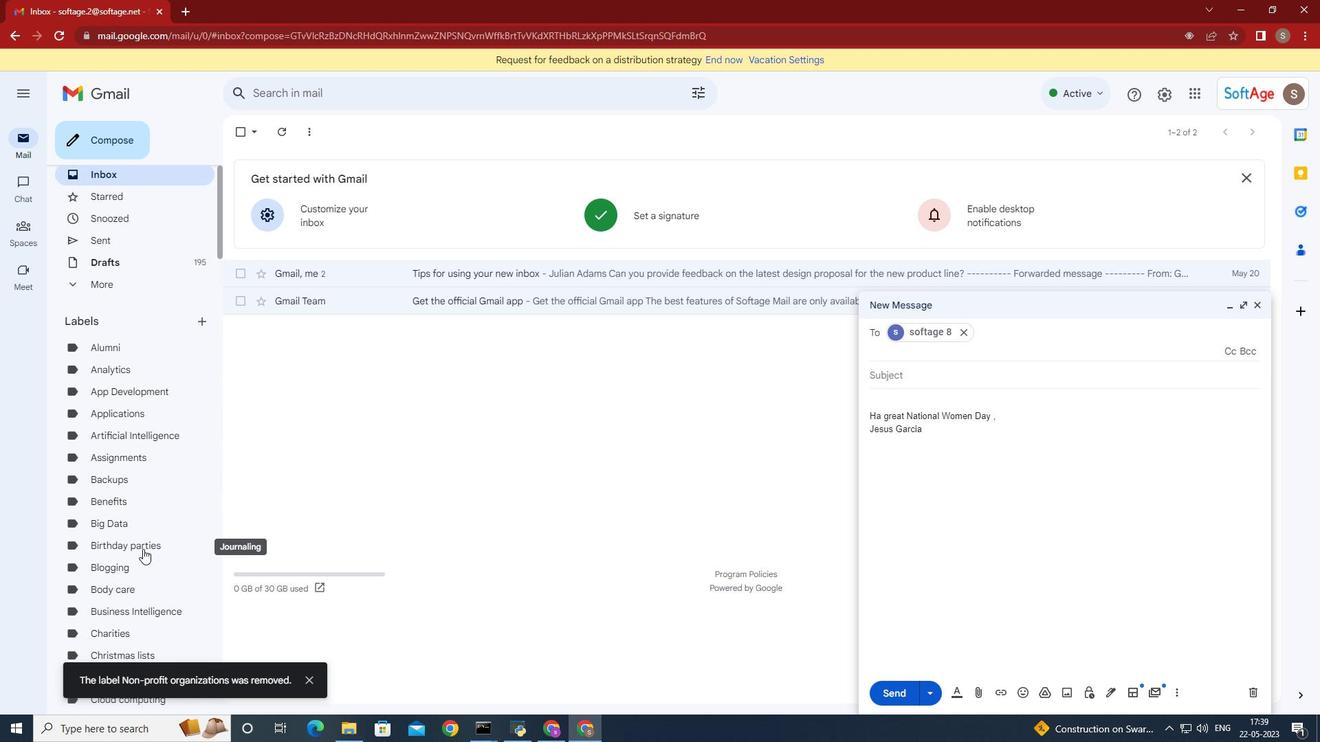 
Action: Mouse scrolled (143, 550) with delta (0, 0)
Screenshot: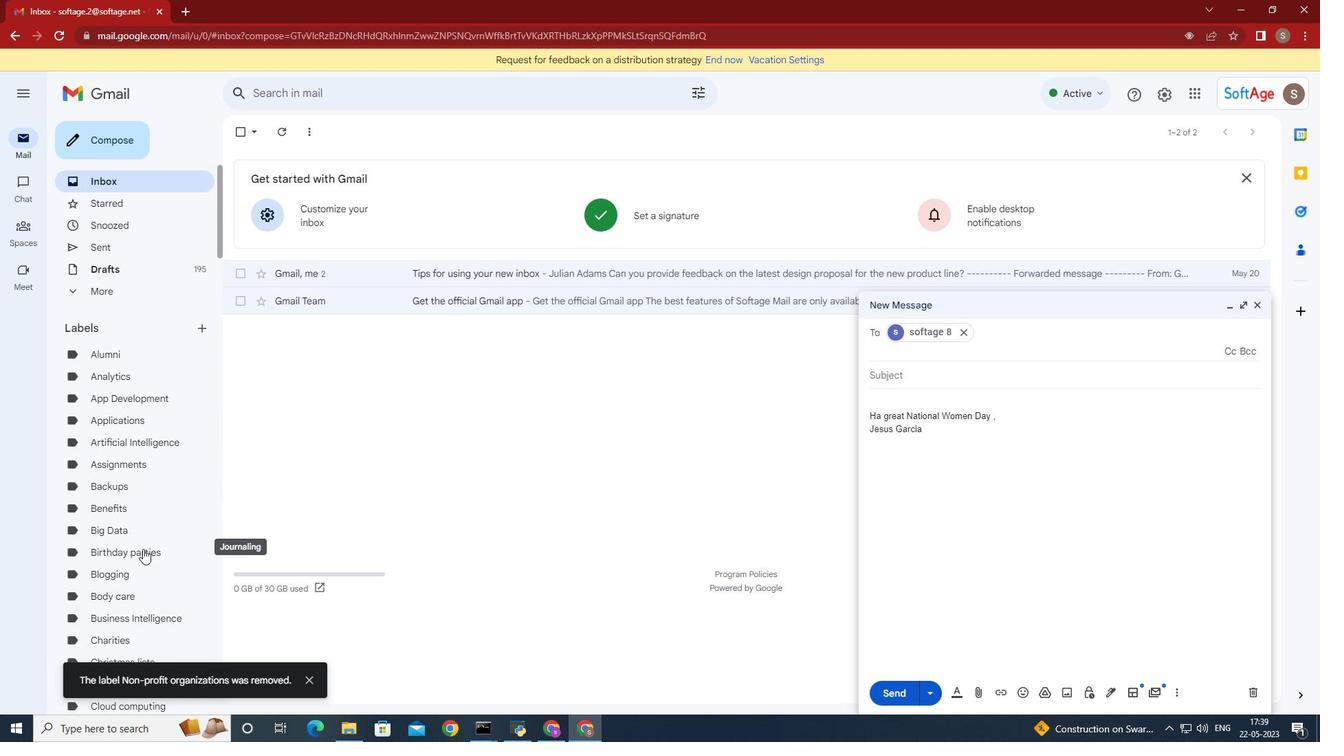 
Action: Mouse scrolled (143, 550) with delta (0, 0)
Screenshot: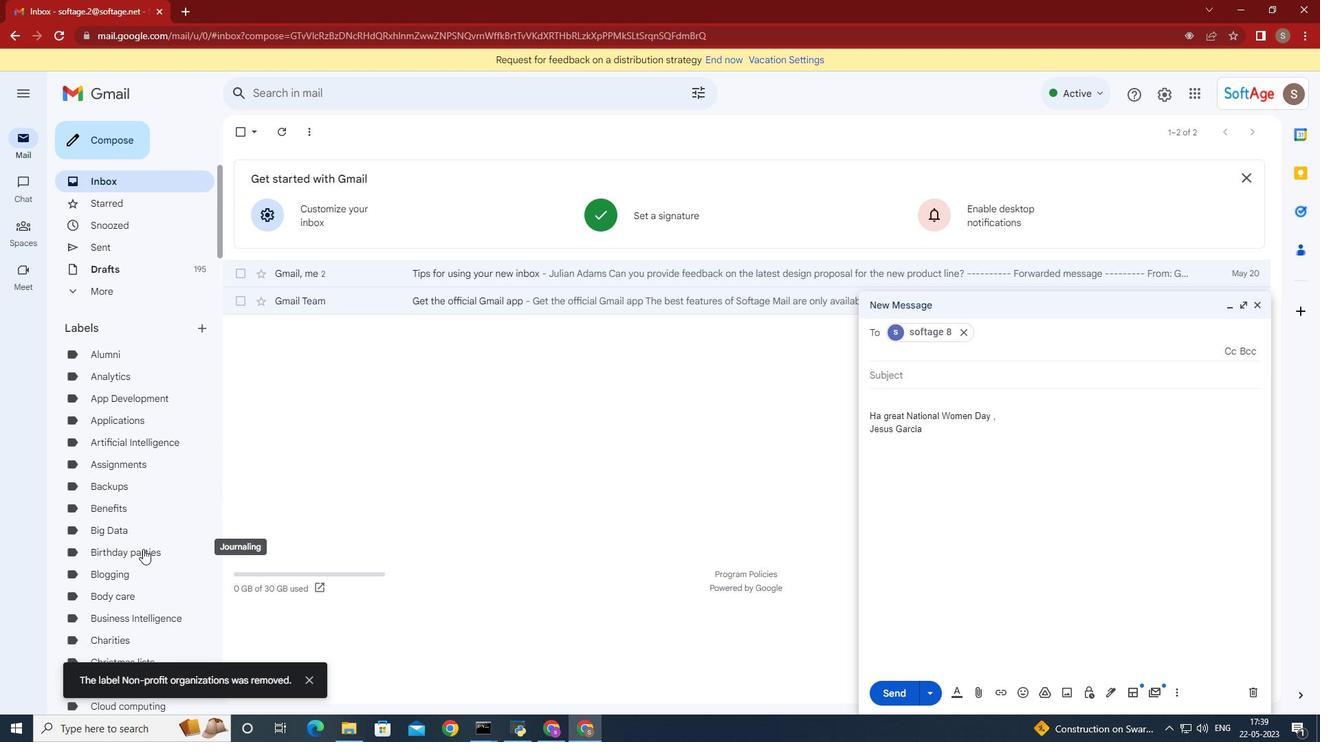 
Action: Mouse moved to (201, 326)
Screenshot: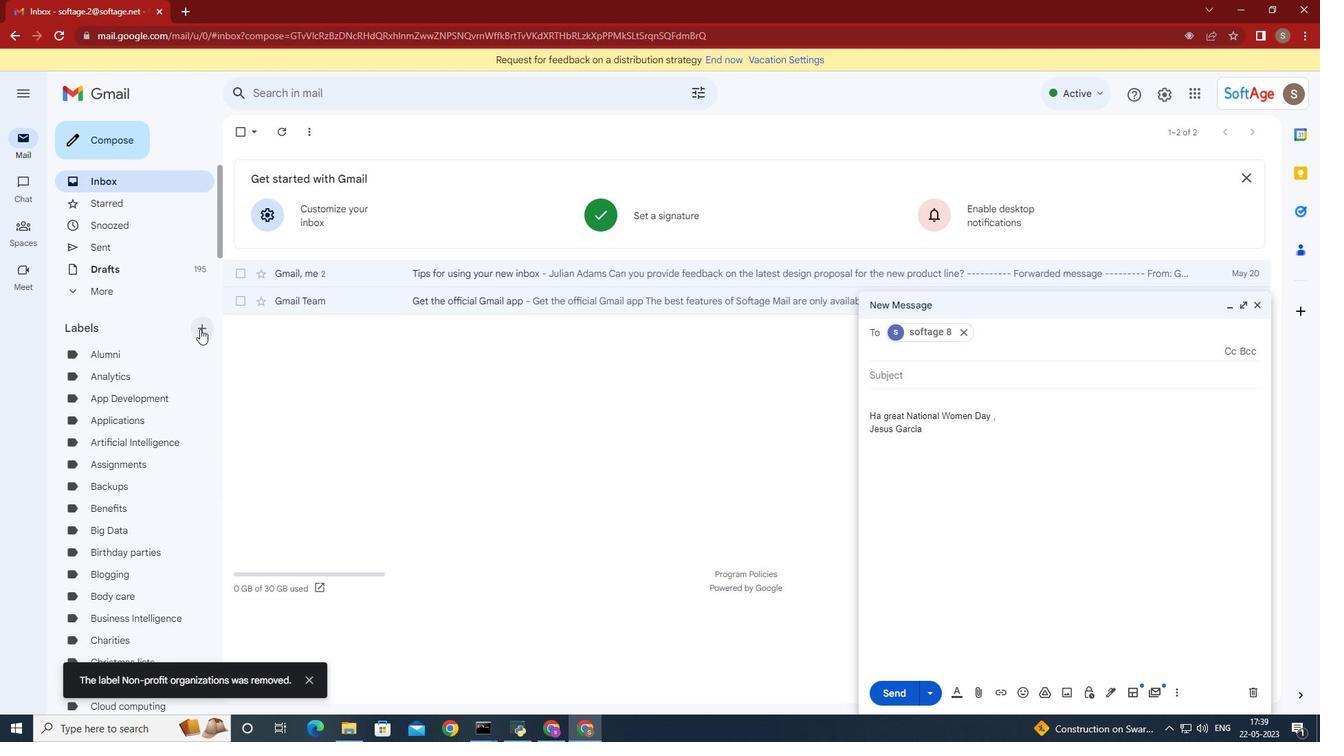 
Action: Mouse pressed left at (201, 326)
Screenshot: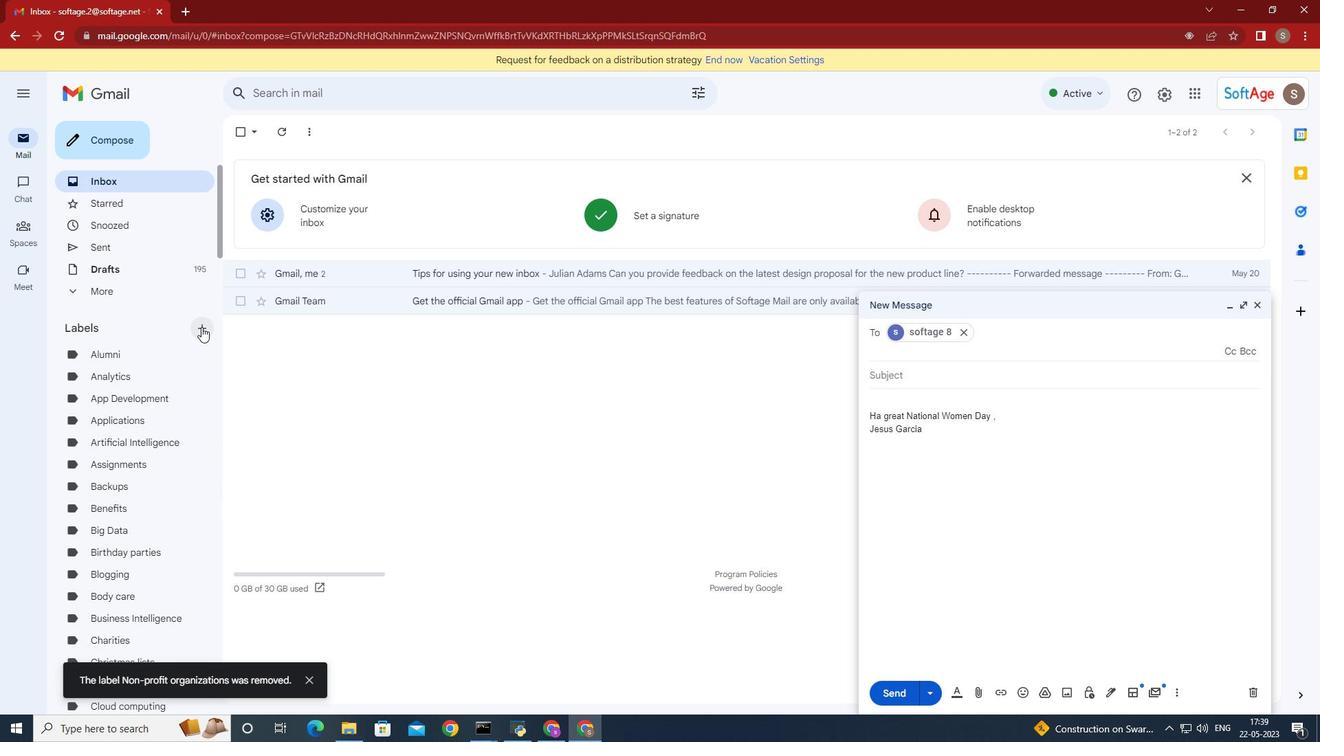 
Action: Key pressed <Key.shift>Non<Key.space><Key.backspace><Key.space><Key.backspace><Key.shift><Key.shift><Key.shift><Key.shift><Key.shift><Key.shift><Key.shift><Key.shift><Key.shift><Key.shift>_<Key.backspace>-profit<Key.space>organizations
Screenshot: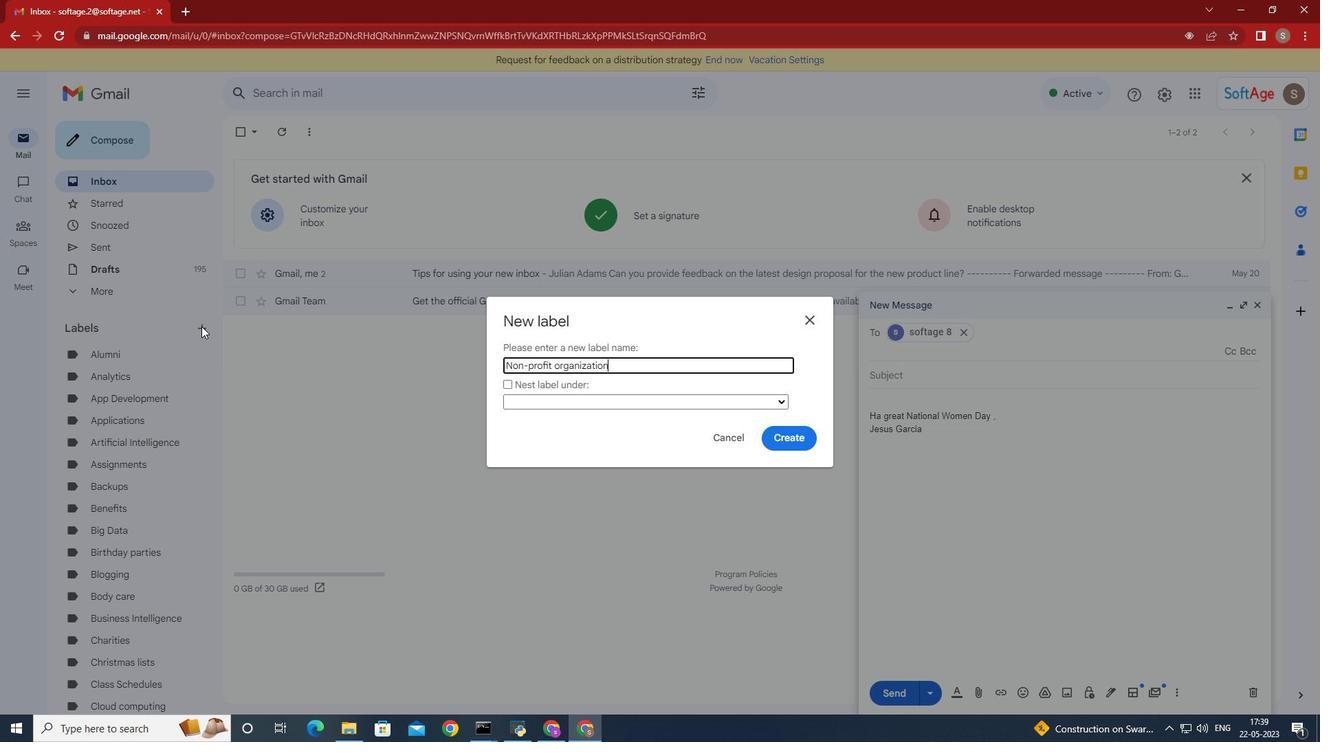
Action: Mouse moved to (787, 436)
Screenshot: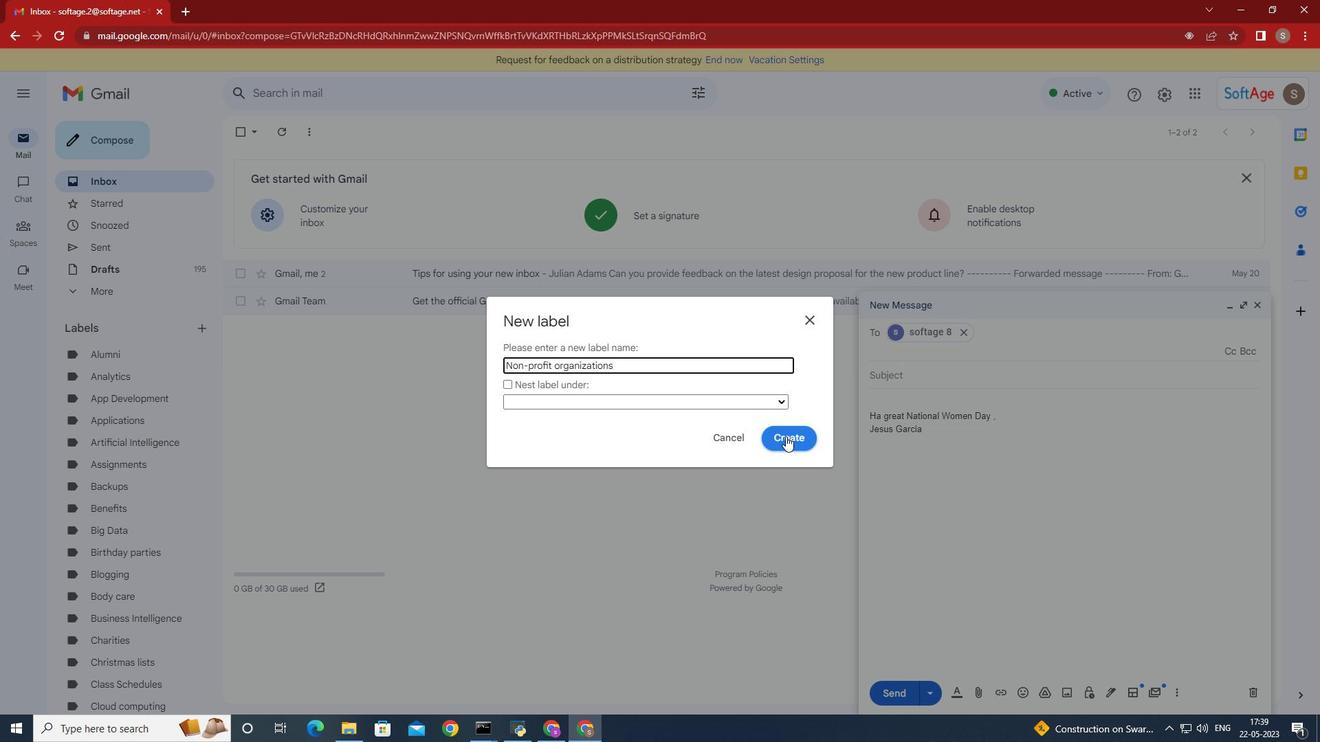 
Action: Mouse pressed left at (787, 436)
Screenshot: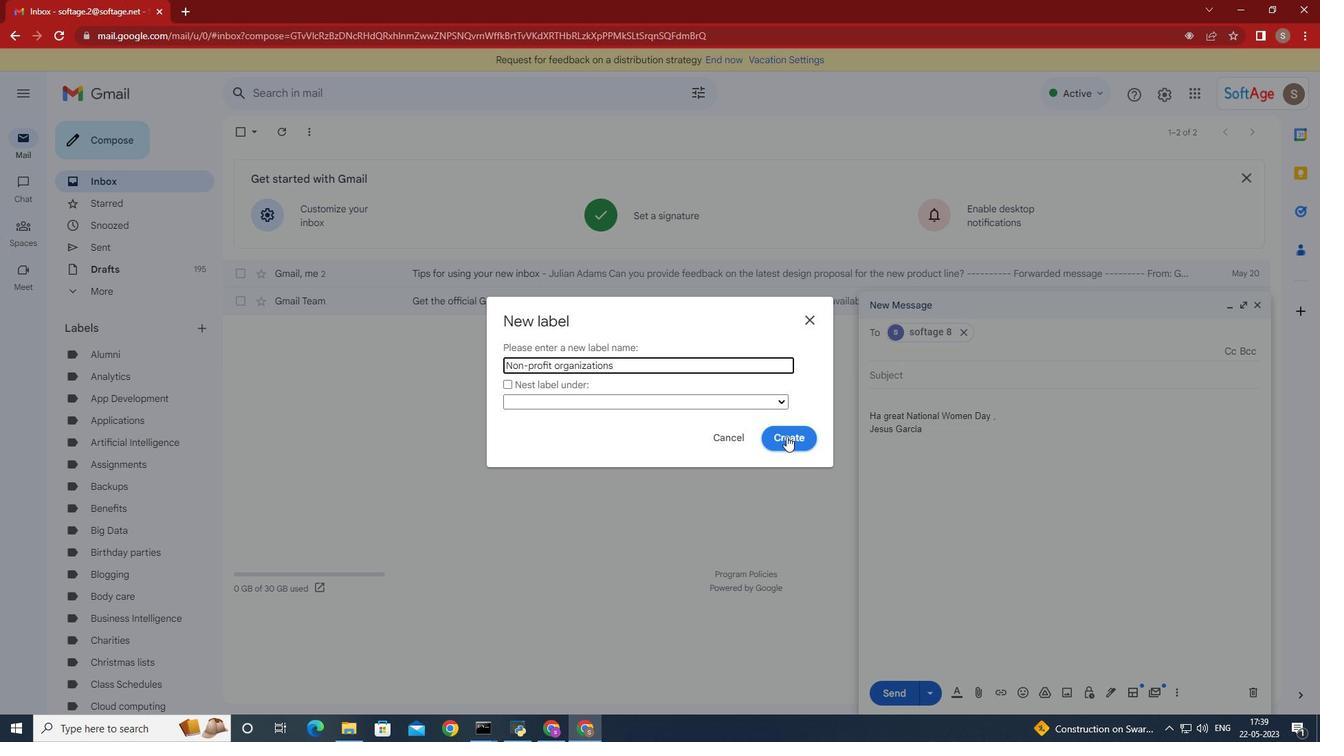 
Action: Mouse moved to (787, 438)
Screenshot: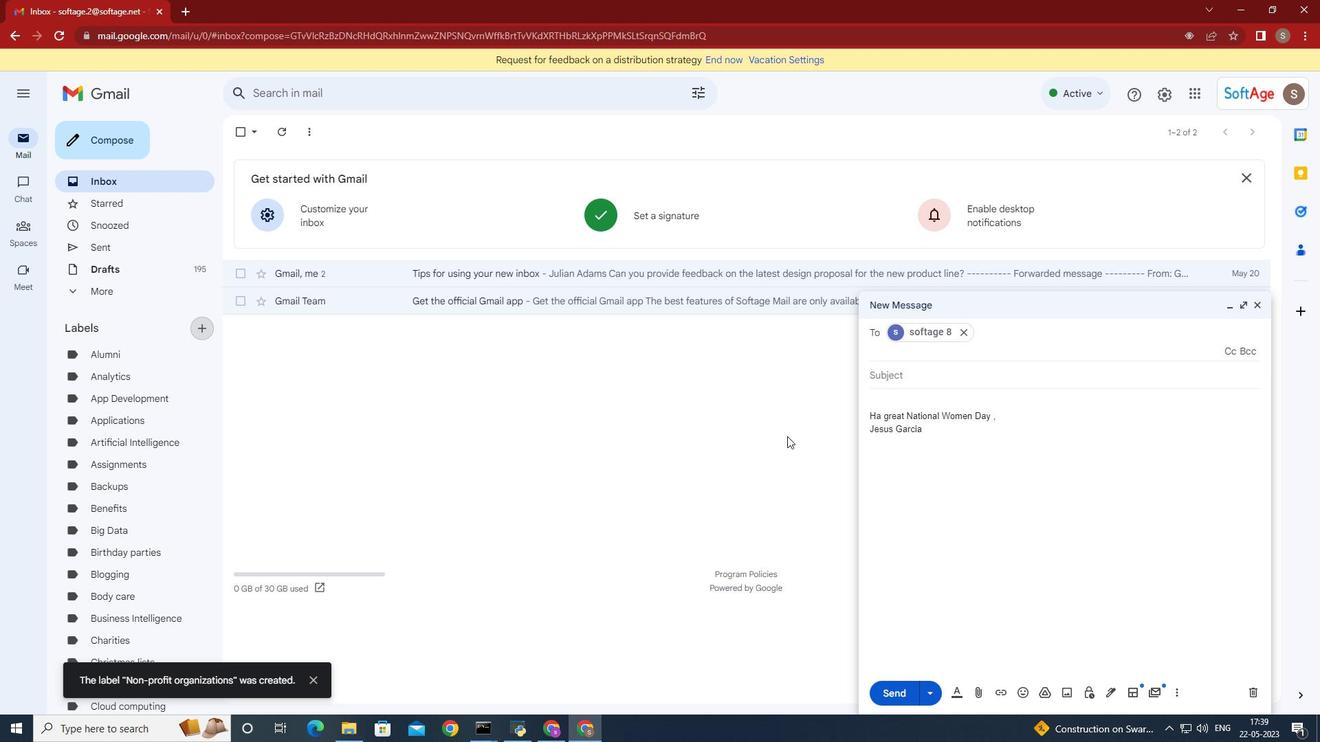 
